 Task: Plan a trip to Holbæk, Denmark from 6th December, 2023 to 10th December, 2023 for 1 adult.1  bedroom having 1 bed and 1 bathroom. Property type can be hotel. Look for 5 properties as per requirement.
Action: Mouse moved to (463, 70)
Screenshot: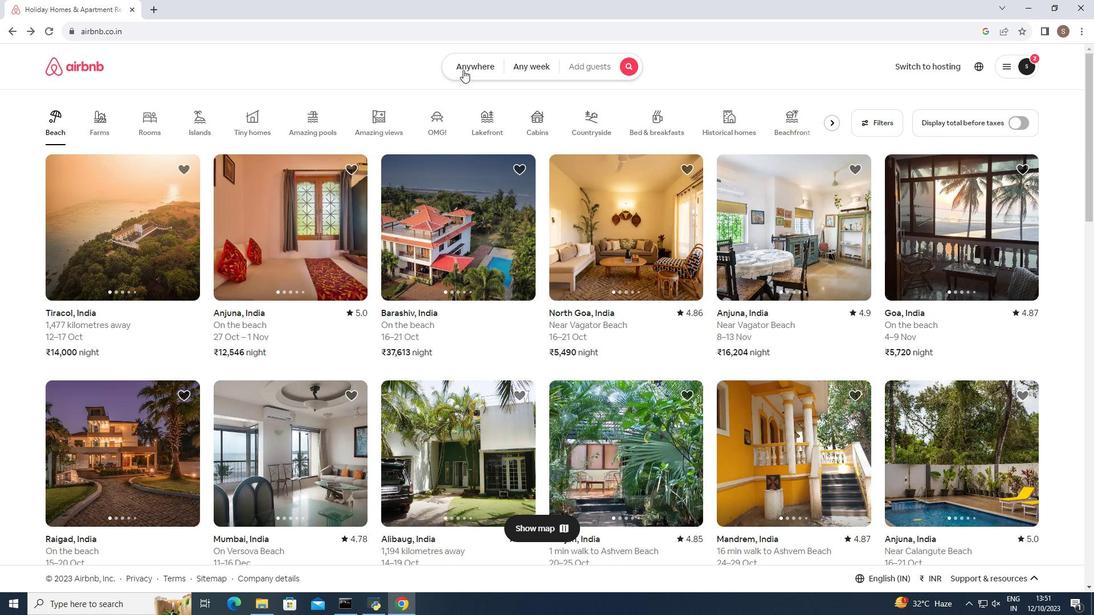
Action: Mouse pressed left at (463, 70)
Screenshot: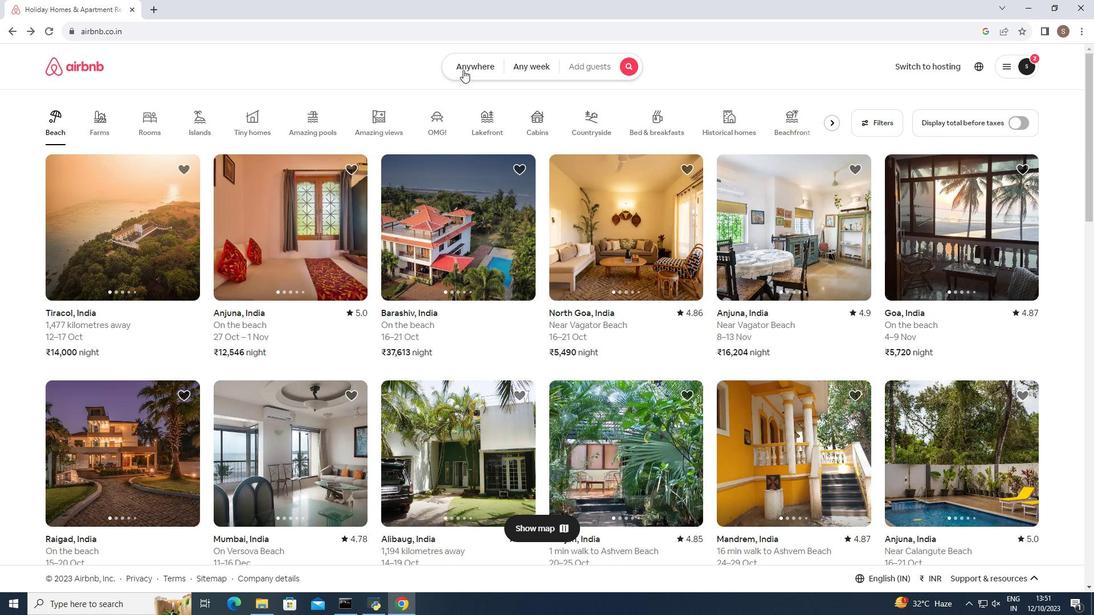 
Action: Mouse moved to (357, 110)
Screenshot: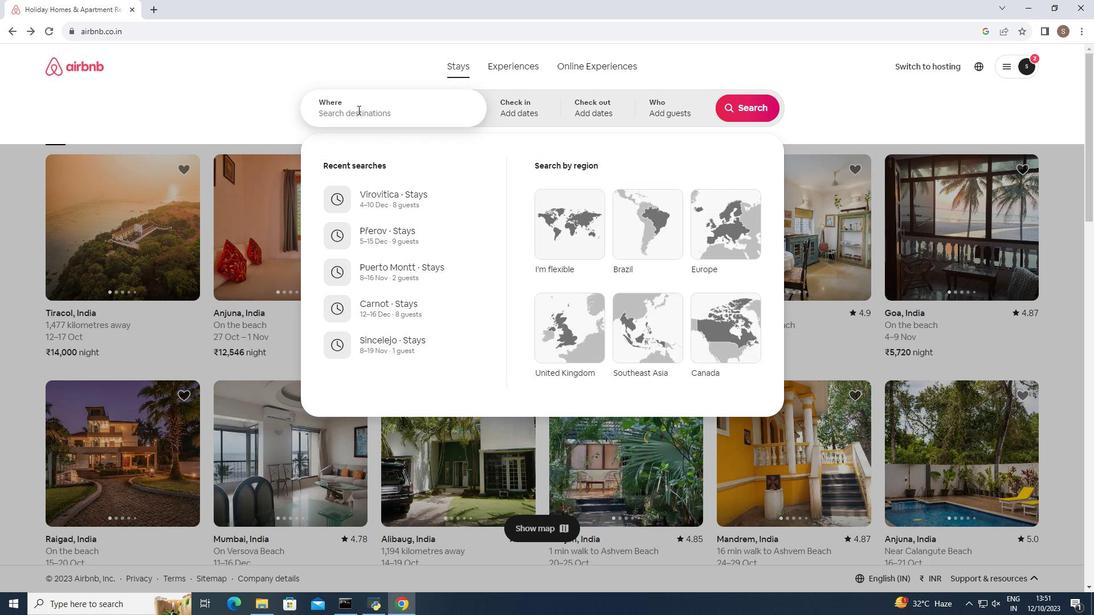 
Action: Mouse pressed left at (357, 110)
Screenshot: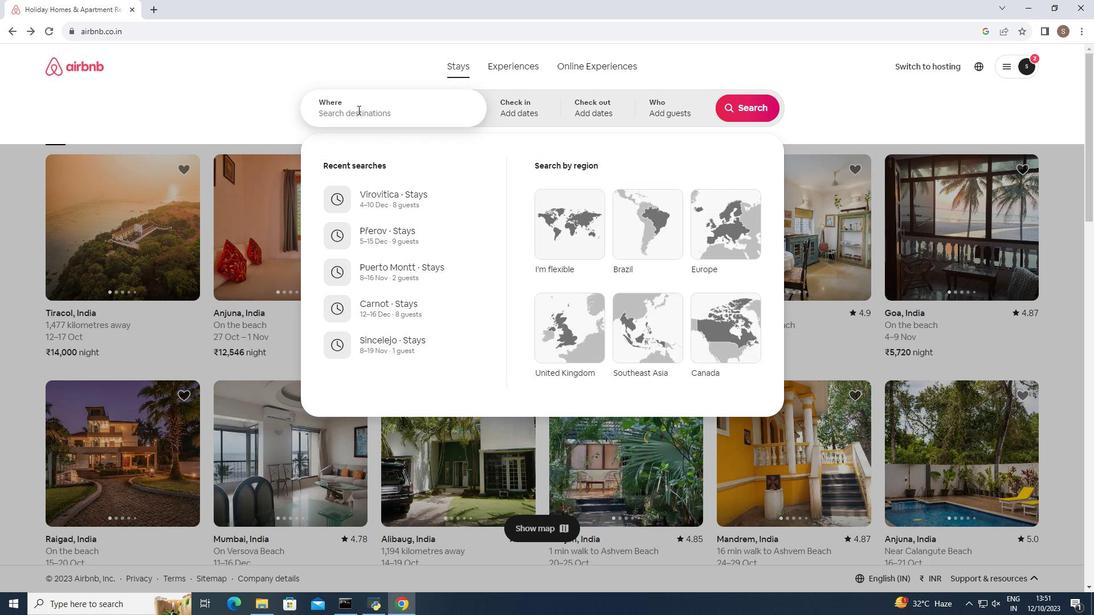 
Action: Key pressed holn<Key.backspace>baek<Key.space>denmark
Screenshot: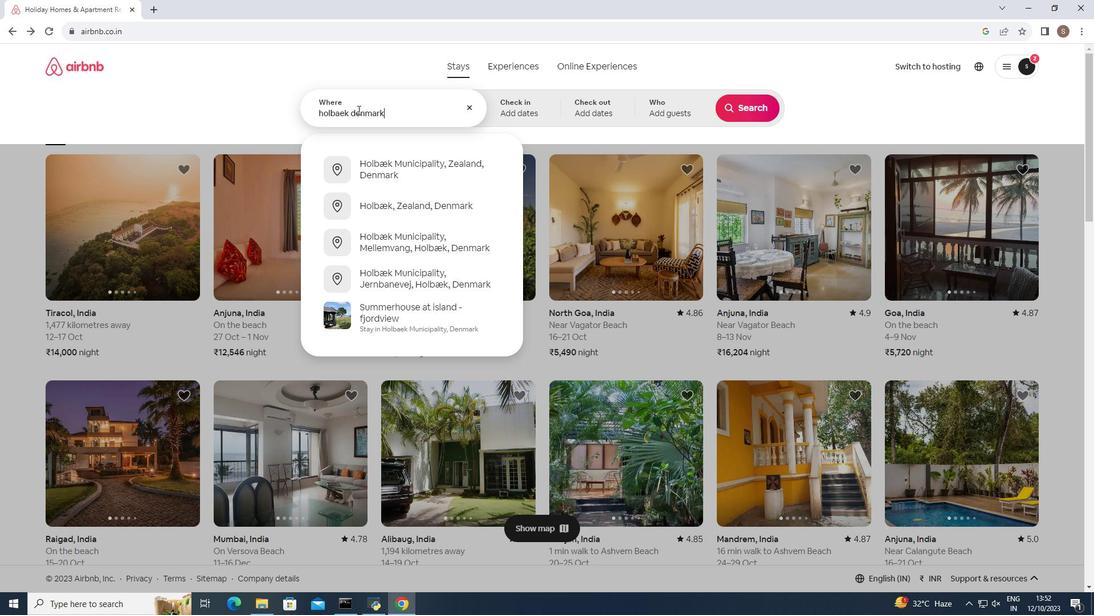 
Action: Mouse moved to (399, 132)
Screenshot: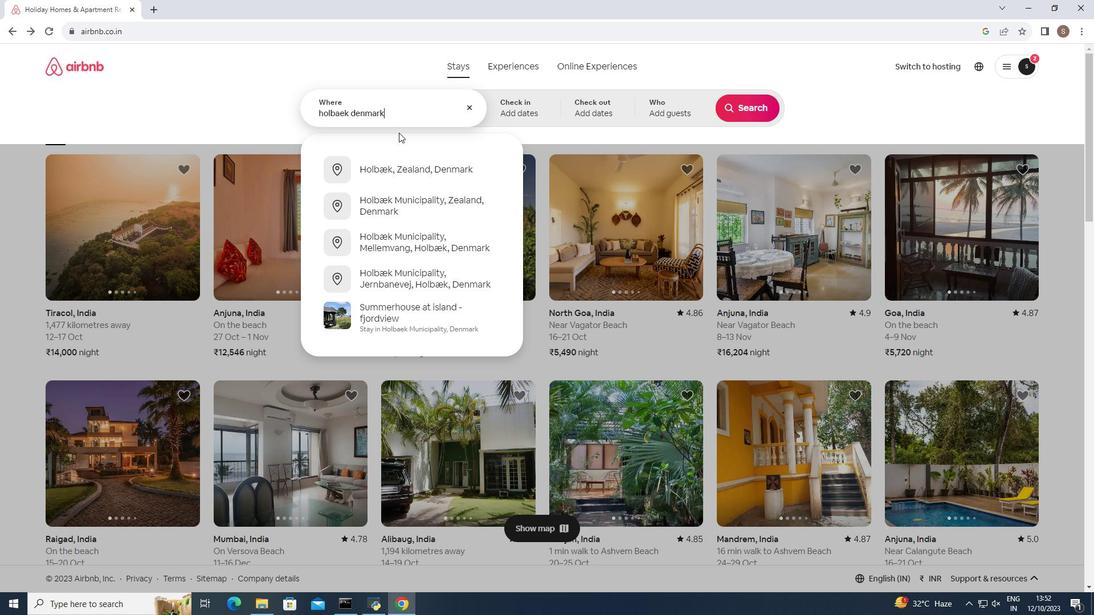 
Action: Key pressed <Key.enter>
Screenshot: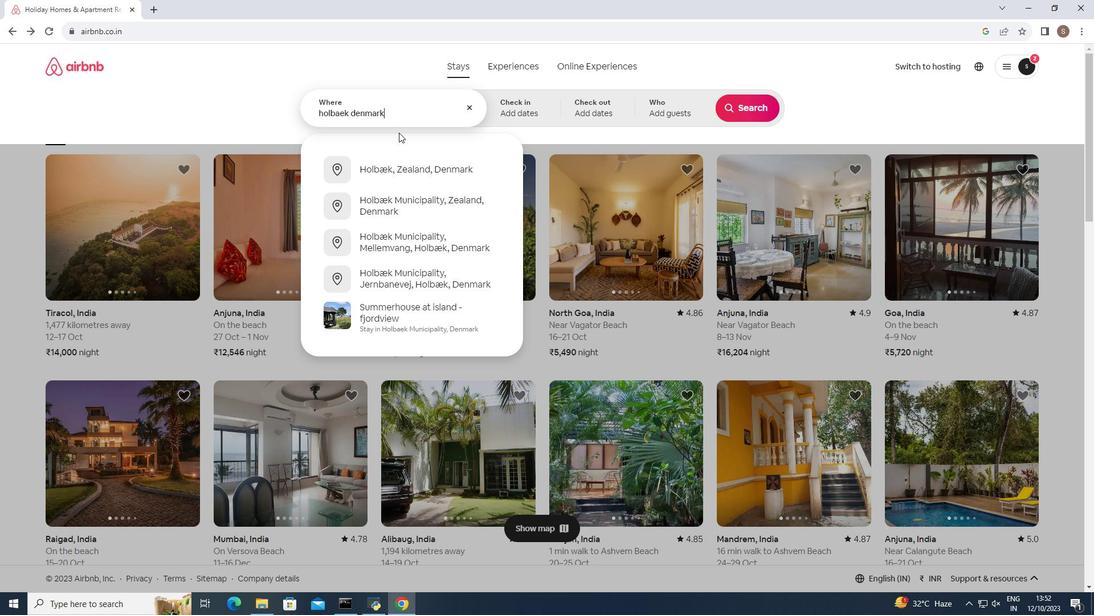 
Action: Mouse moved to (765, 199)
Screenshot: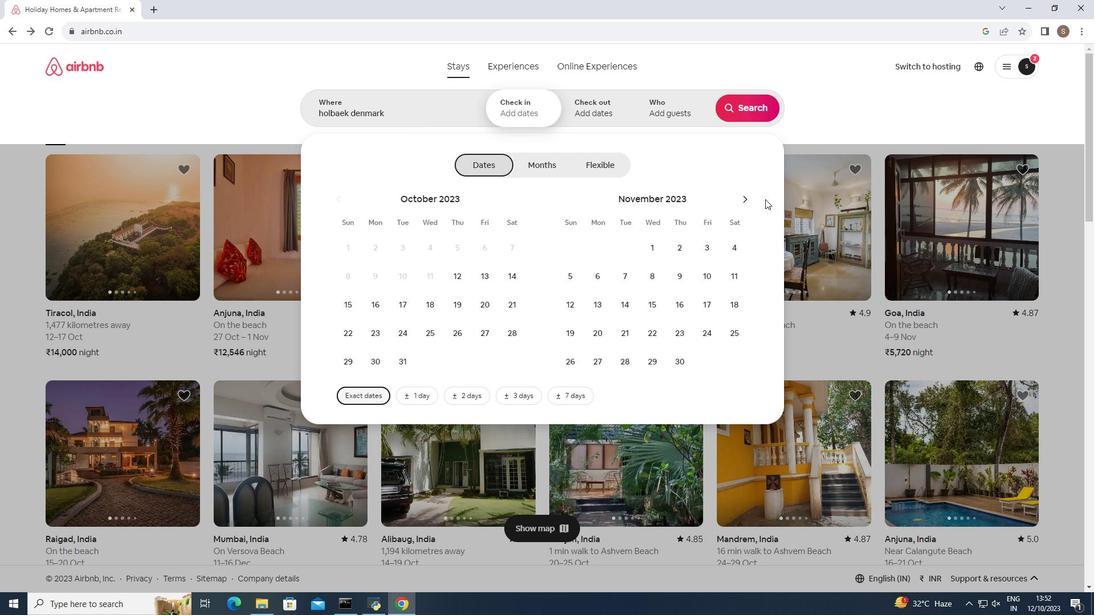 
Action: Mouse pressed left at (765, 199)
Screenshot: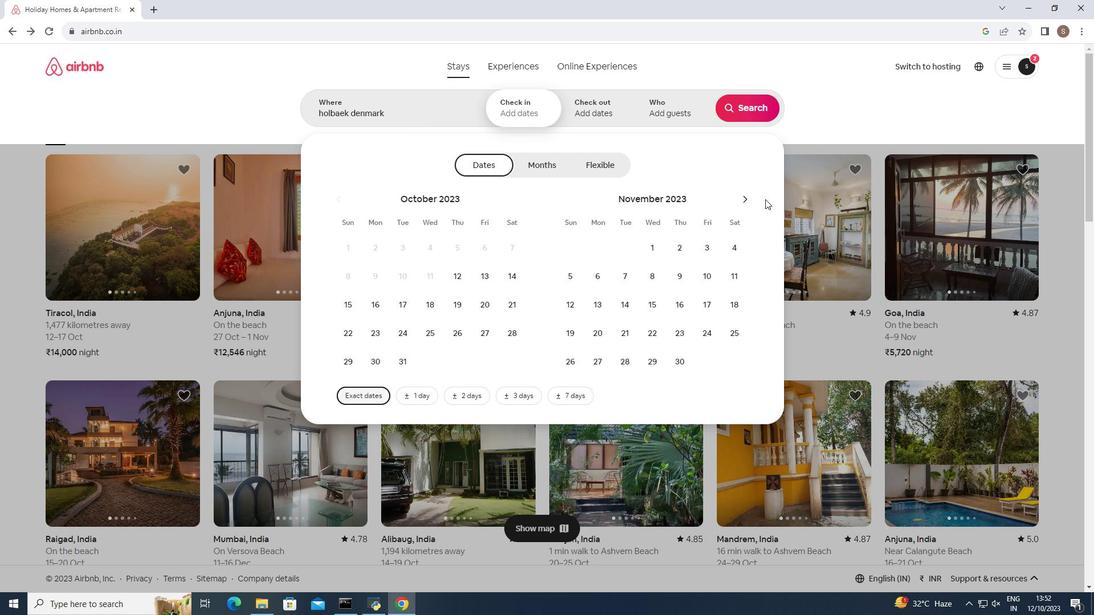 
Action: Mouse moved to (747, 196)
Screenshot: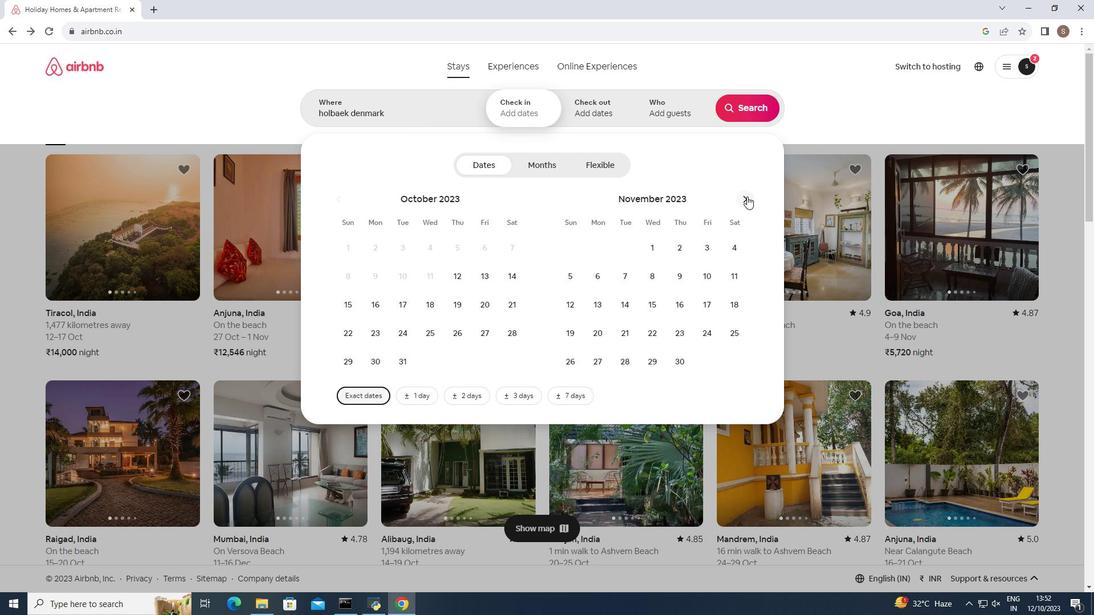
Action: Mouse pressed left at (747, 196)
Screenshot: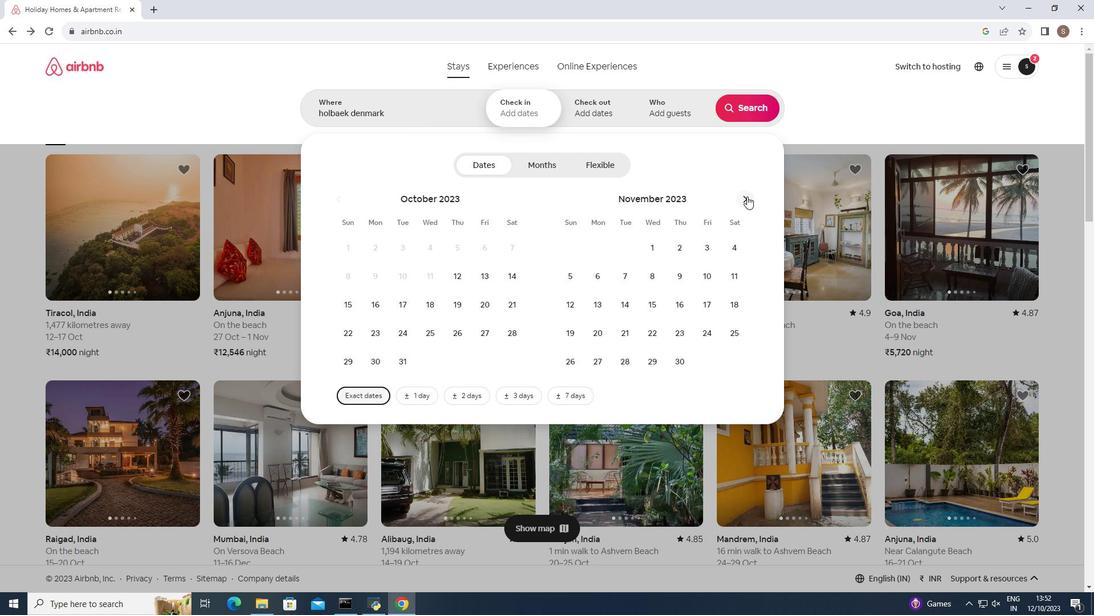 
Action: Mouse moved to (648, 277)
Screenshot: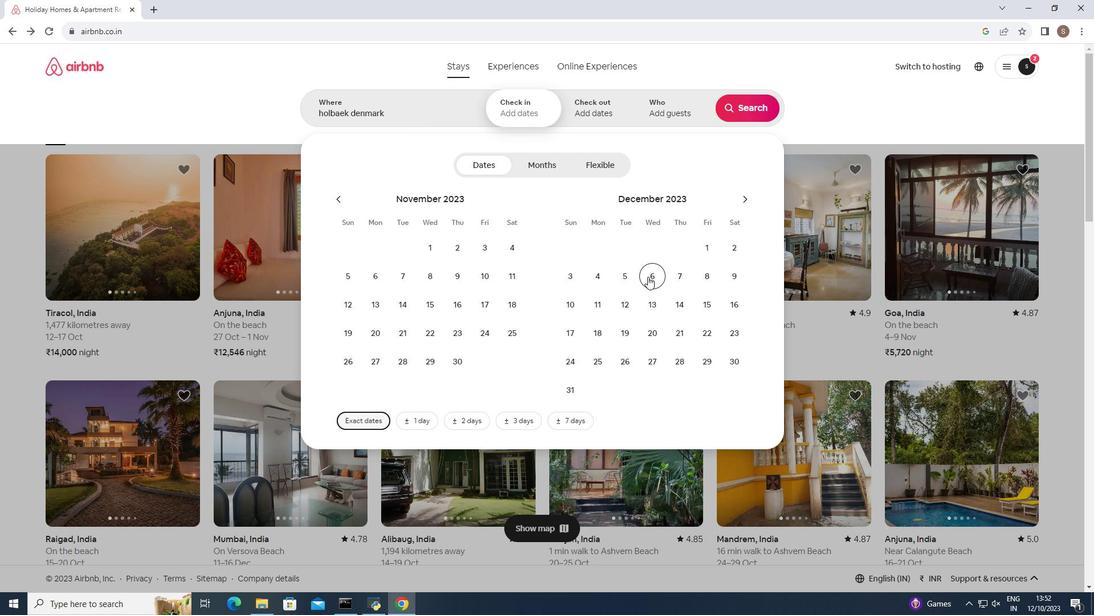 
Action: Mouse pressed left at (648, 277)
Screenshot: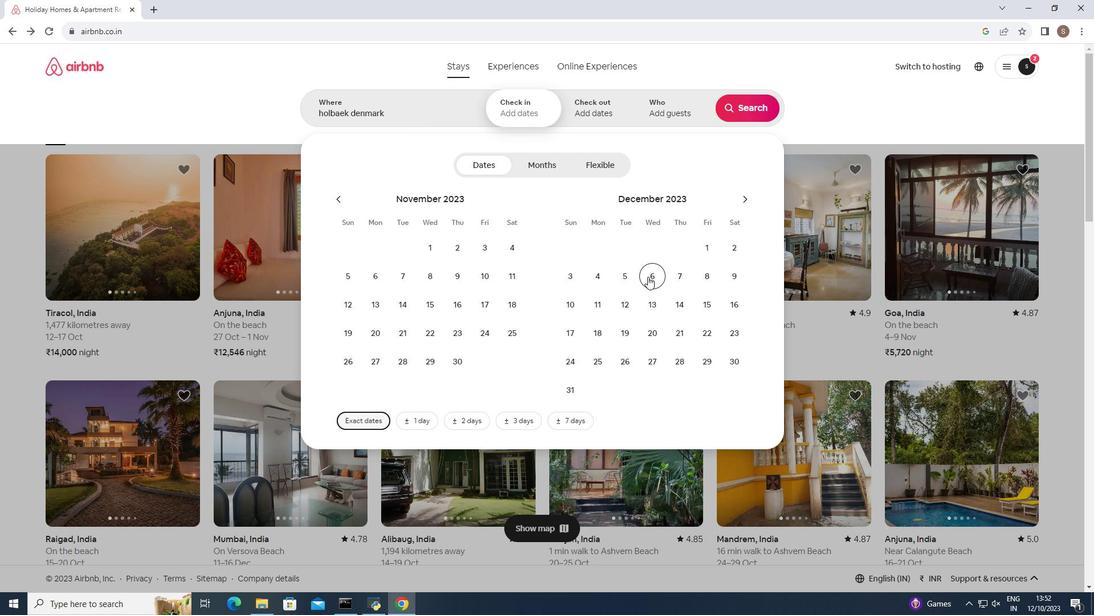
Action: Mouse moved to (570, 309)
Screenshot: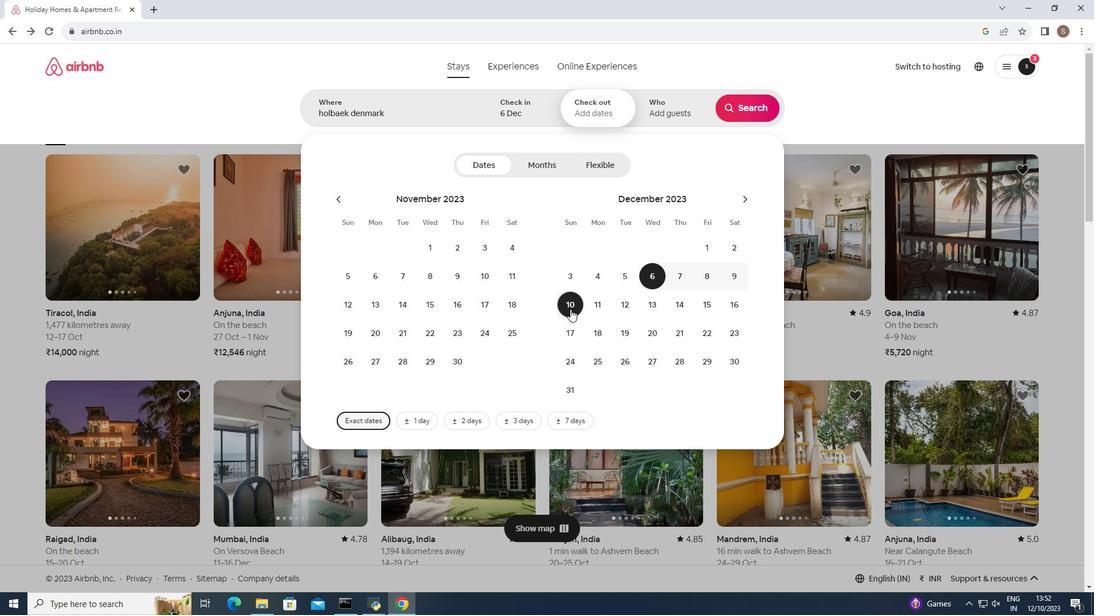 
Action: Mouse pressed left at (570, 309)
Screenshot: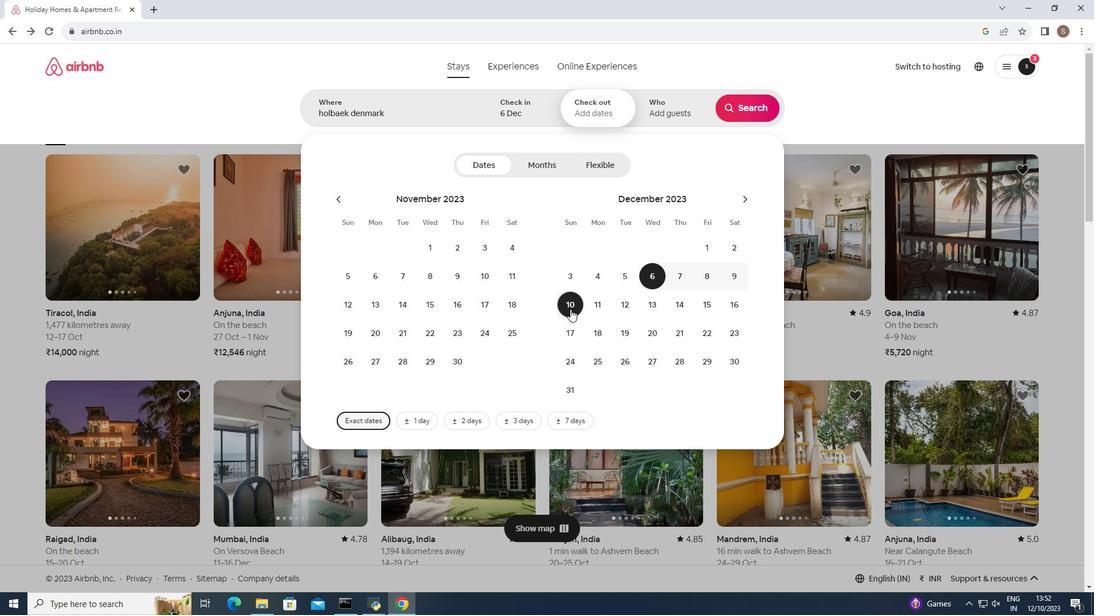 
Action: Mouse moved to (680, 105)
Screenshot: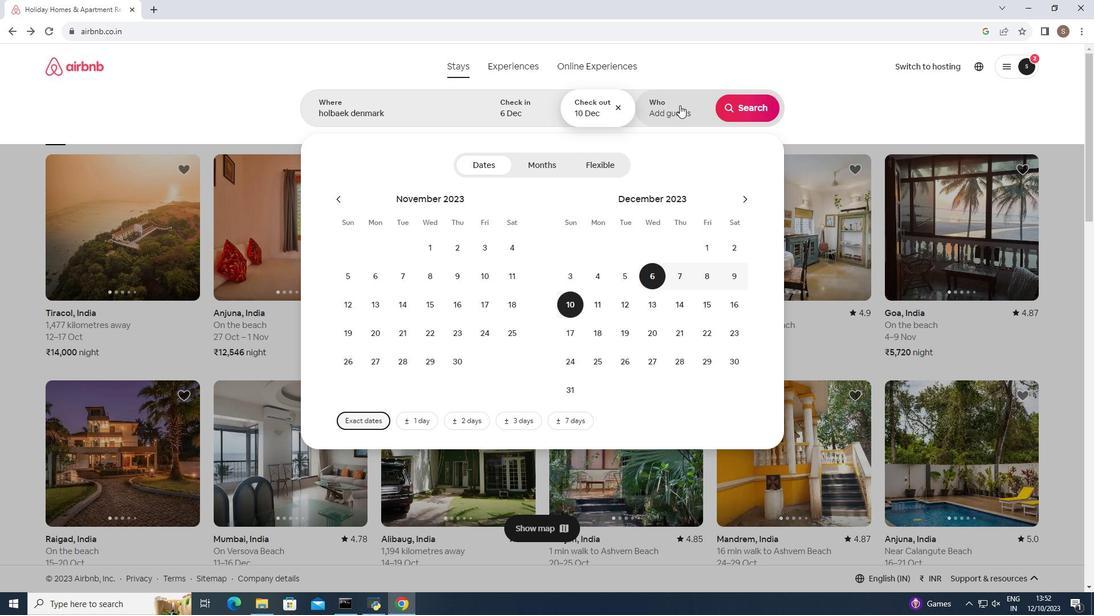 
Action: Mouse pressed left at (680, 105)
Screenshot: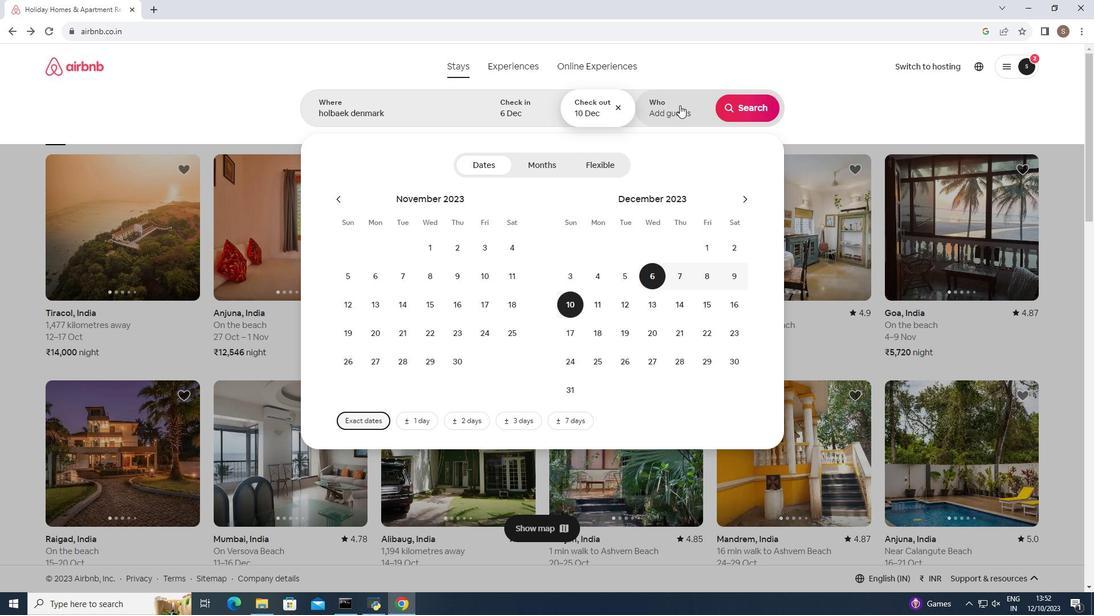 
Action: Mouse moved to (750, 167)
Screenshot: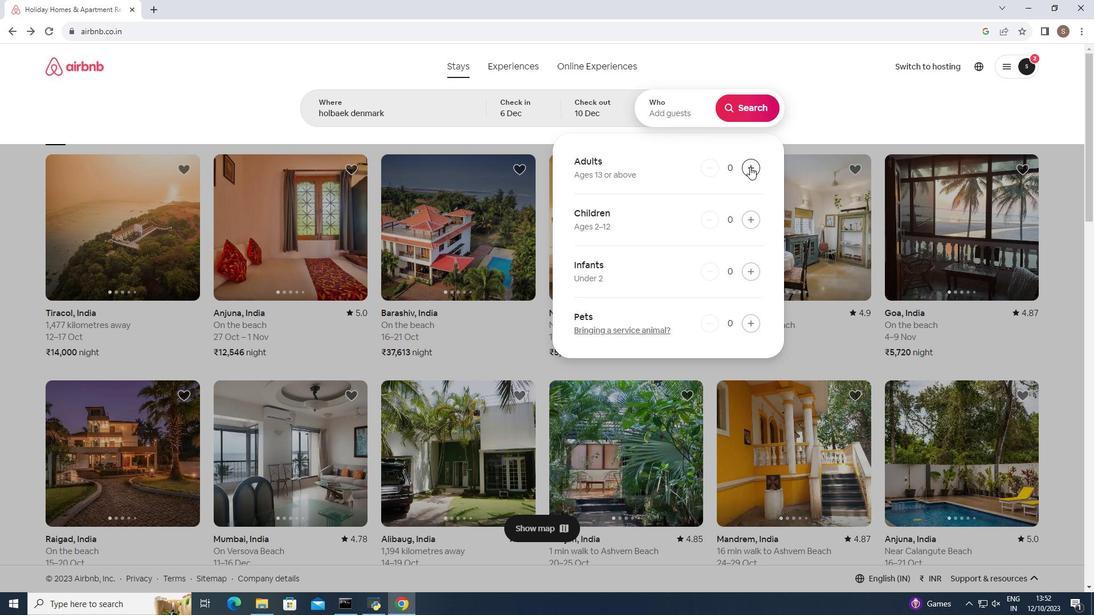 
Action: Mouse pressed left at (750, 167)
Screenshot: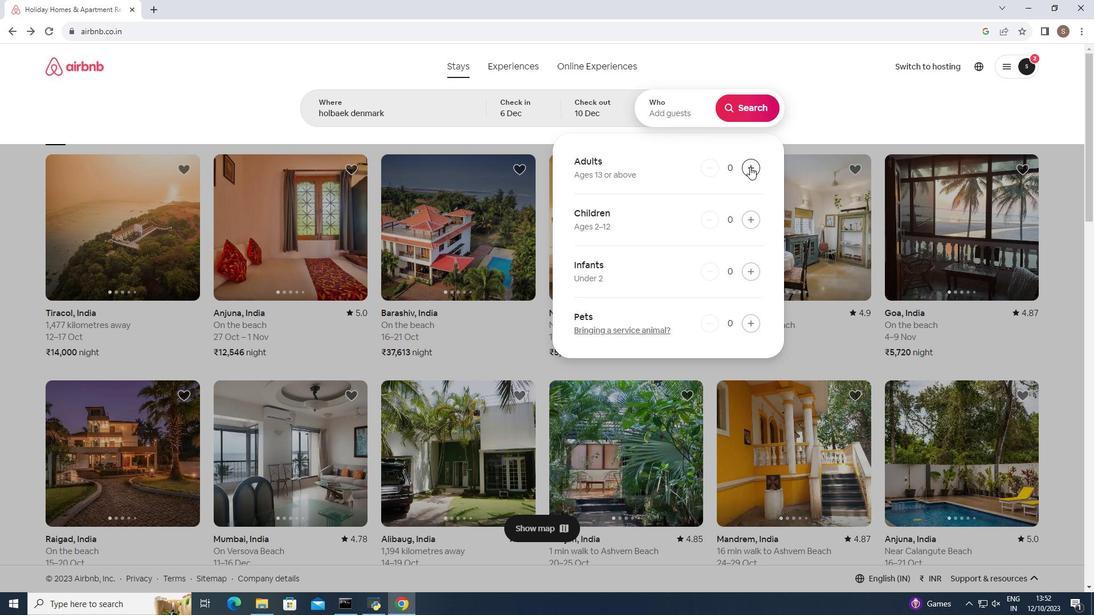 
Action: Mouse moved to (750, 113)
Screenshot: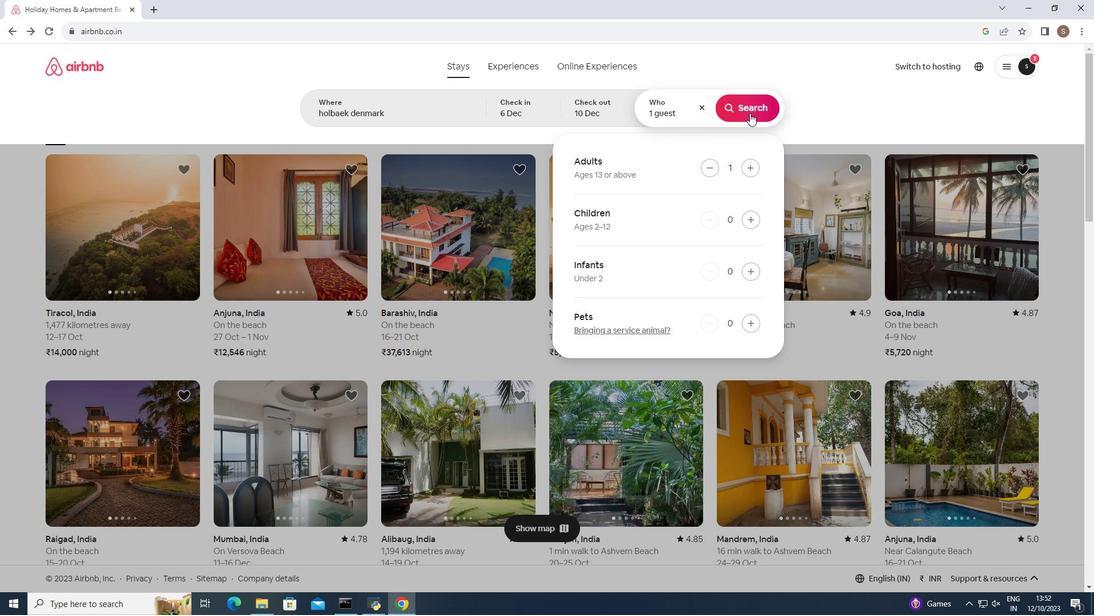 
Action: Mouse pressed left at (750, 113)
Screenshot: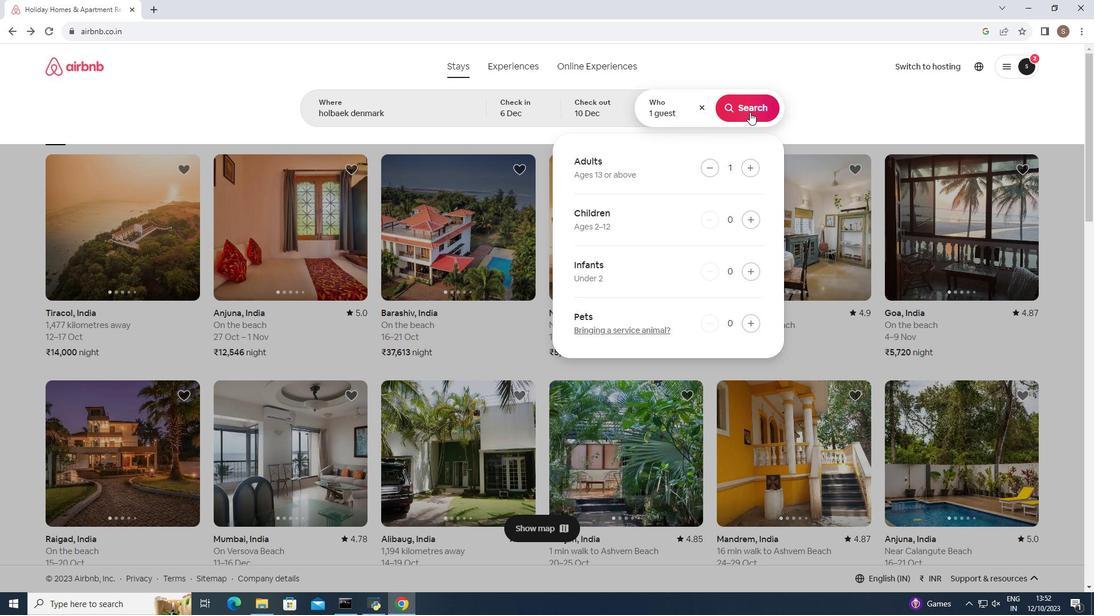 
Action: Mouse moved to (352, 266)
Screenshot: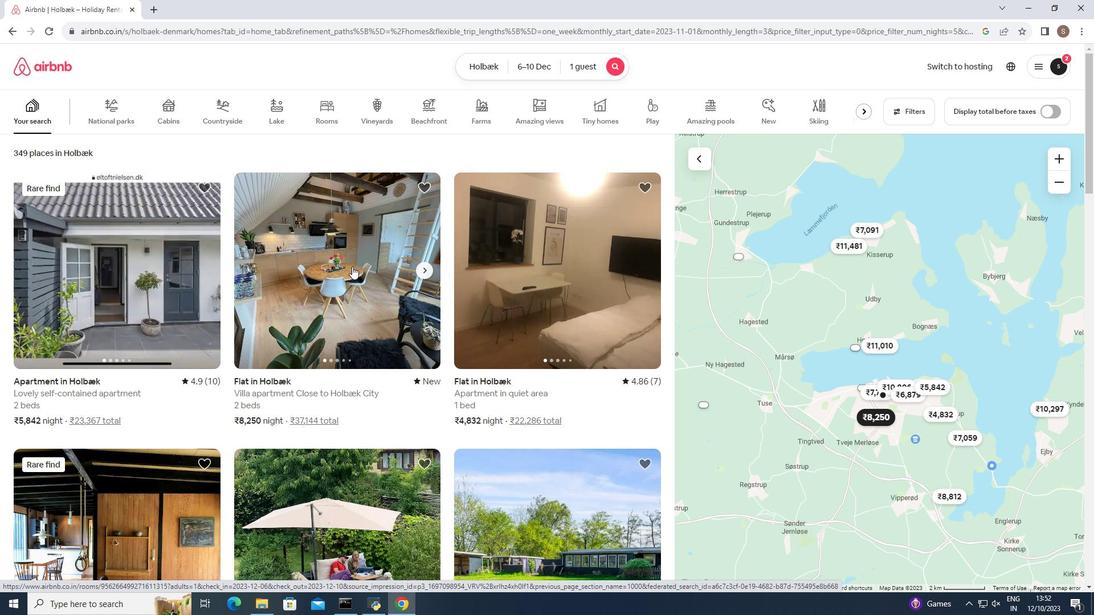 
Action: Mouse scrolled (352, 266) with delta (0, 0)
Screenshot: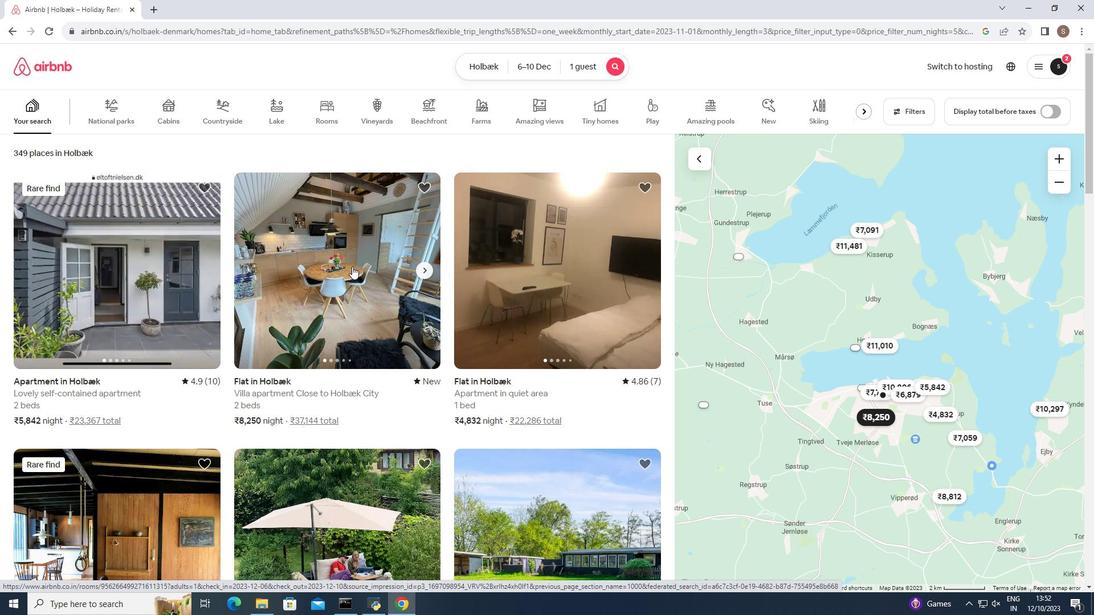 
Action: Mouse moved to (907, 113)
Screenshot: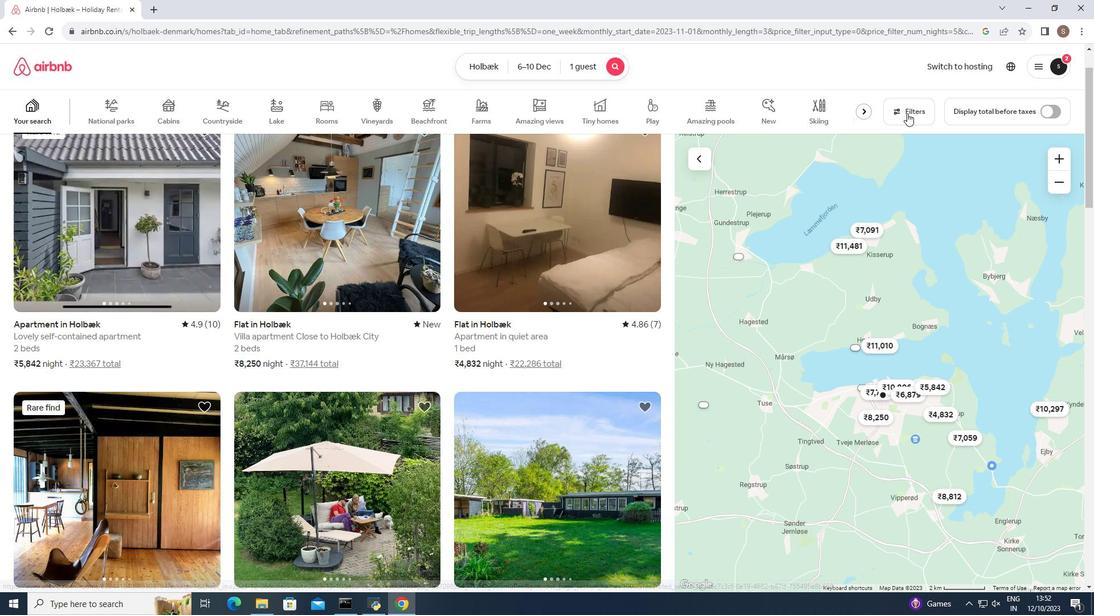 
Action: Mouse pressed left at (907, 113)
Screenshot: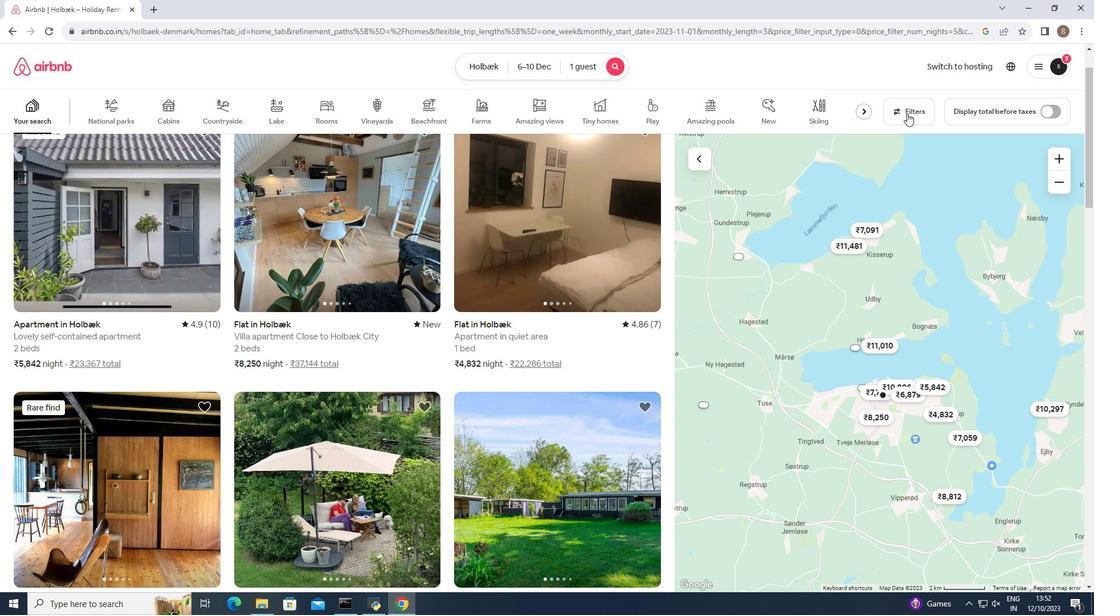 
Action: Mouse moved to (509, 224)
Screenshot: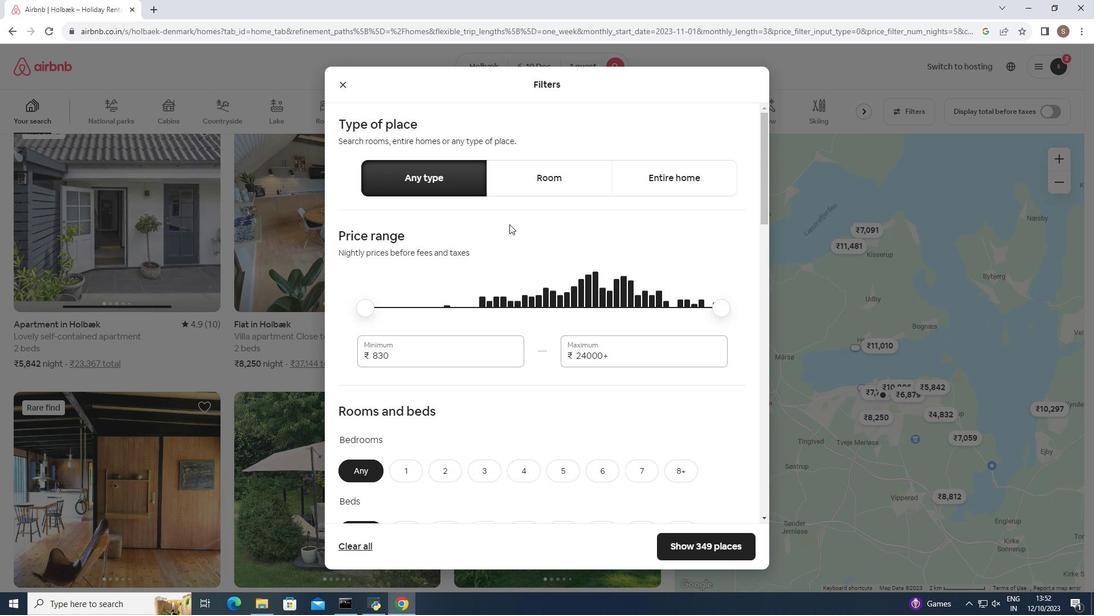 
Action: Mouse scrolled (509, 224) with delta (0, 0)
Screenshot: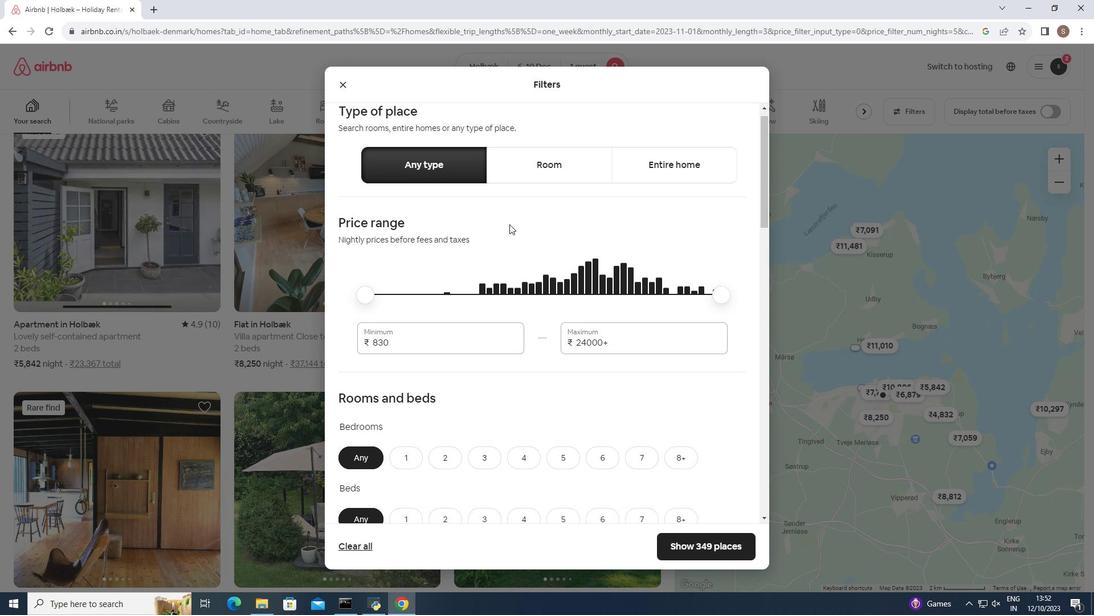 
Action: Mouse scrolled (509, 224) with delta (0, 0)
Screenshot: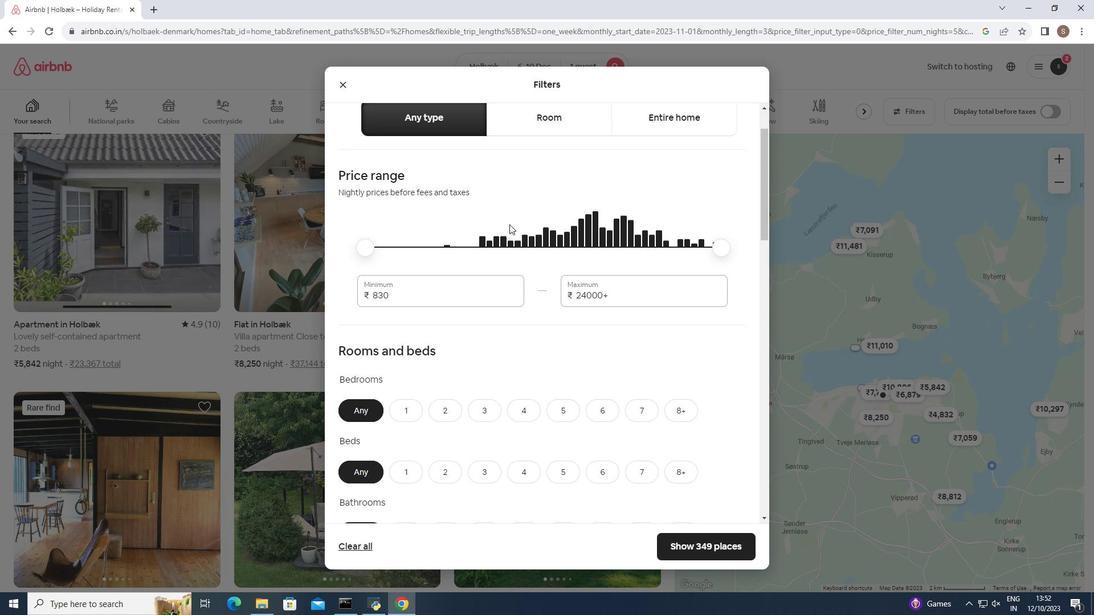 
Action: Mouse scrolled (509, 224) with delta (0, 0)
Screenshot: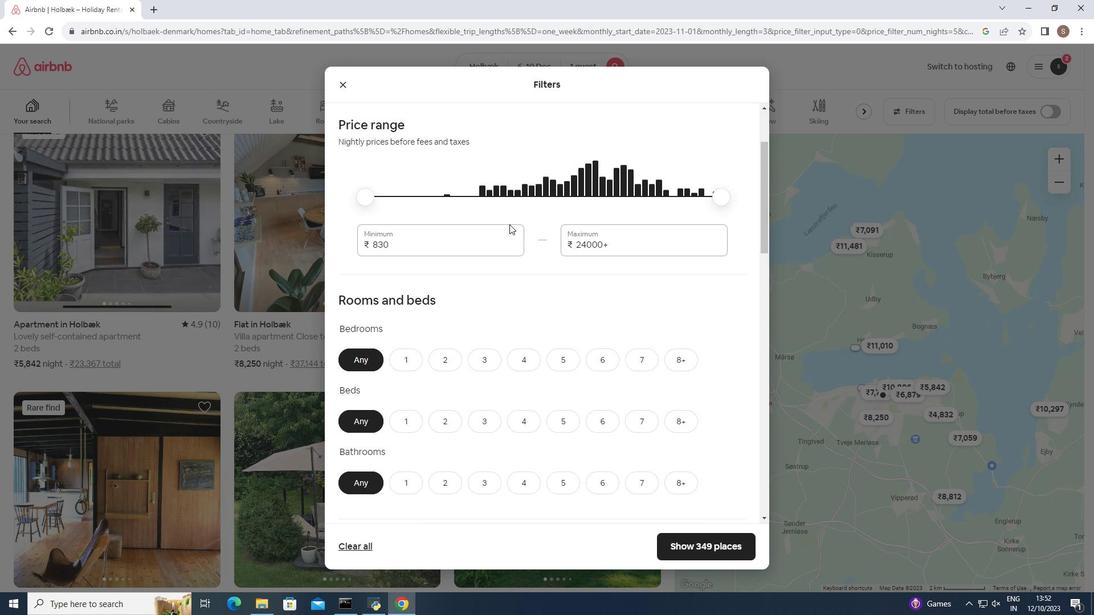 
Action: Mouse scrolled (509, 224) with delta (0, 0)
Screenshot: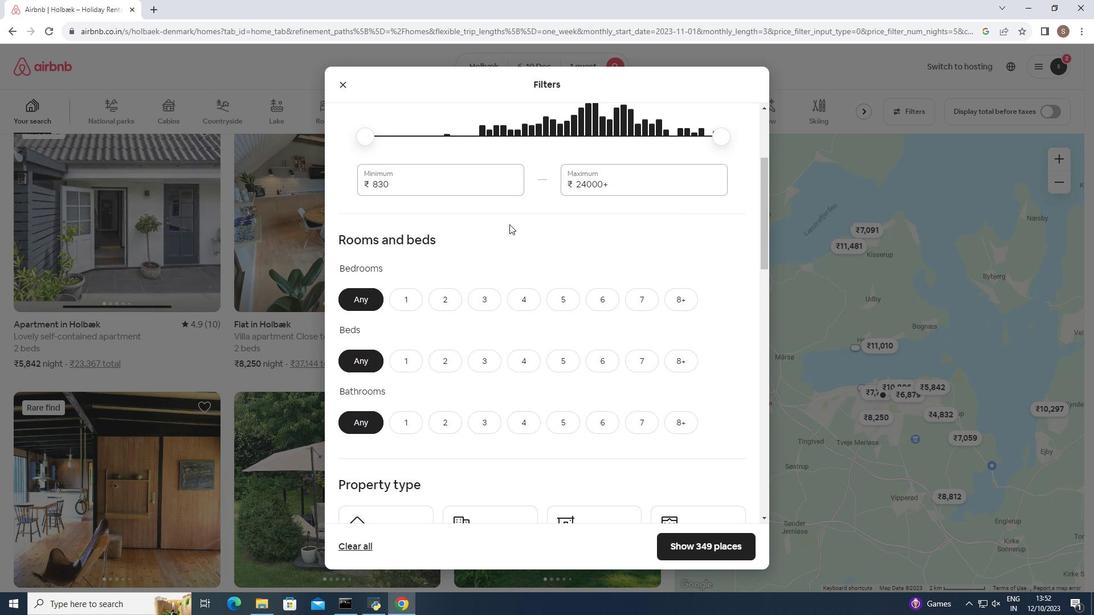 
Action: Mouse moved to (408, 241)
Screenshot: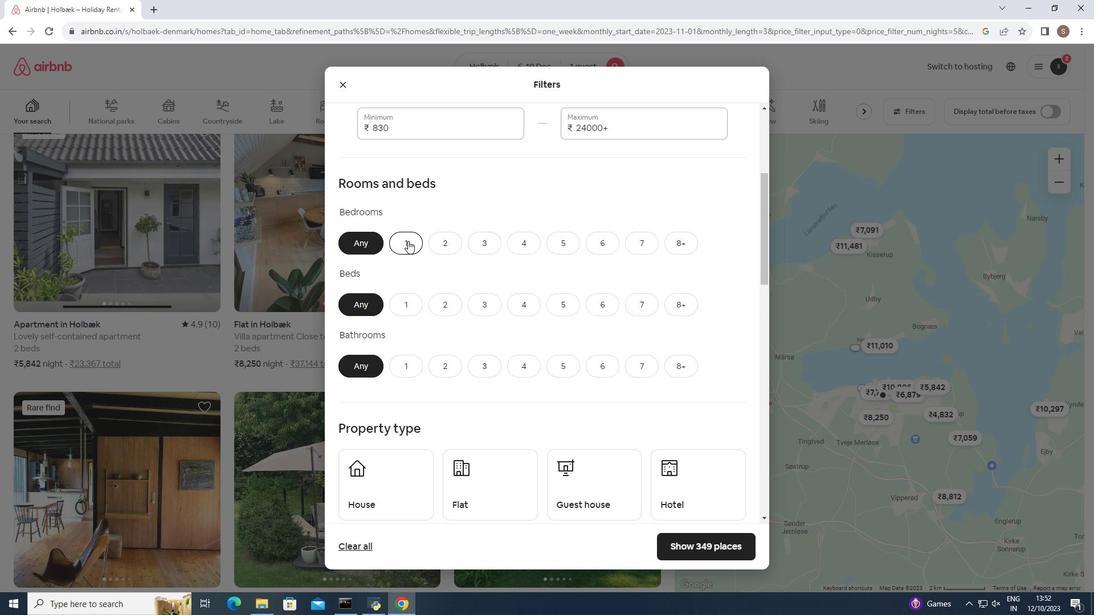 
Action: Mouse pressed left at (408, 241)
Screenshot: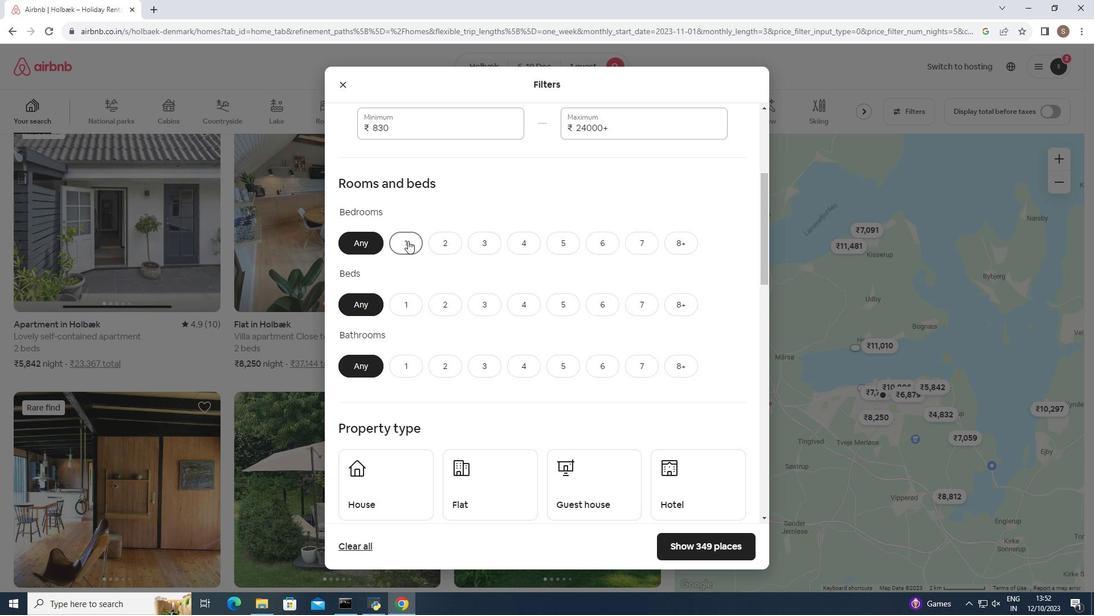 
Action: Mouse moved to (408, 301)
Screenshot: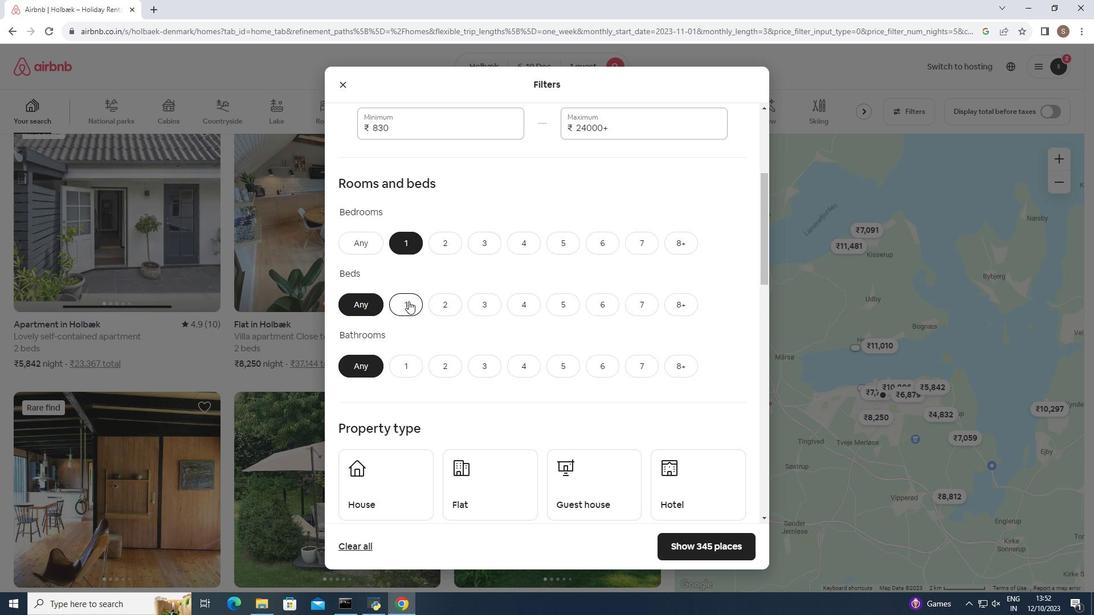 
Action: Mouse pressed left at (408, 301)
Screenshot: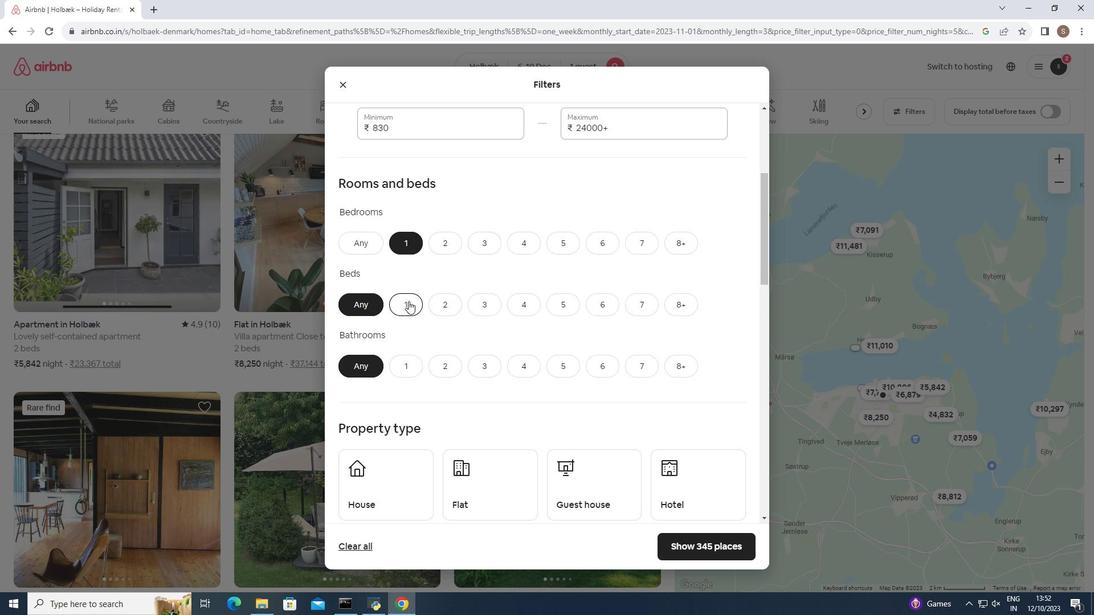 
Action: Mouse moved to (397, 362)
Screenshot: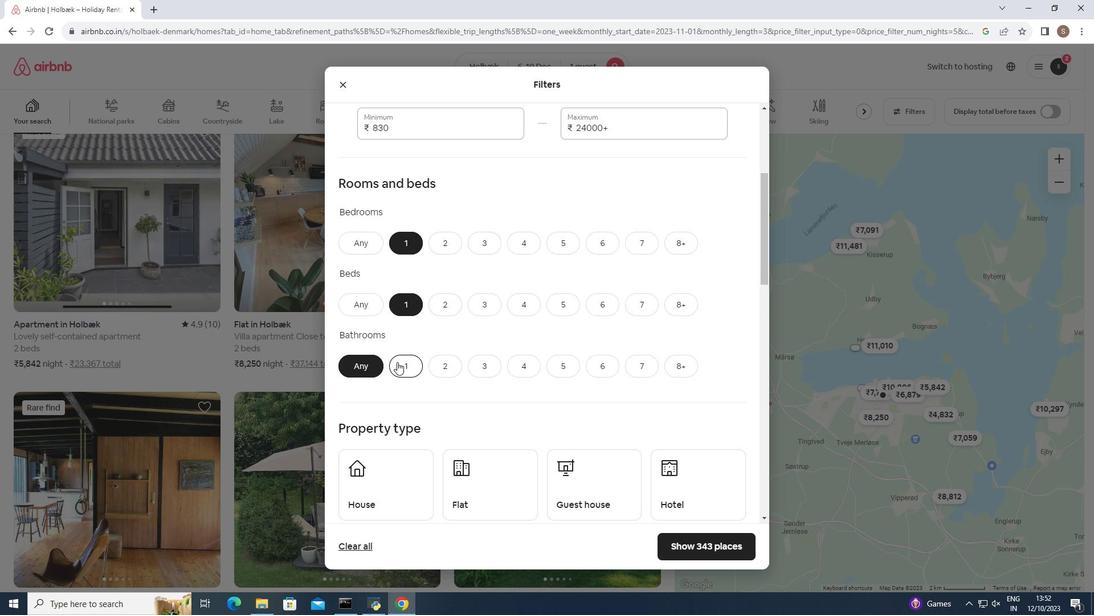 
Action: Mouse pressed left at (397, 362)
Screenshot: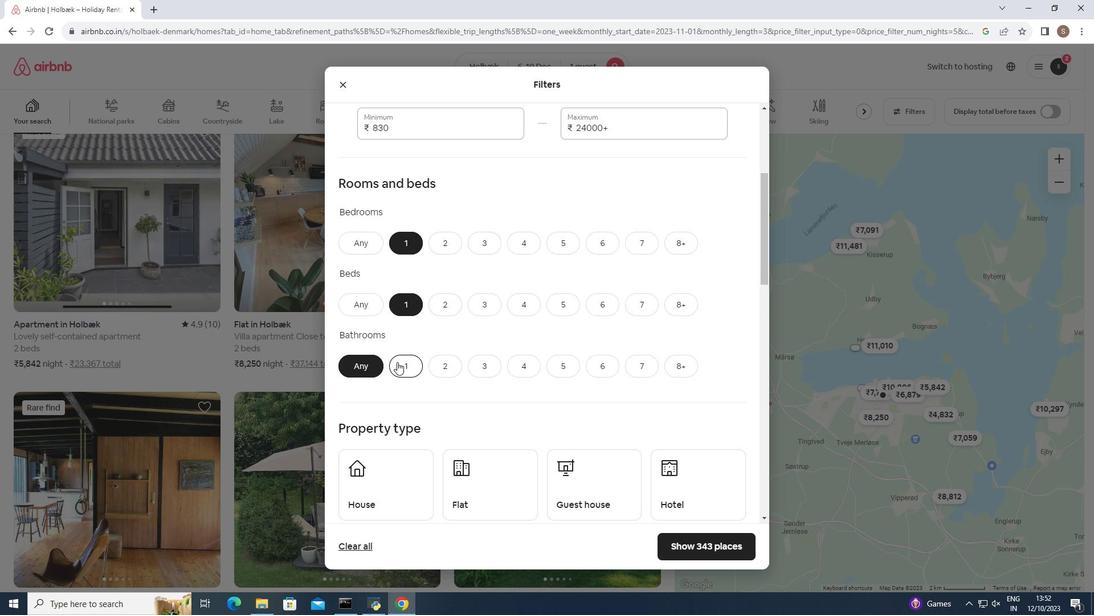 
Action: Mouse moved to (408, 355)
Screenshot: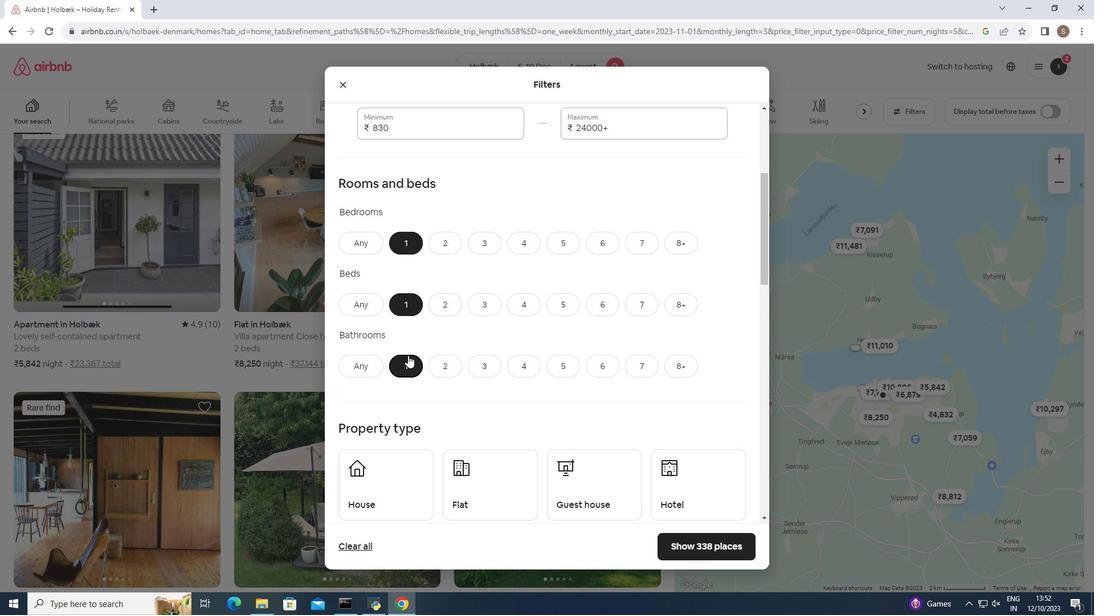 
Action: Mouse scrolled (408, 355) with delta (0, 0)
Screenshot: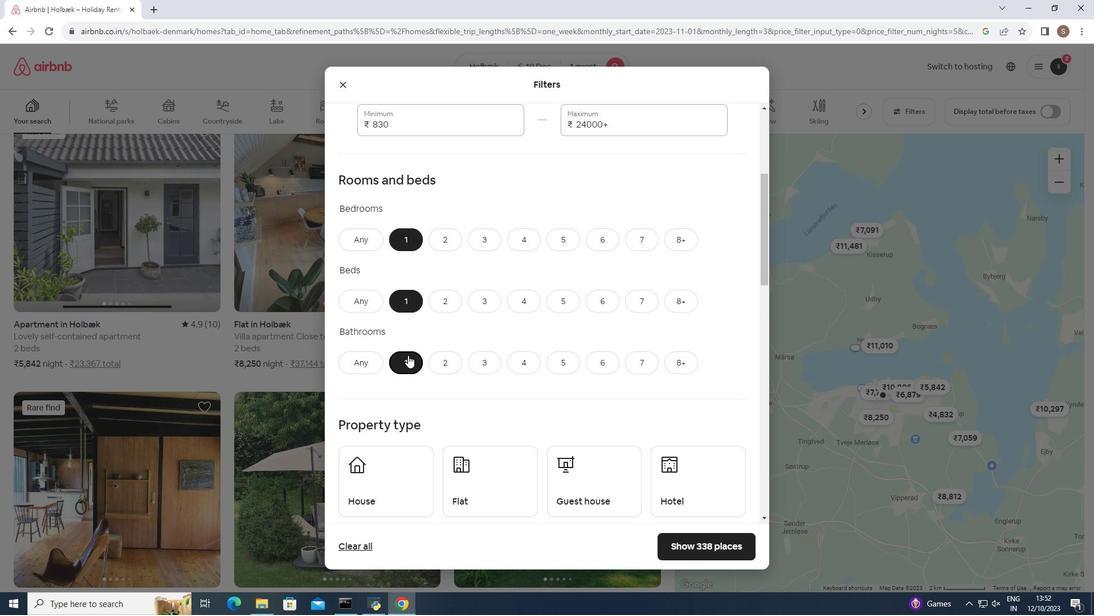 
Action: Mouse scrolled (408, 355) with delta (0, 0)
Screenshot: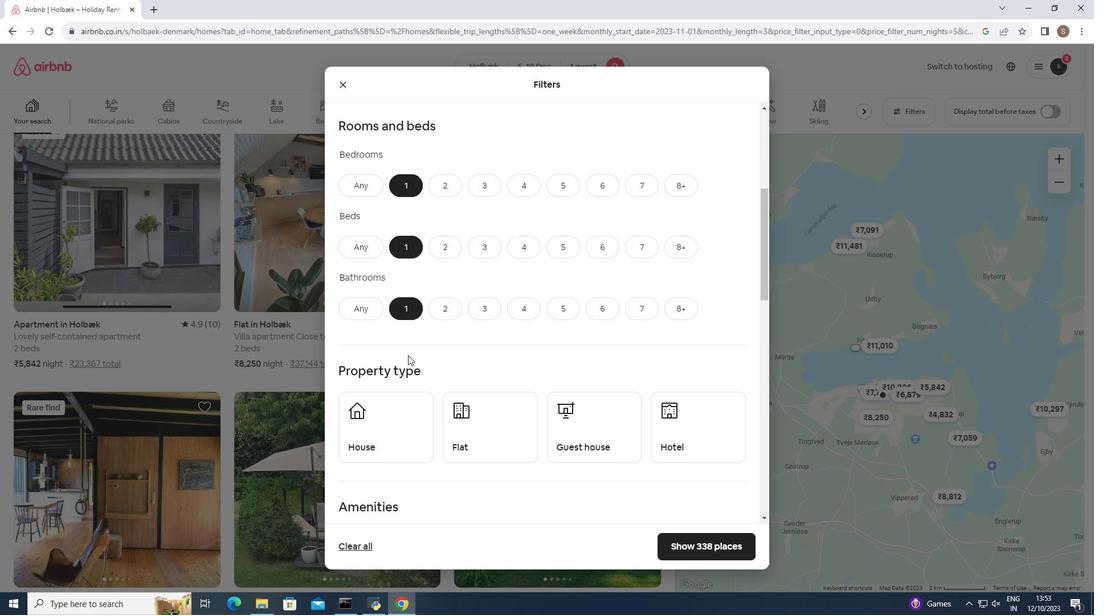 
Action: Mouse scrolled (408, 355) with delta (0, 0)
Screenshot: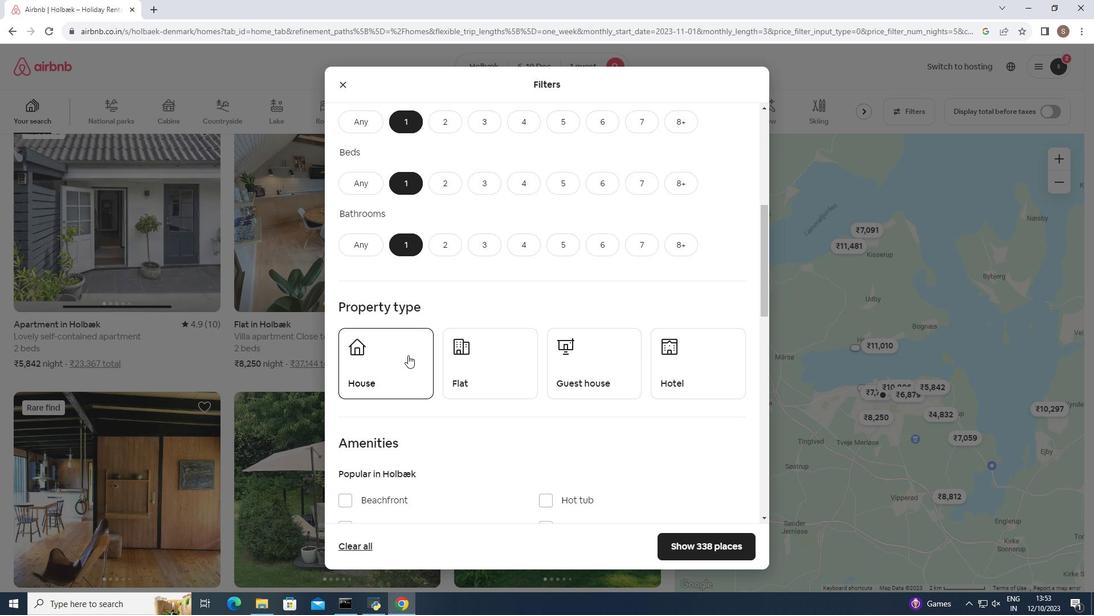
Action: Mouse moved to (690, 312)
Screenshot: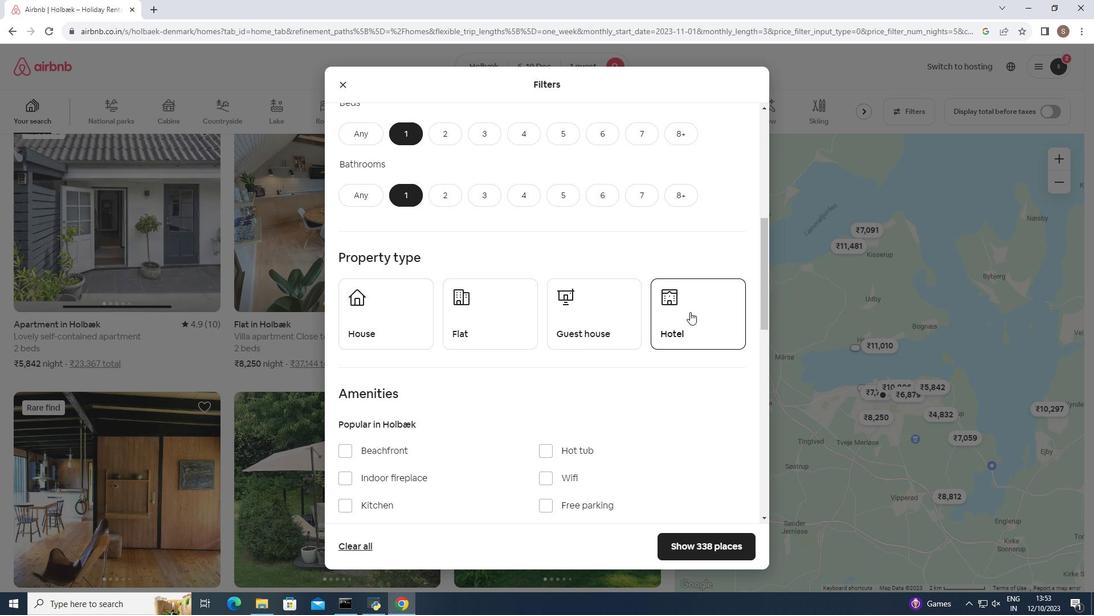 
Action: Mouse pressed left at (690, 312)
Screenshot: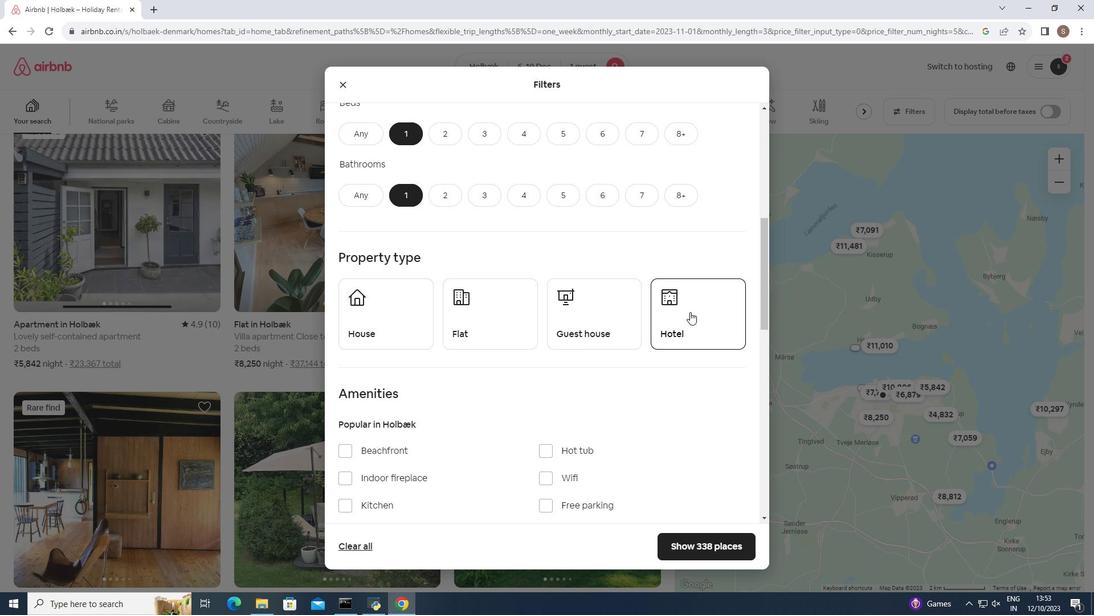 
Action: Mouse moved to (481, 351)
Screenshot: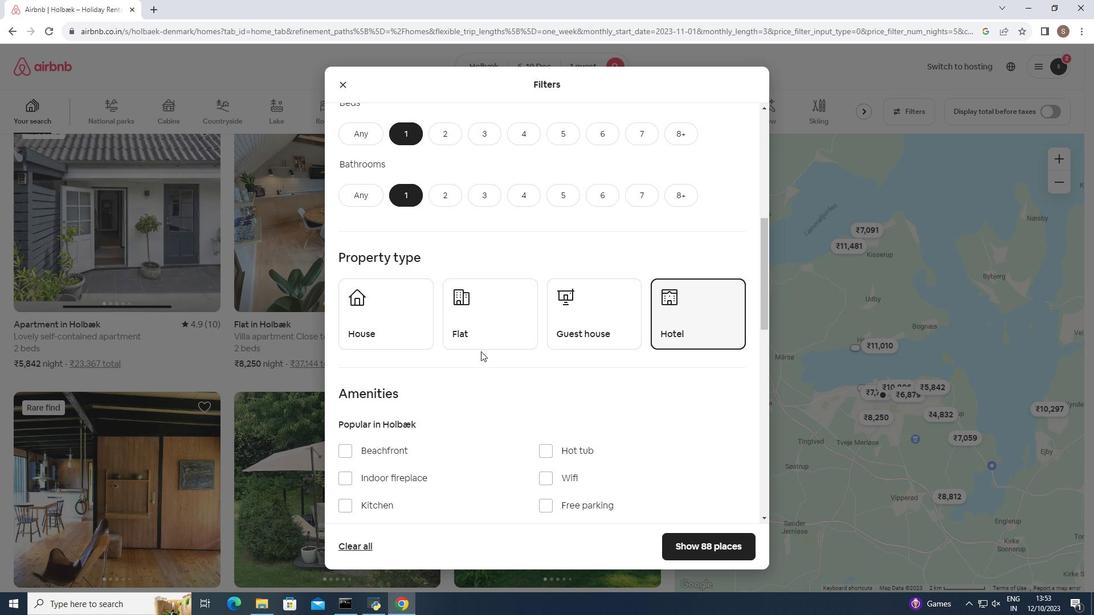 
Action: Mouse scrolled (481, 351) with delta (0, 0)
Screenshot: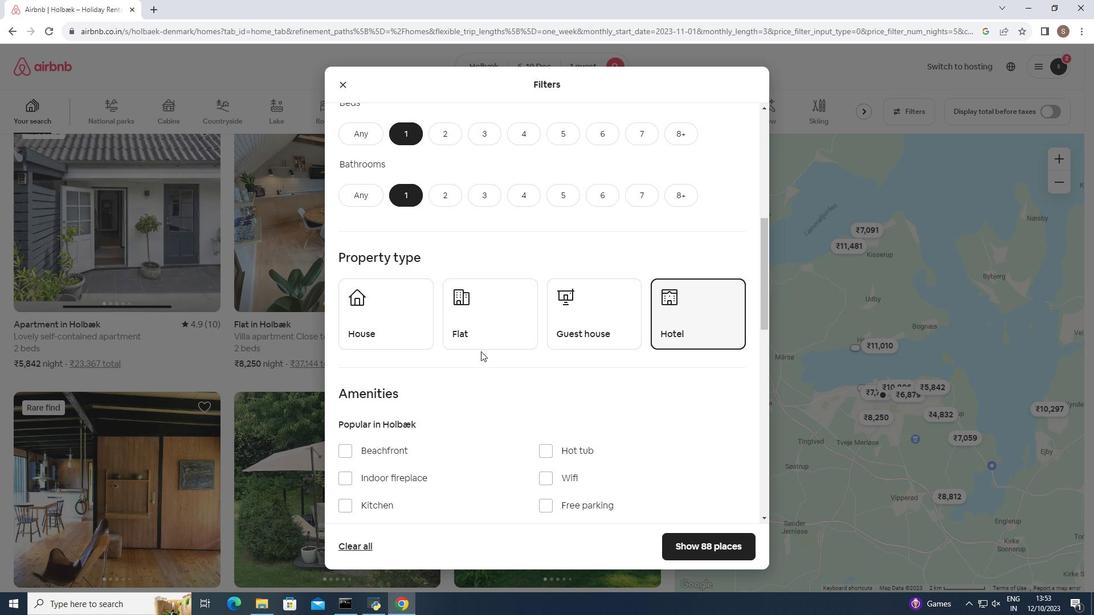 
Action: Mouse scrolled (481, 351) with delta (0, 0)
Screenshot: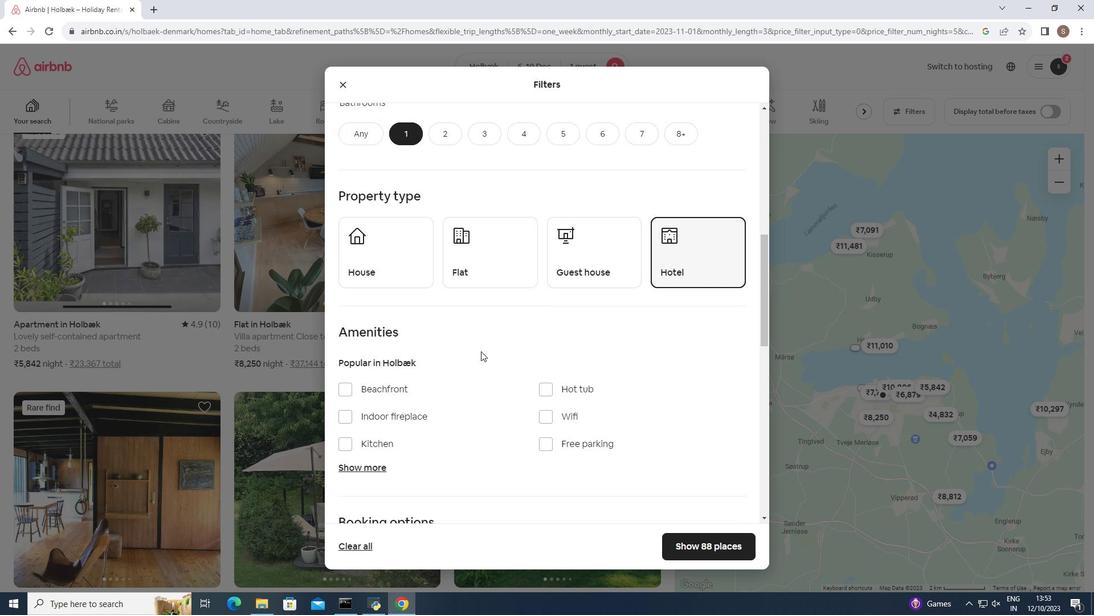 
Action: Mouse moved to (351, 412)
Screenshot: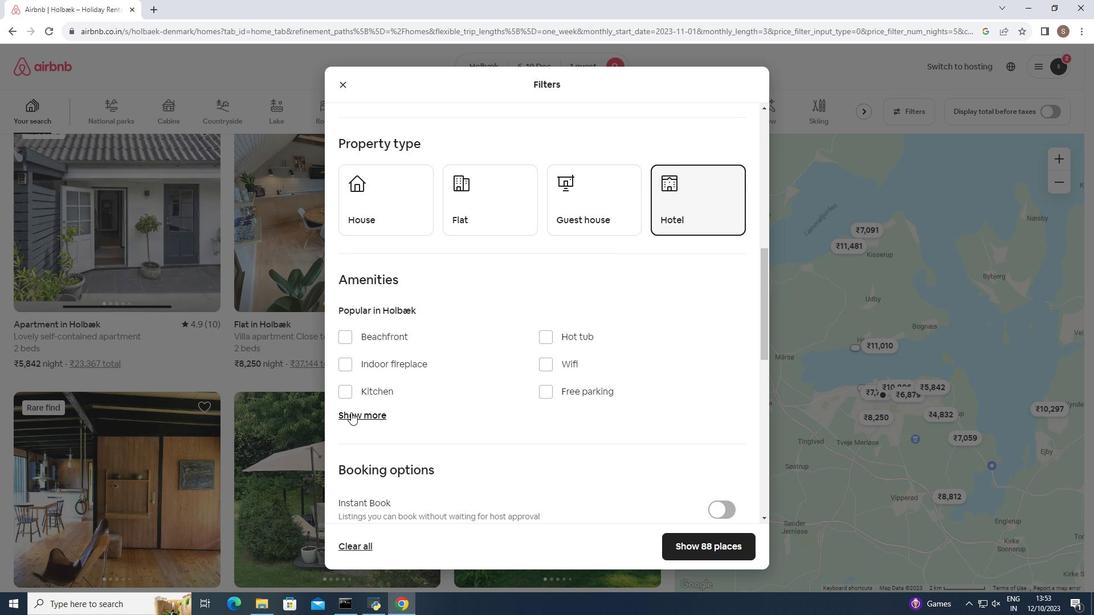 
Action: Mouse pressed left at (351, 412)
Screenshot: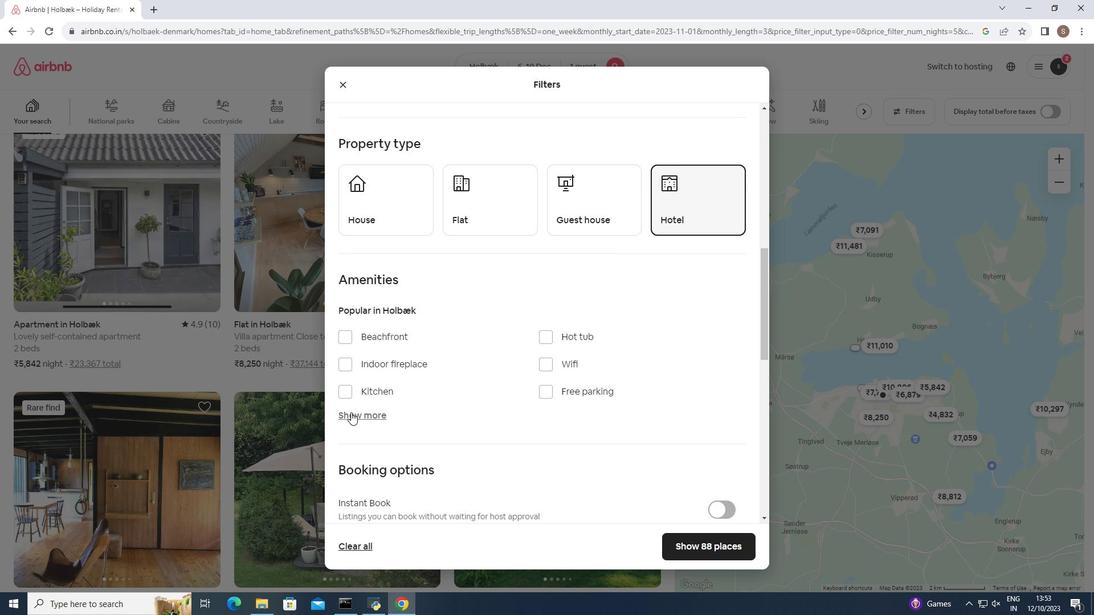
Action: Mouse moved to (415, 396)
Screenshot: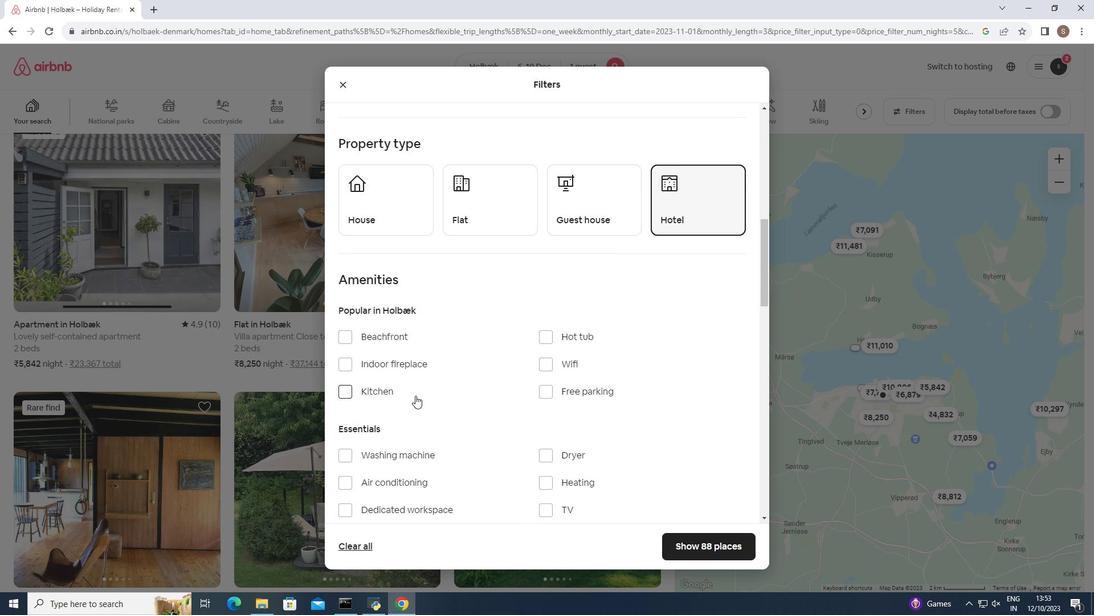 
Action: Mouse scrolled (415, 395) with delta (0, 0)
Screenshot: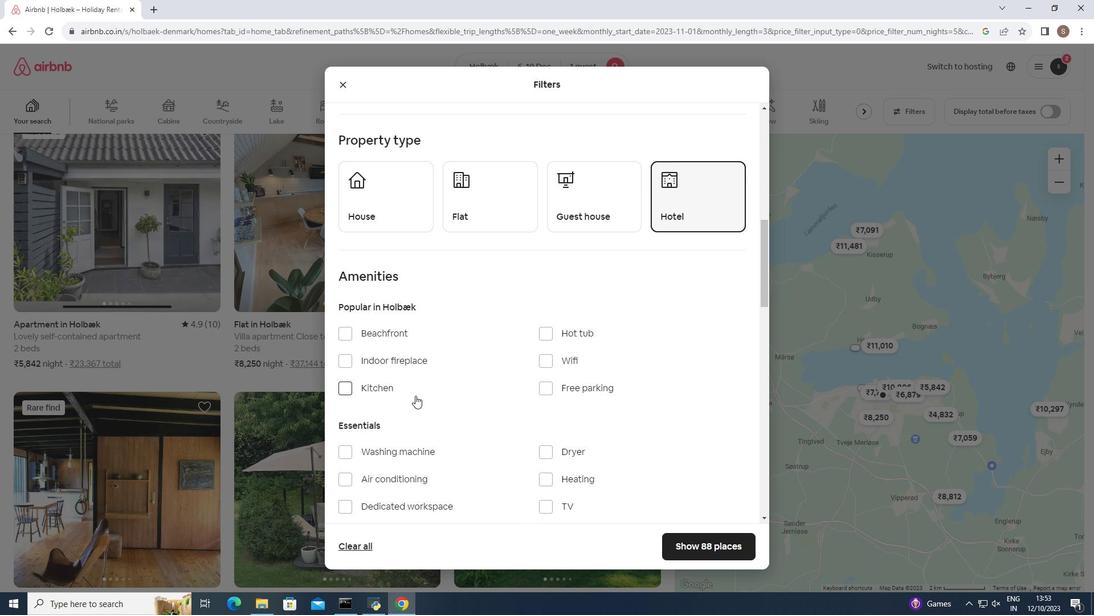 
Action: Mouse moved to (415, 396)
Screenshot: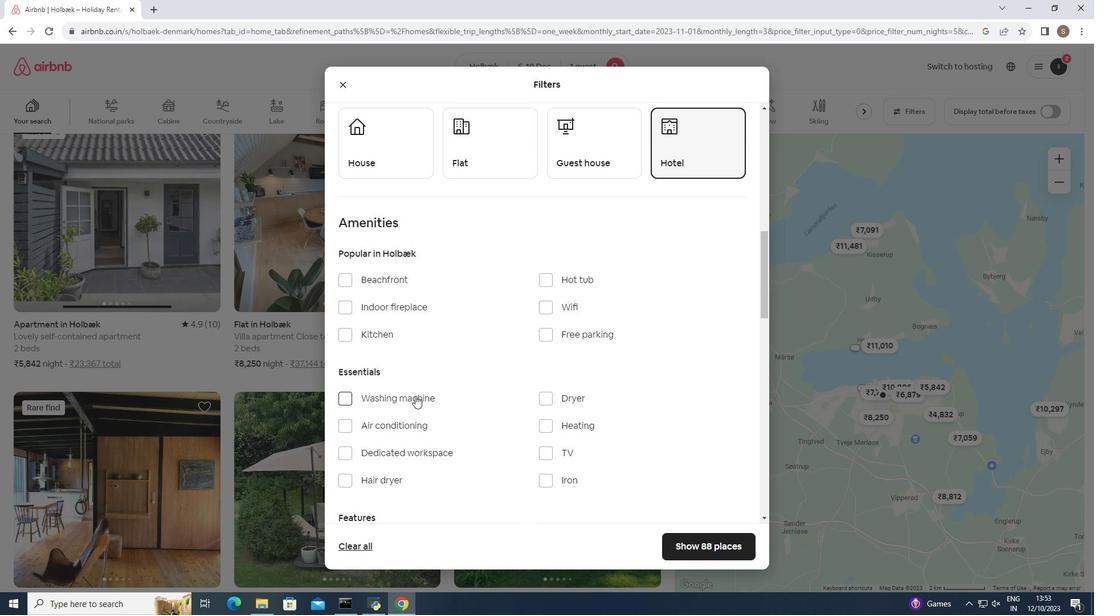 
Action: Mouse scrolled (415, 395) with delta (0, 0)
Screenshot: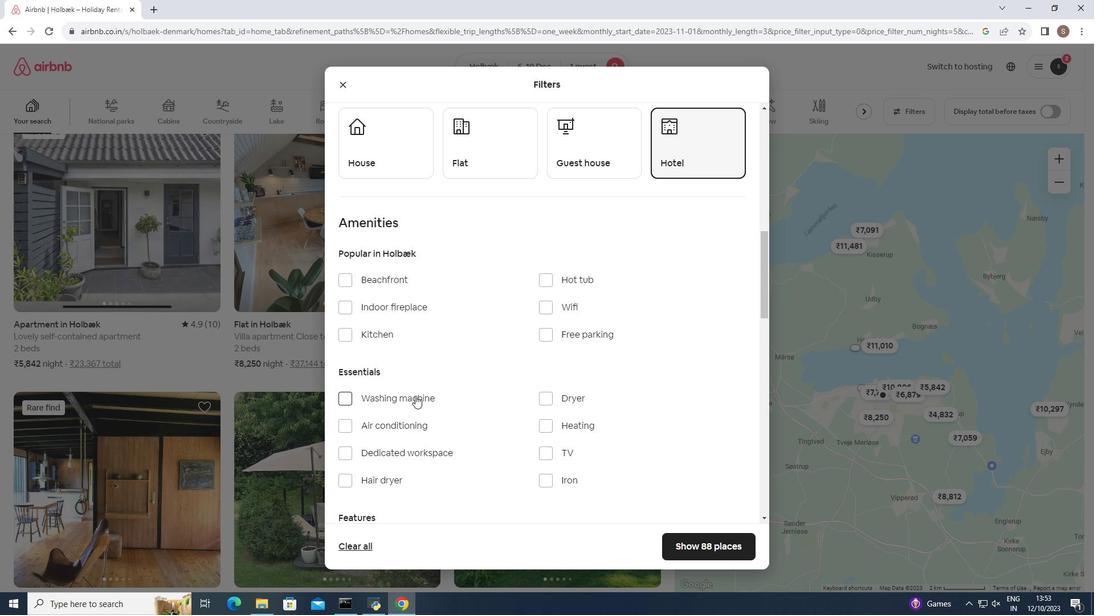 
Action: Mouse moved to (686, 551)
Screenshot: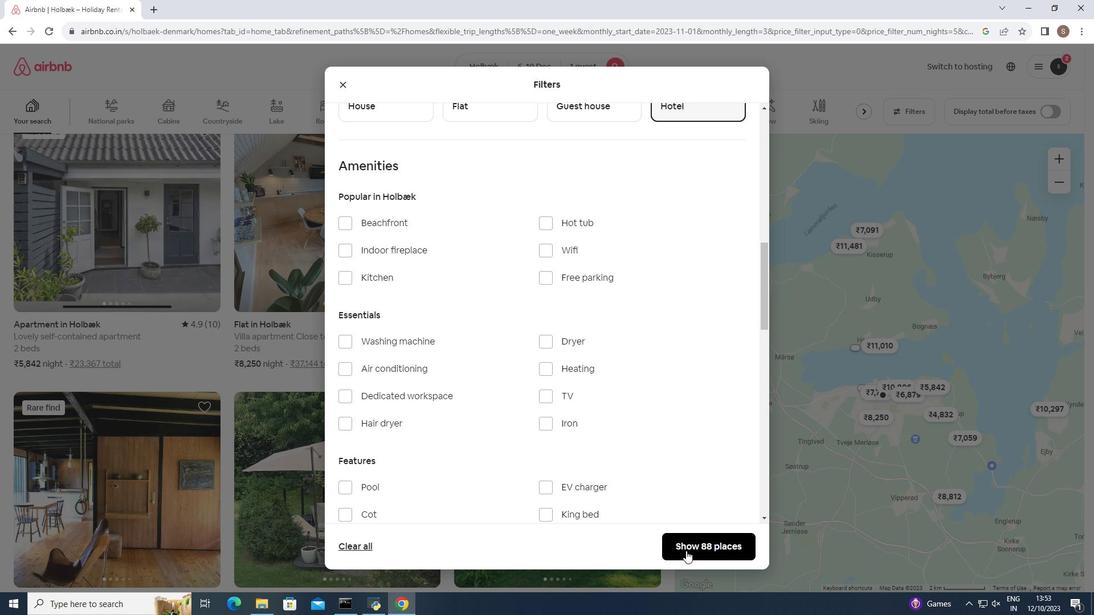 
Action: Mouse pressed left at (686, 551)
Screenshot: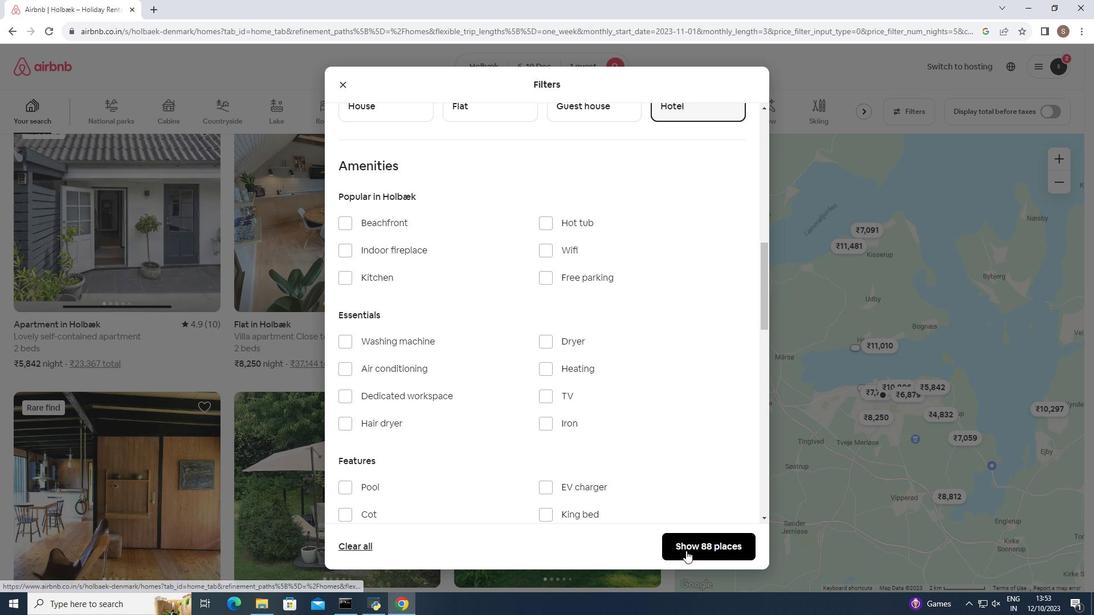 
Action: Mouse moved to (442, 379)
Screenshot: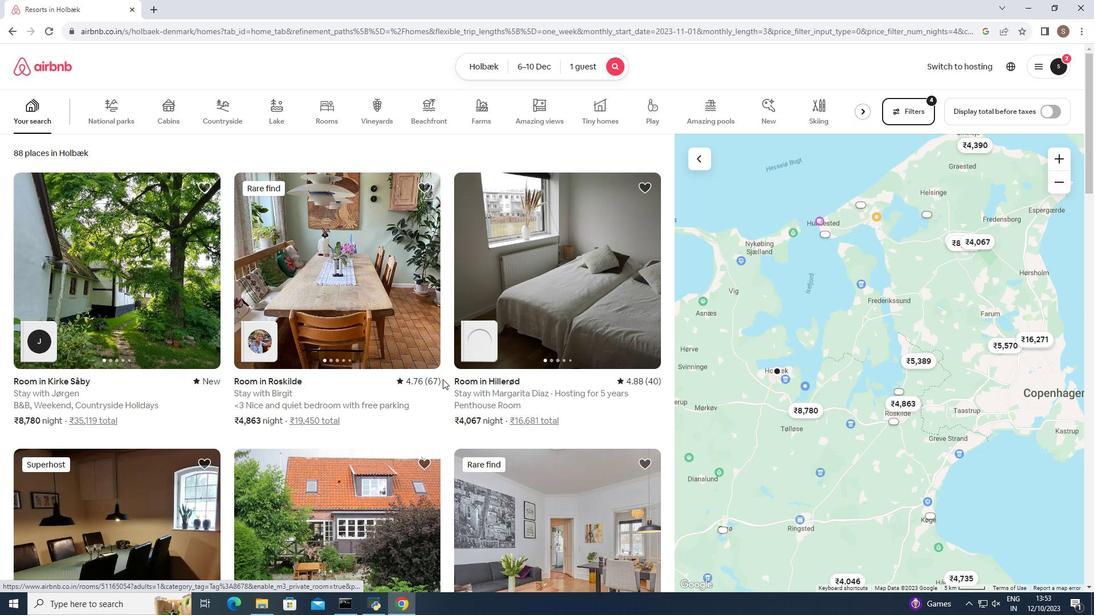 
Action: Mouse scrolled (442, 379) with delta (0, 0)
Screenshot: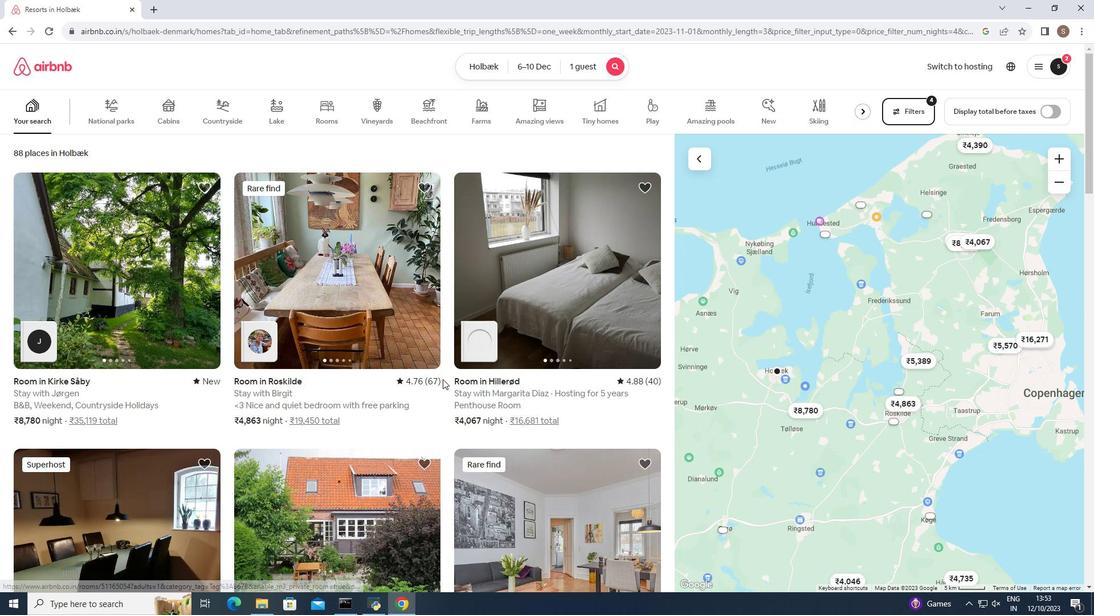 
Action: Mouse scrolled (442, 379) with delta (0, 0)
Screenshot: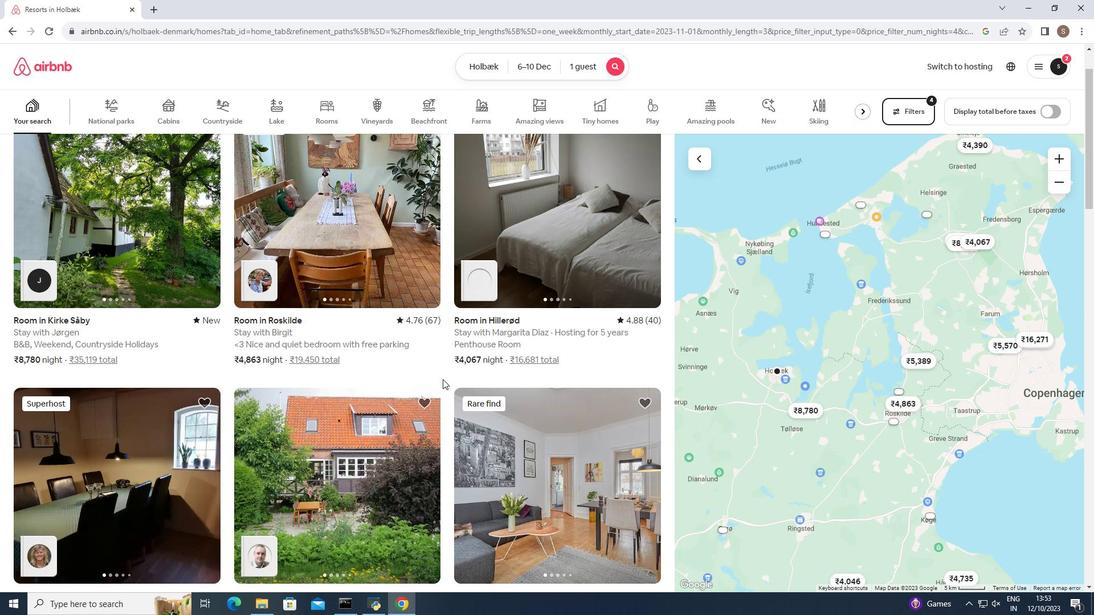 
Action: Mouse scrolled (442, 379) with delta (0, 0)
Screenshot: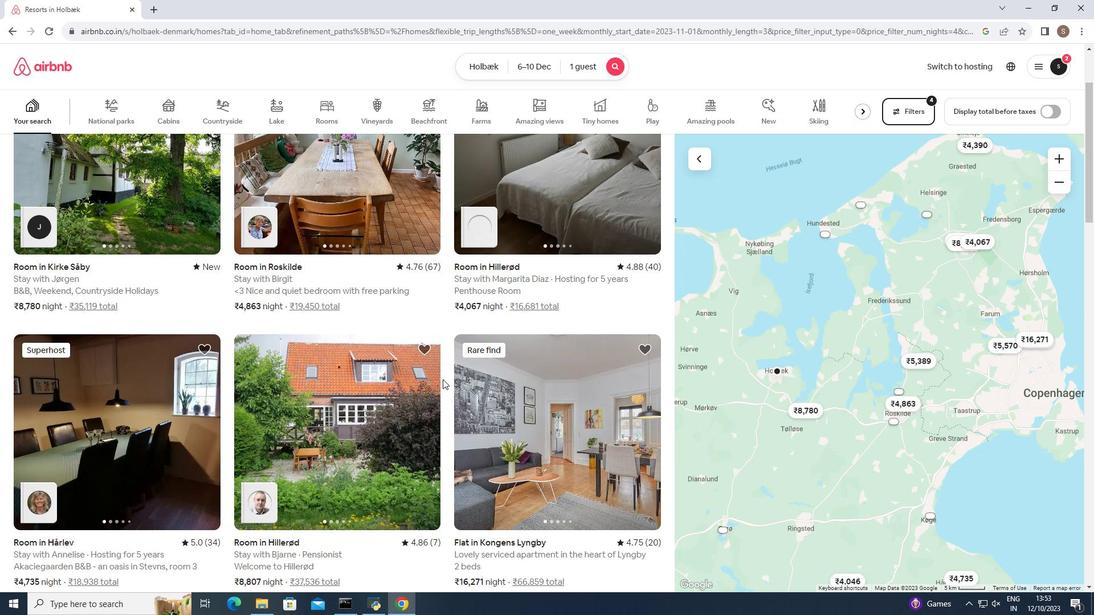 
Action: Mouse moved to (442, 379)
Screenshot: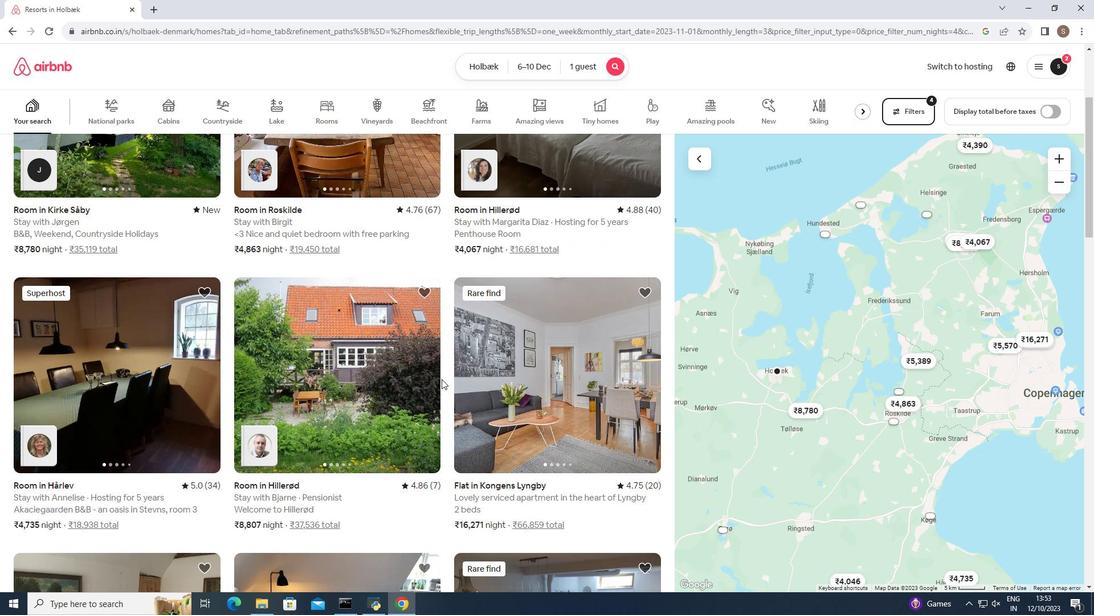 
Action: Mouse scrolled (442, 379) with delta (0, 0)
Screenshot: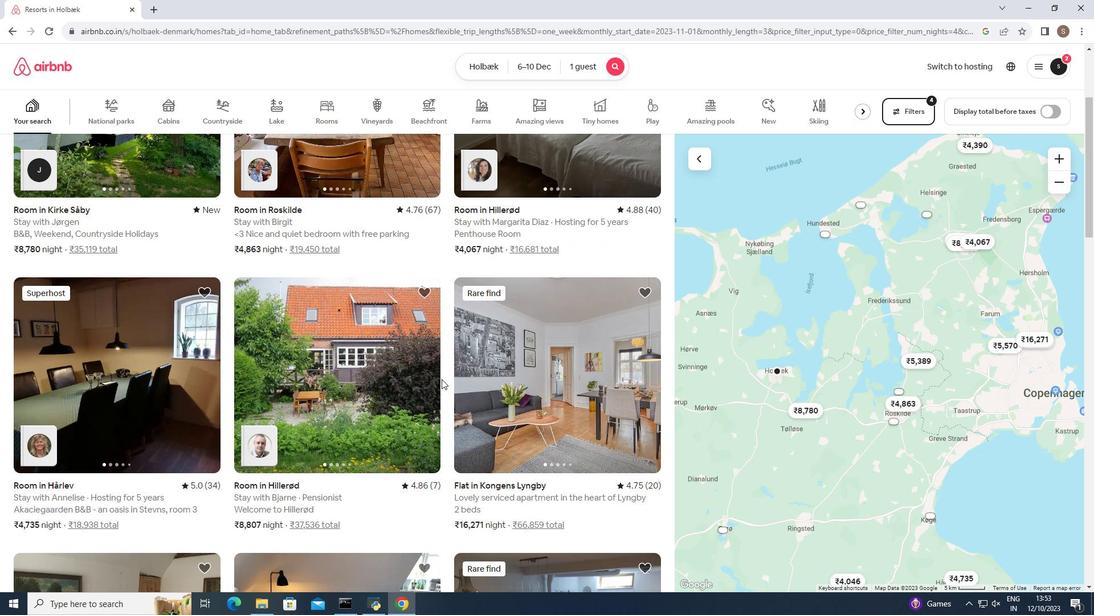 
Action: Mouse moved to (441, 379)
Screenshot: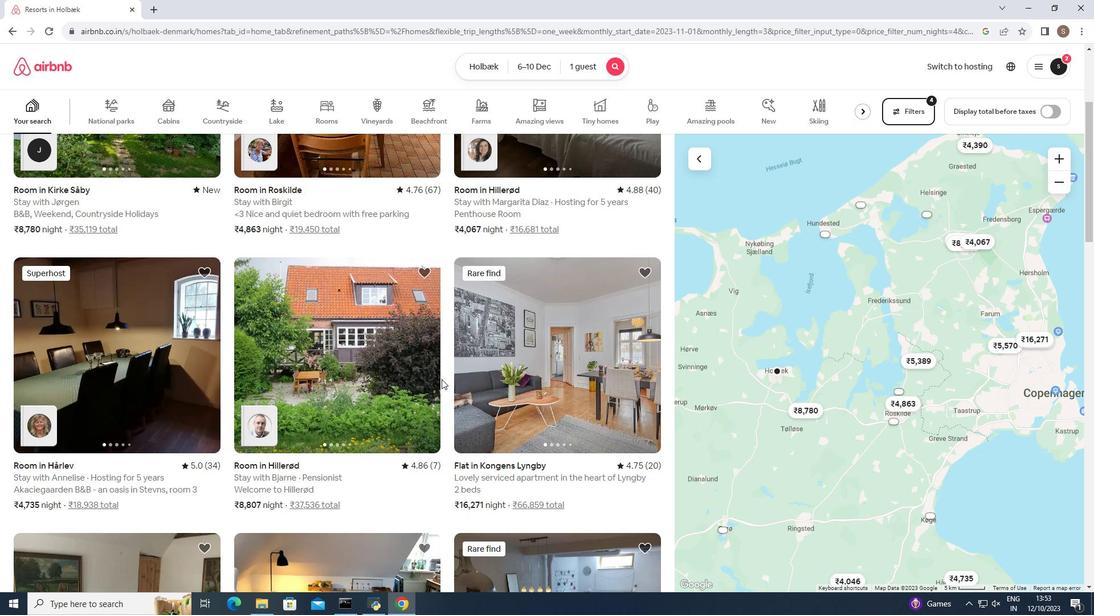 
Action: Mouse scrolled (441, 379) with delta (0, 0)
Screenshot: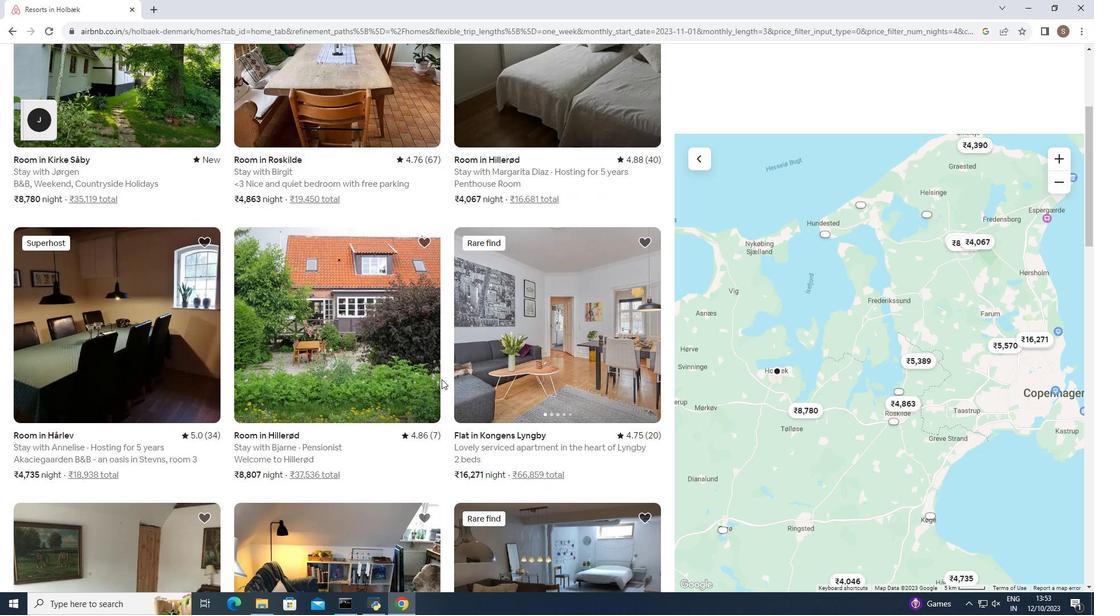 
Action: Mouse scrolled (441, 379) with delta (0, 0)
Screenshot: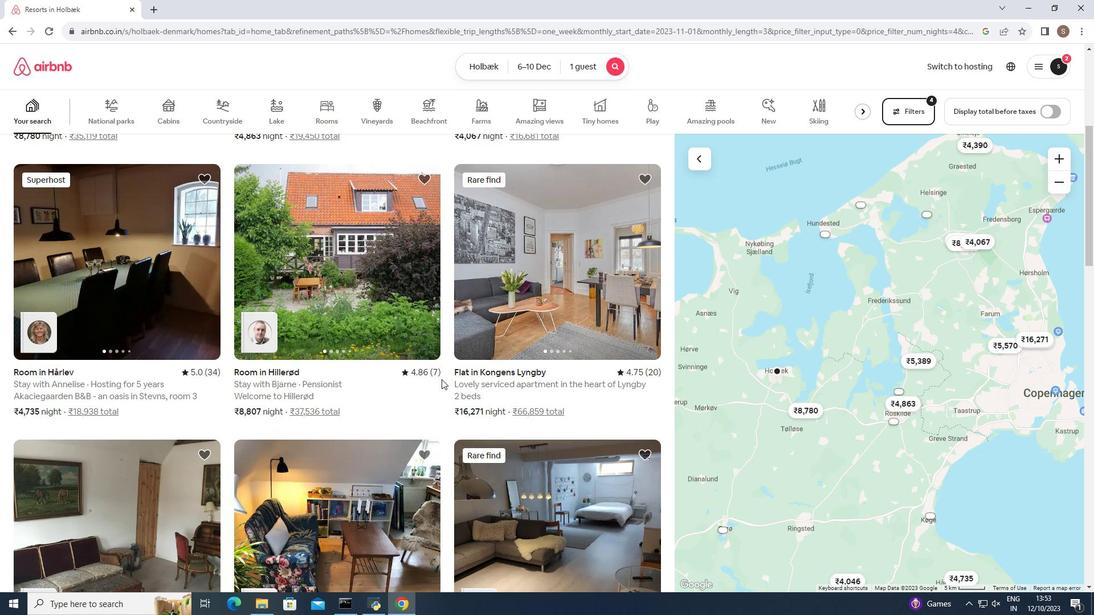 
Action: Mouse scrolled (441, 379) with delta (0, 0)
Screenshot: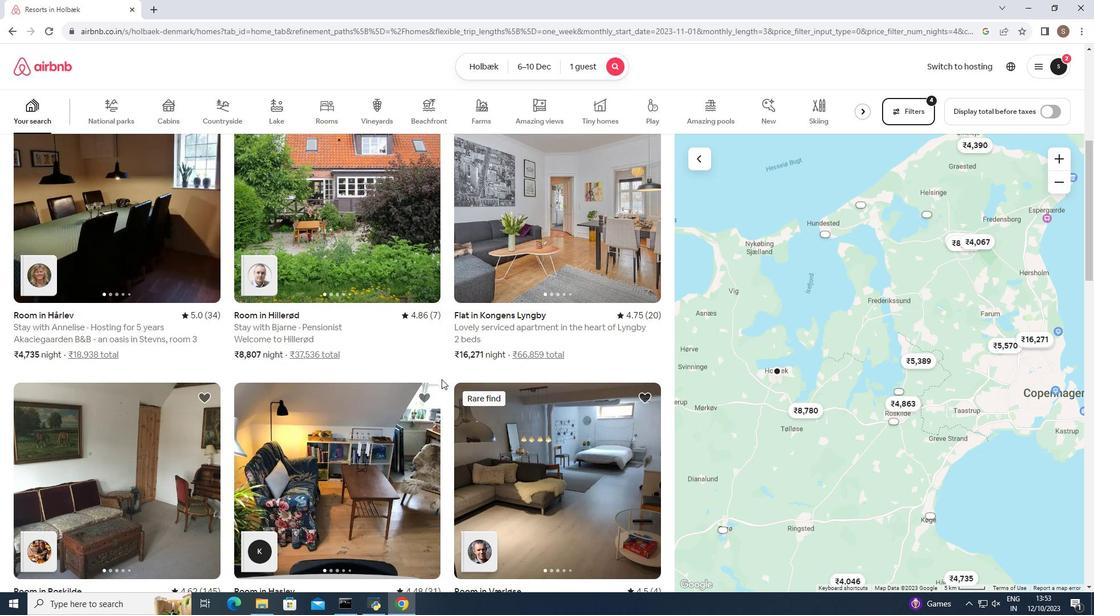 
Action: Mouse scrolled (441, 379) with delta (0, 0)
Screenshot: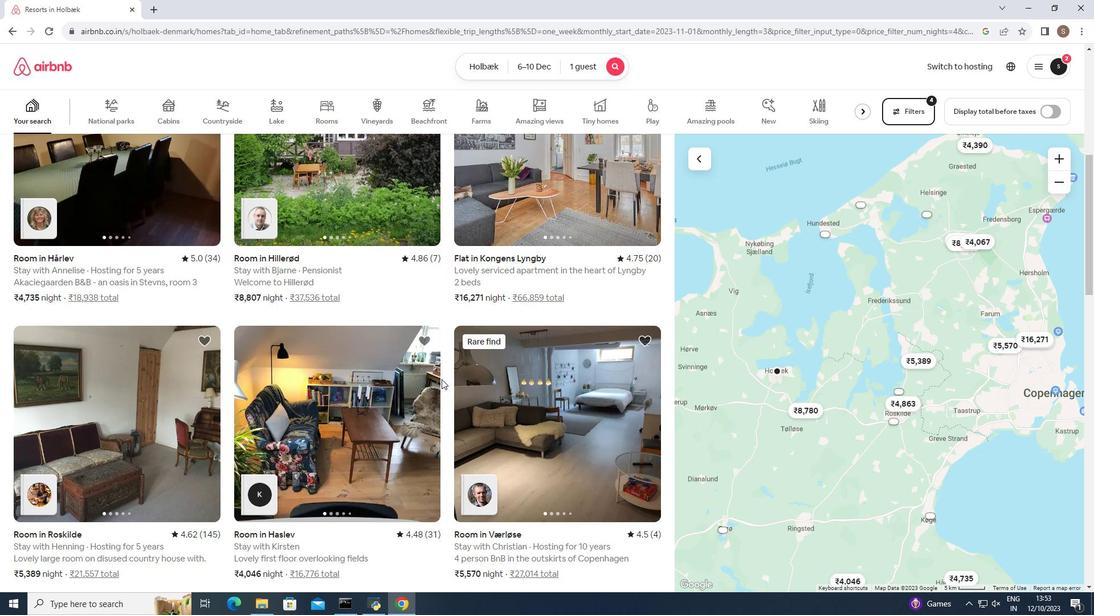 
Action: Mouse scrolled (441, 379) with delta (0, 0)
Screenshot: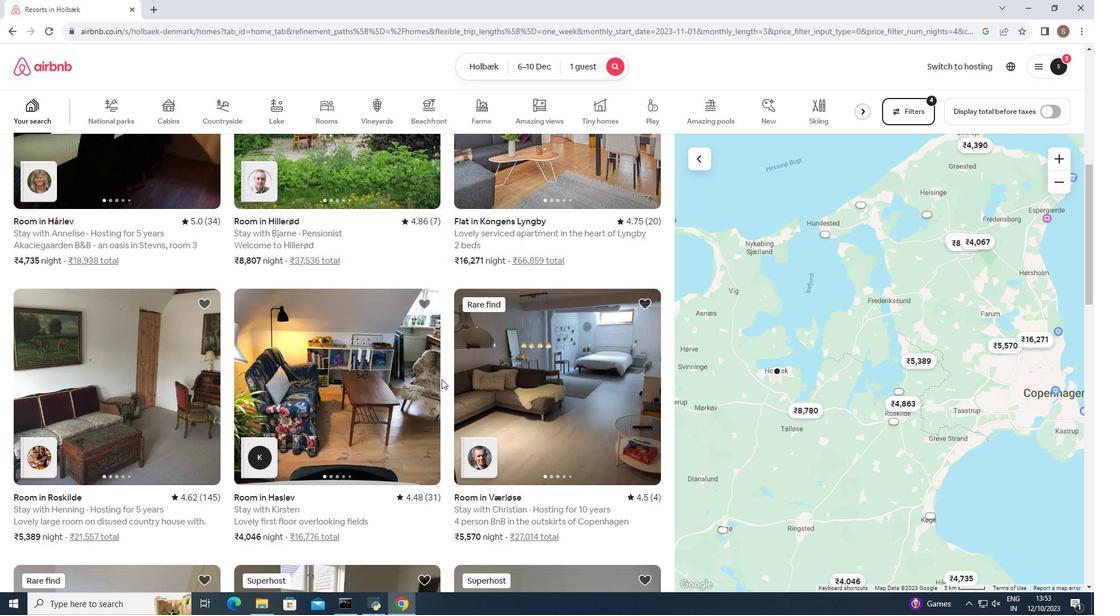 
Action: Mouse scrolled (441, 379) with delta (0, 0)
Screenshot: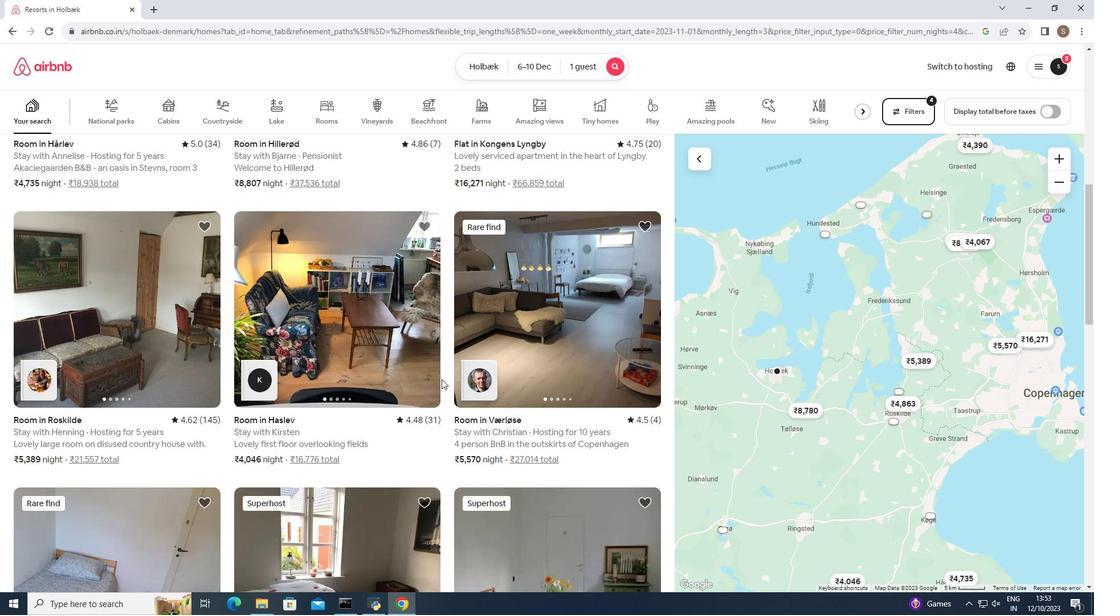 
Action: Mouse scrolled (441, 379) with delta (0, 0)
Screenshot: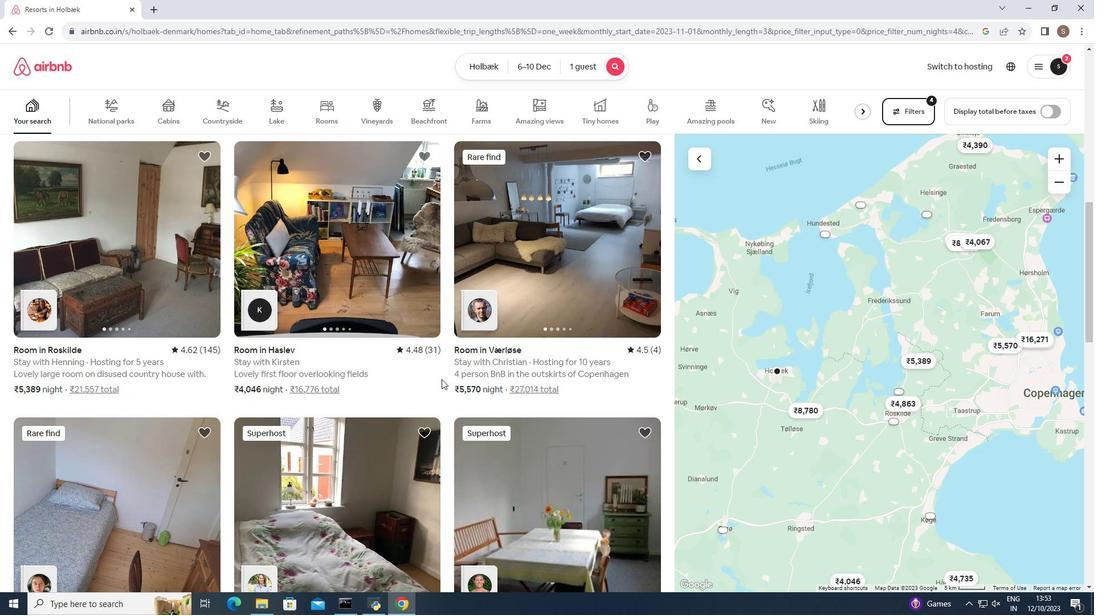 
Action: Mouse scrolled (441, 379) with delta (0, 0)
Screenshot: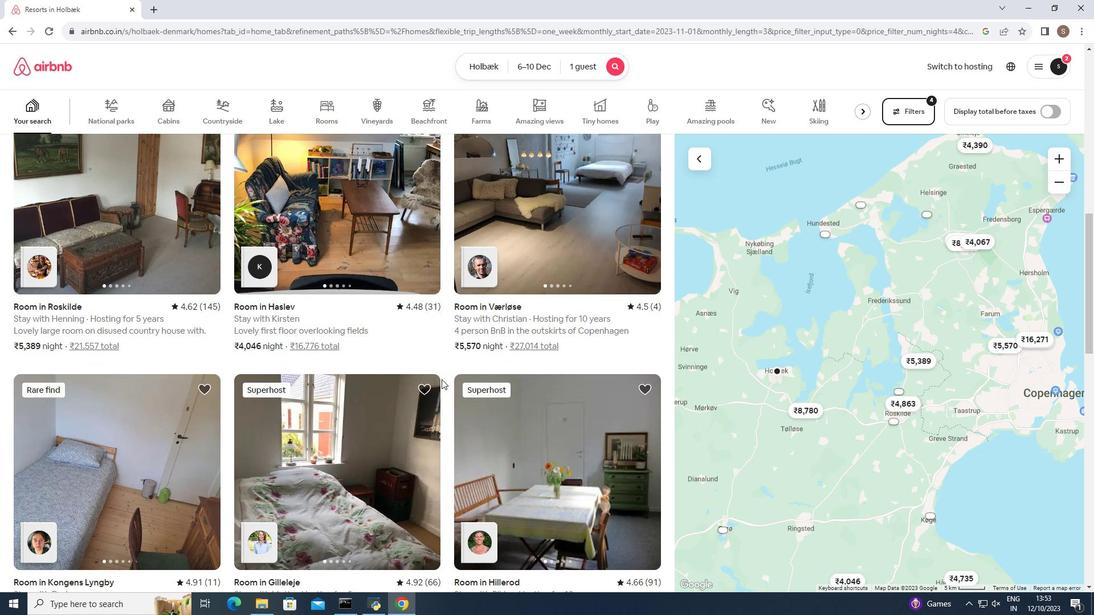 
Action: Mouse moved to (440, 379)
Screenshot: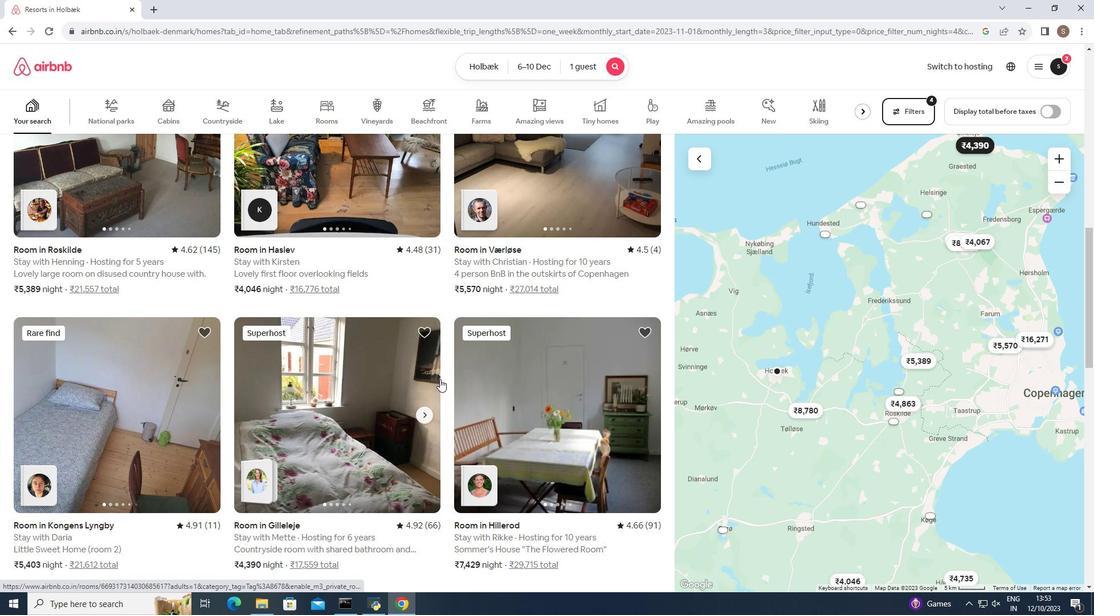 
Action: Mouse scrolled (440, 379) with delta (0, 0)
Screenshot: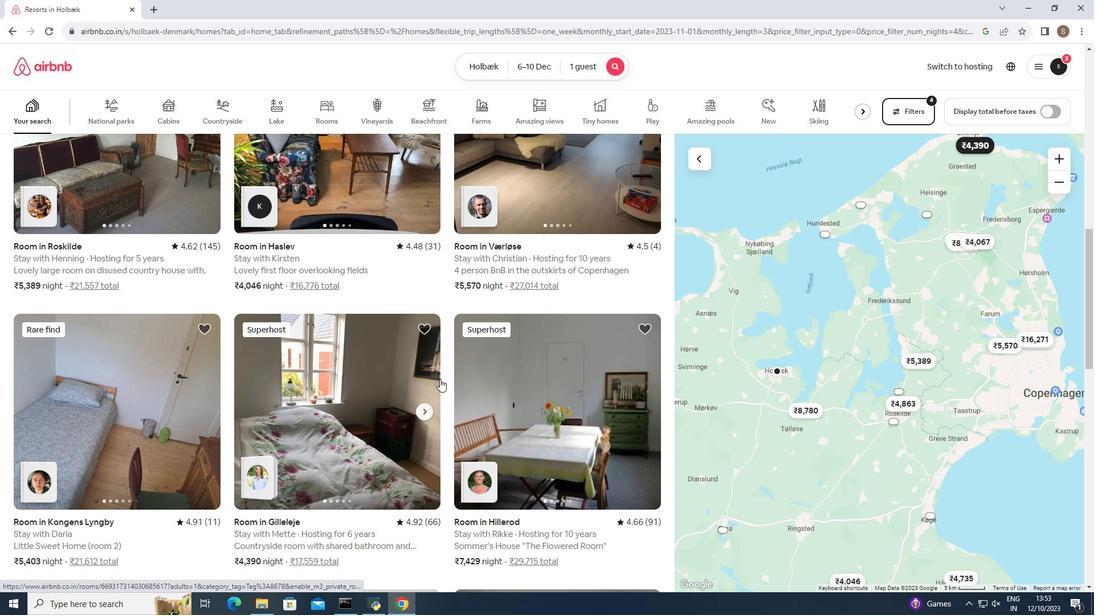 
Action: Mouse moved to (440, 379)
Screenshot: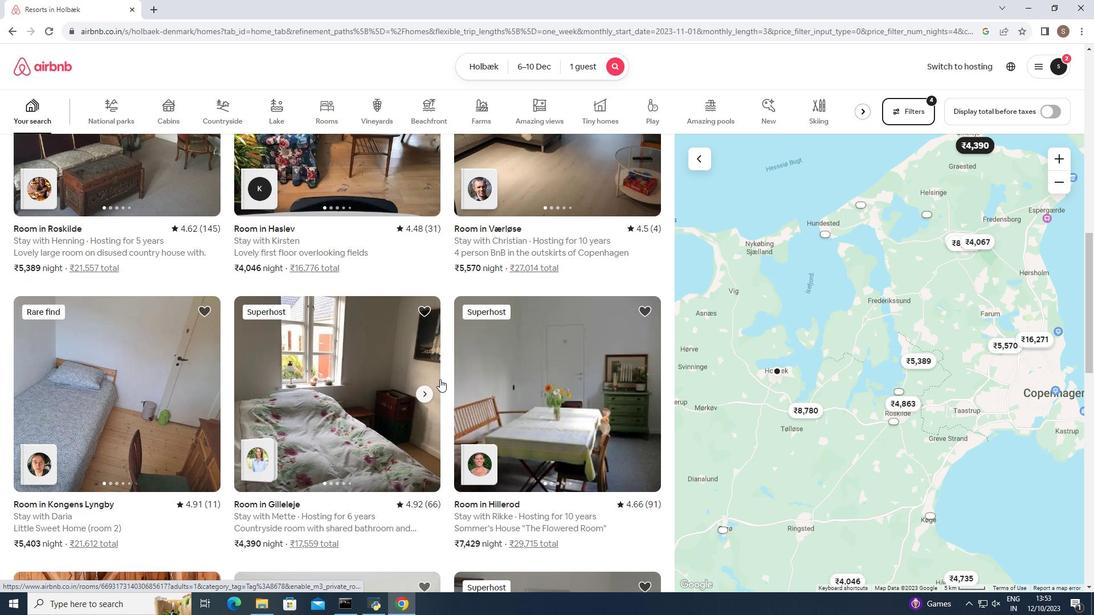 
Action: Mouse scrolled (440, 379) with delta (0, 0)
Screenshot: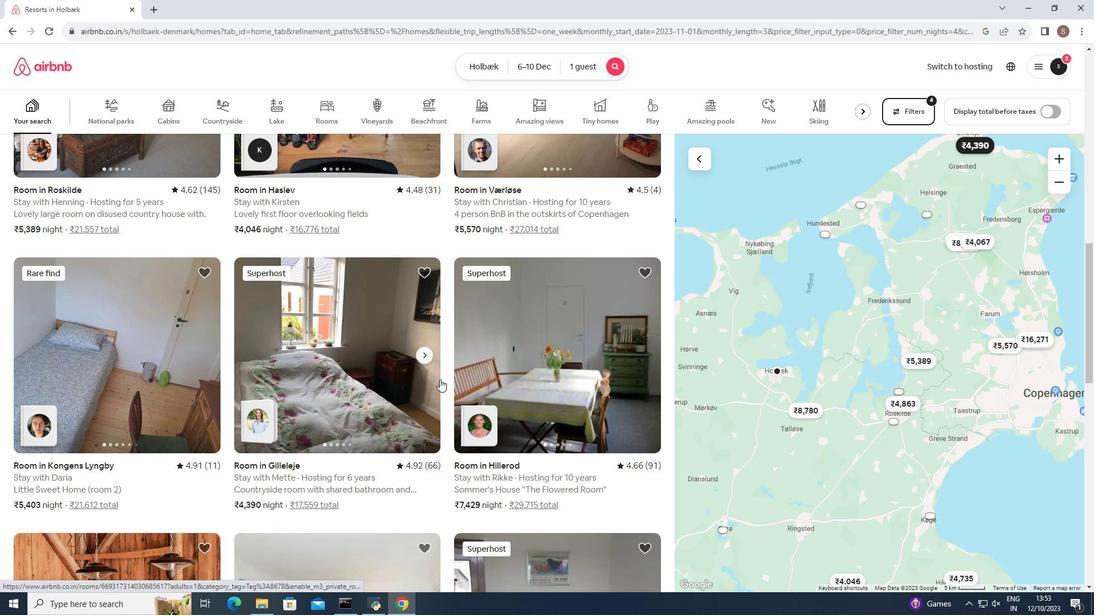 
Action: Mouse scrolled (440, 379) with delta (0, 0)
Screenshot: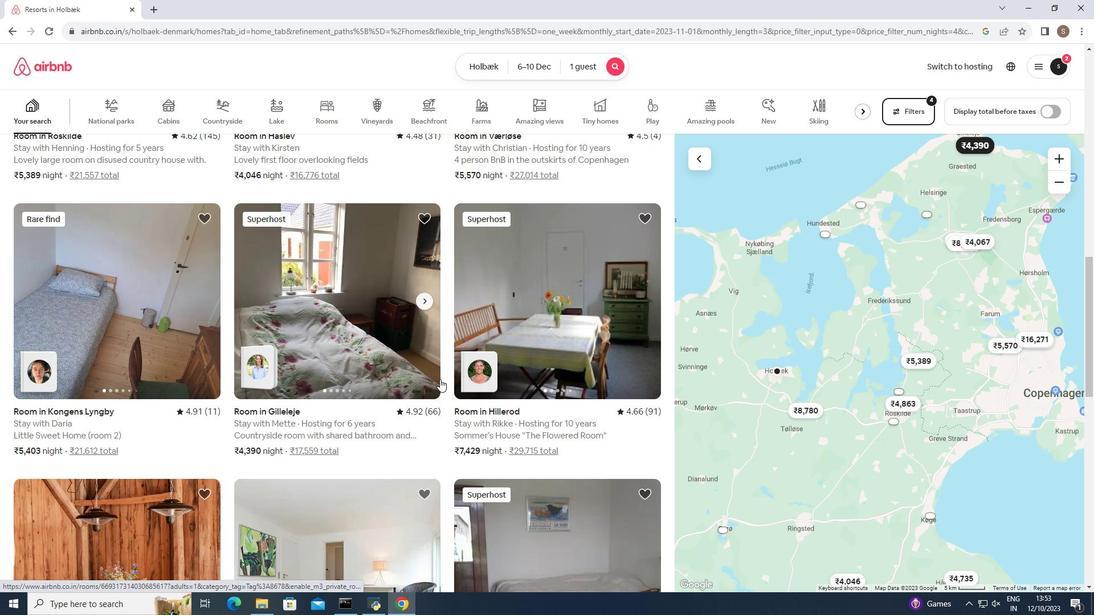 
Action: Mouse scrolled (440, 379) with delta (0, 0)
Screenshot: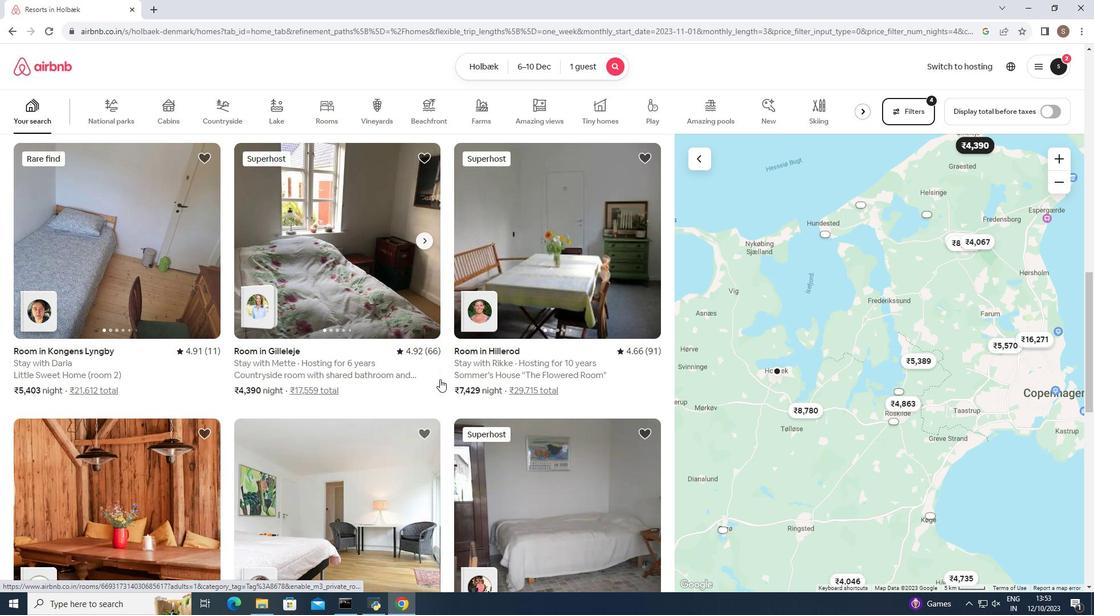
Action: Mouse scrolled (440, 380) with delta (0, 0)
Screenshot: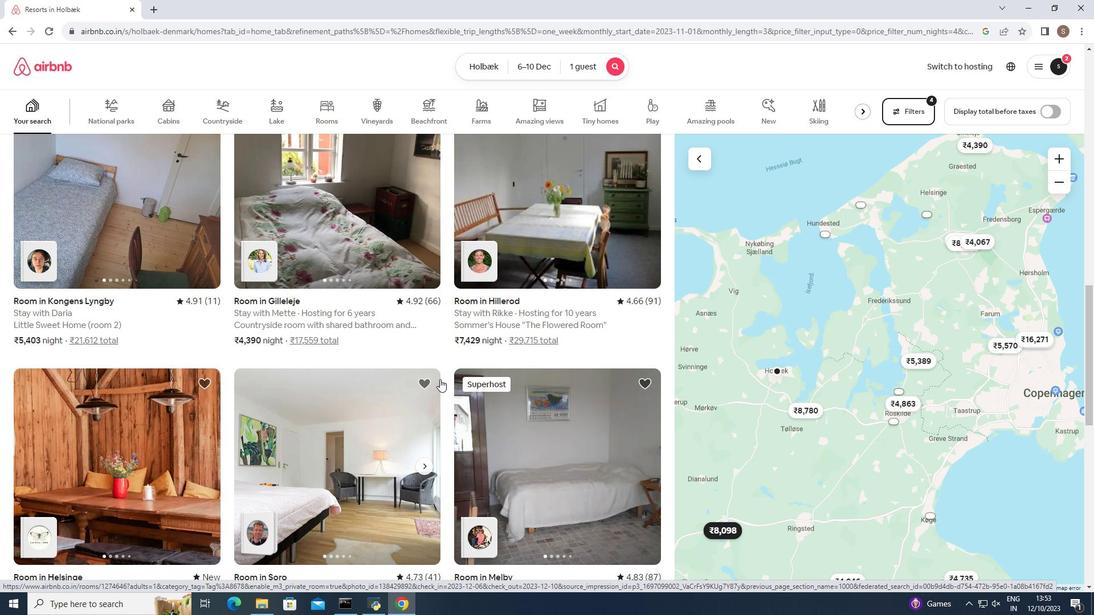 
Action: Mouse scrolled (440, 380) with delta (0, 0)
Screenshot: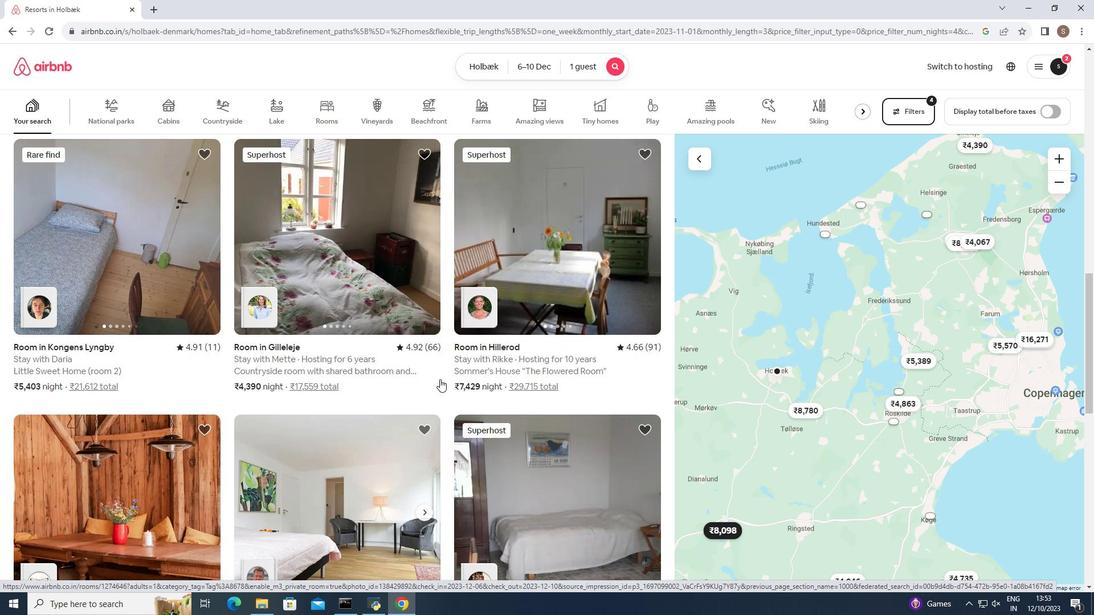 
Action: Mouse scrolled (440, 380) with delta (0, 0)
Screenshot: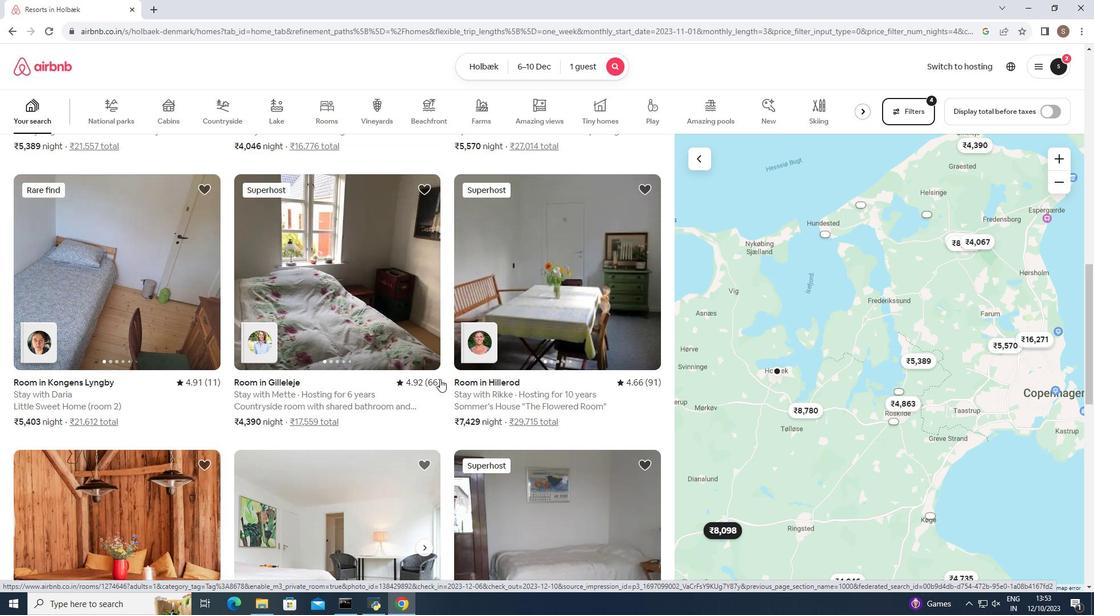 
Action: Mouse scrolled (440, 380) with delta (0, 0)
Screenshot: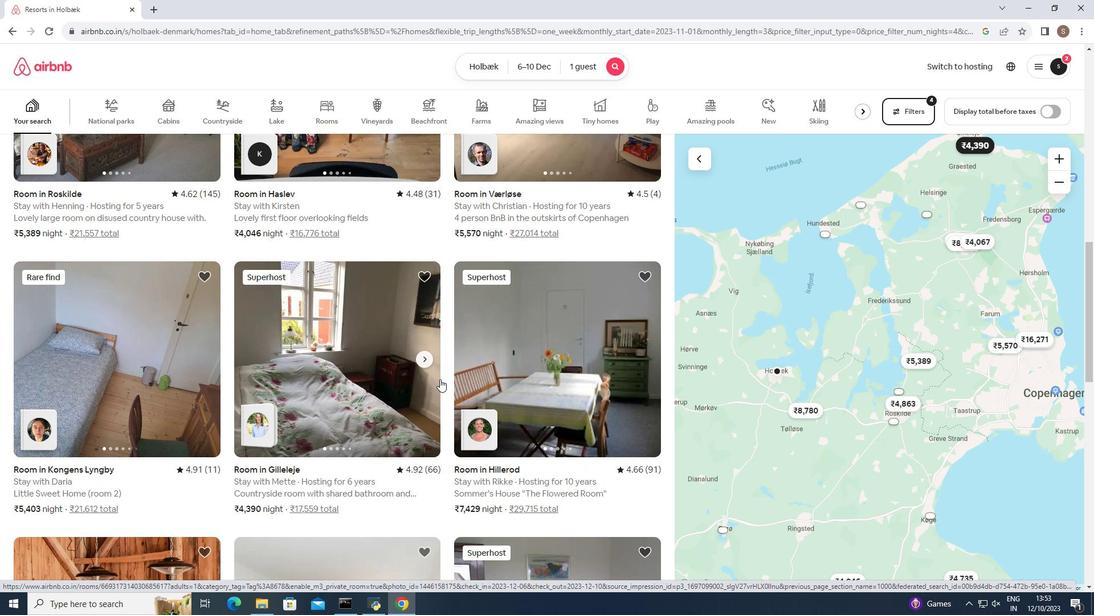 
Action: Mouse scrolled (440, 380) with delta (0, 0)
Screenshot: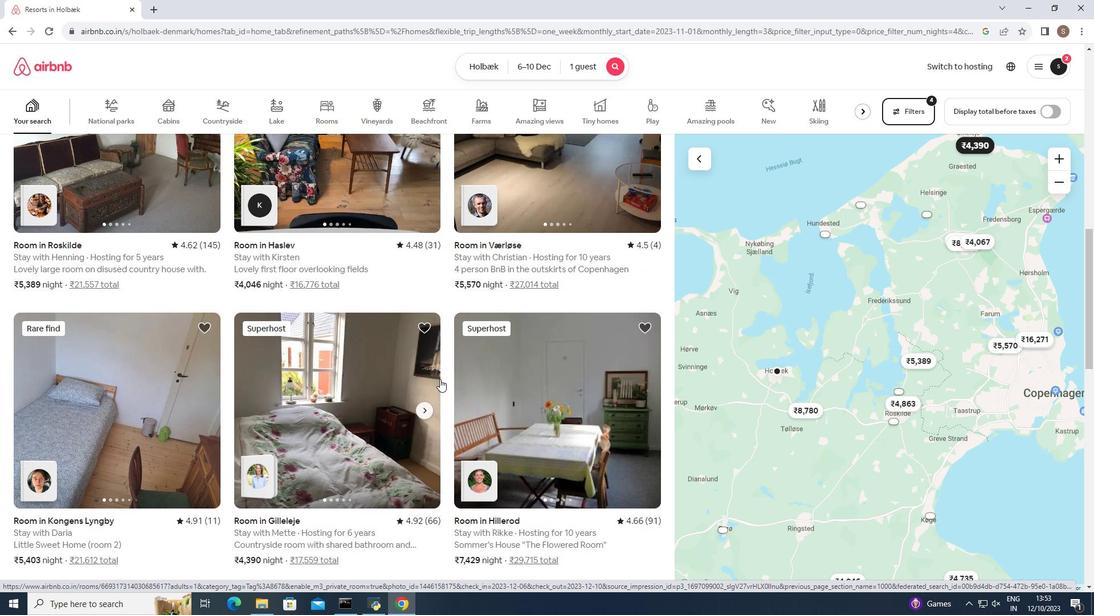 
Action: Mouse scrolled (440, 380) with delta (0, 0)
Screenshot: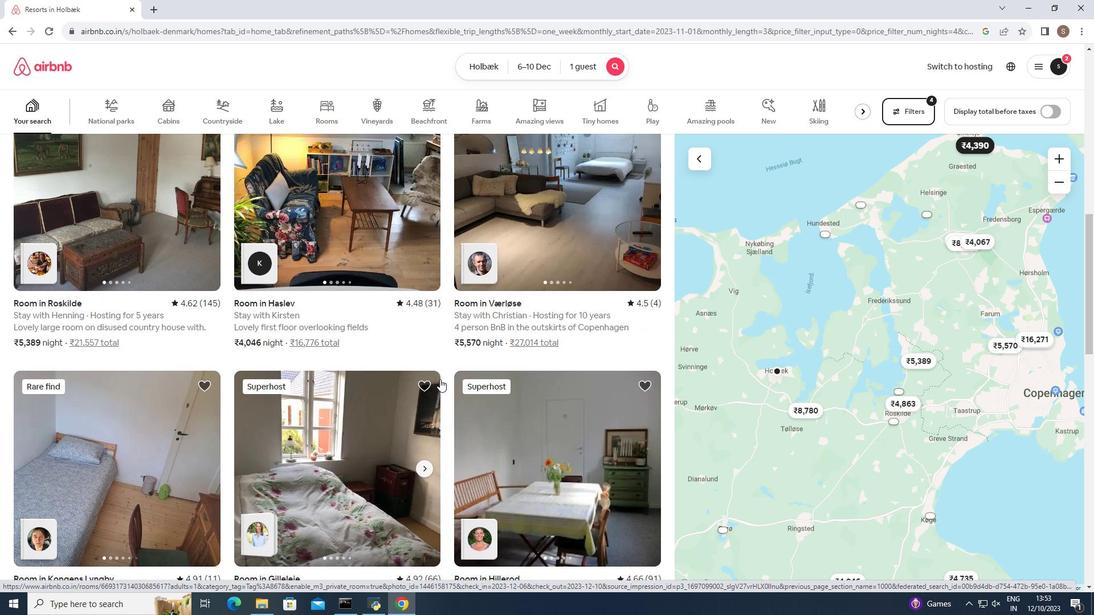 
Action: Mouse scrolled (440, 380) with delta (0, 0)
Screenshot: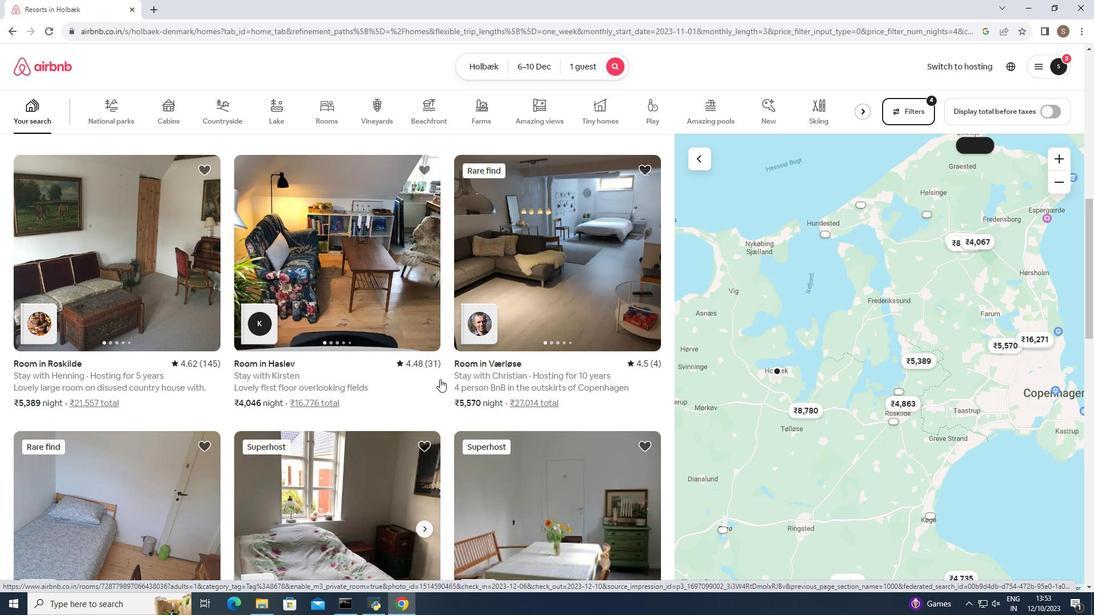 
Action: Mouse scrolled (440, 380) with delta (0, 0)
Screenshot: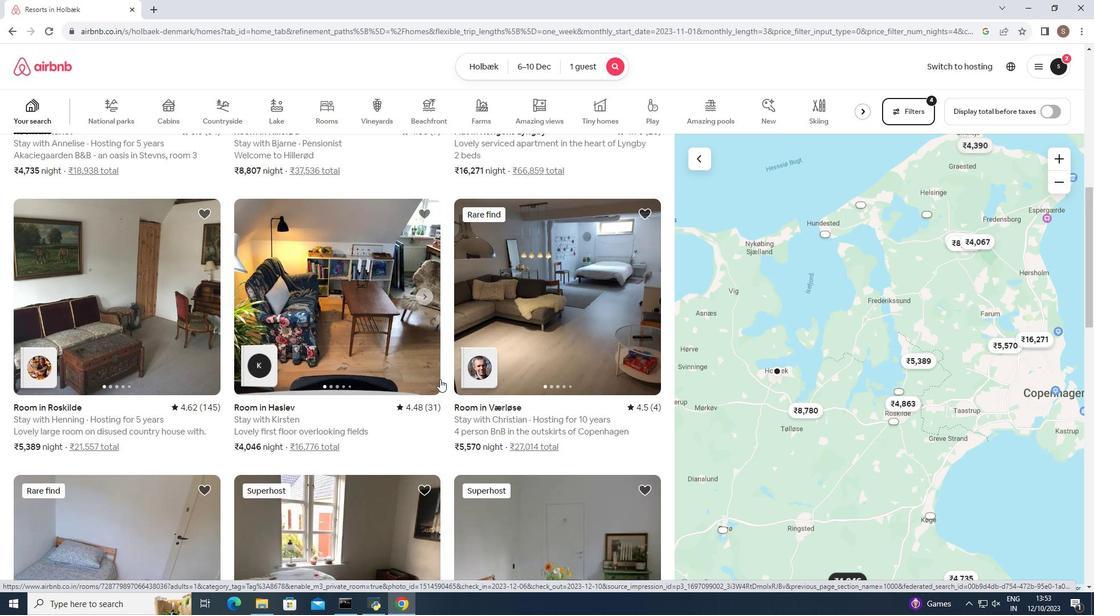 
Action: Mouse scrolled (440, 380) with delta (0, 0)
Screenshot: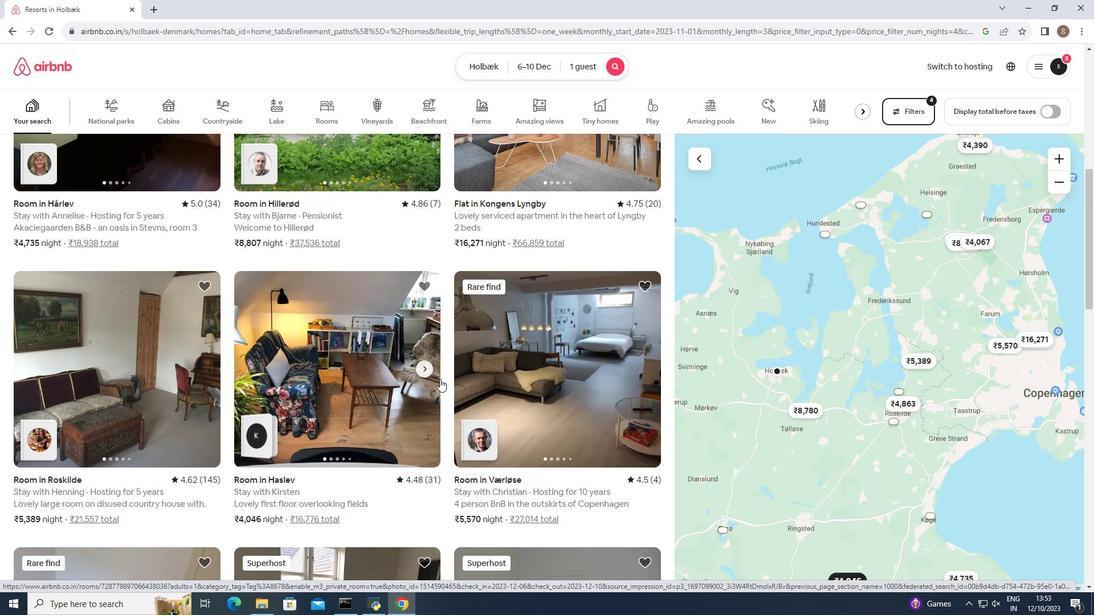 
Action: Mouse scrolled (440, 380) with delta (0, 0)
Screenshot: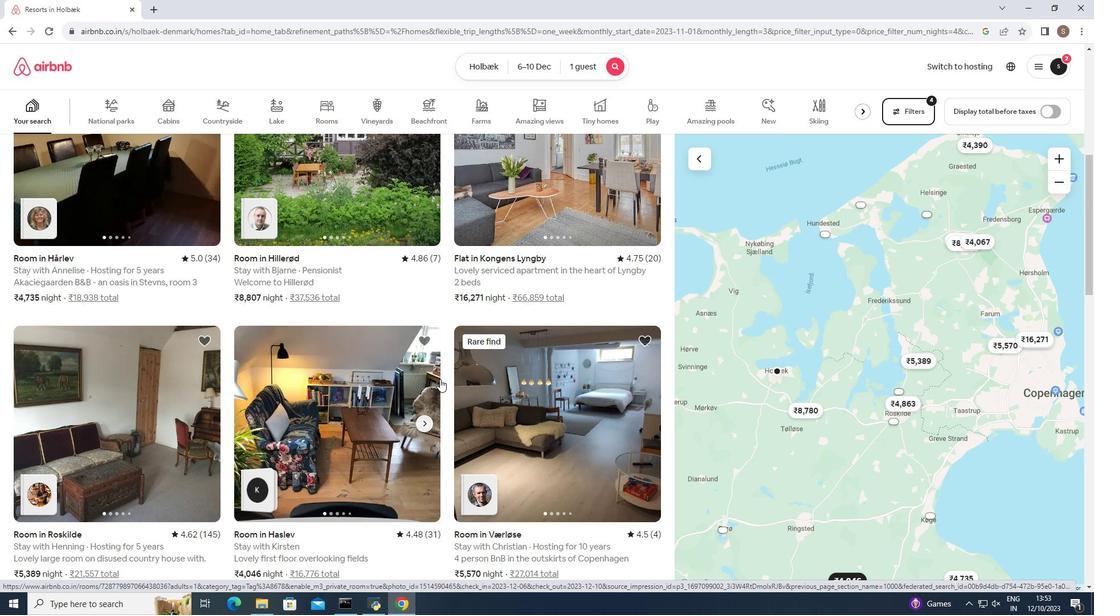 
Action: Mouse scrolled (440, 380) with delta (0, 0)
Screenshot: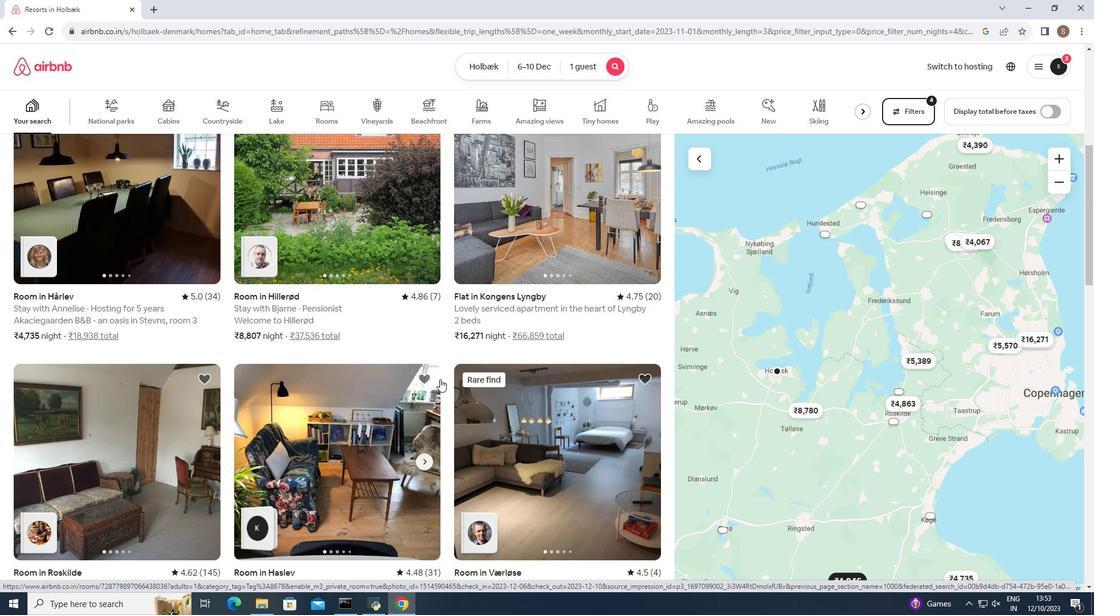 
Action: Mouse moved to (525, 315)
Screenshot: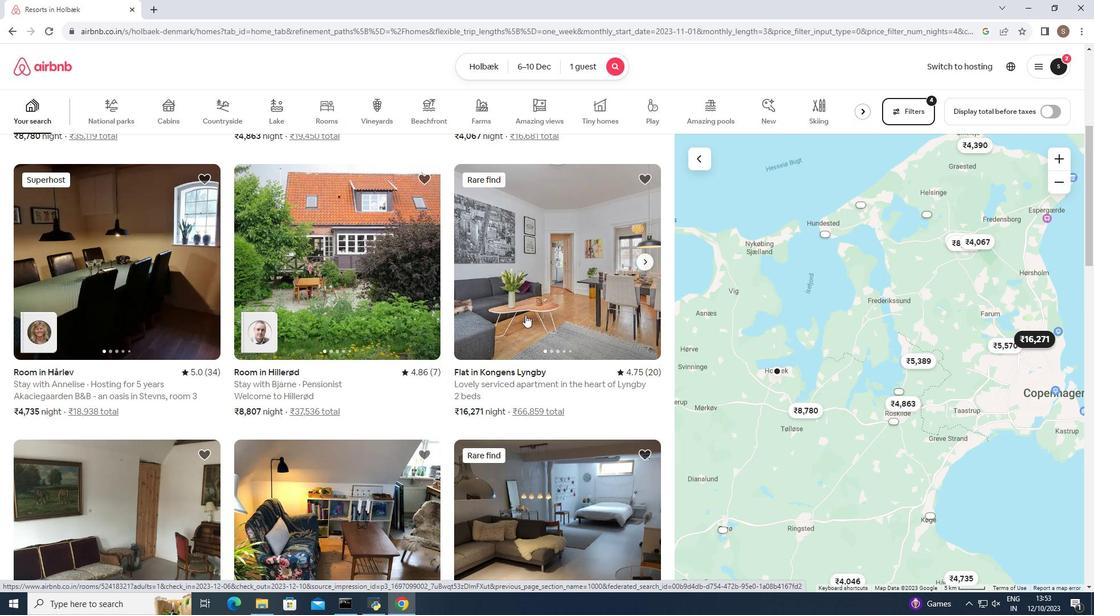 
Action: Mouse pressed left at (525, 315)
Screenshot: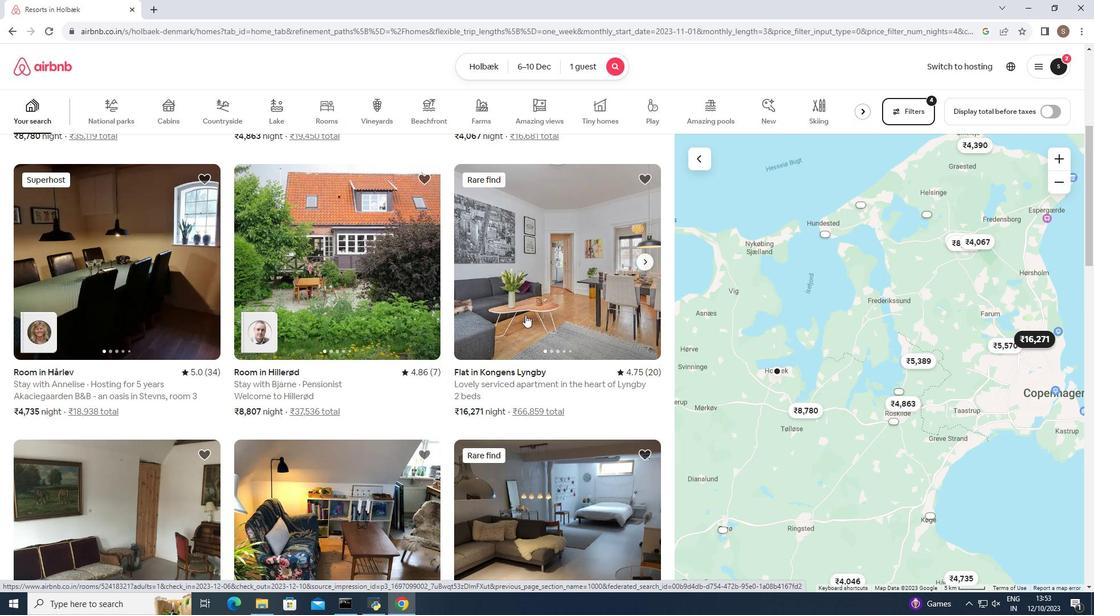 
Action: Mouse moved to (468, 301)
Screenshot: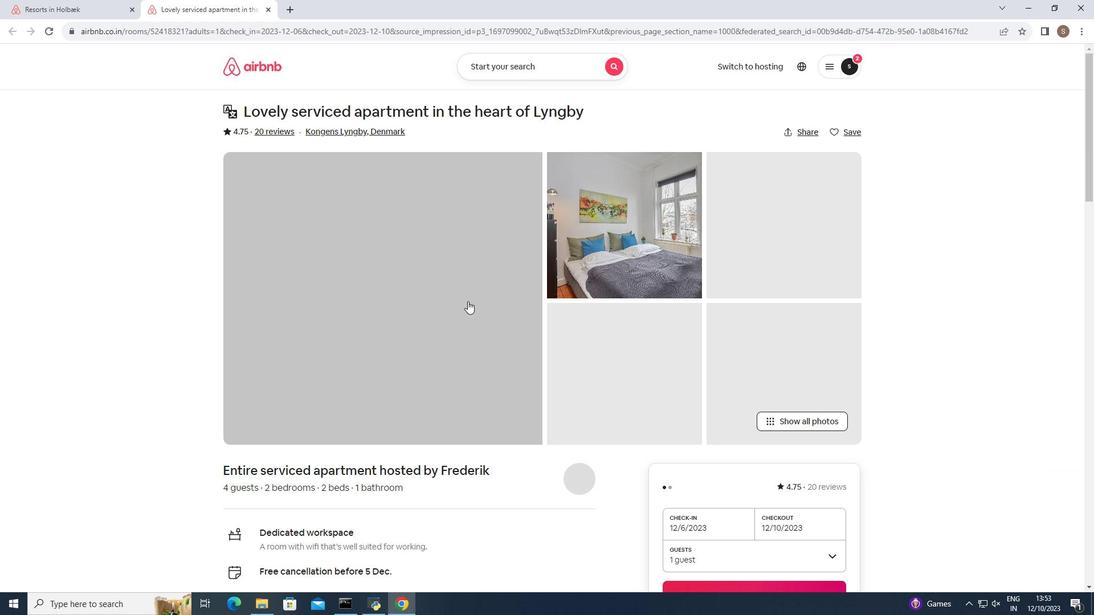 
Action: Mouse pressed left at (468, 301)
Screenshot: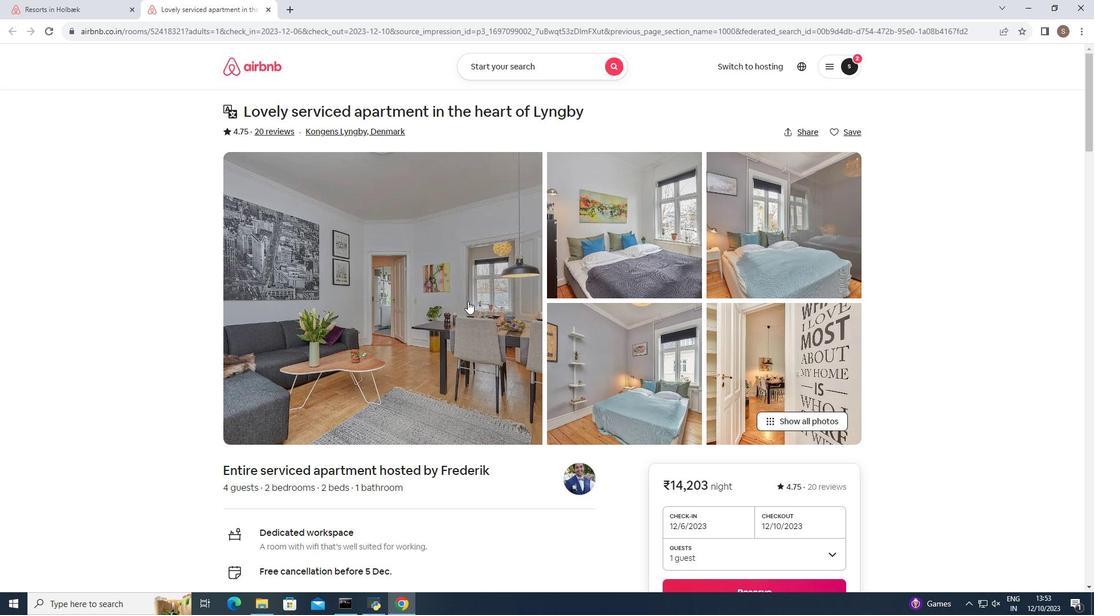 
Action: Mouse moved to (467, 301)
Screenshot: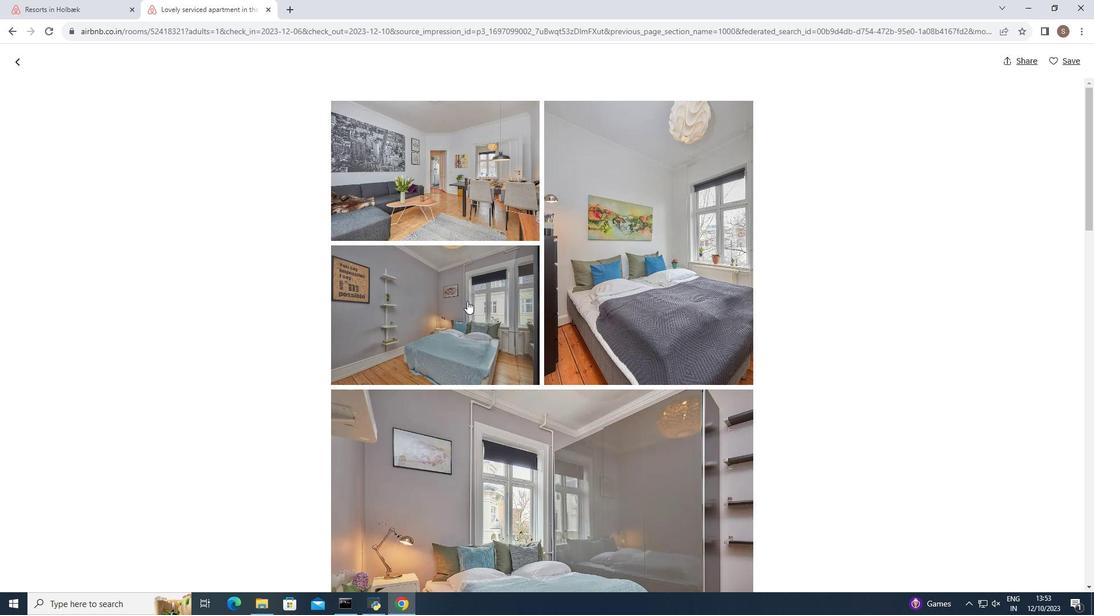 
Action: Mouse scrolled (467, 300) with delta (0, 0)
Screenshot: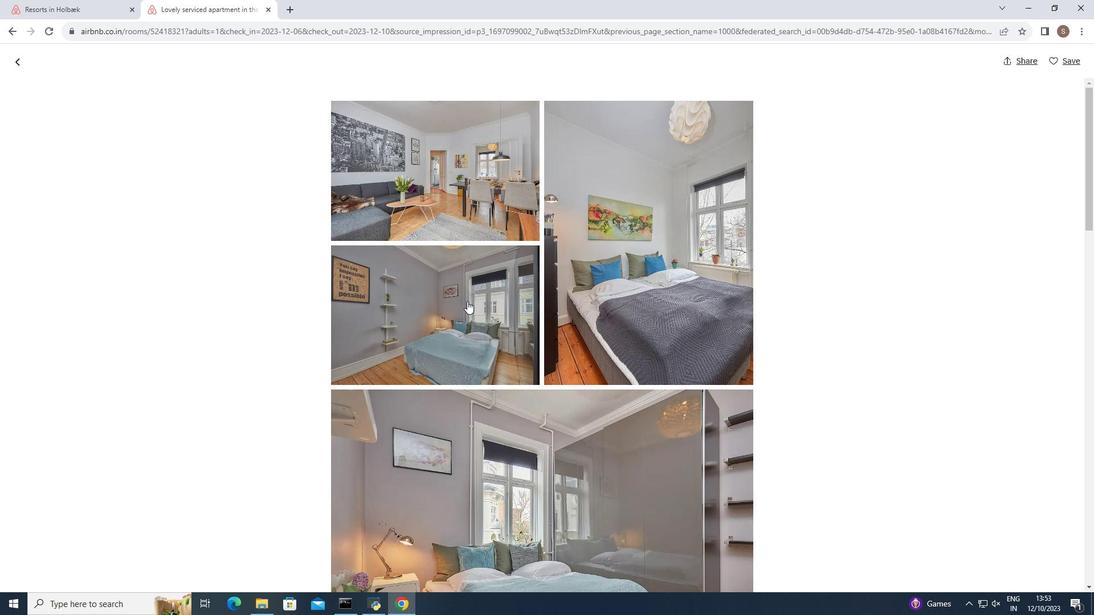 
Action: Mouse scrolled (467, 300) with delta (0, 0)
Screenshot: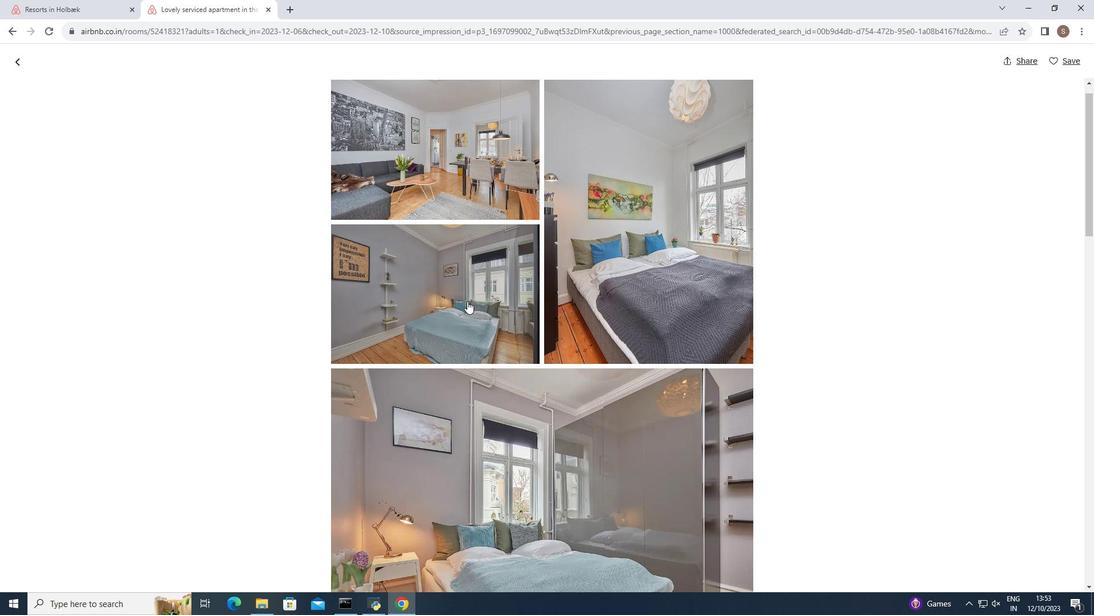 
Action: Mouse scrolled (467, 300) with delta (0, 0)
Screenshot: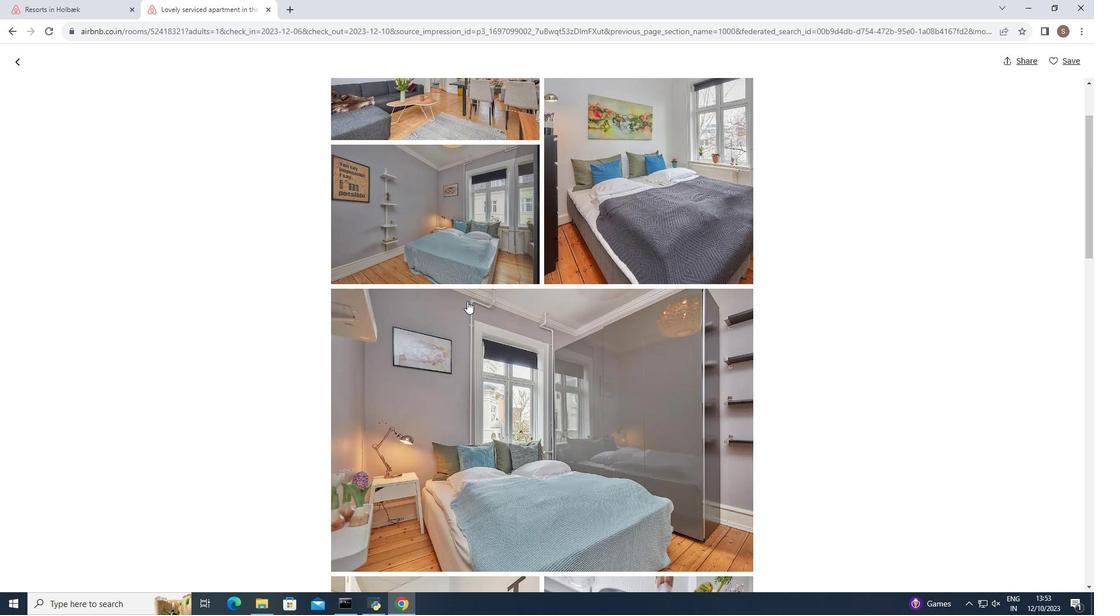 
Action: Mouse scrolled (467, 300) with delta (0, 0)
Screenshot: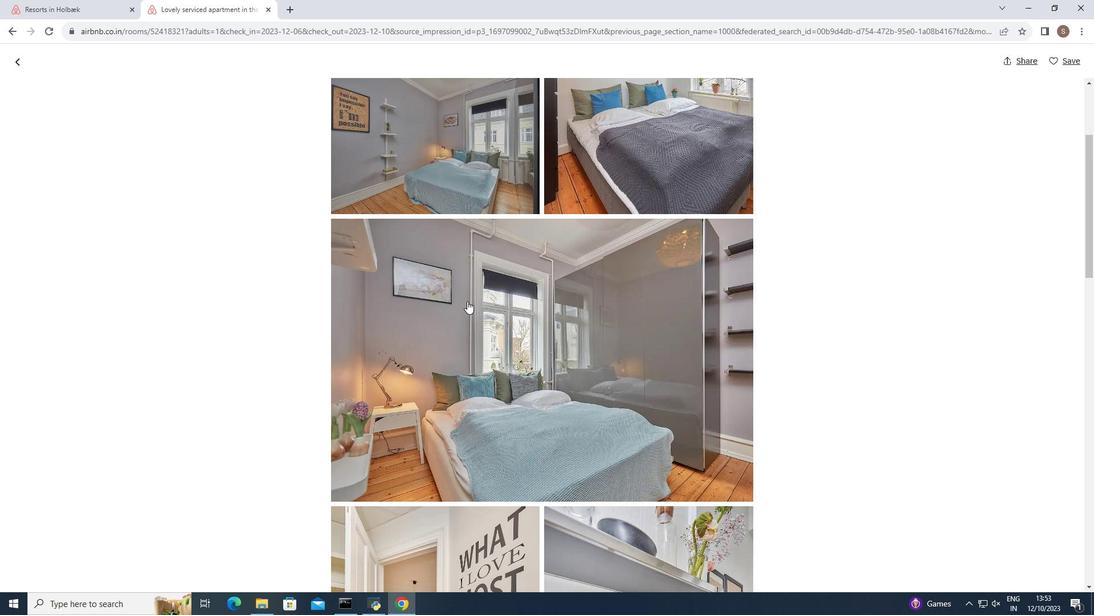 
Action: Mouse scrolled (467, 300) with delta (0, 0)
Screenshot: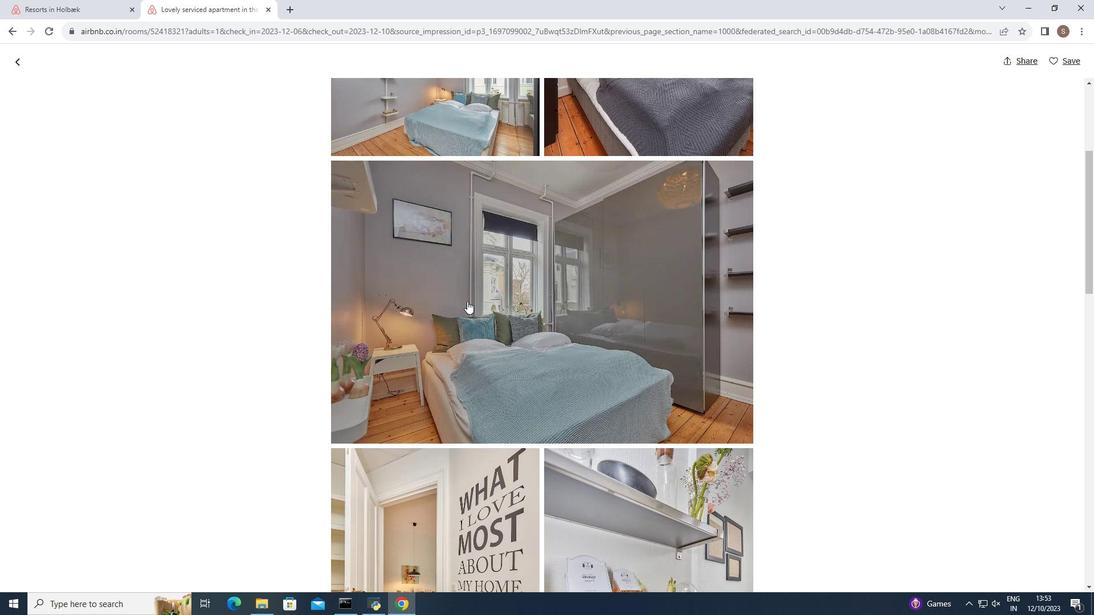 
Action: Mouse scrolled (467, 300) with delta (0, 0)
Screenshot: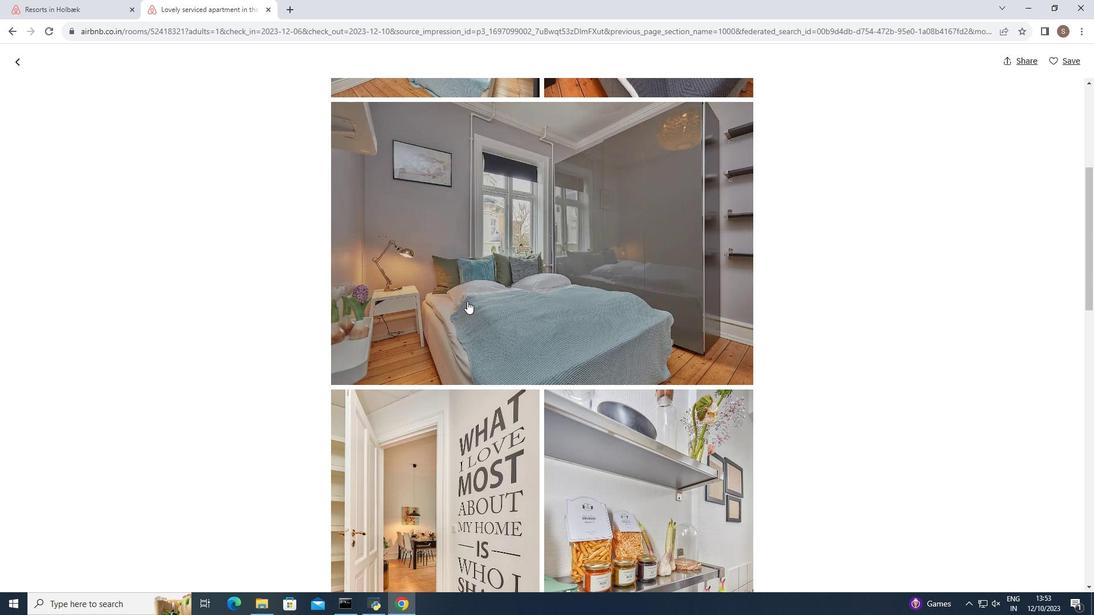 
Action: Mouse scrolled (467, 300) with delta (0, 0)
Screenshot: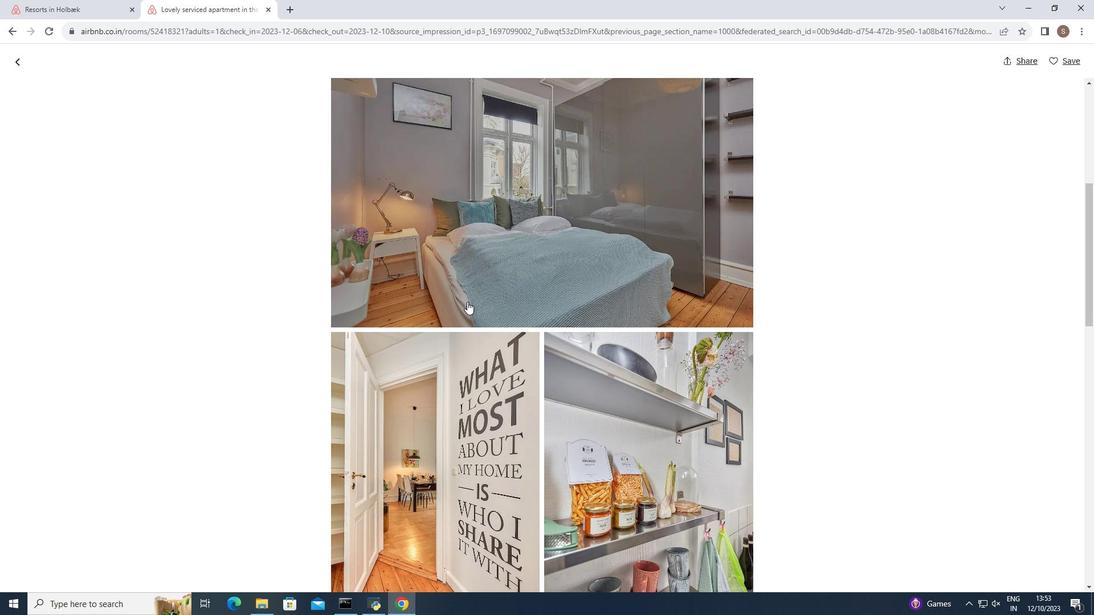 
Action: Mouse moved to (467, 302)
Screenshot: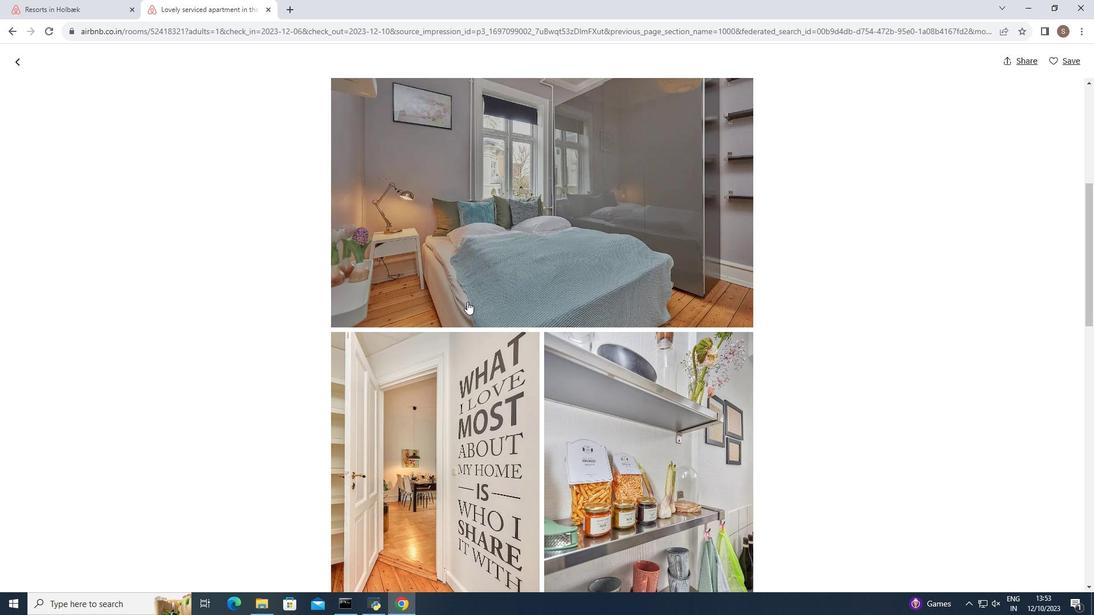 
Action: Mouse scrolled (467, 301) with delta (0, 0)
Screenshot: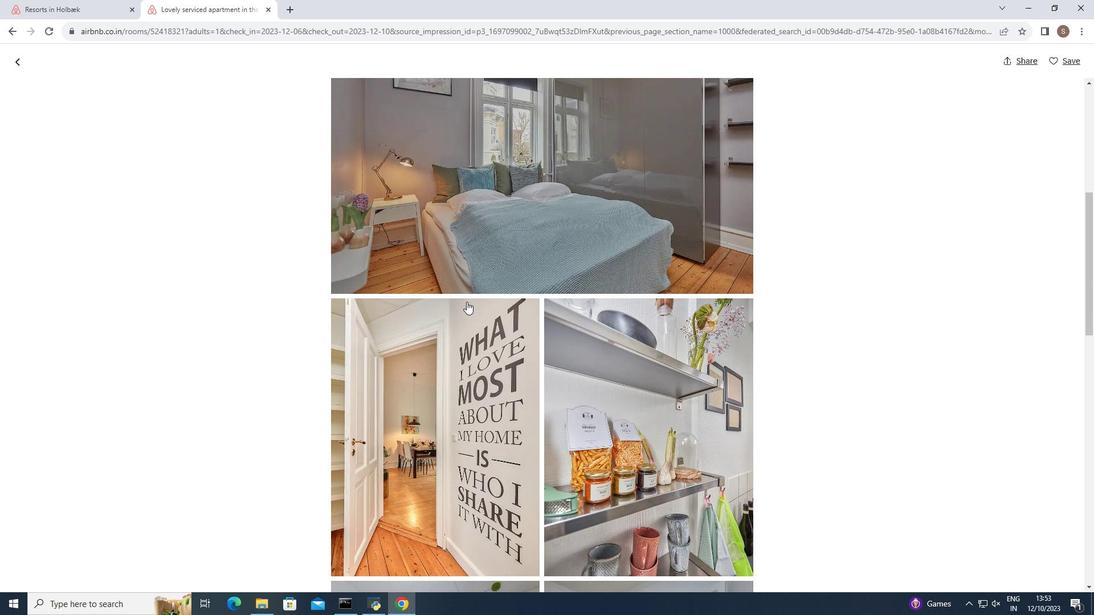 
Action: Mouse moved to (466, 304)
Screenshot: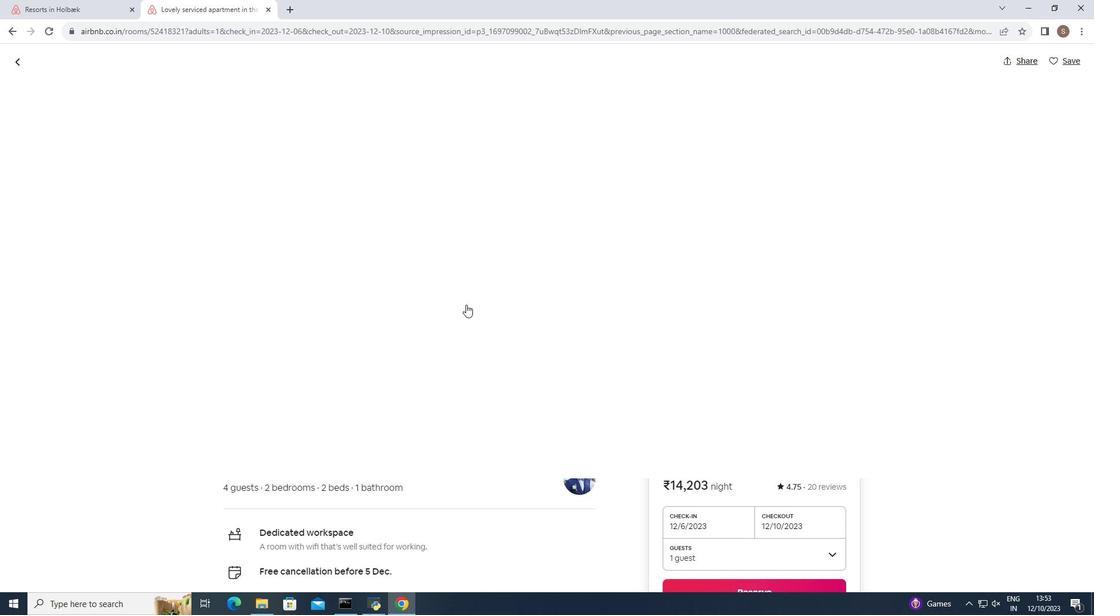 
Action: Mouse scrolled (466, 304) with delta (0, 0)
Screenshot: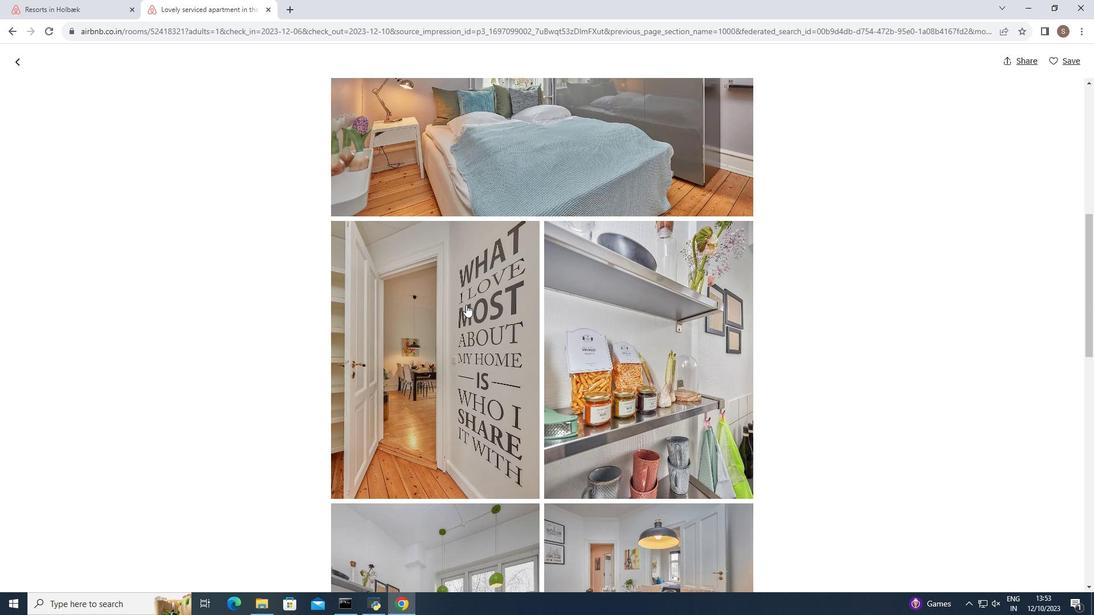 
Action: Mouse scrolled (466, 304) with delta (0, 0)
Screenshot: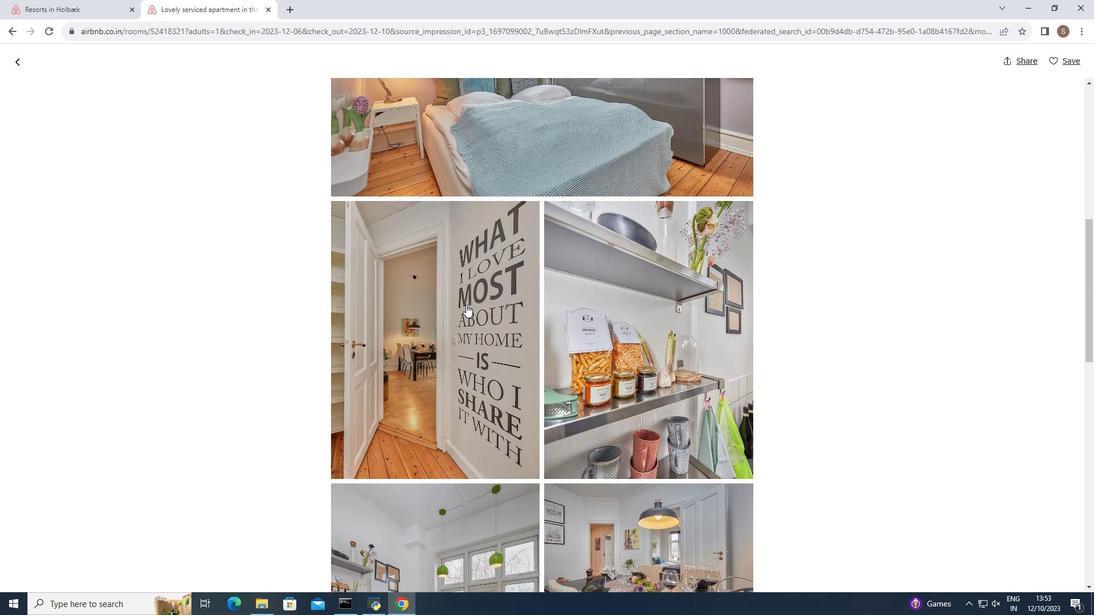 
Action: Mouse scrolled (466, 304) with delta (0, 0)
Screenshot: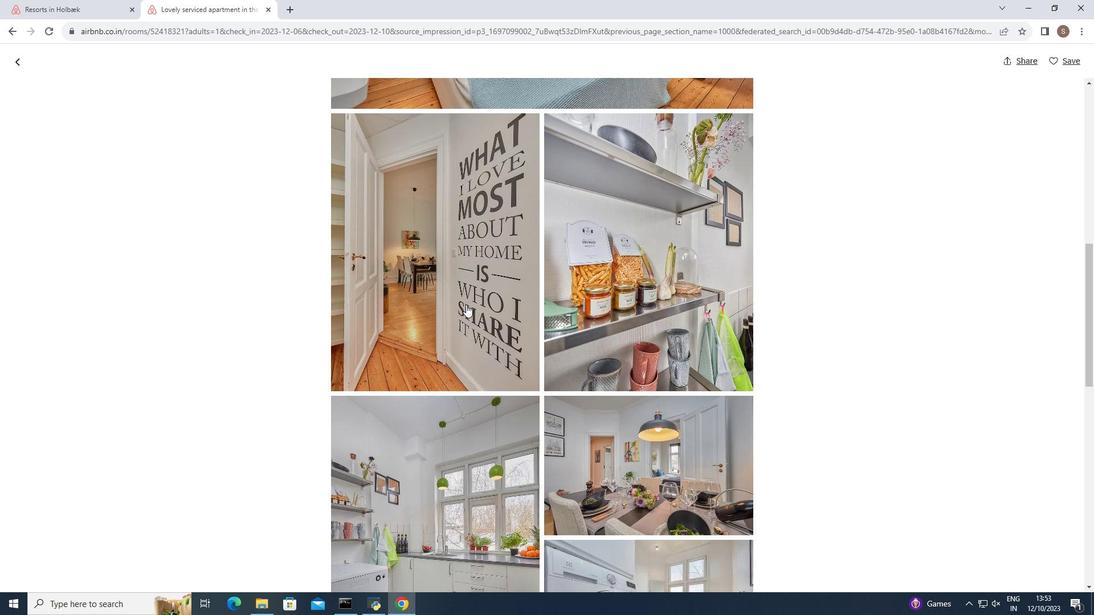 
Action: Mouse scrolled (466, 304) with delta (0, 0)
Screenshot: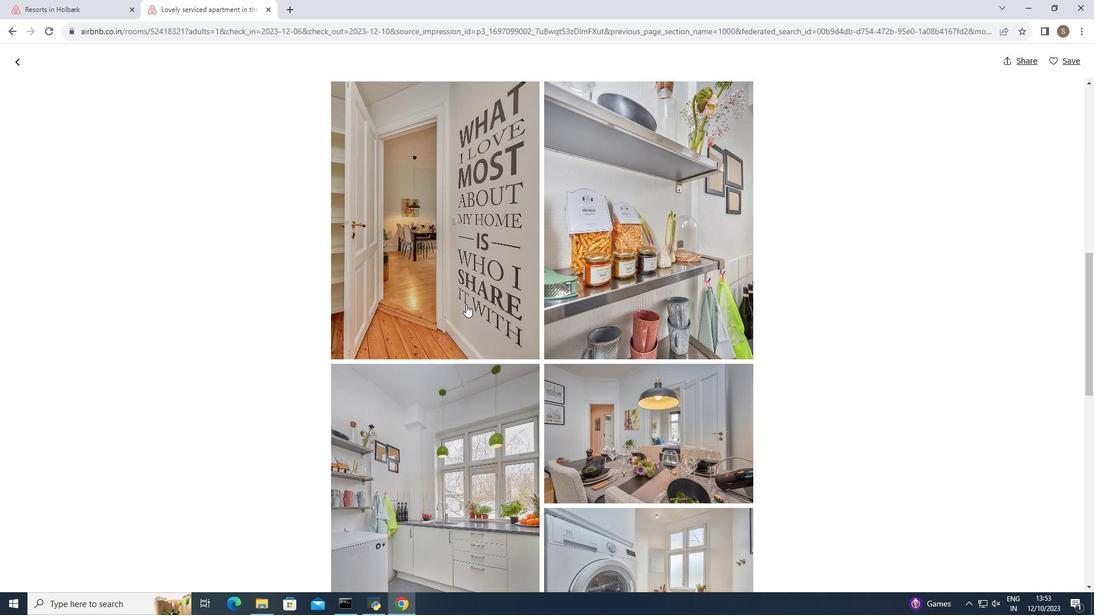
Action: Mouse scrolled (466, 304) with delta (0, 0)
Screenshot: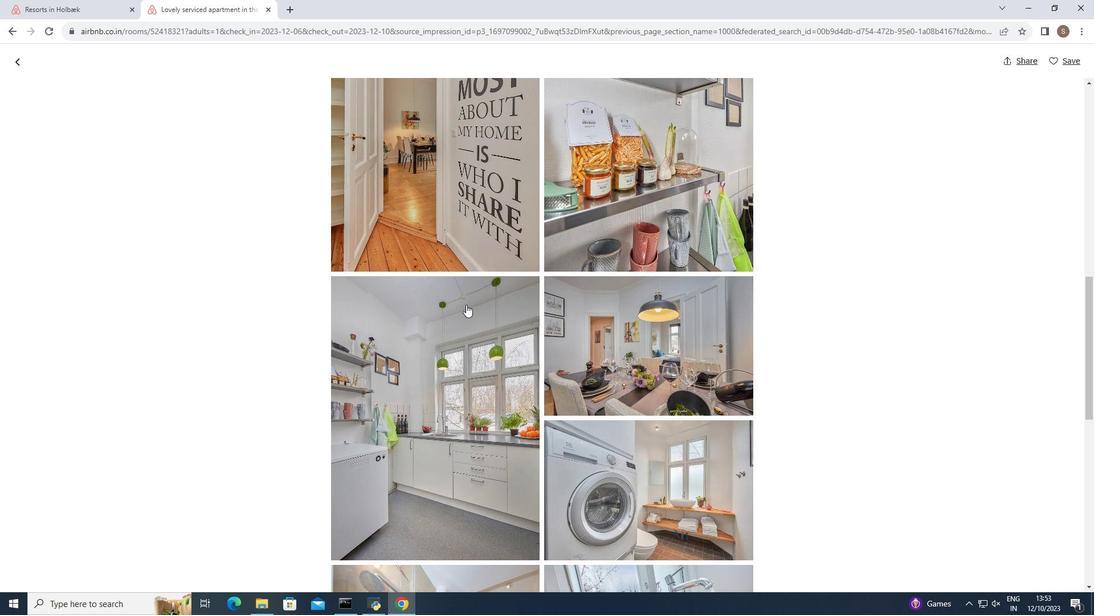 
Action: Mouse scrolled (466, 304) with delta (0, 0)
Screenshot: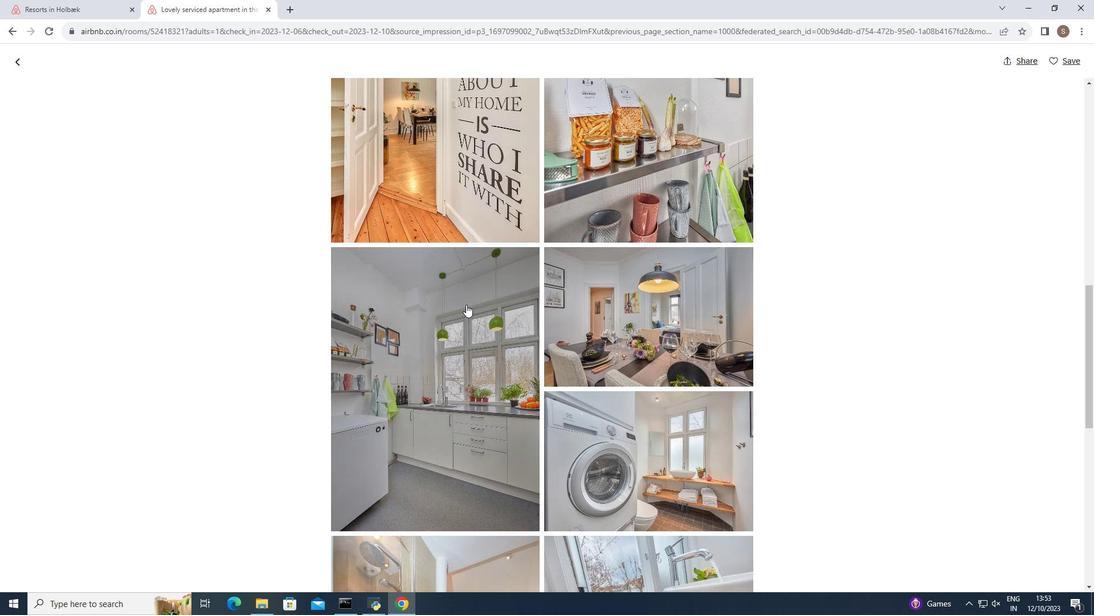 
Action: Mouse scrolled (466, 304) with delta (0, 0)
Screenshot: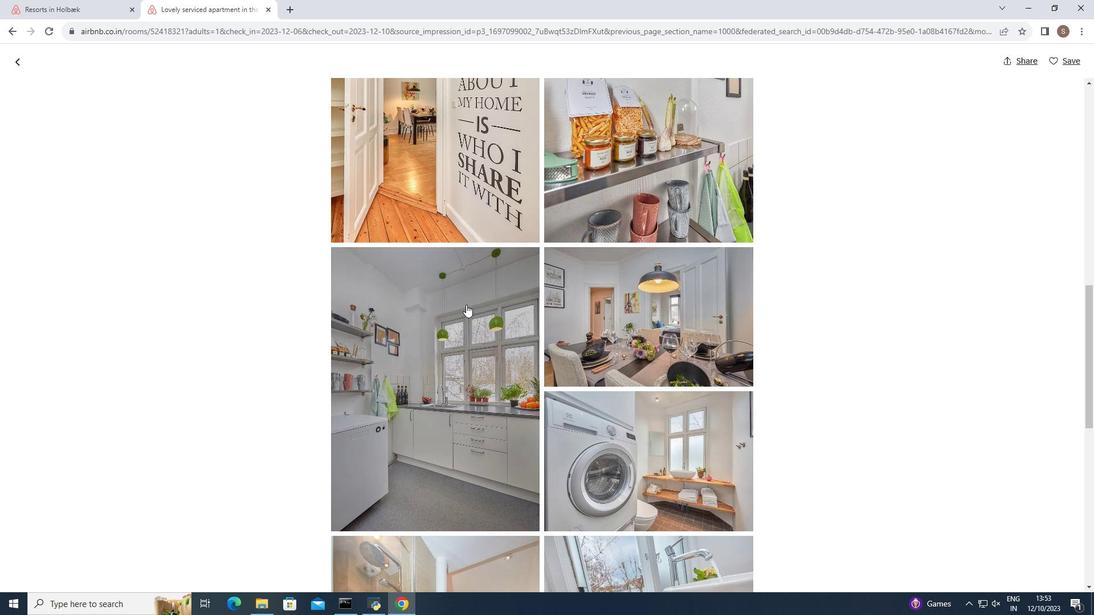 
Action: Mouse scrolled (466, 304) with delta (0, 0)
Screenshot: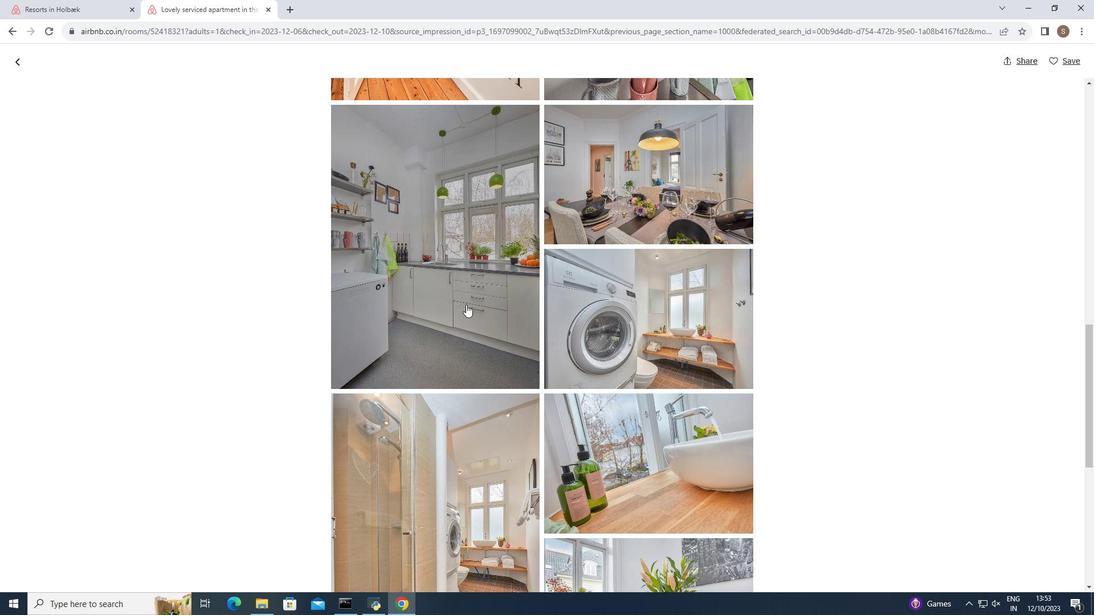 
Action: Mouse scrolled (466, 304) with delta (0, 0)
Screenshot: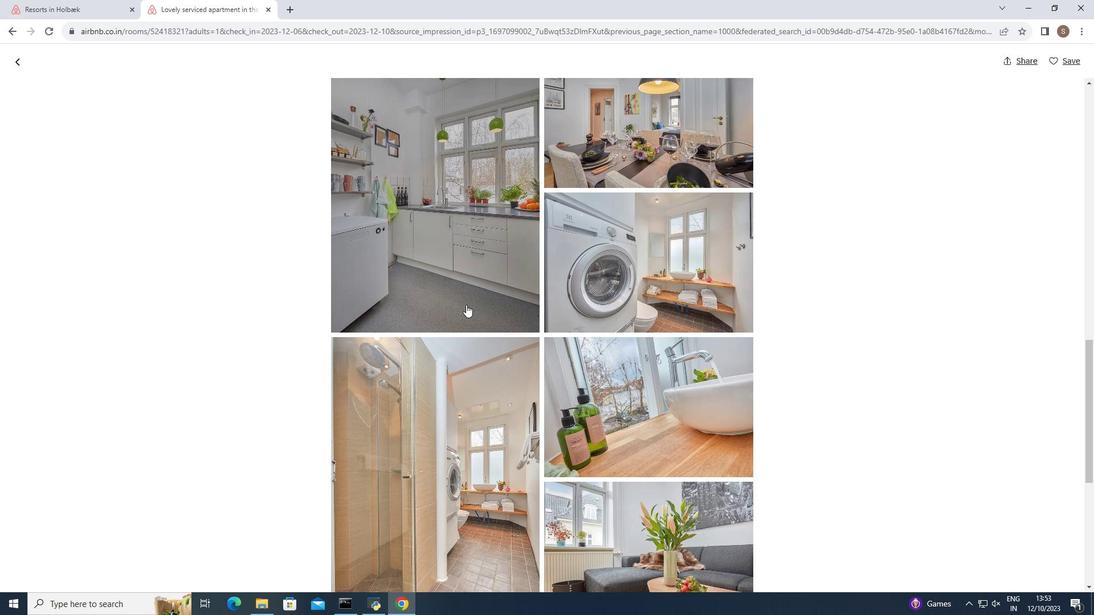 
Action: Mouse scrolled (466, 304) with delta (0, 0)
Screenshot: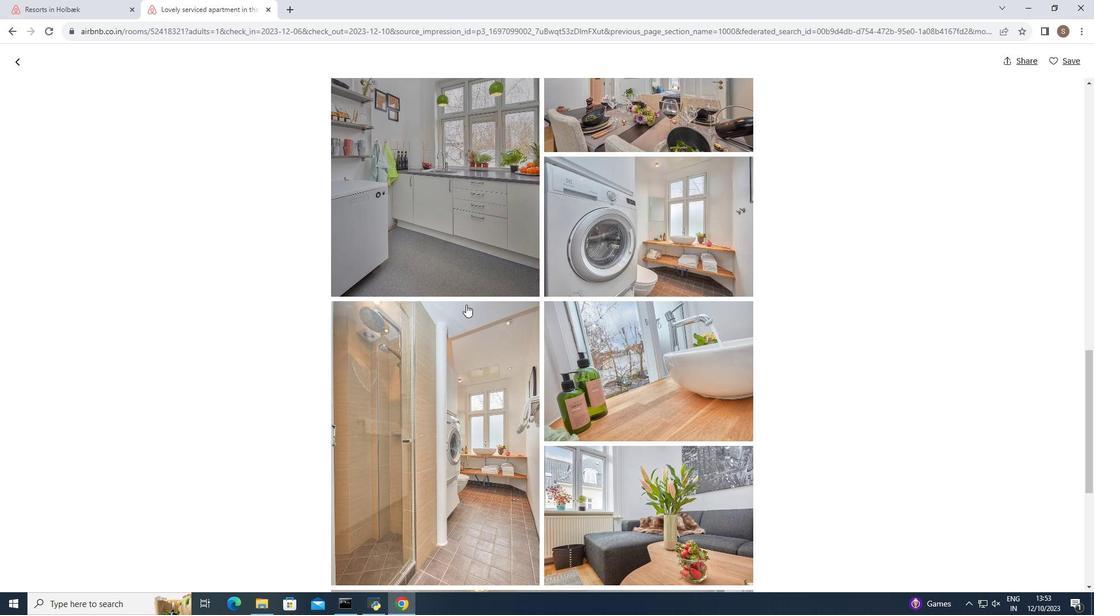 
Action: Mouse scrolled (466, 304) with delta (0, 0)
Screenshot: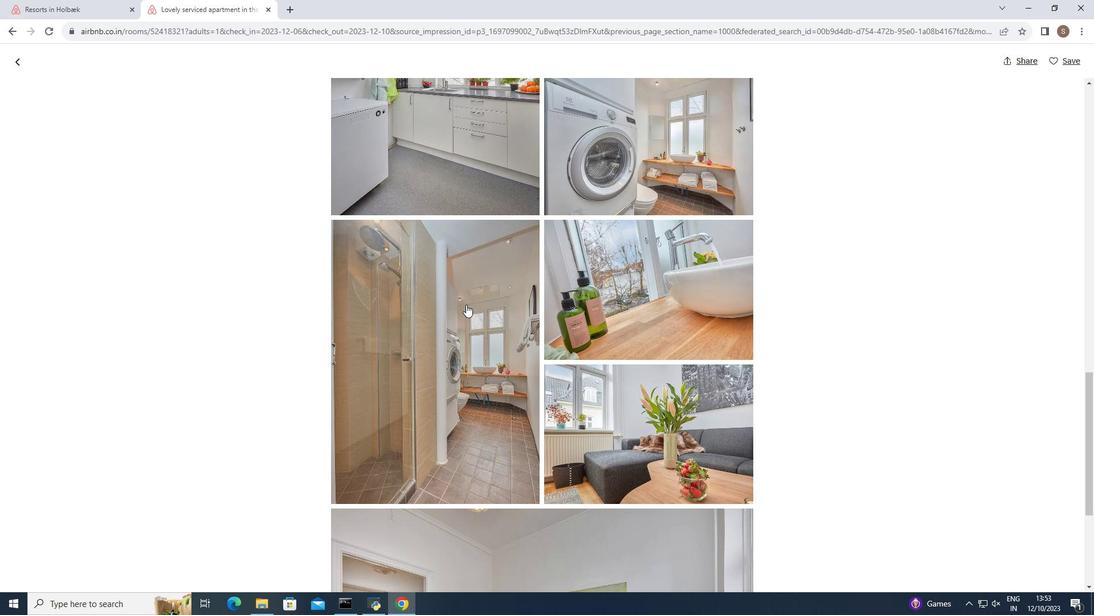 
Action: Mouse scrolled (466, 304) with delta (0, 0)
Screenshot: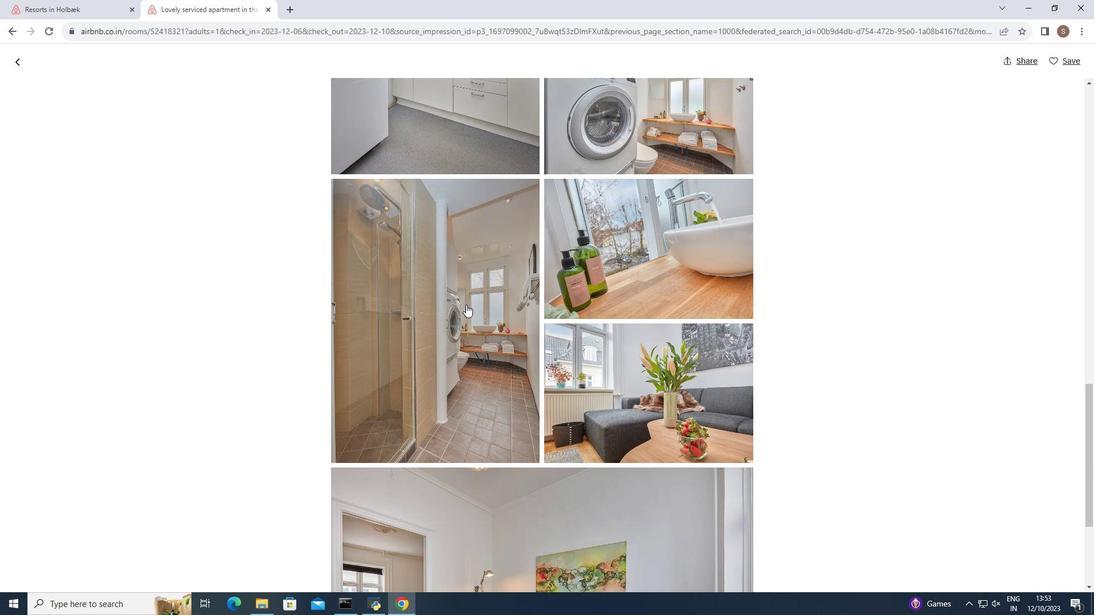 
Action: Mouse scrolled (466, 304) with delta (0, 0)
Screenshot: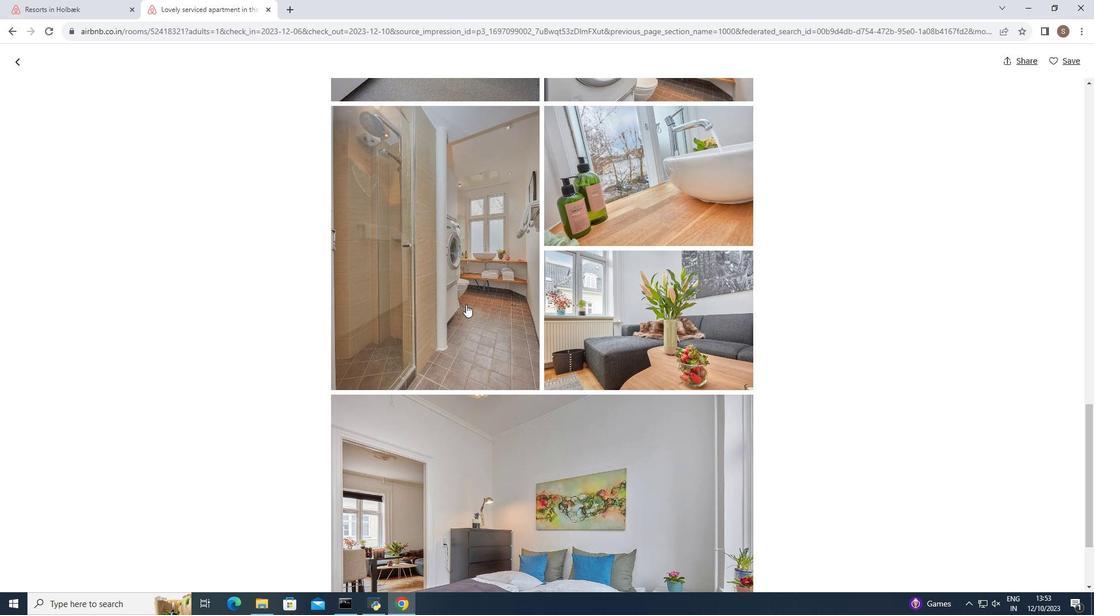 
Action: Mouse scrolled (466, 304) with delta (0, 0)
Screenshot: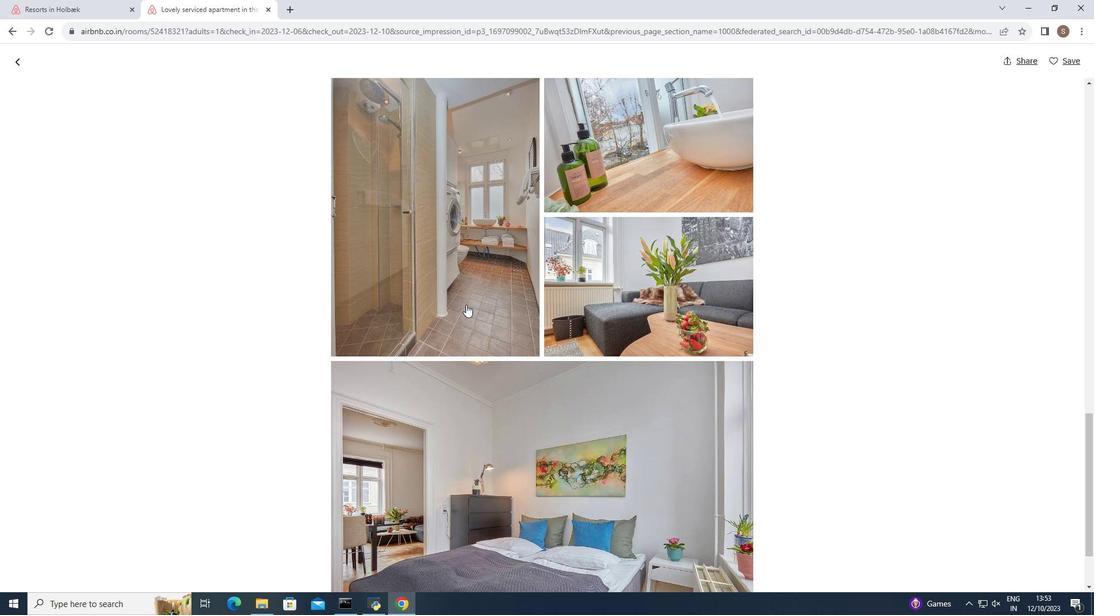
Action: Mouse scrolled (466, 304) with delta (0, 0)
Screenshot: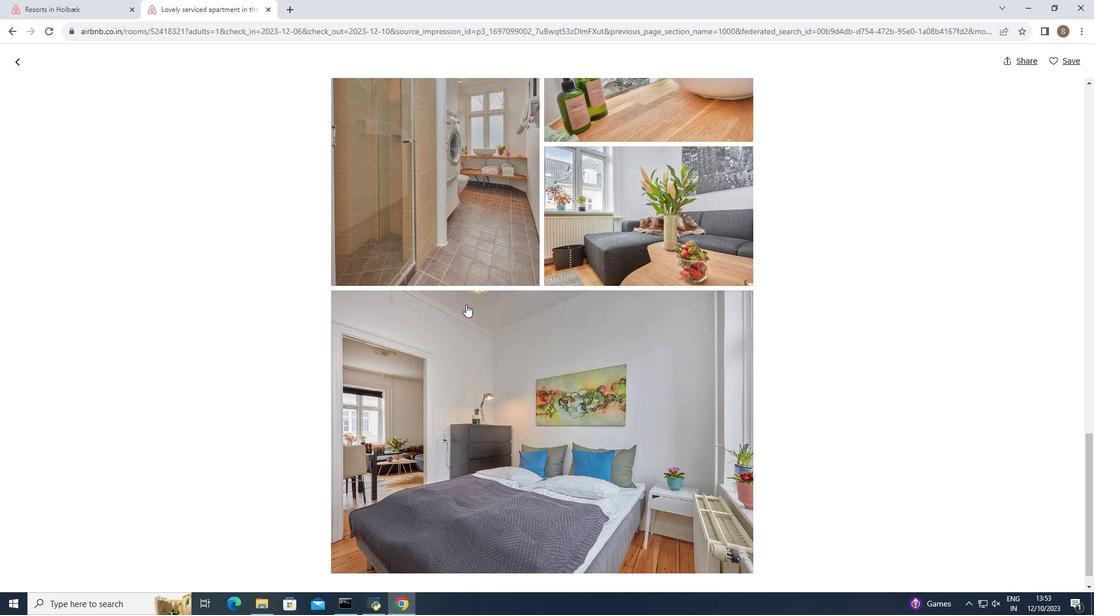 
Action: Mouse scrolled (466, 304) with delta (0, 0)
Screenshot: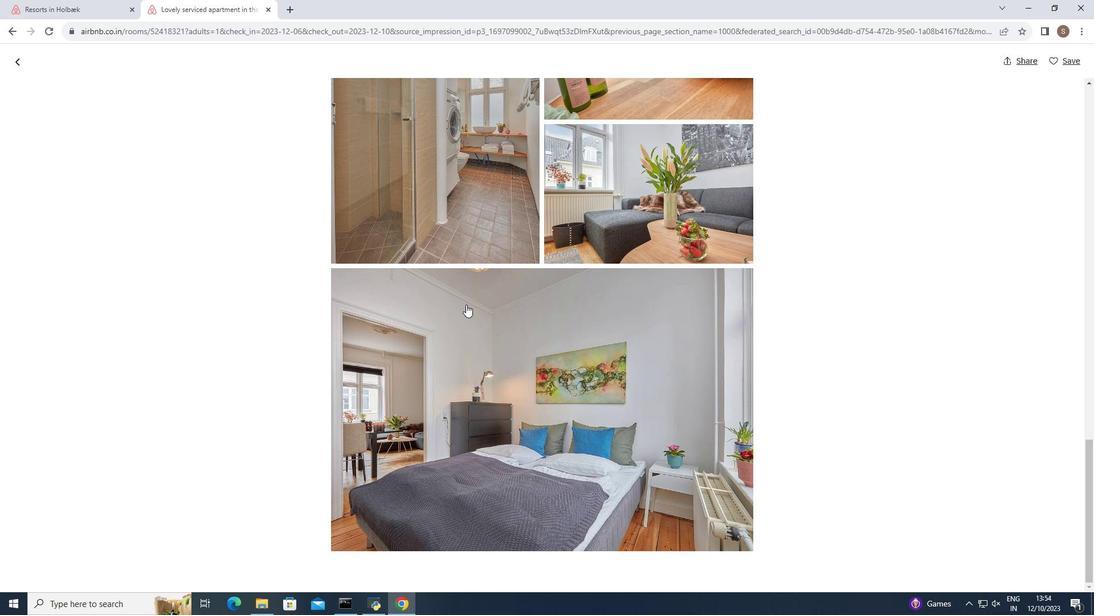 
Action: Mouse scrolled (466, 304) with delta (0, 0)
Screenshot: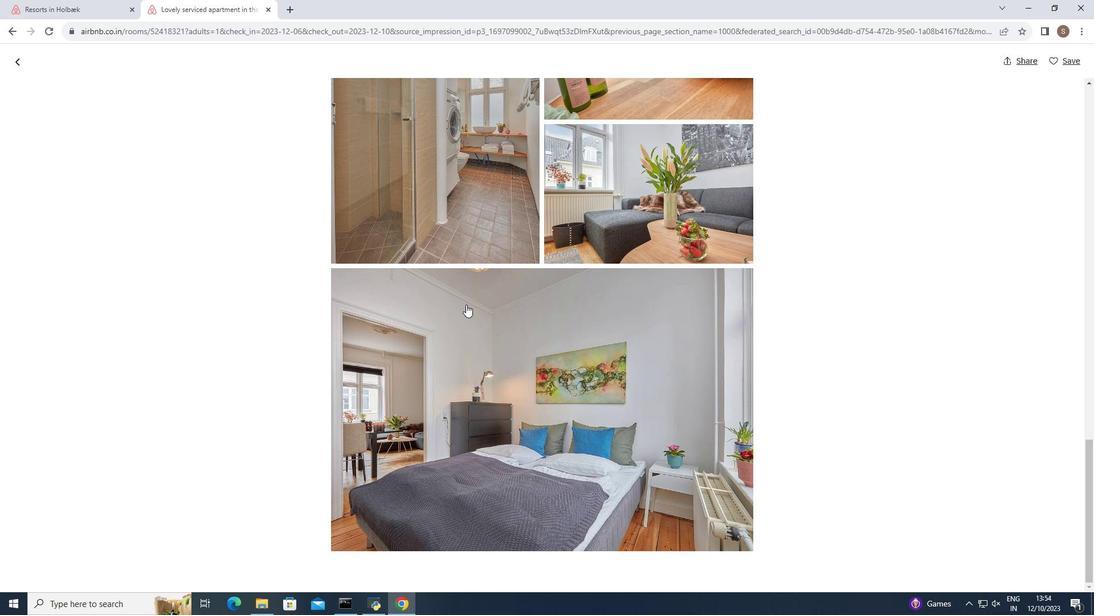 
Action: Mouse moved to (13, 60)
Screenshot: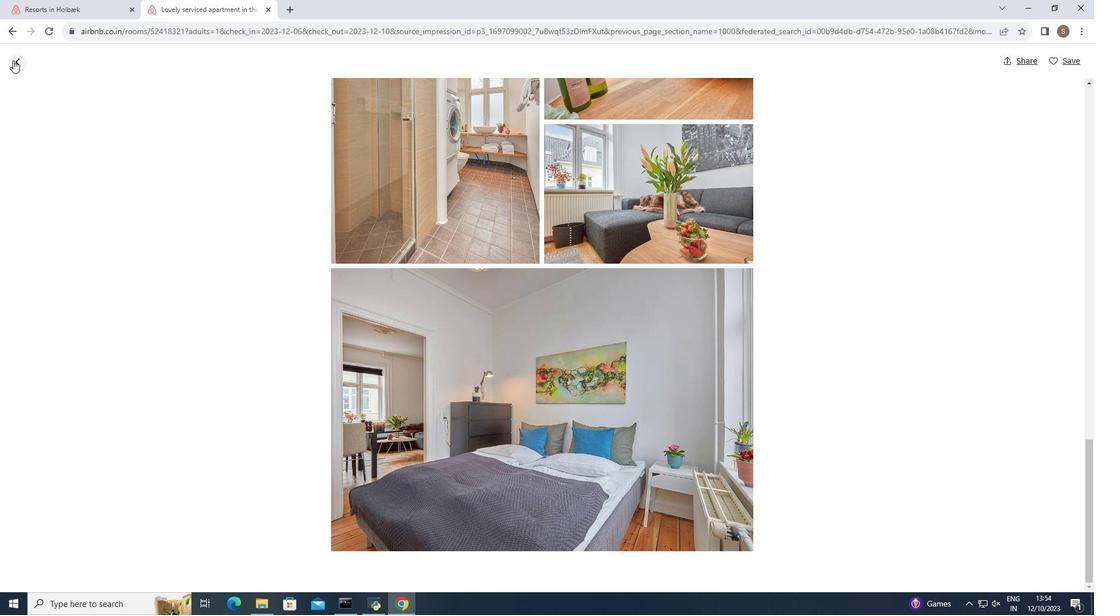 
Action: Mouse pressed left at (13, 60)
Screenshot: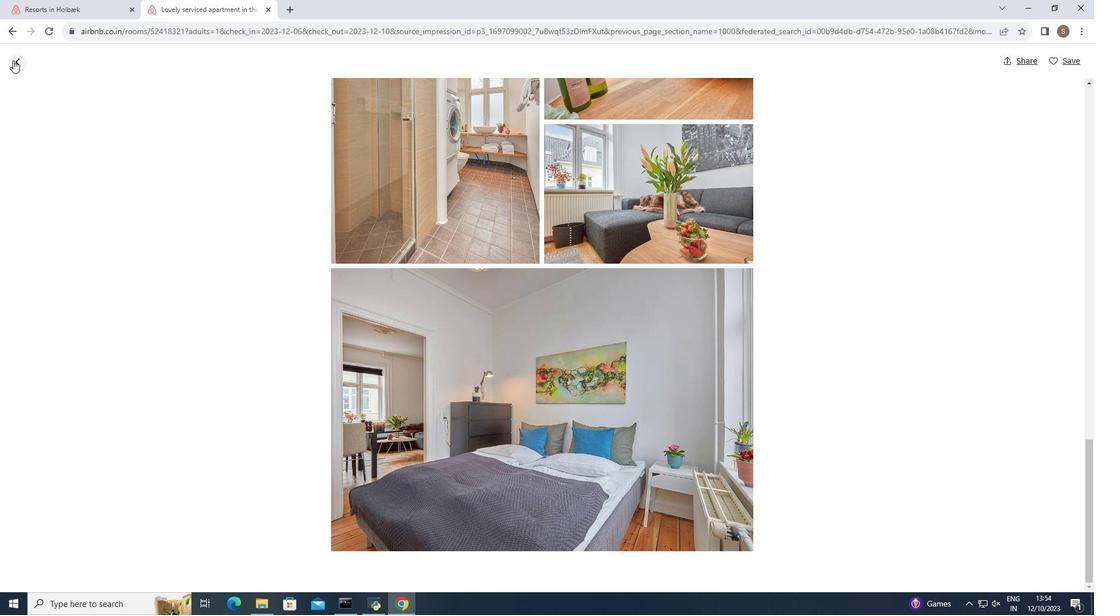 
Action: Mouse moved to (23, 81)
Screenshot: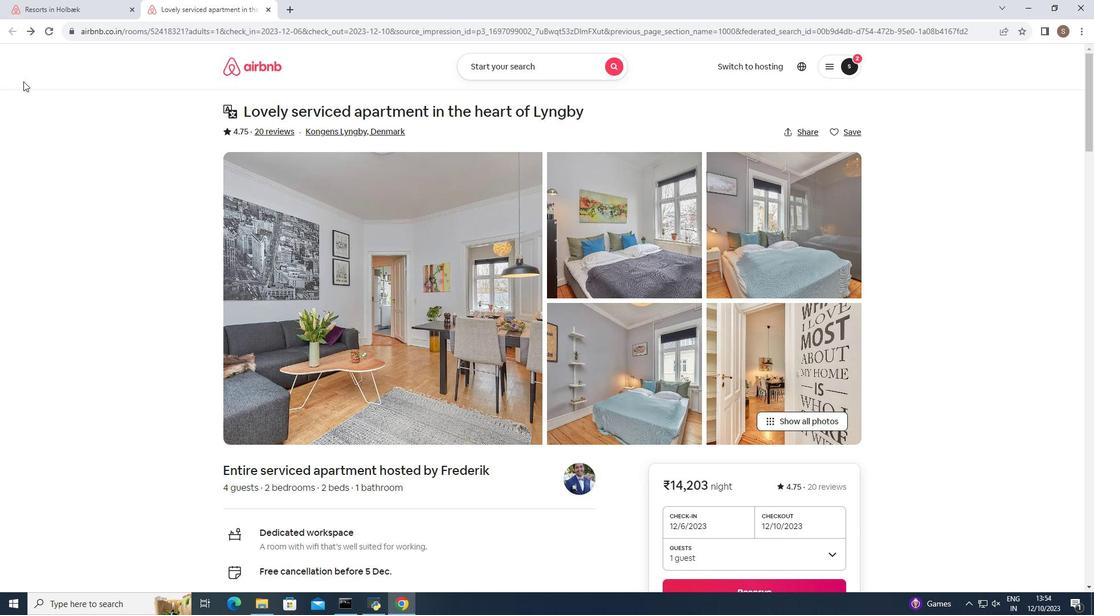 
Action: Mouse scrolled (23, 80) with delta (0, 0)
Screenshot: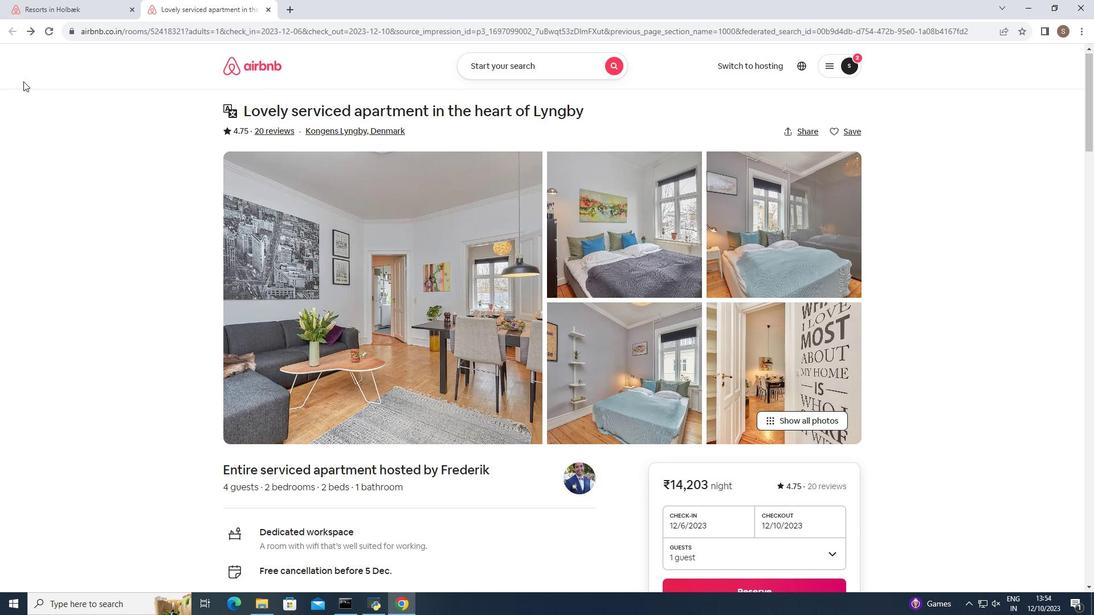 
Action: Mouse scrolled (23, 80) with delta (0, 0)
Screenshot: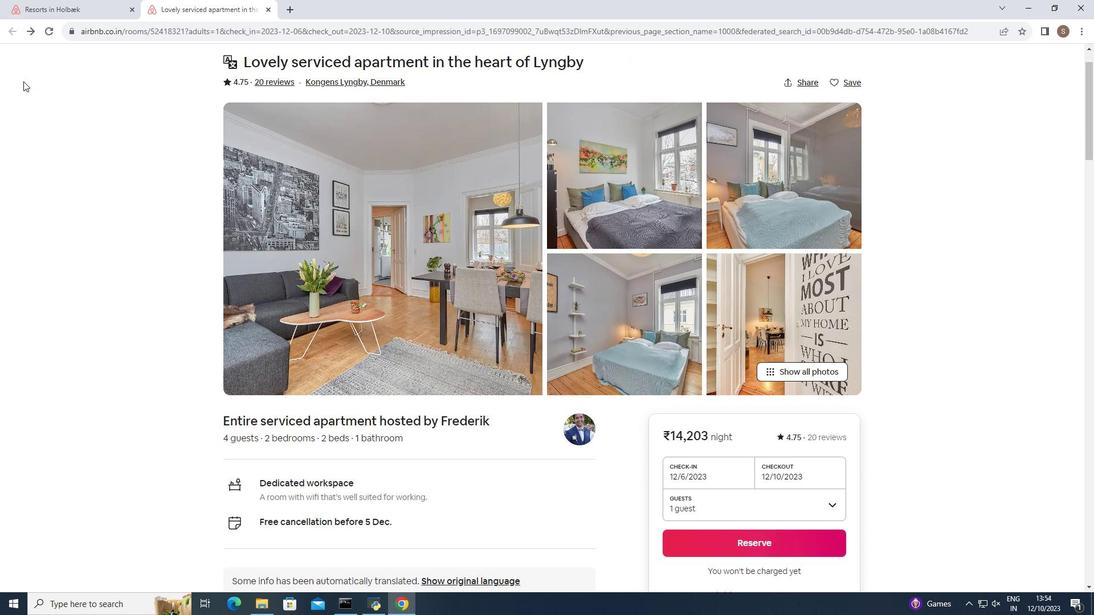 
Action: Mouse moved to (24, 84)
Screenshot: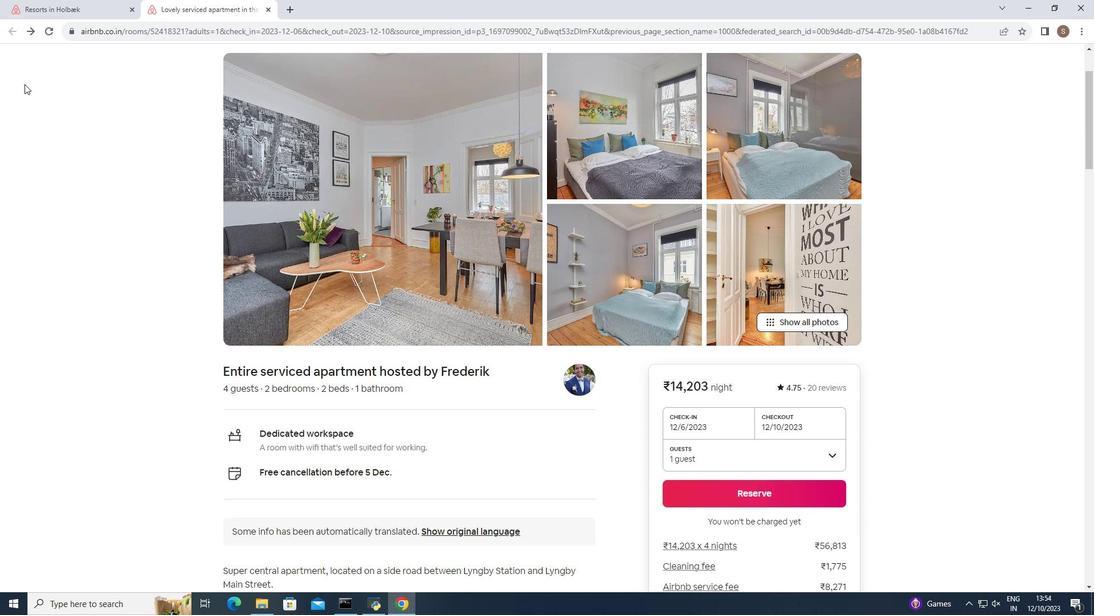
Action: Mouse scrolled (24, 83) with delta (0, 0)
Screenshot: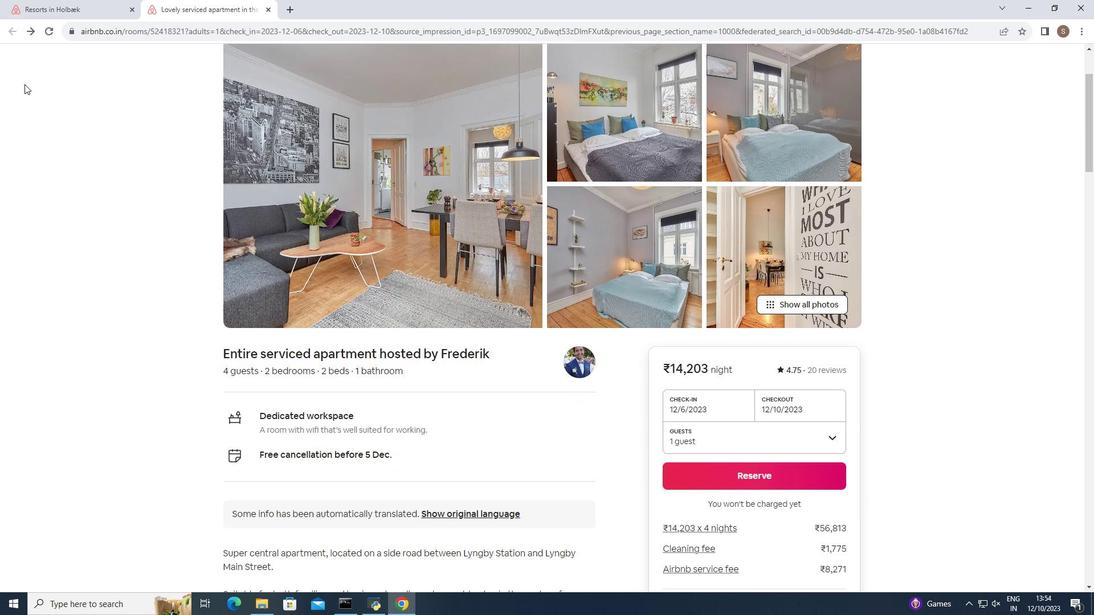 
Action: Mouse moved to (24, 84)
Screenshot: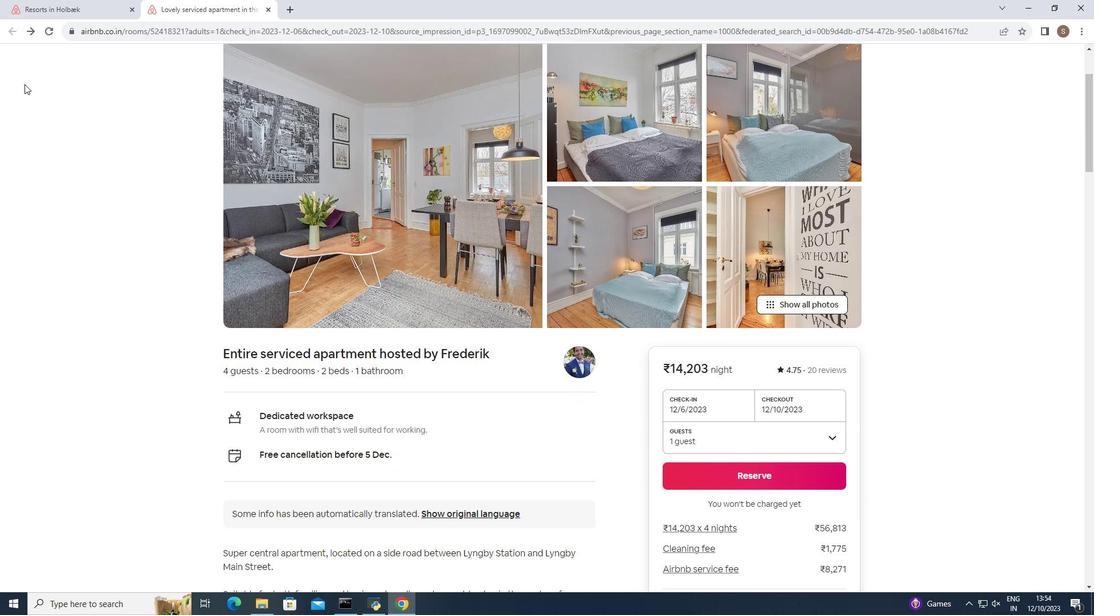 
Action: Mouse scrolled (24, 83) with delta (0, 0)
Screenshot: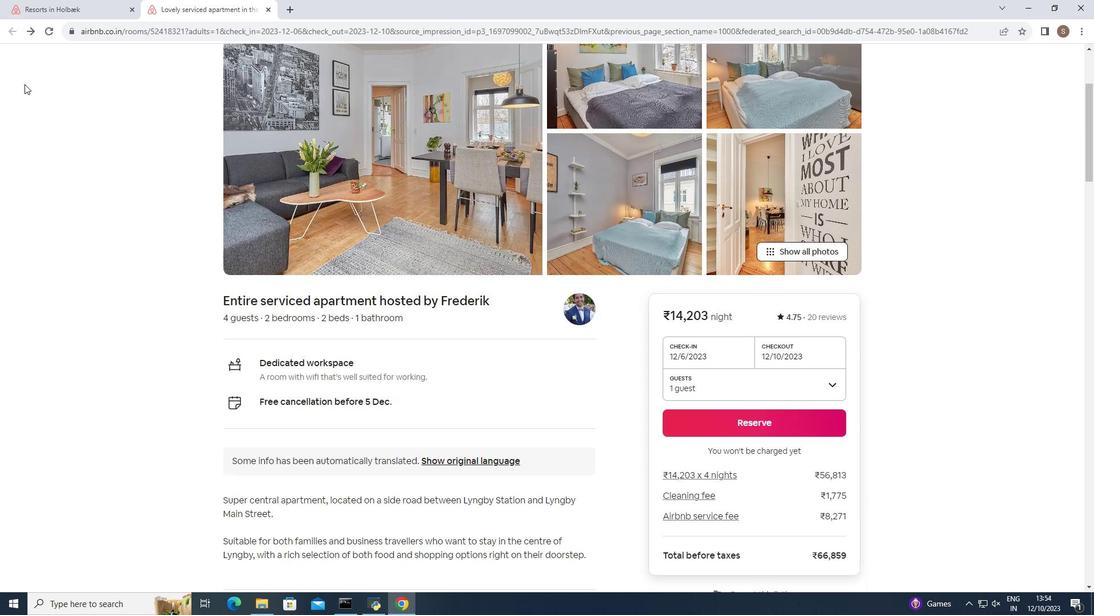 
Action: Mouse moved to (26, 89)
Screenshot: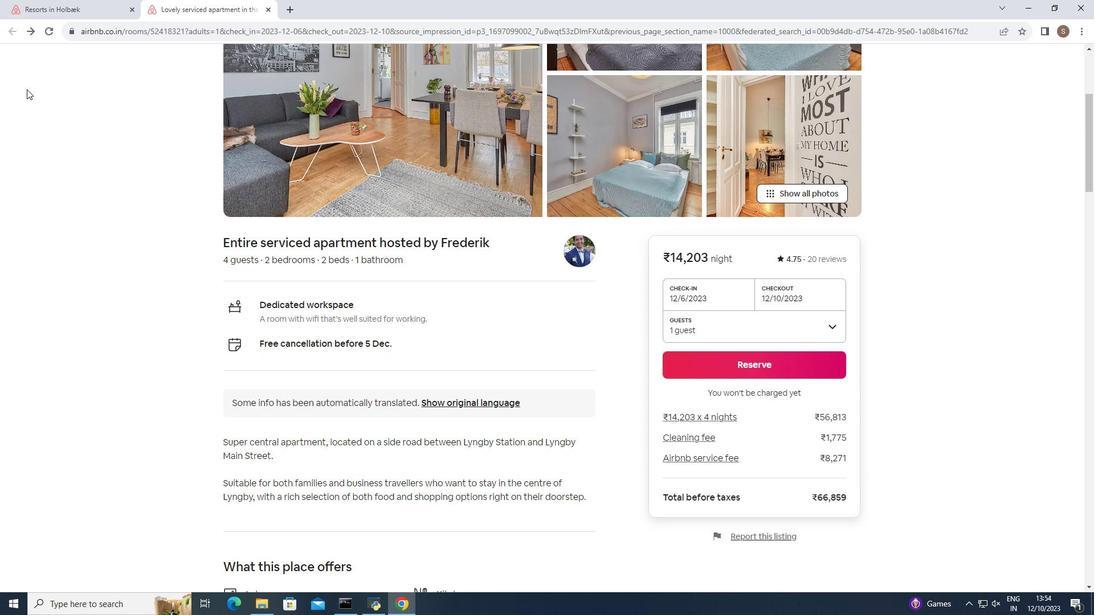 
Action: Mouse scrolled (26, 88) with delta (0, 0)
Screenshot: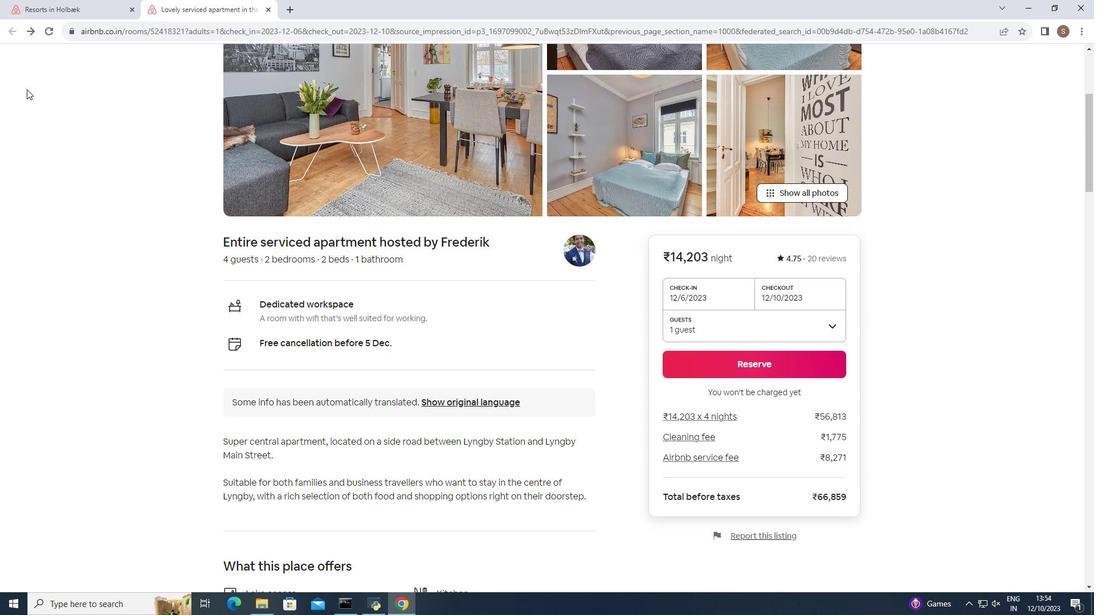 
Action: Mouse moved to (27, 91)
Screenshot: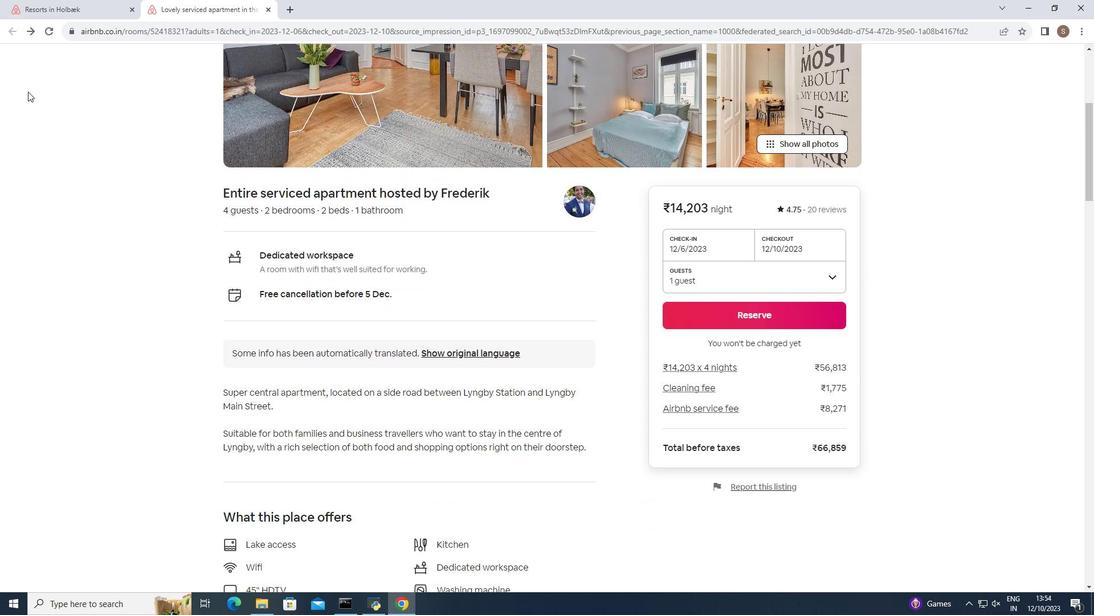 
Action: Mouse scrolled (27, 91) with delta (0, 0)
Screenshot: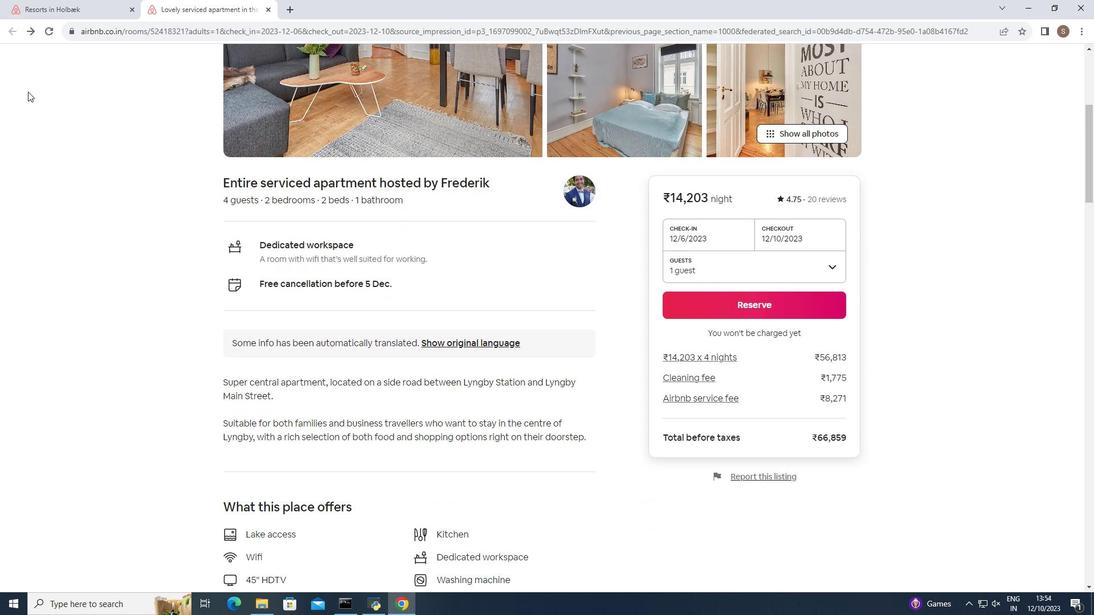 
Action: Mouse scrolled (27, 91) with delta (0, 0)
Screenshot: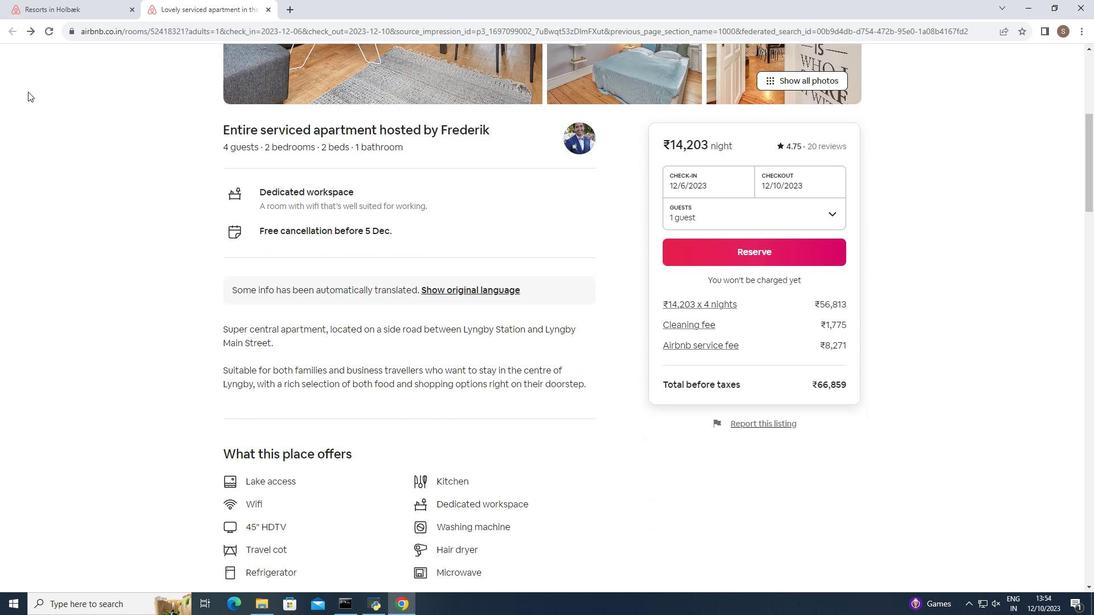 
Action: Mouse moved to (28, 92)
Screenshot: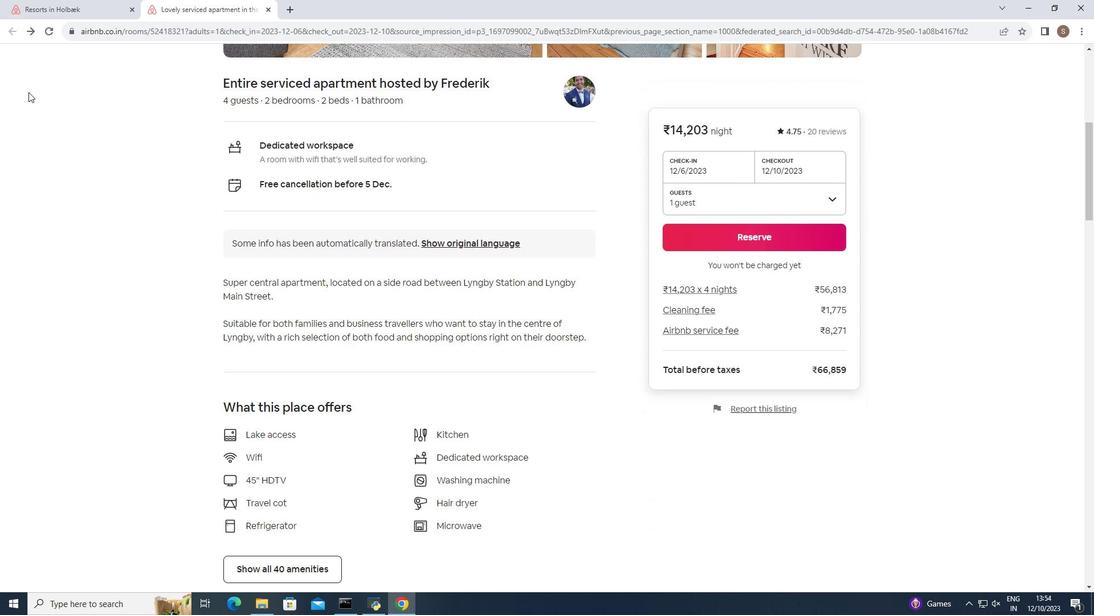 
Action: Mouse scrolled (28, 91) with delta (0, 0)
Screenshot: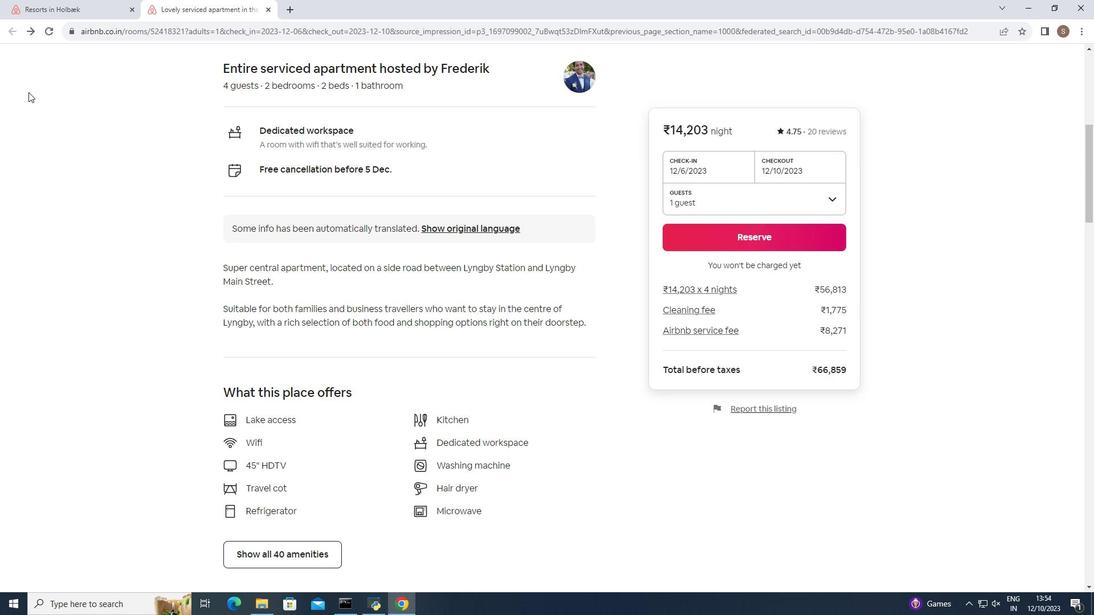
Action: Mouse scrolled (28, 91) with delta (0, 0)
Screenshot: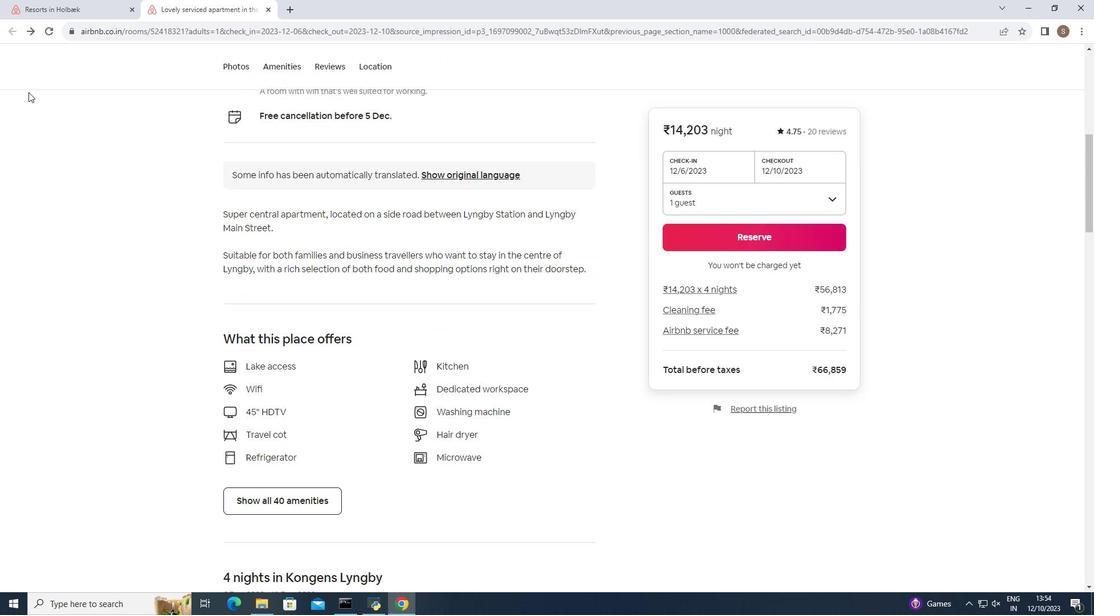 
Action: Mouse scrolled (28, 91) with delta (0, 0)
Screenshot: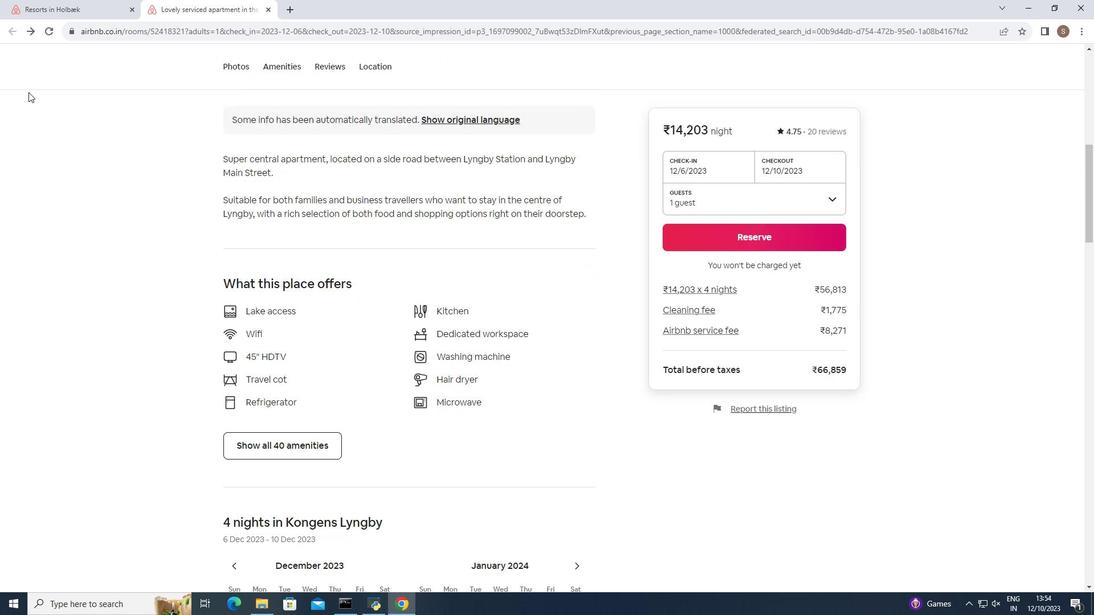 
Action: Mouse scrolled (28, 91) with delta (0, 0)
Screenshot: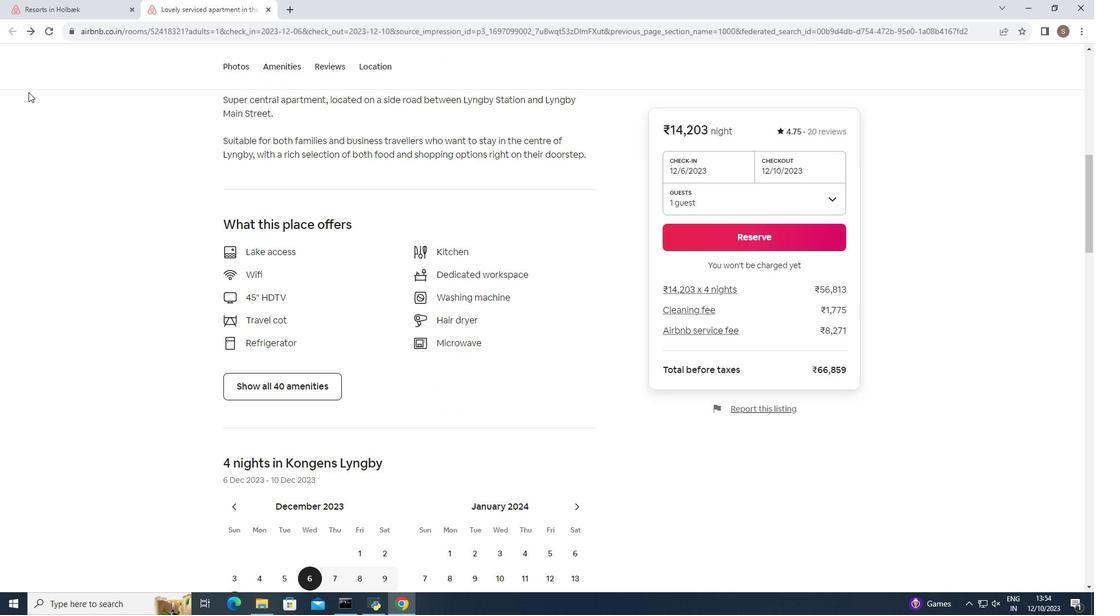 
Action: Mouse scrolled (28, 91) with delta (0, 0)
Screenshot: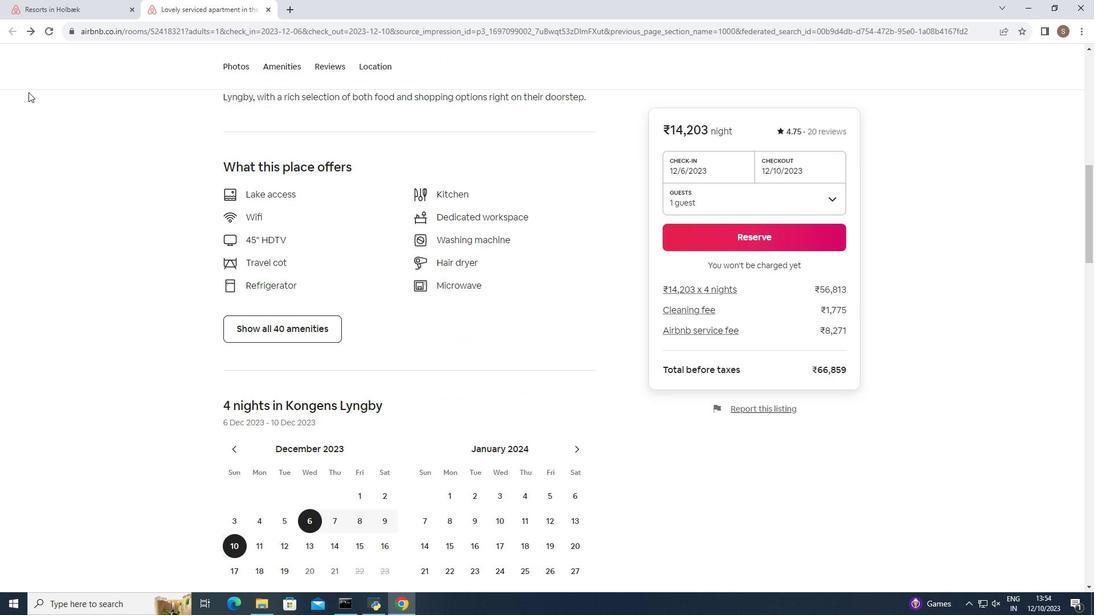 
Action: Mouse moved to (258, 269)
Screenshot: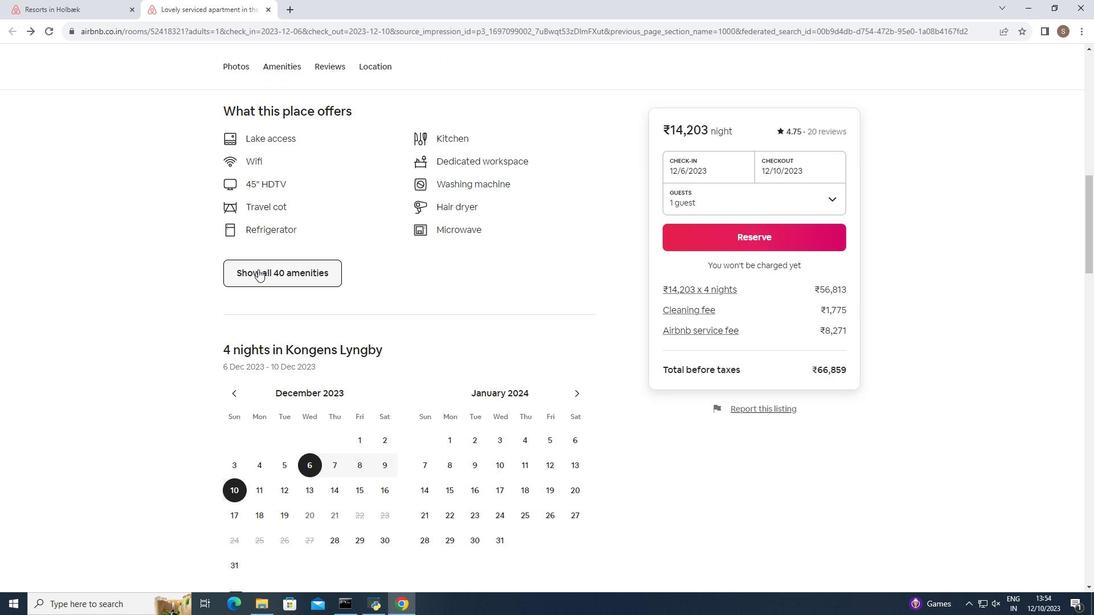 
Action: Mouse pressed left at (258, 269)
Screenshot: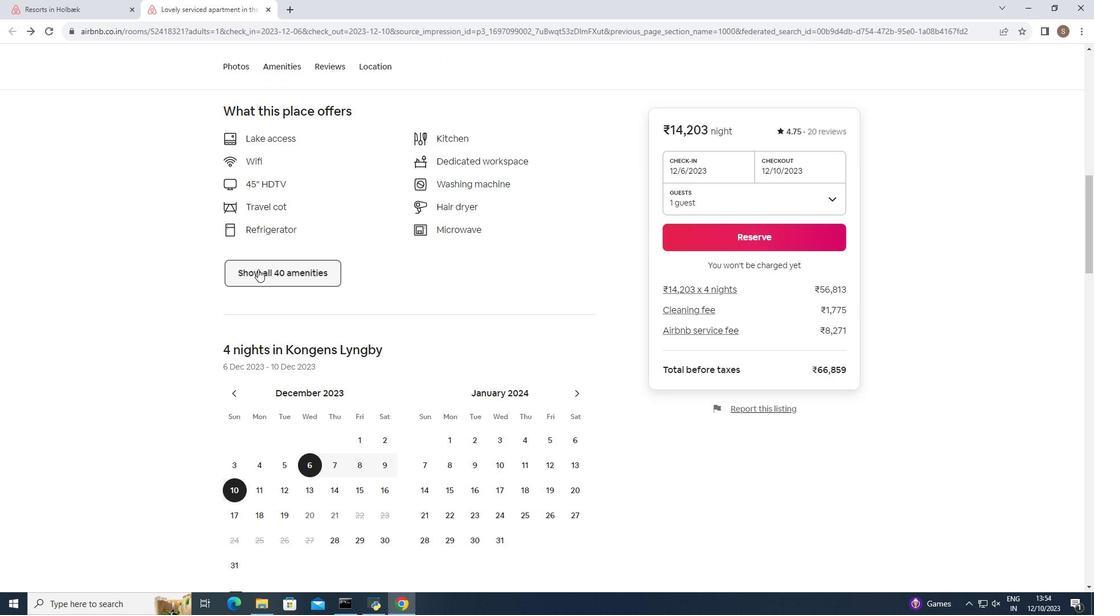 
Action: Mouse moved to (361, 282)
Screenshot: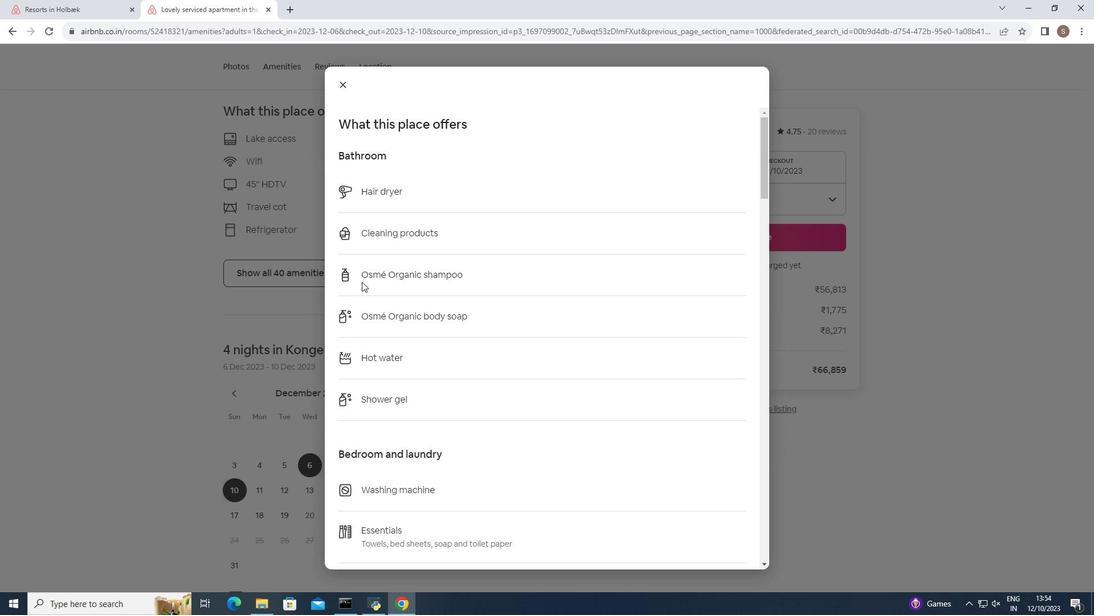 
Action: Mouse scrolled (361, 281) with delta (0, 0)
Screenshot: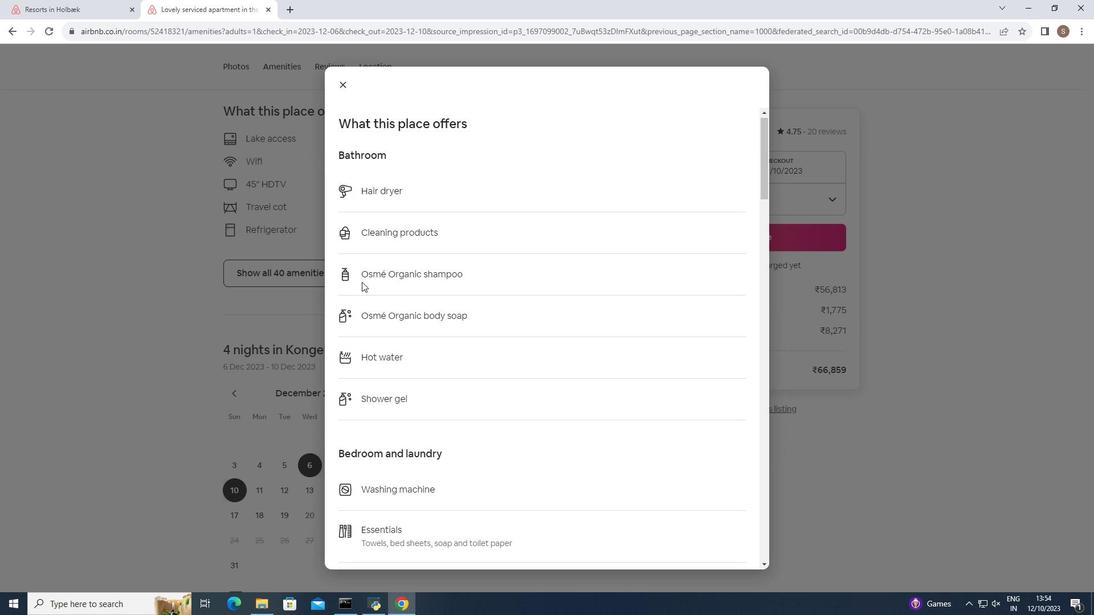 
Action: Mouse scrolled (361, 281) with delta (0, 0)
Screenshot: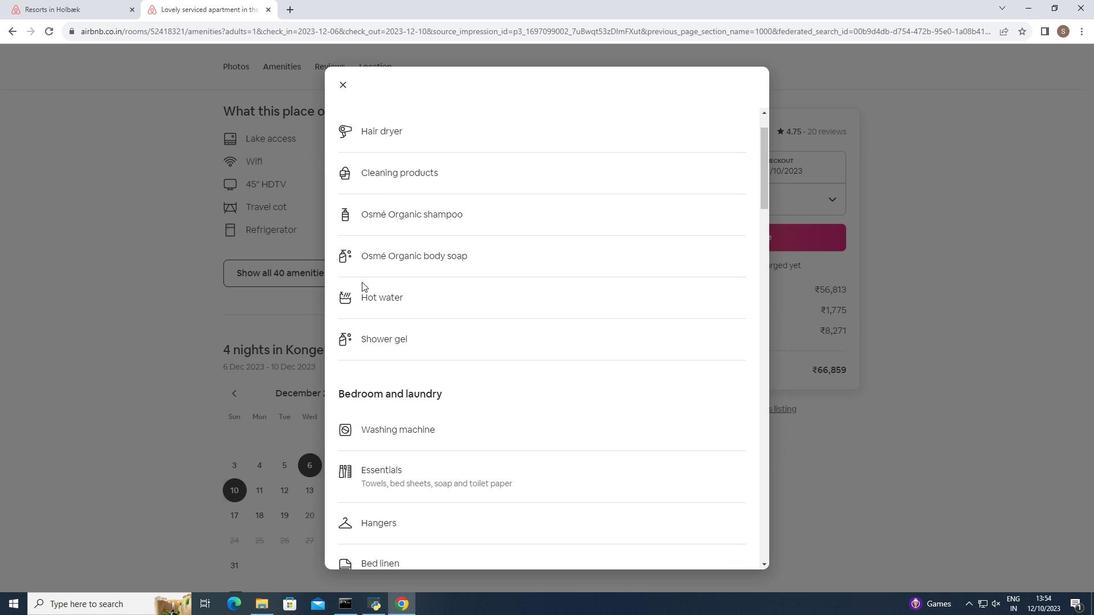 
Action: Mouse scrolled (361, 281) with delta (0, 0)
Screenshot: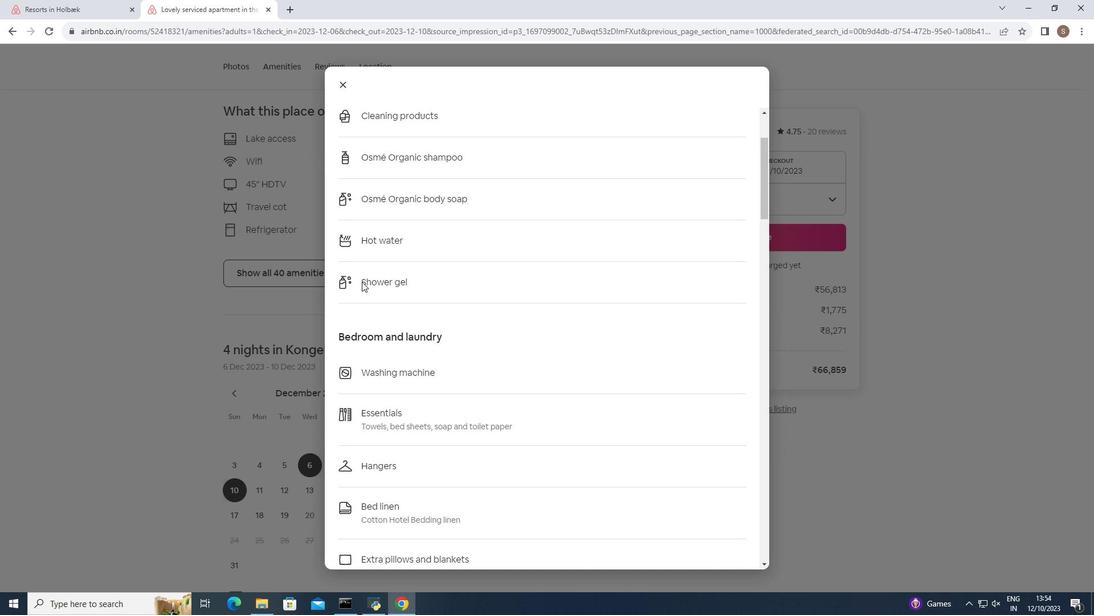 
Action: Mouse scrolled (361, 281) with delta (0, 0)
Screenshot: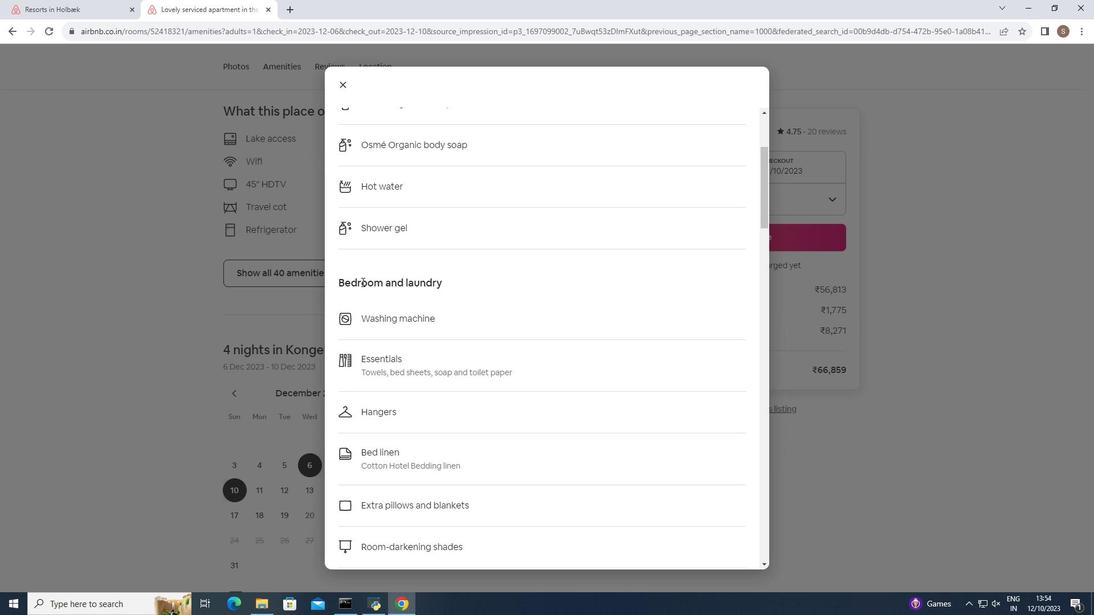 
Action: Mouse scrolled (361, 281) with delta (0, 0)
Screenshot: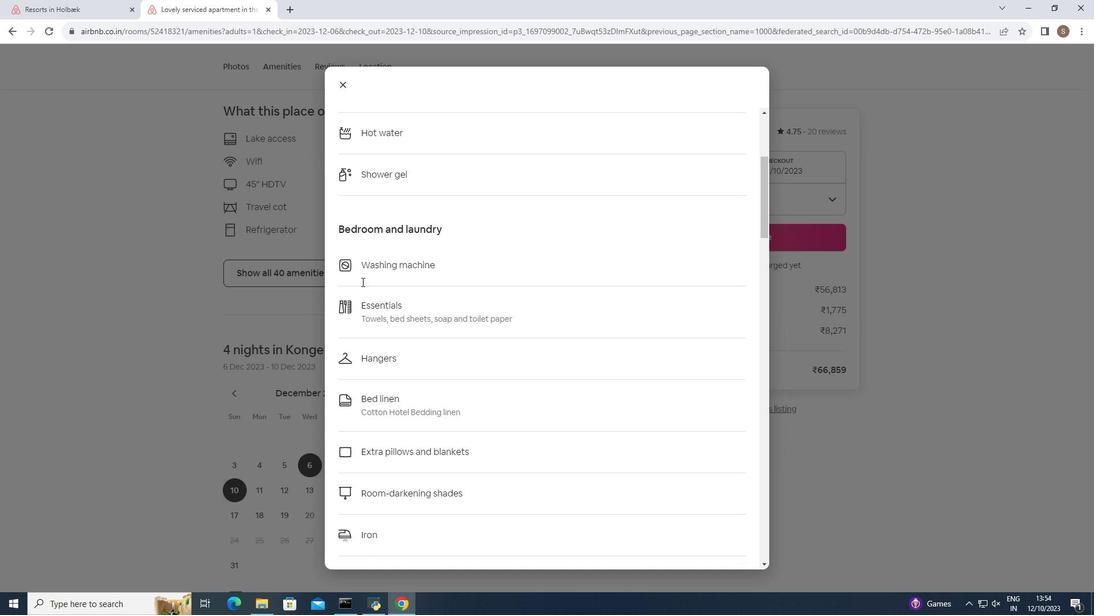 
Action: Mouse scrolled (361, 281) with delta (0, 0)
Screenshot: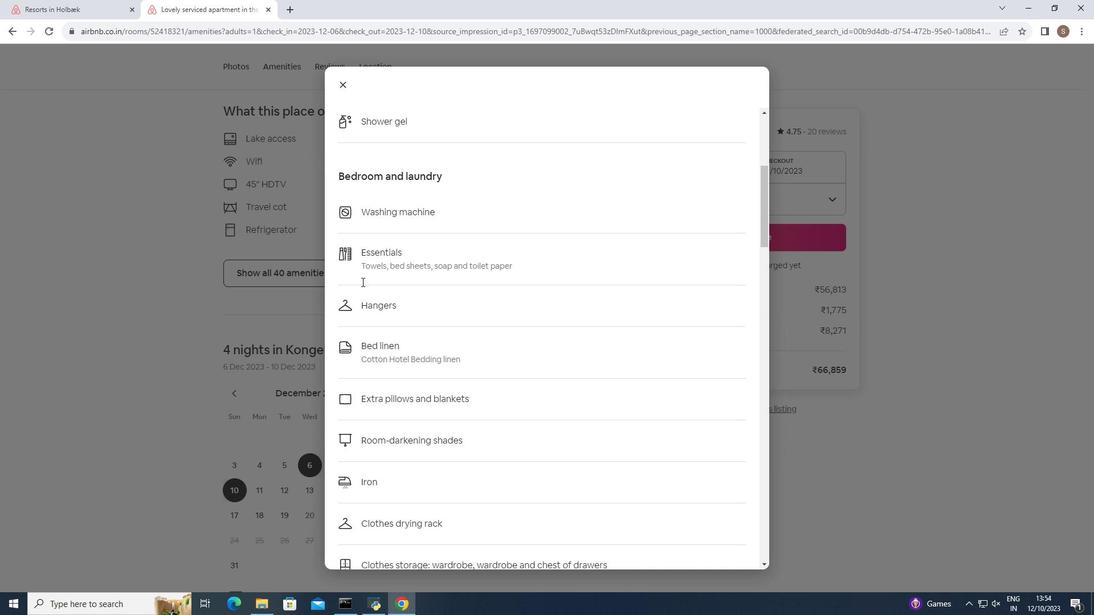
Action: Mouse scrolled (361, 281) with delta (0, 0)
Screenshot: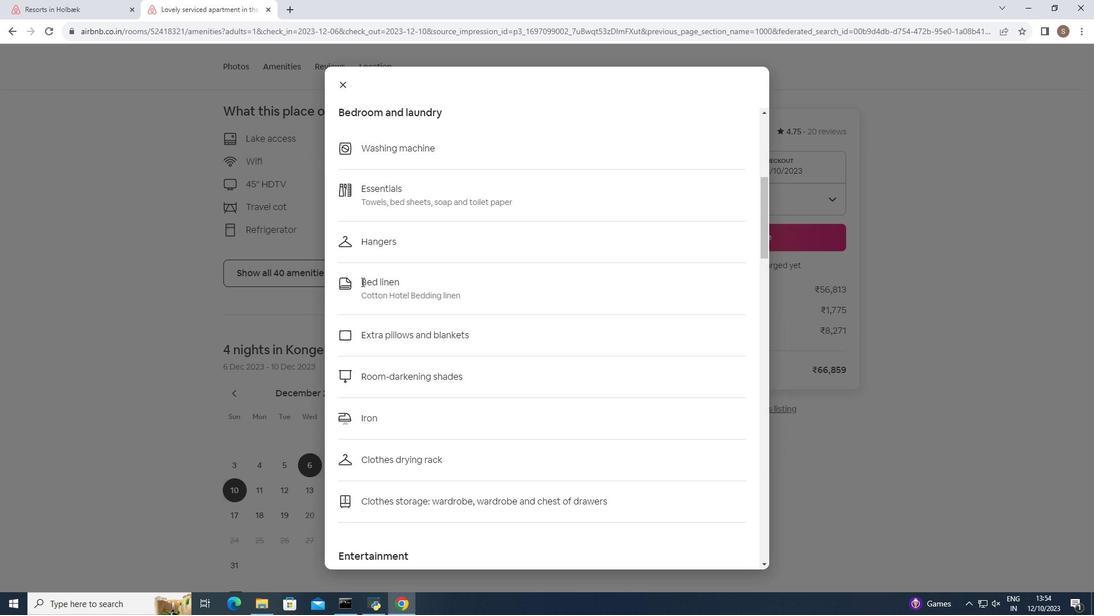 
Action: Mouse scrolled (361, 281) with delta (0, 0)
Screenshot: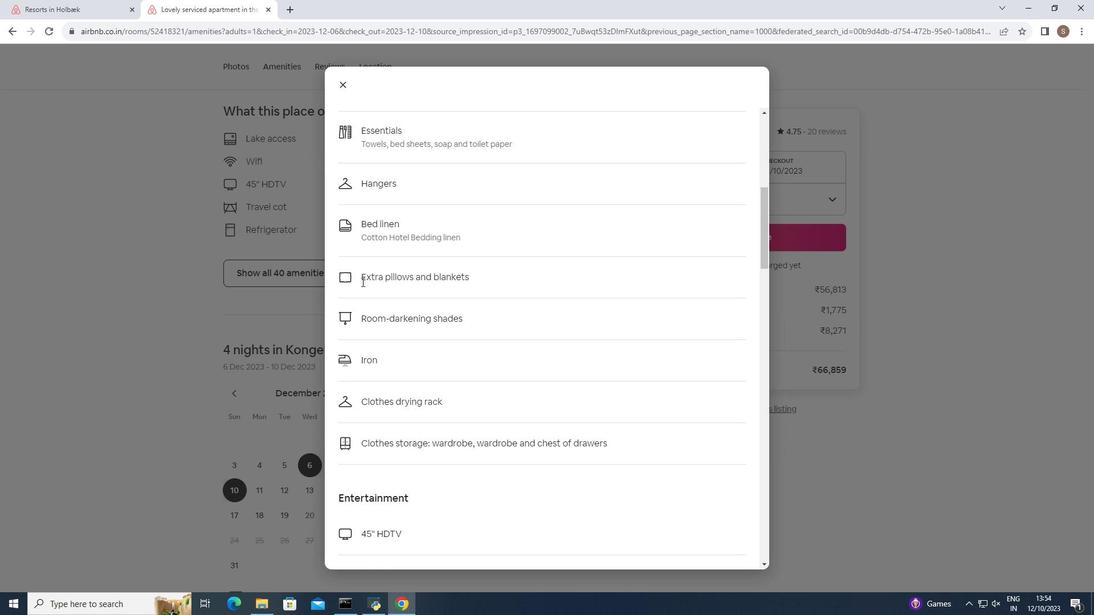 
Action: Mouse scrolled (361, 281) with delta (0, 0)
Screenshot: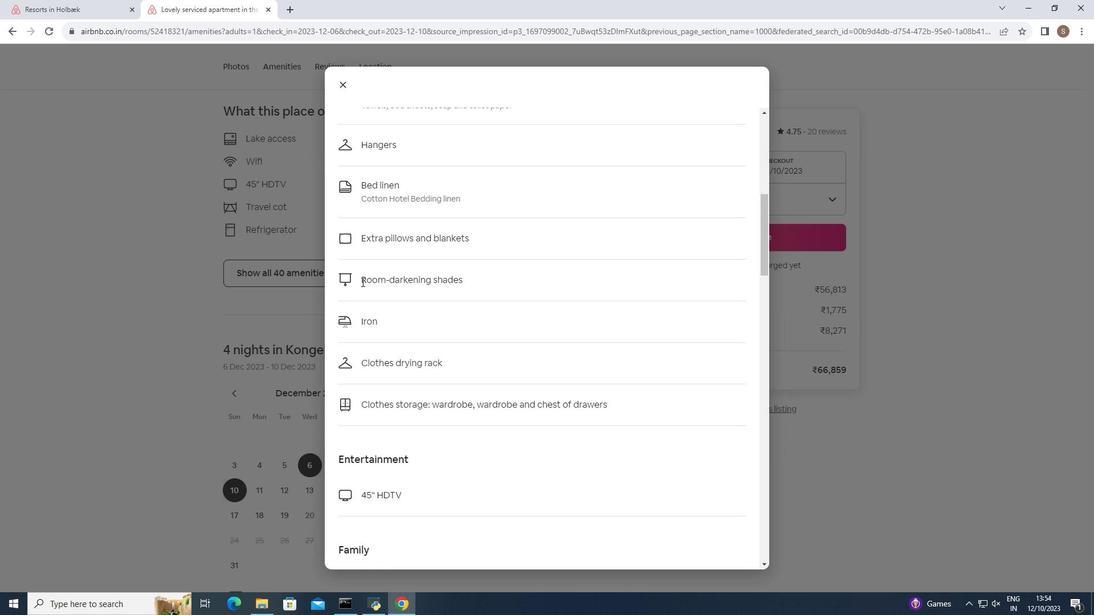 
Action: Mouse scrolled (361, 281) with delta (0, 0)
Screenshot: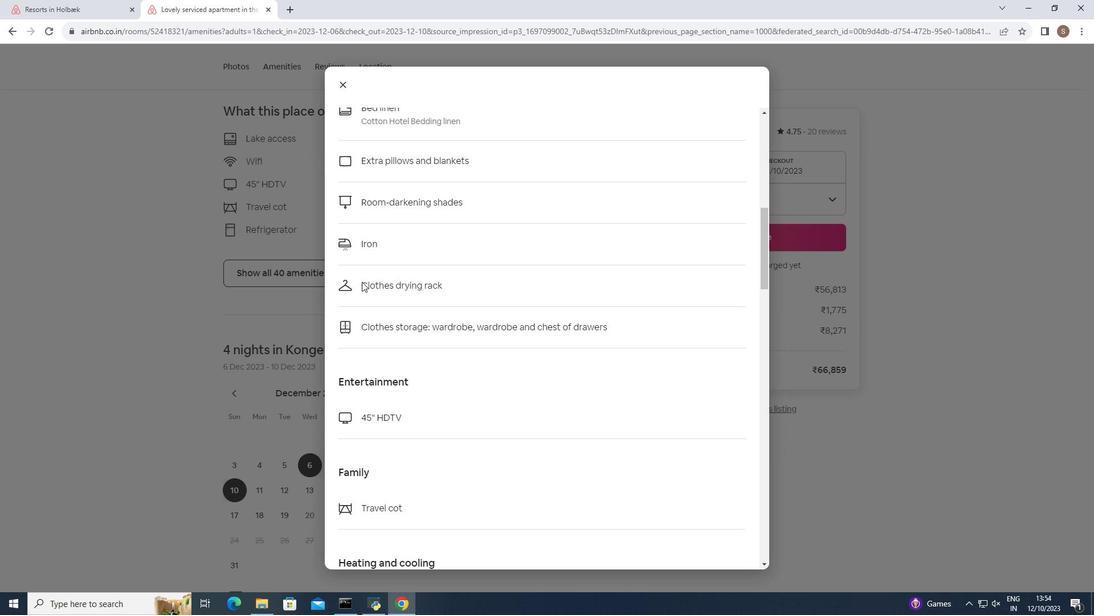 
Action: Mouse scrolled (361, 281) with delta (0, 0)
Screenshot: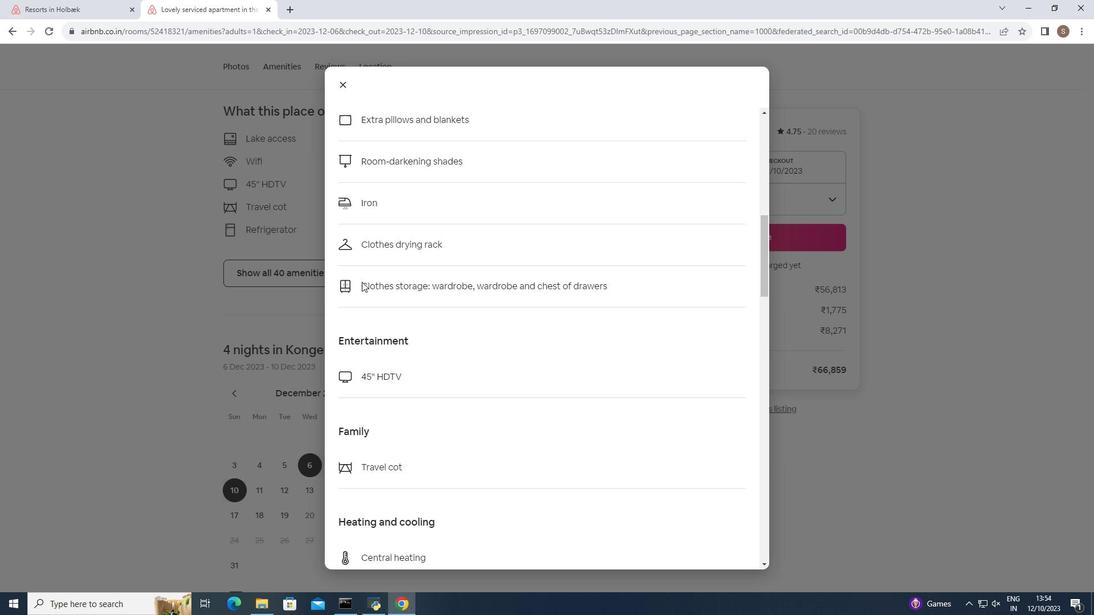 
Action: Mouse scrolled (361, 281) with delta (0, 0)
Screenshot: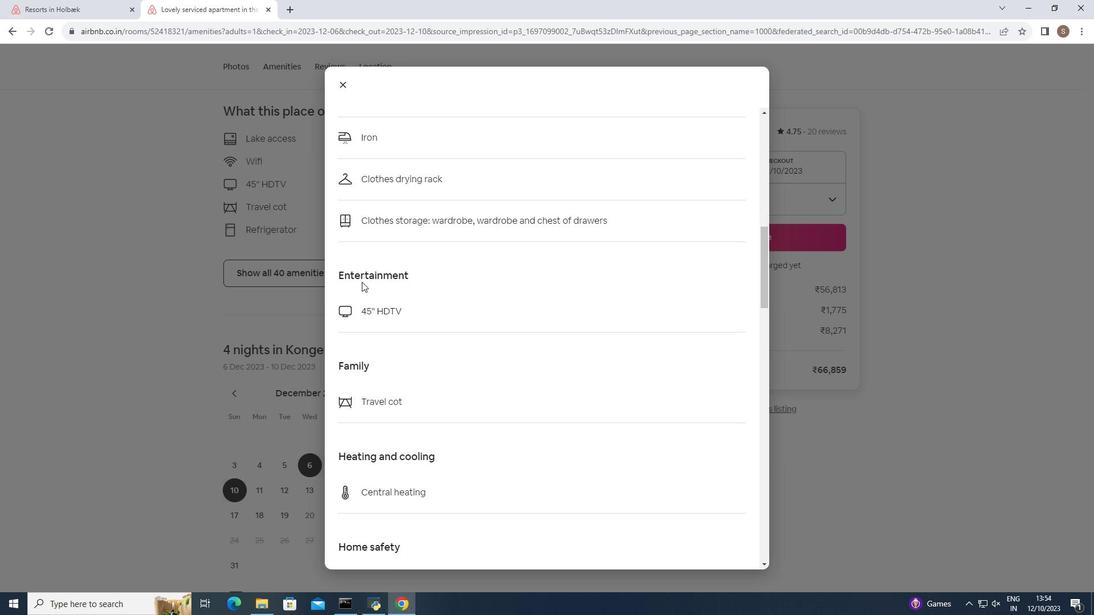 
Action: Mouse scrolled (361, 281) with delta (0, 0)
Screenshot: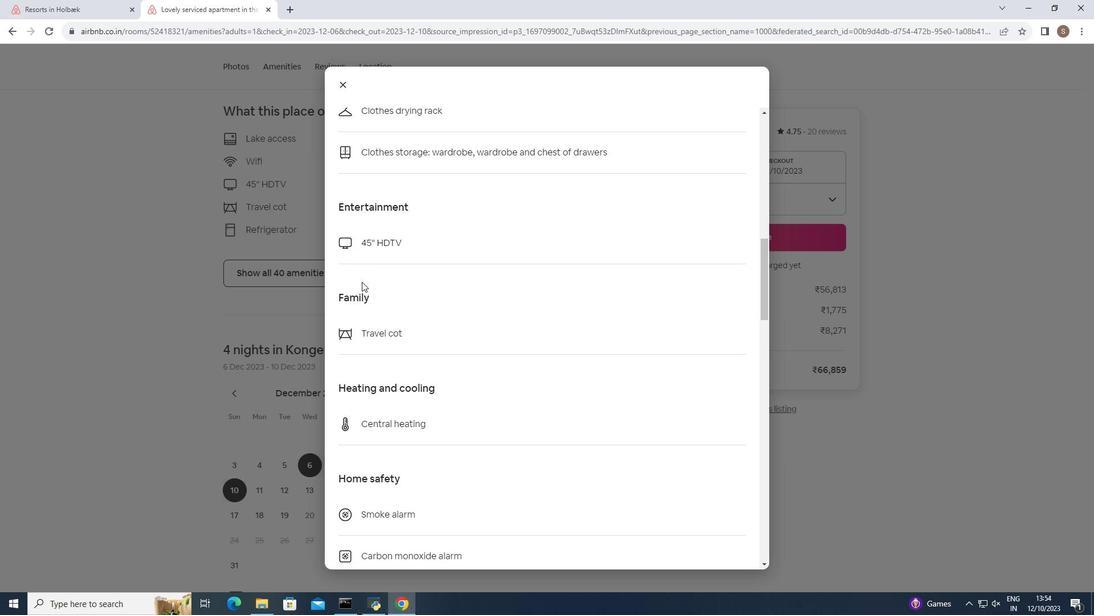 
Action: Mouse scrolled (361, 281) with delta (0, 0)
Screenshot: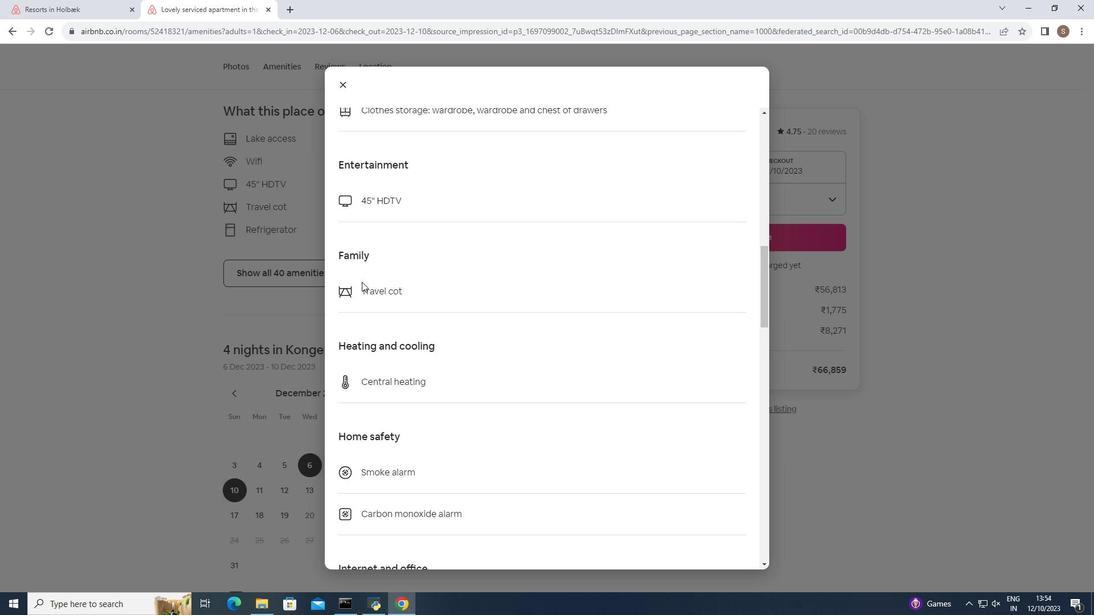 
Action: Mouse scrolled (361, 281) with delta (0, 0)
Screenshot: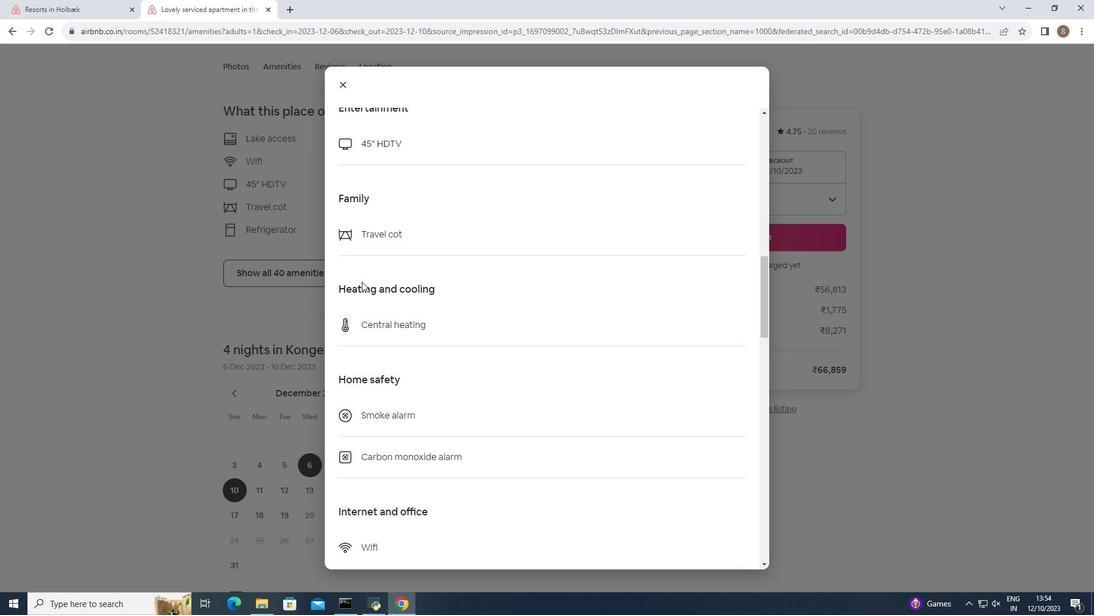 
Action: Mouse scrolled (361, 281) with delta (0, 0)
Screenshot: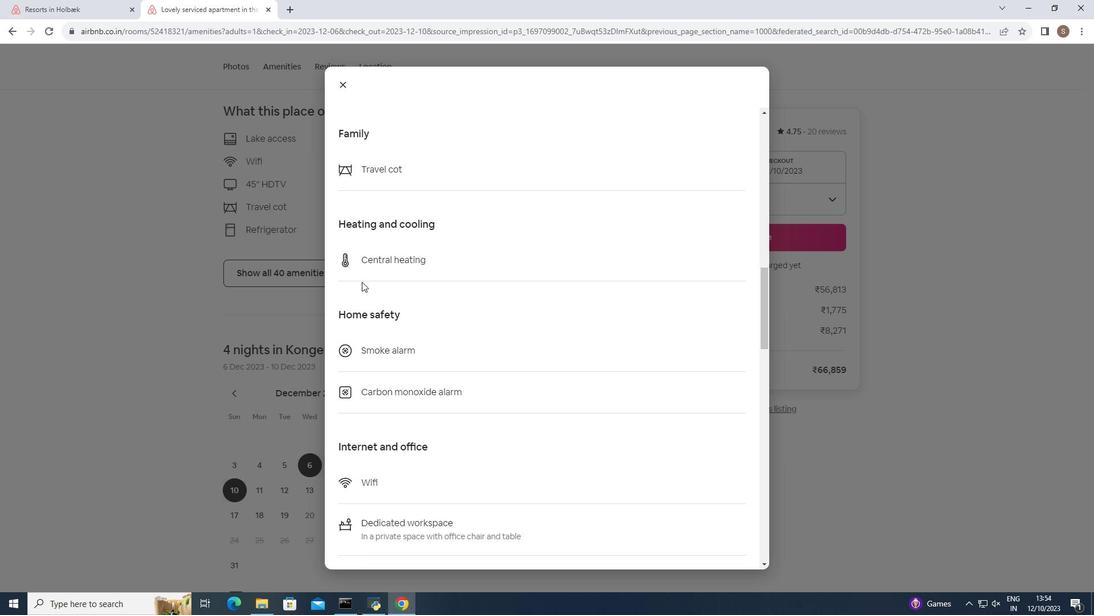 
Action: Mouse scrolled (361, 281) with delta (0, 0)
Screenshot: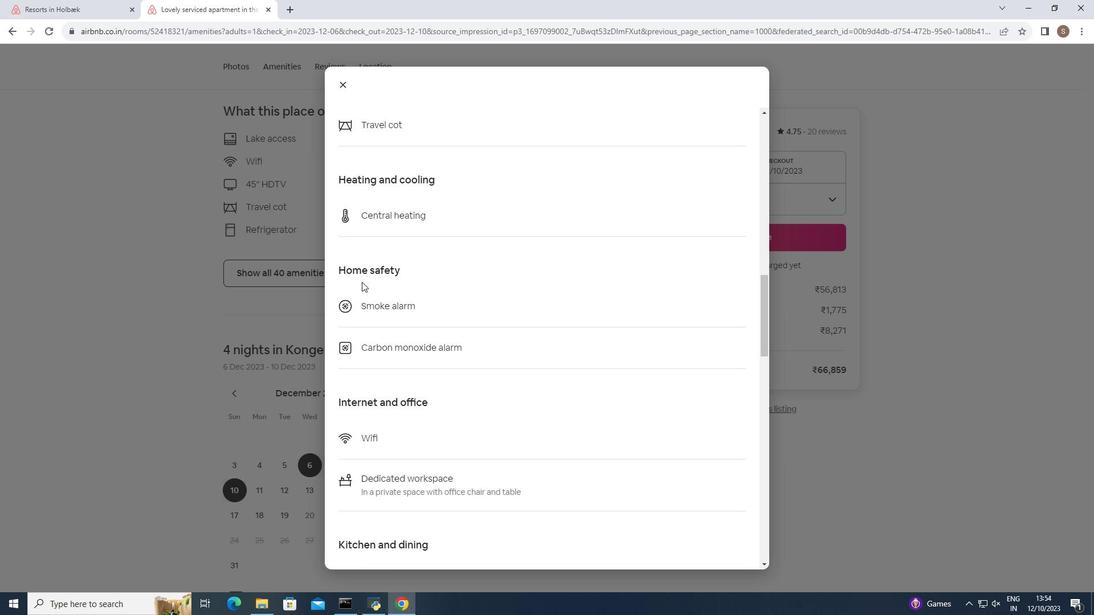 
Action: Mouse scrolled (361, 281) with delta (0, 0)
Screenshot: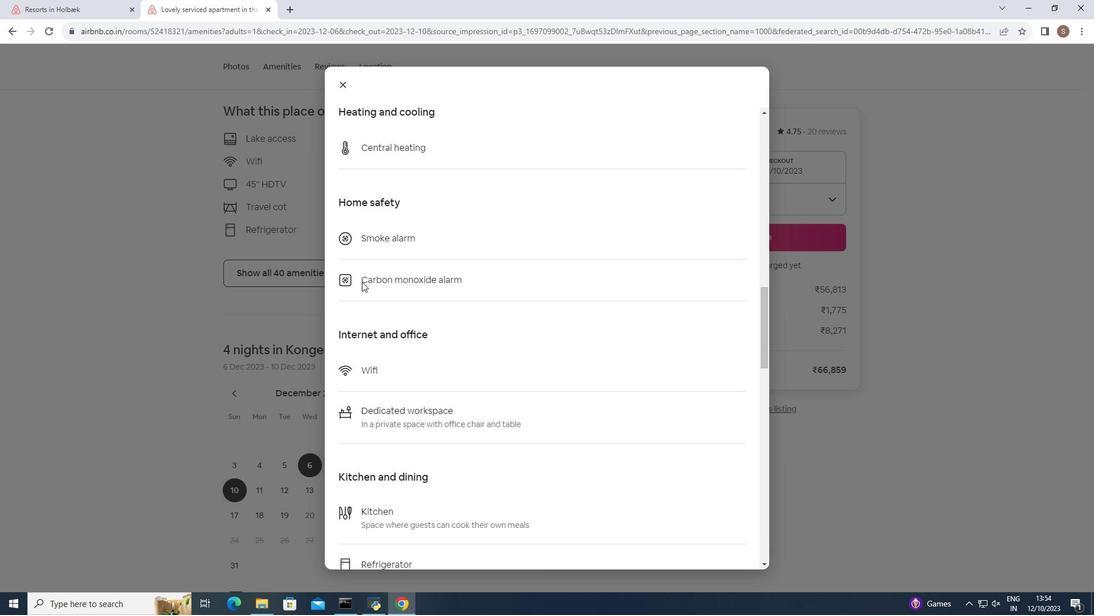 
Action: Mouse scrolled (361, 281) with delta (0, 0)
Screenshot: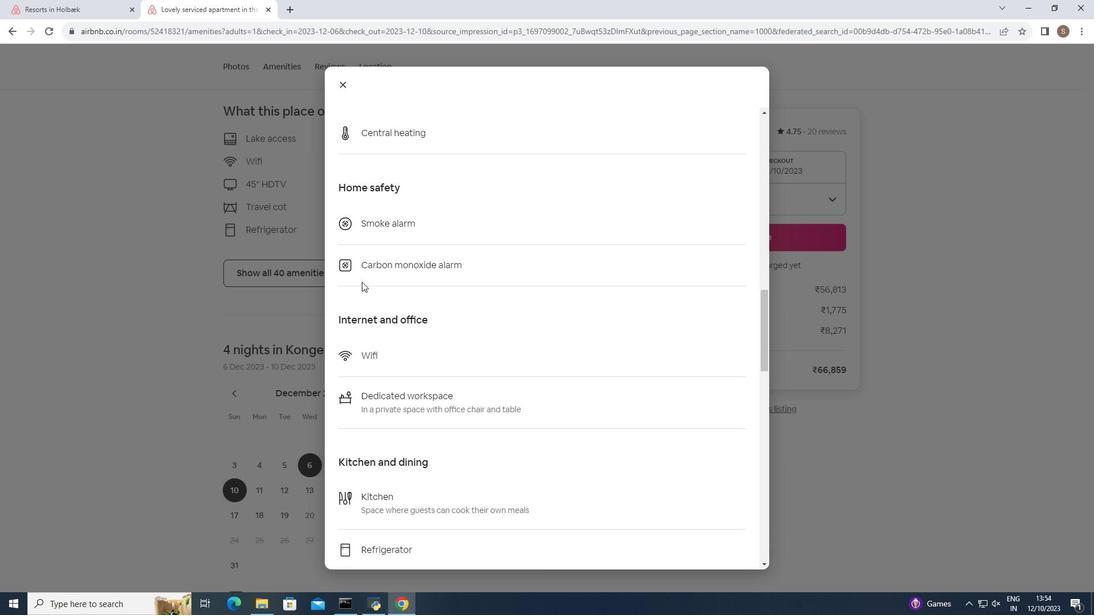 
Action: Mouse scrolled (361, 281) with delta (0, 0)
Screenshot: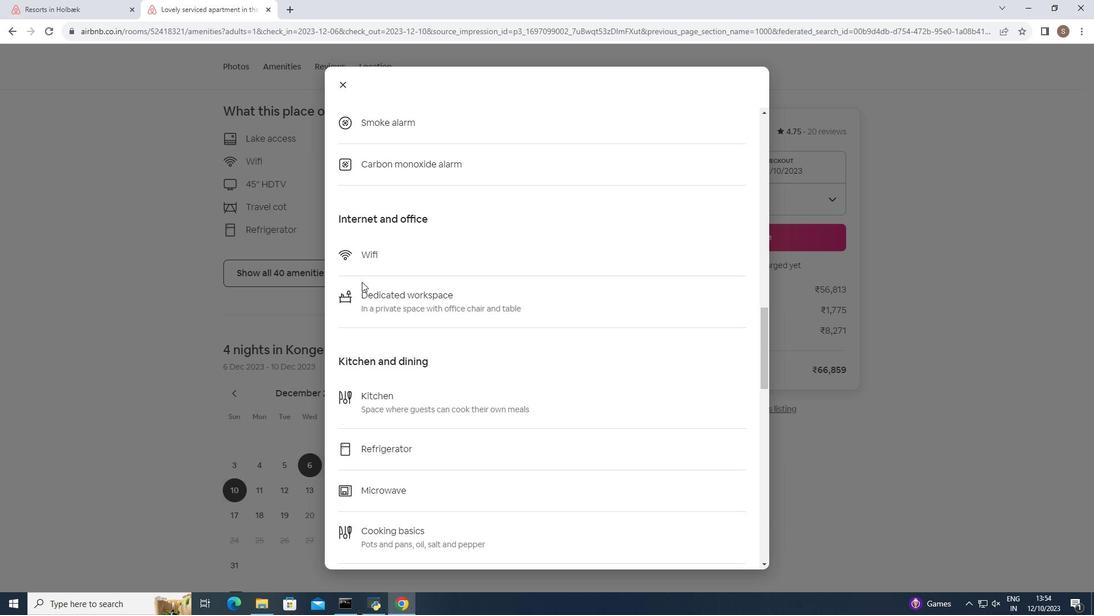 
Action: Mouse scrolled (361, 281) with delta (0, 0)
Screenshot: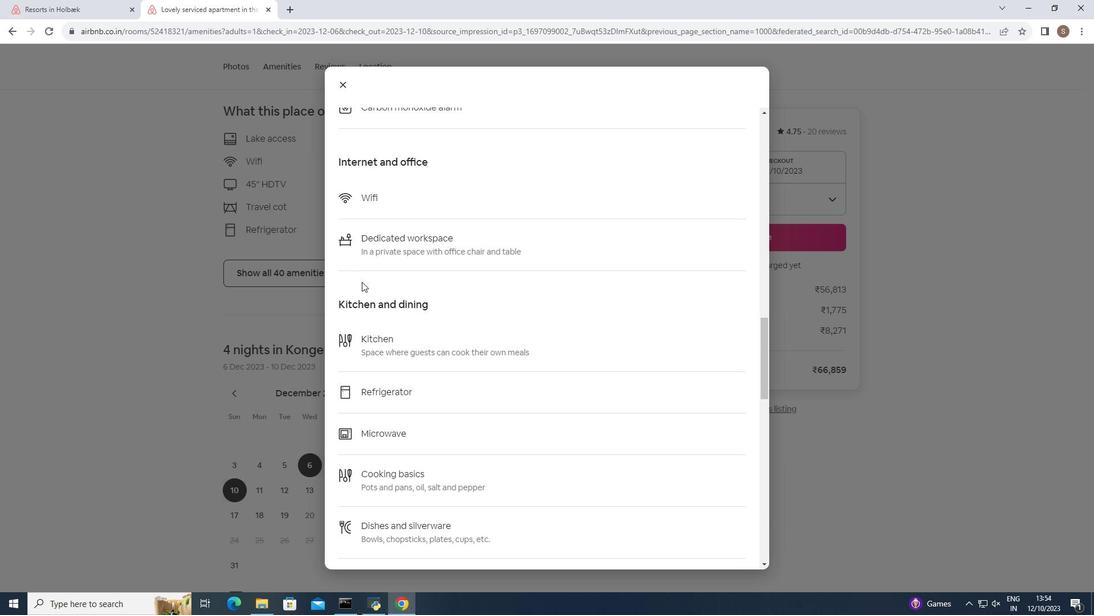
Action: Mouse scrolled (361, 281) with delta (0, 0)
Screenshot: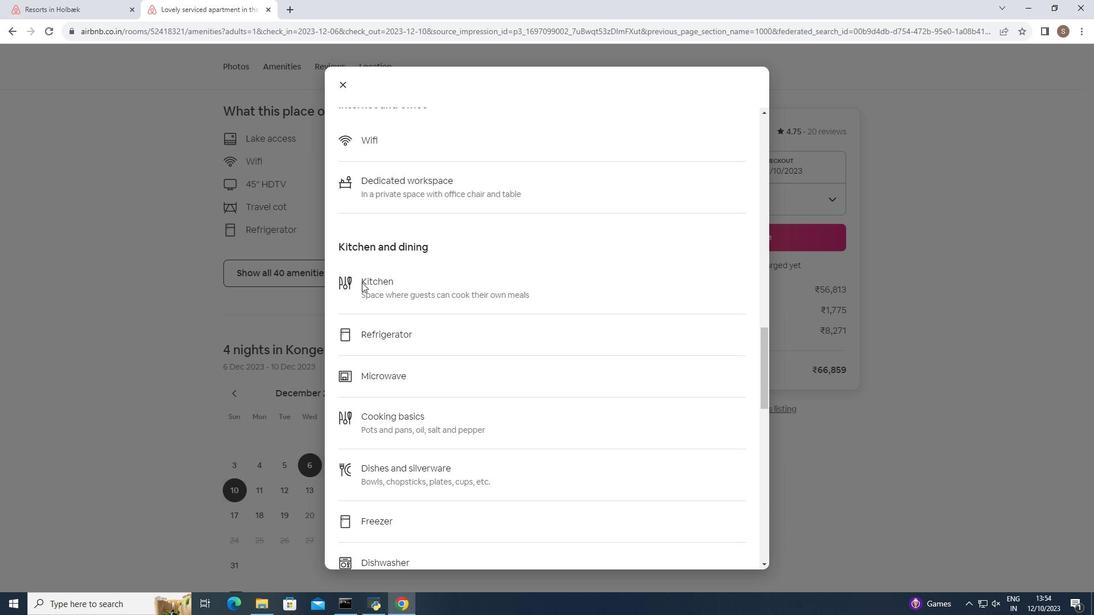 
Action: Mouse moved to (361, 282)
Screenshot: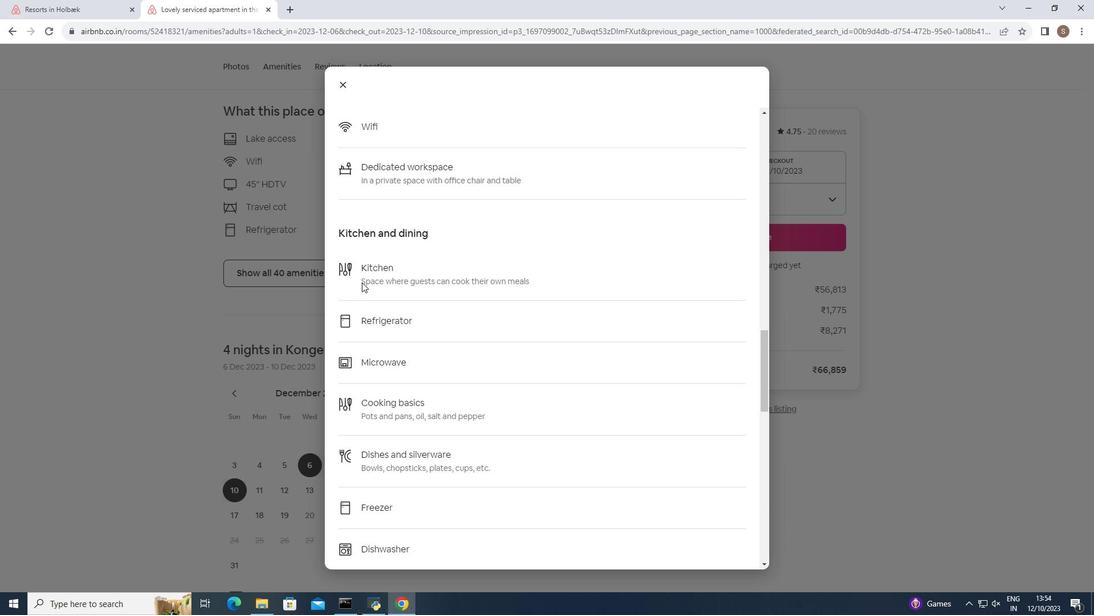 
Action: Mouse scrolled (361, 282) with delta (0, 0)
Screenshot: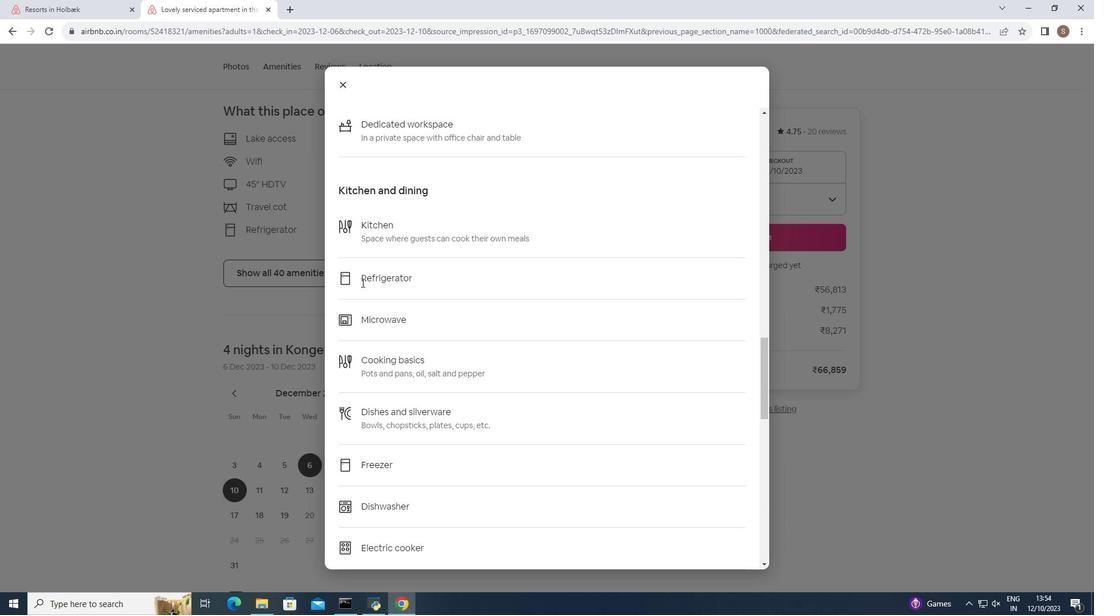
Action: Mouse scrolled (361, 282) with delta (0, 0)
Screenshot: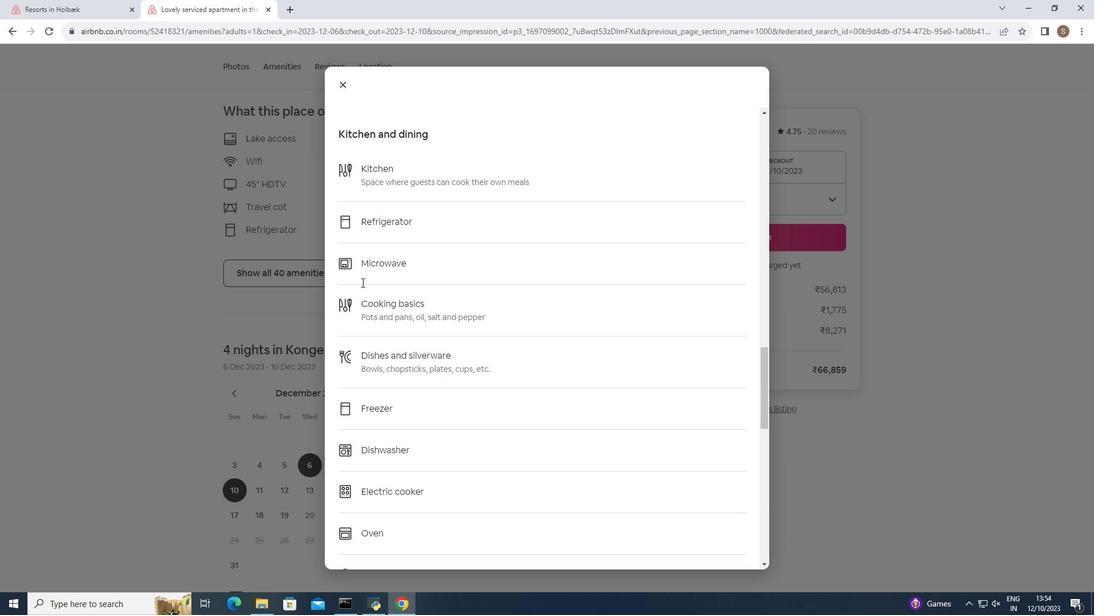 
Action: Mouse scrolled (361, 282) with delta (0, 0)
Screenshot: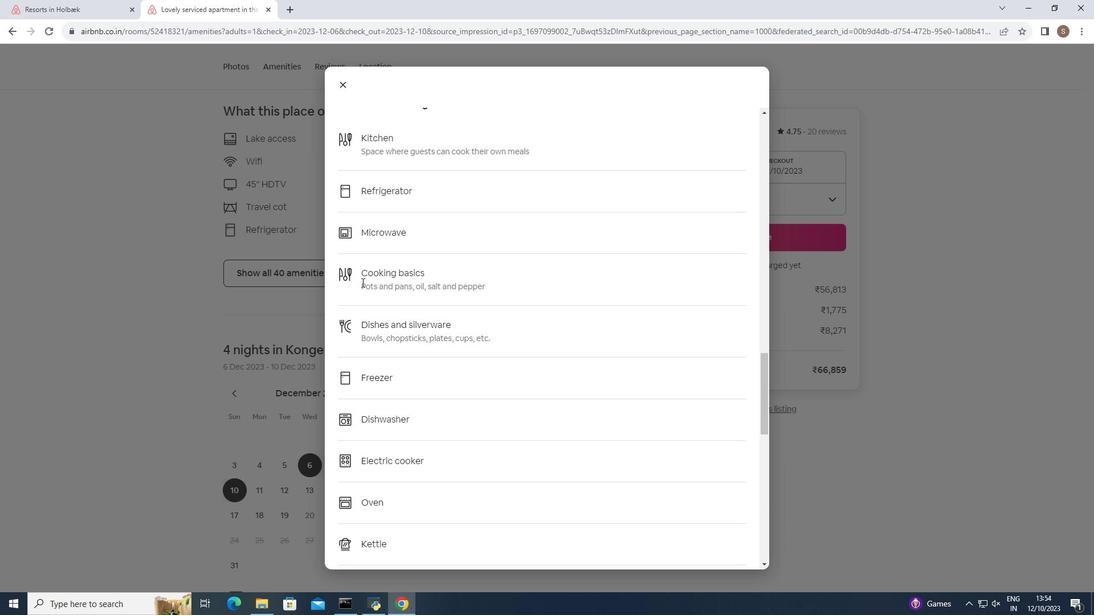
Action: Mouse scrolled (361, 282) with delta (0, 0)
Screenshot: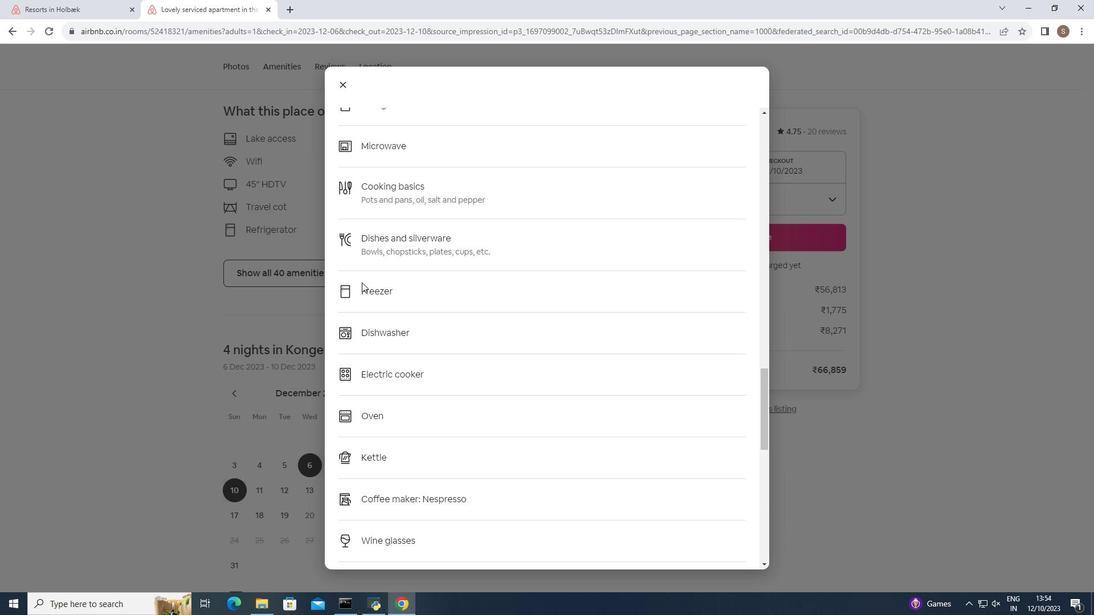 
Action: Mouse scrolled (361, 282) with delta (0, 0)
Screenshot: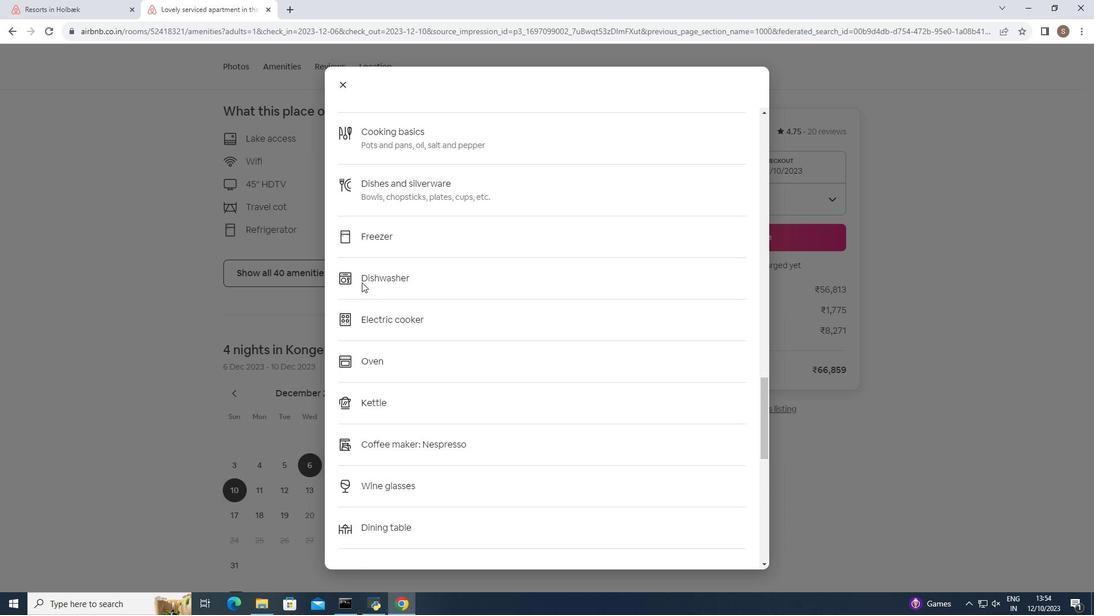 
Action: Mouse scrolled (361, 282) with delta (0, 0)
Screenshot: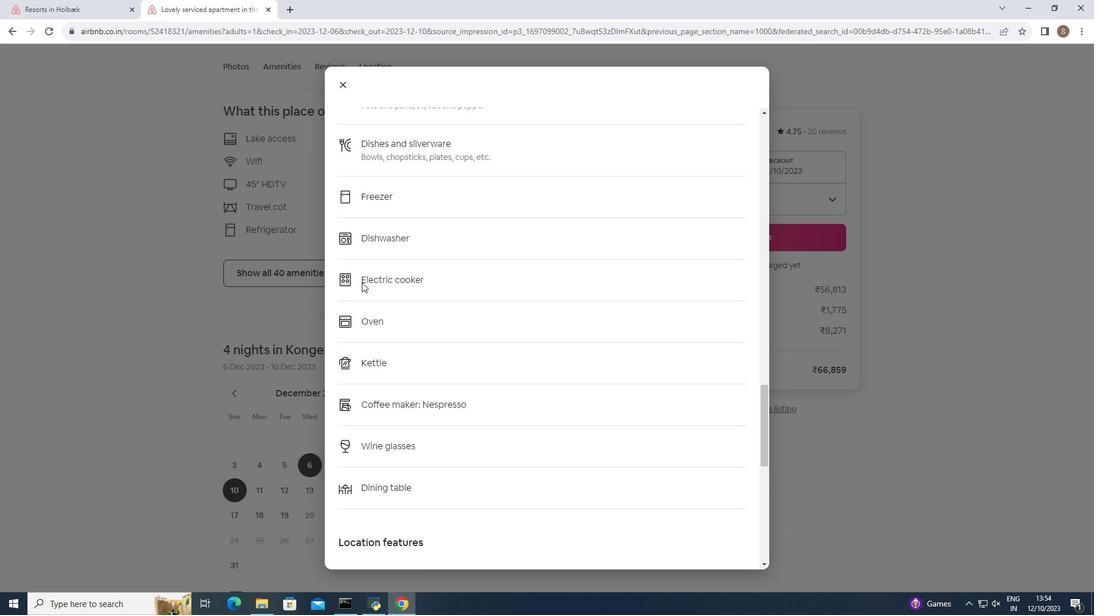 
Action: Mouse scrolled (361, 282) with delta (0, 0)
Screenshot: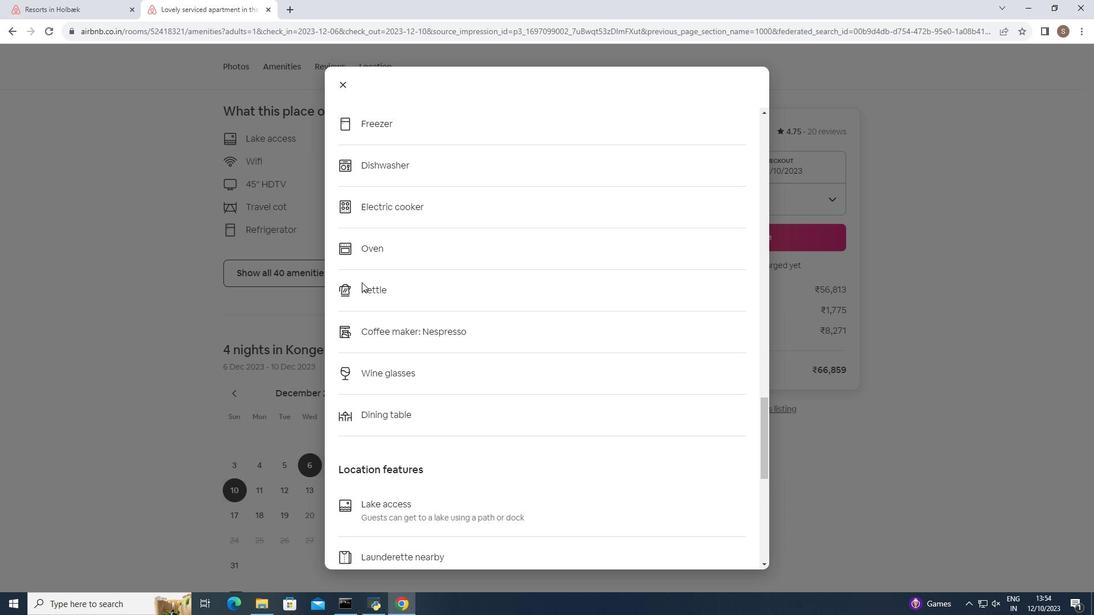 
Action: Mouse scrolled (361, 282) with delta (0, 0)
Screenshot: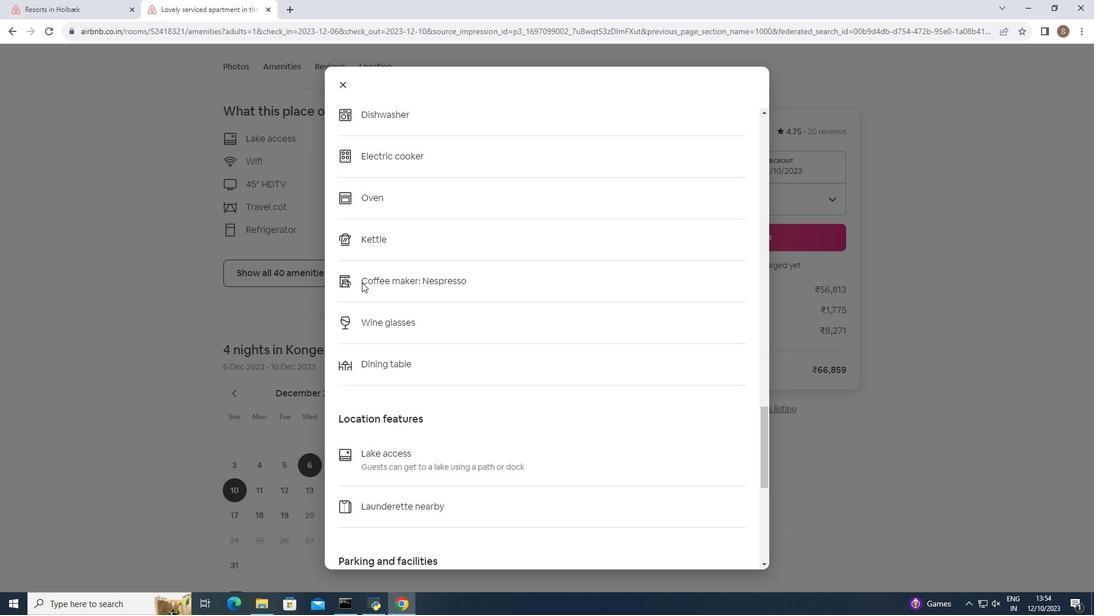 
Action: Mouse scrolled (361, 282) with delta (0, 0)
Screenshot: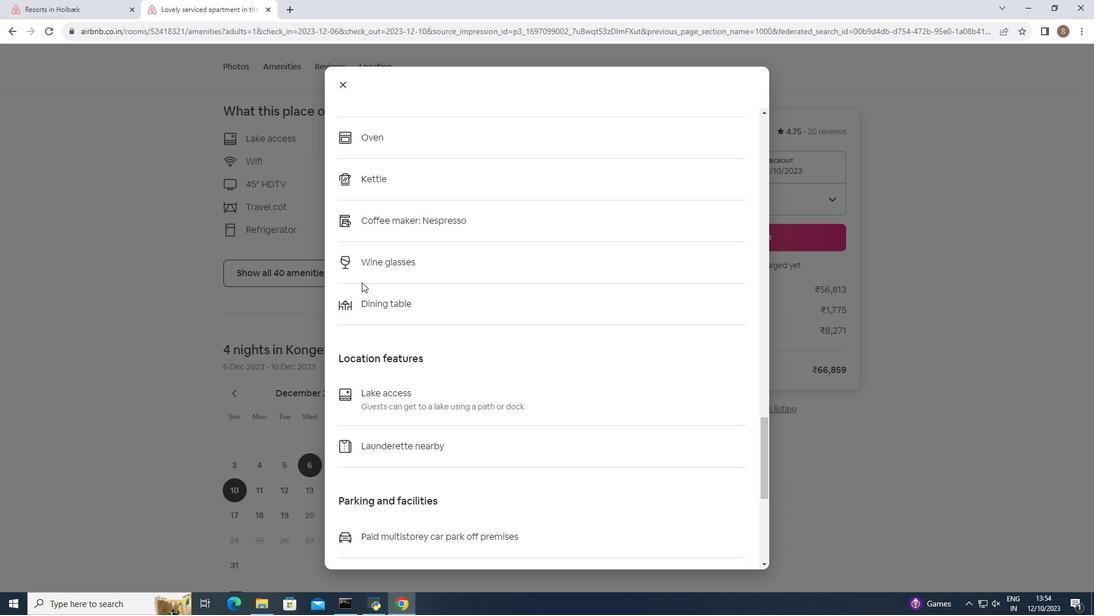 
Action: Mouse scrolled (361, 282) with delta (0, 0)
Screenshot: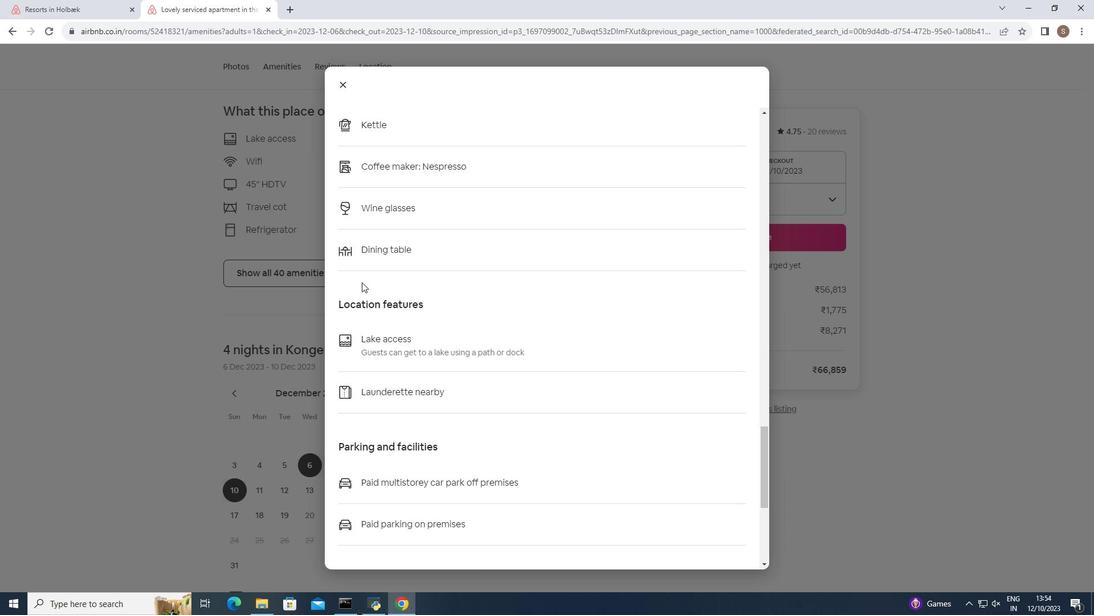 
Action: Mouse scrolled (361, 282) with delta (0, 0)
Screenshot: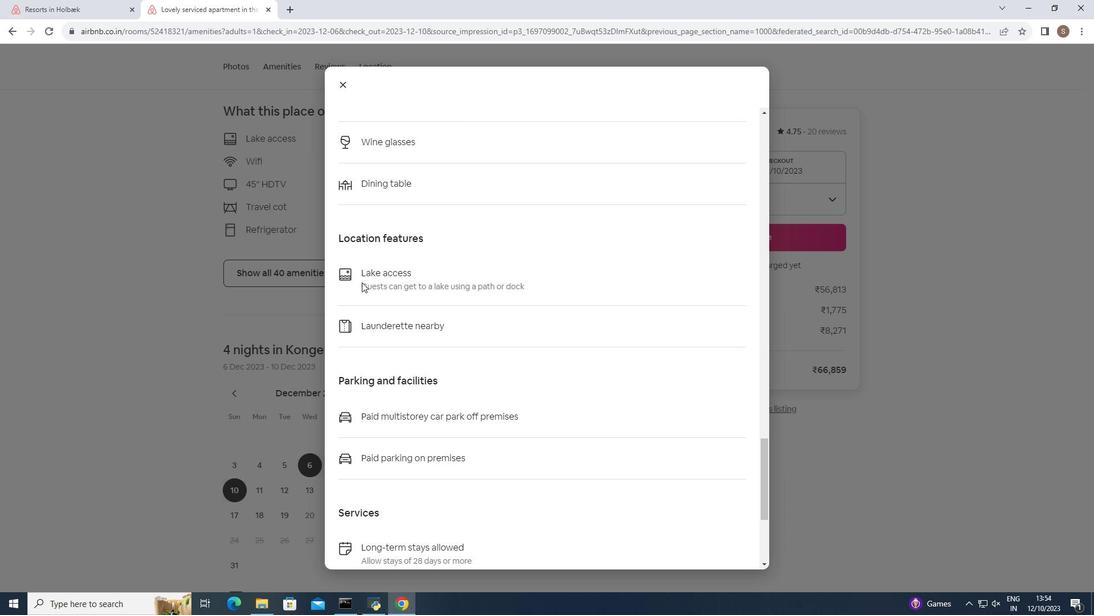 
Action: Mouse scrolled (361, 282) with delta (0, 0)
Screenshot: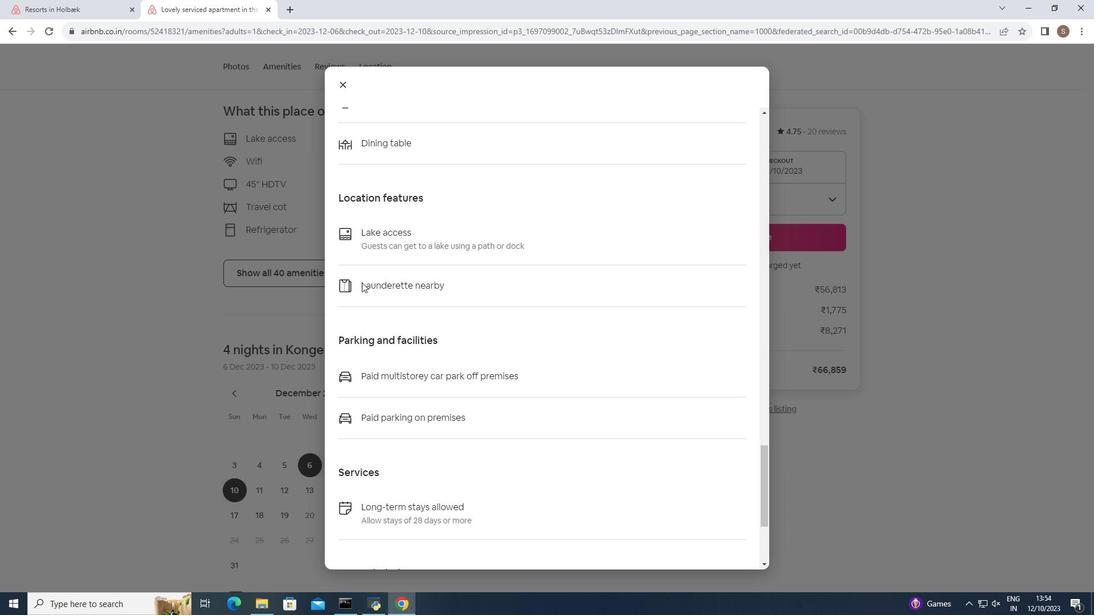 
Action: Mouse scrolled (361, 282) with delta (0, 0)
Screenshot: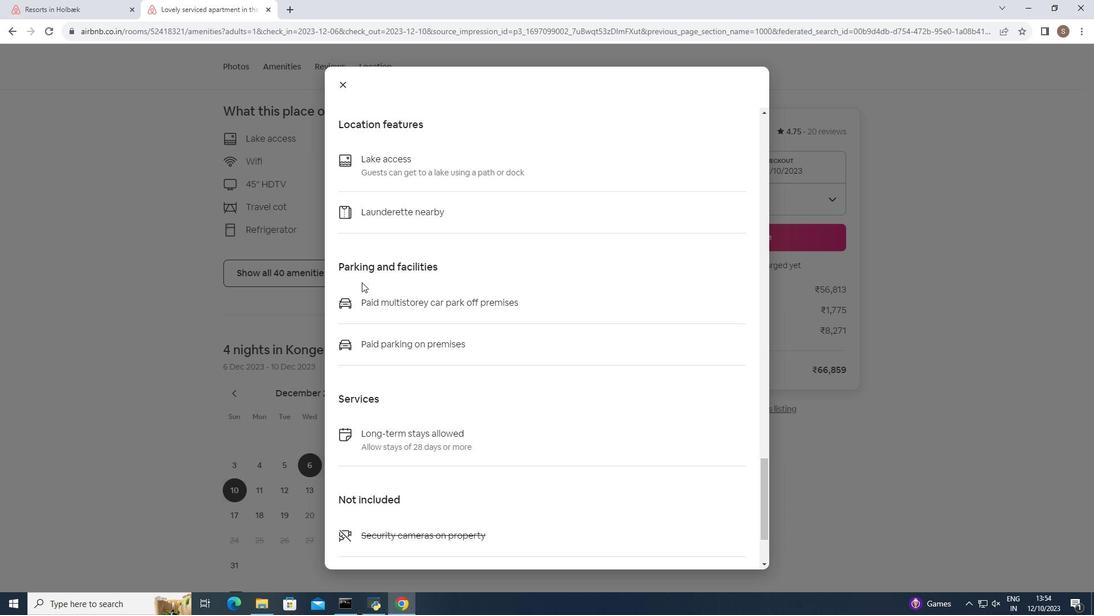 
Action: Mouse scrolled (361, 282) with delta (0, 0)
Screenshot: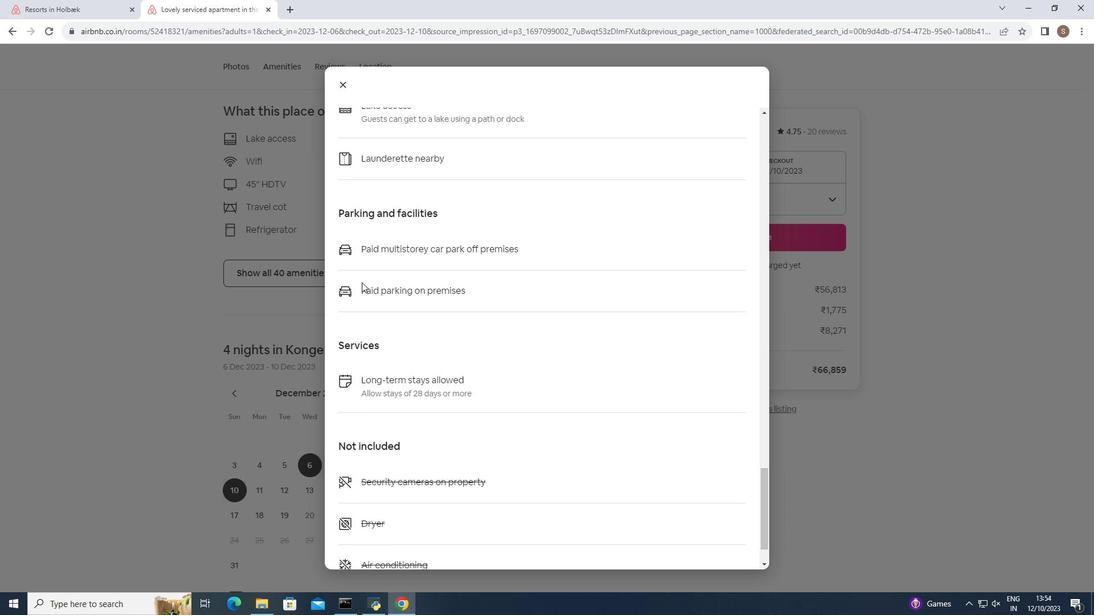 
Action: Mouse scrolled (361, 282) with delta (0, 0)
Screenshot: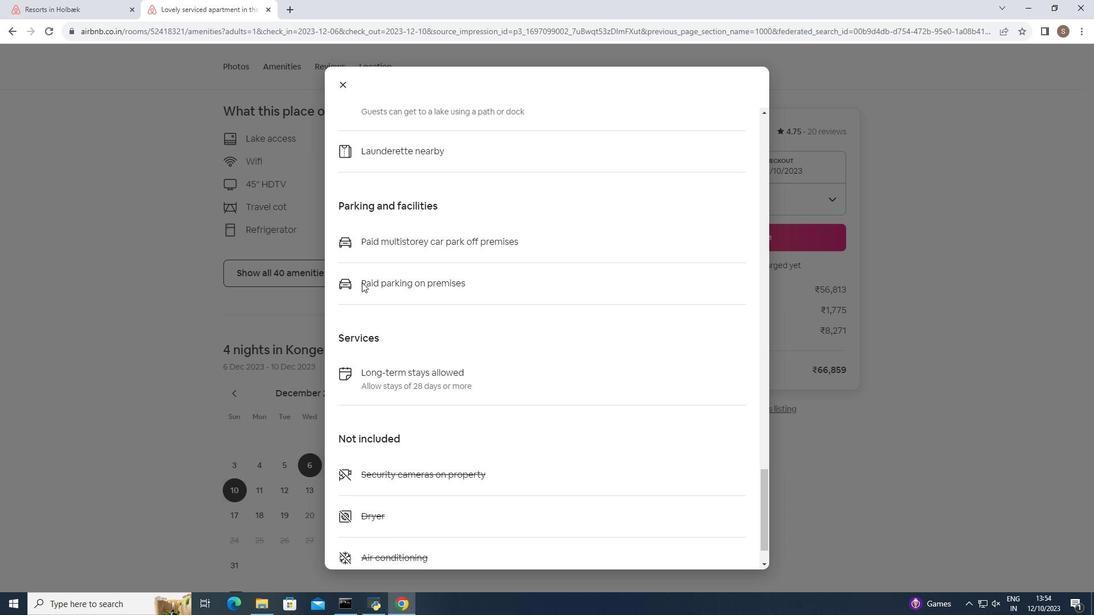 
Action: Mouse scrolled (361, 282) with delta (0, 0)
Screenshot: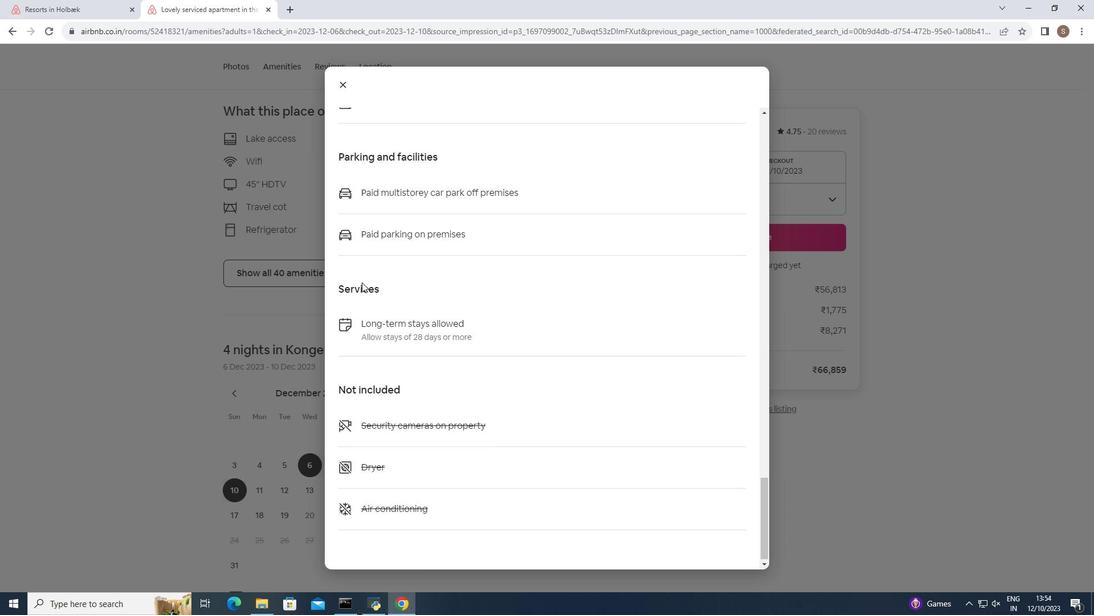 
Action: Mouse scrolled (361, 282) with delta (0, 0)
Screenshot: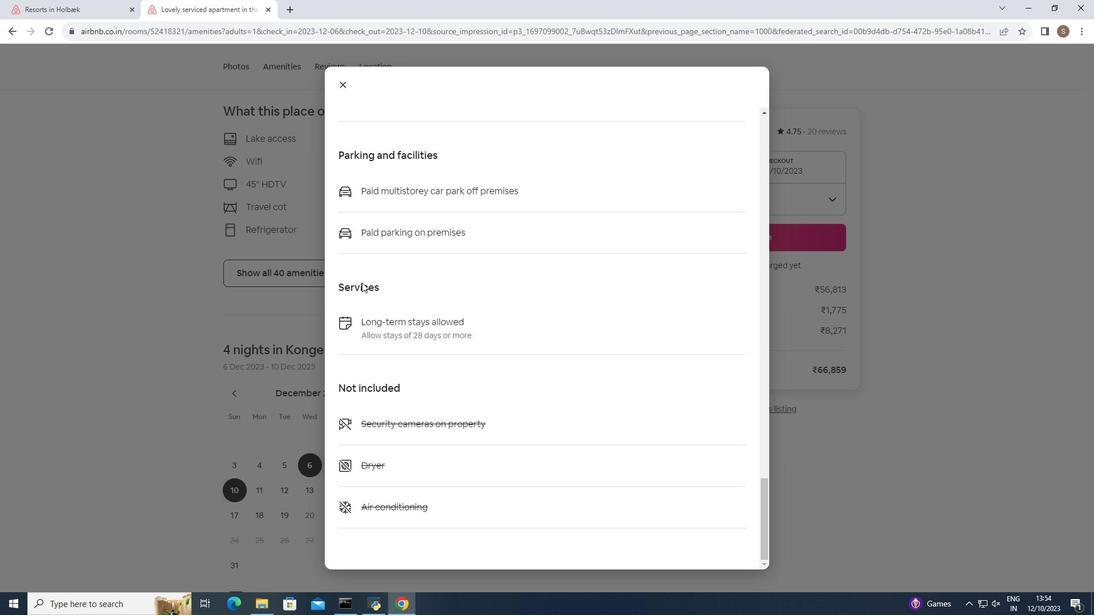 
Action: Mouse moved to (339, 85)
Screenshot: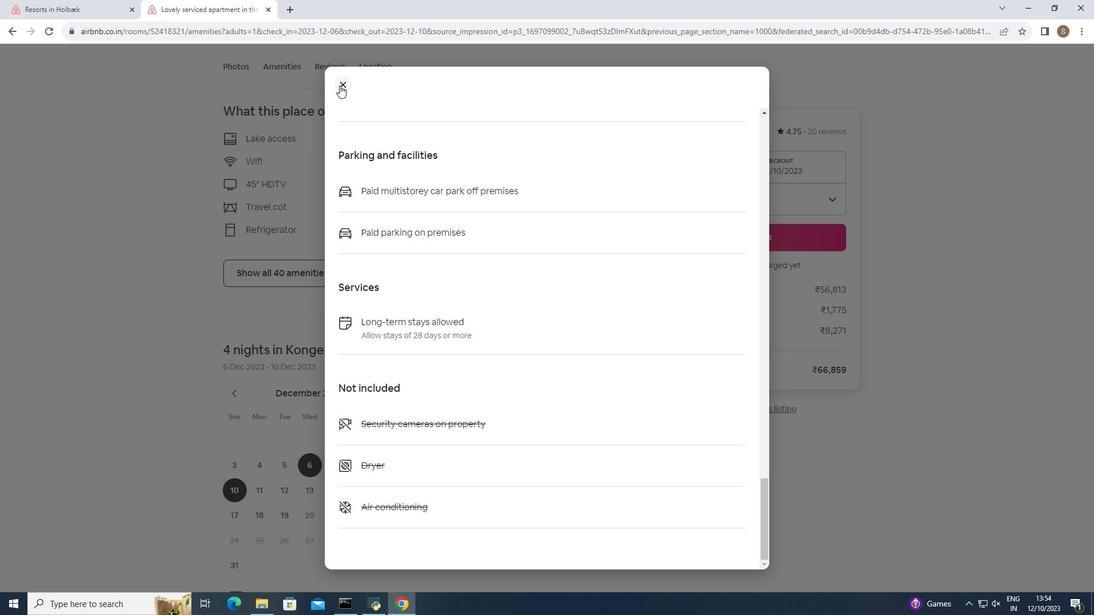 
Action: Mouse pressed left at (339, 85)
Screenshot: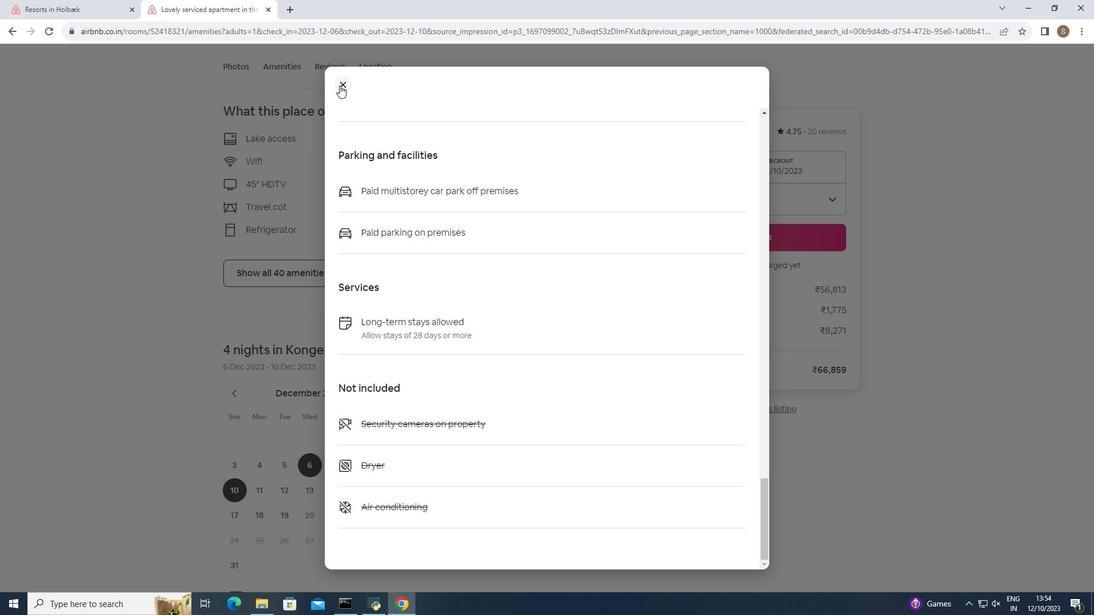 
Action: Mouse scrolled (339, 84) with delta (0, 0)
Screenshot: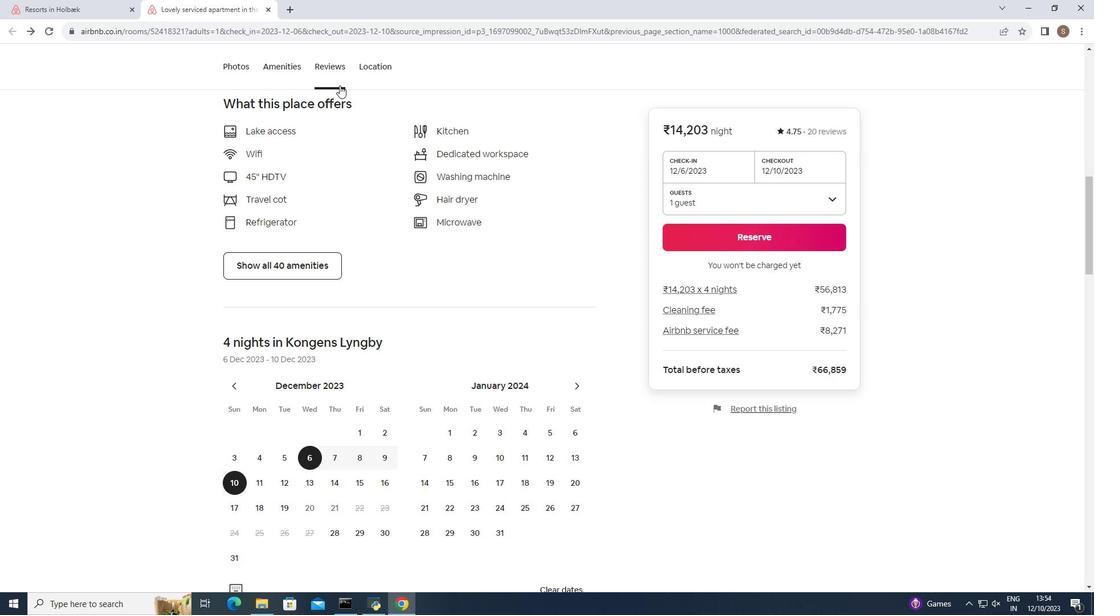 
Action: Mouse moved to (338, 104)
Screenshot: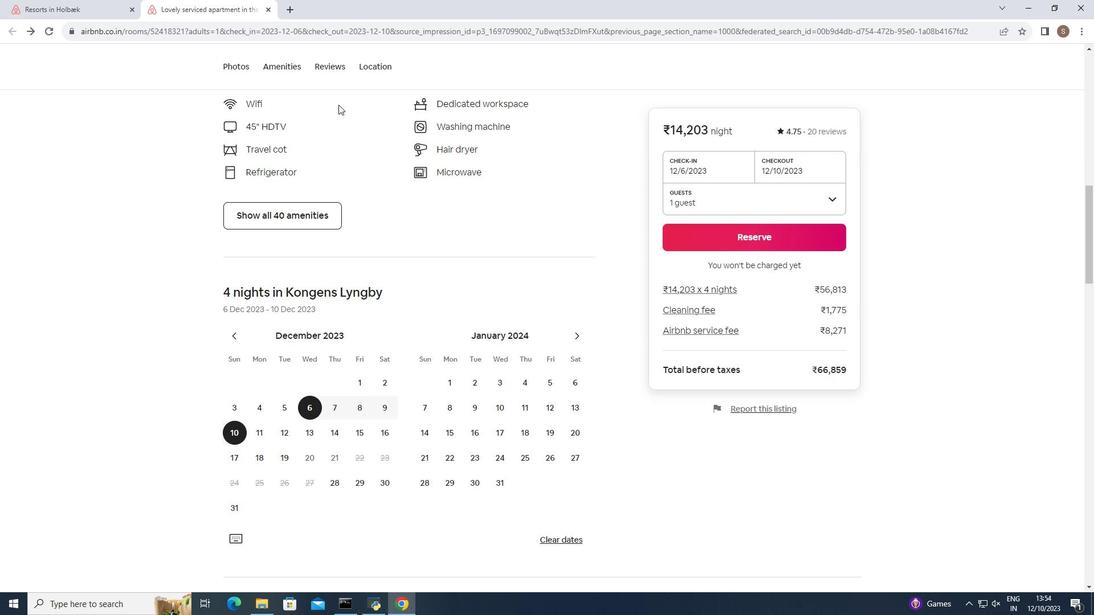 
Action: Mouse scrolled (338, 104) with delta (0, 0)
Screenshot: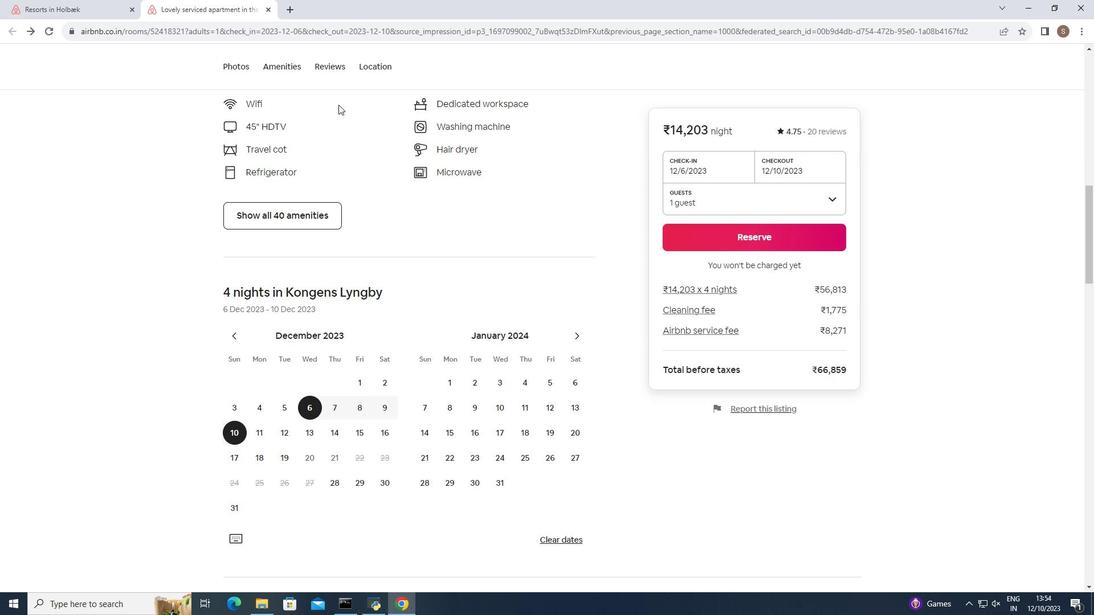
Action: Mouse scrolled (338, 104) with delta (0, 0)
Screenshot: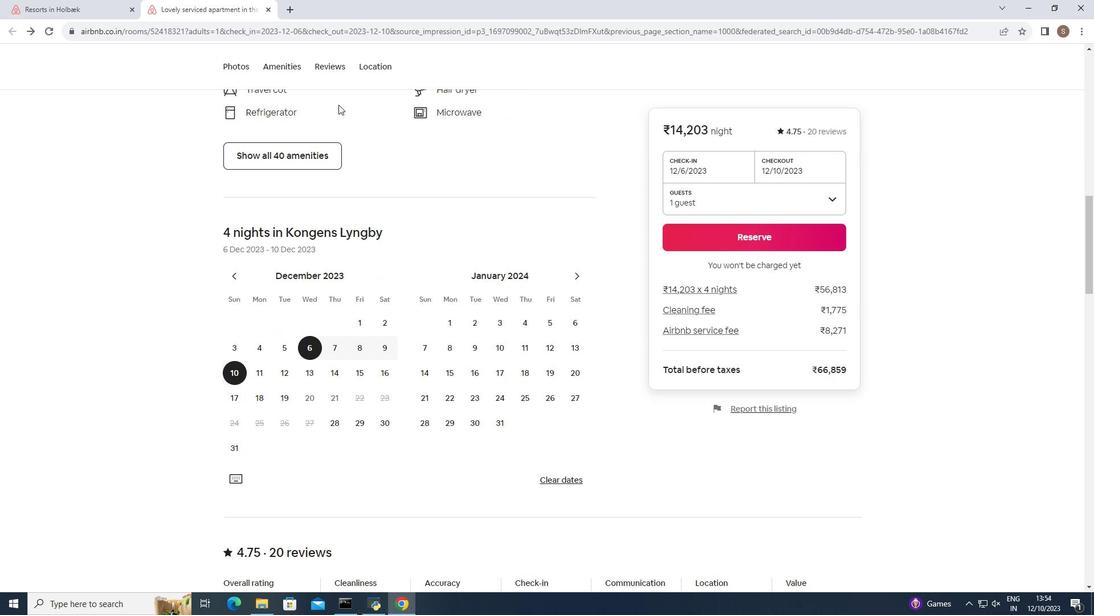 
Action: Mouse scrolled (338, 104) with delta (0, 0)
Screenshot: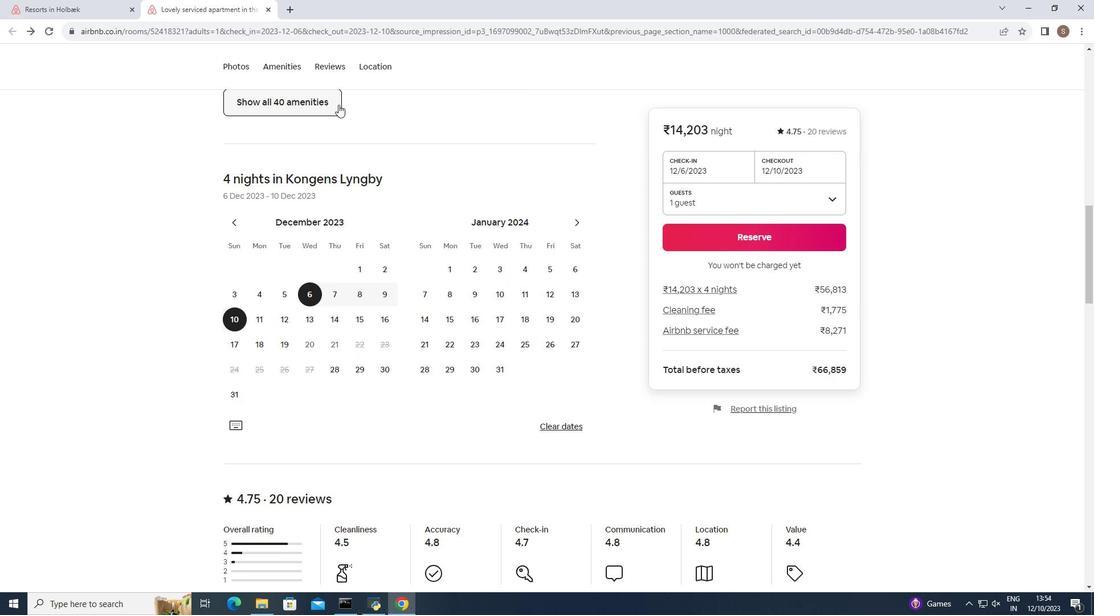 
Action: Mouse scrolled (338, 104) with delta (0, 0)
Screenshot: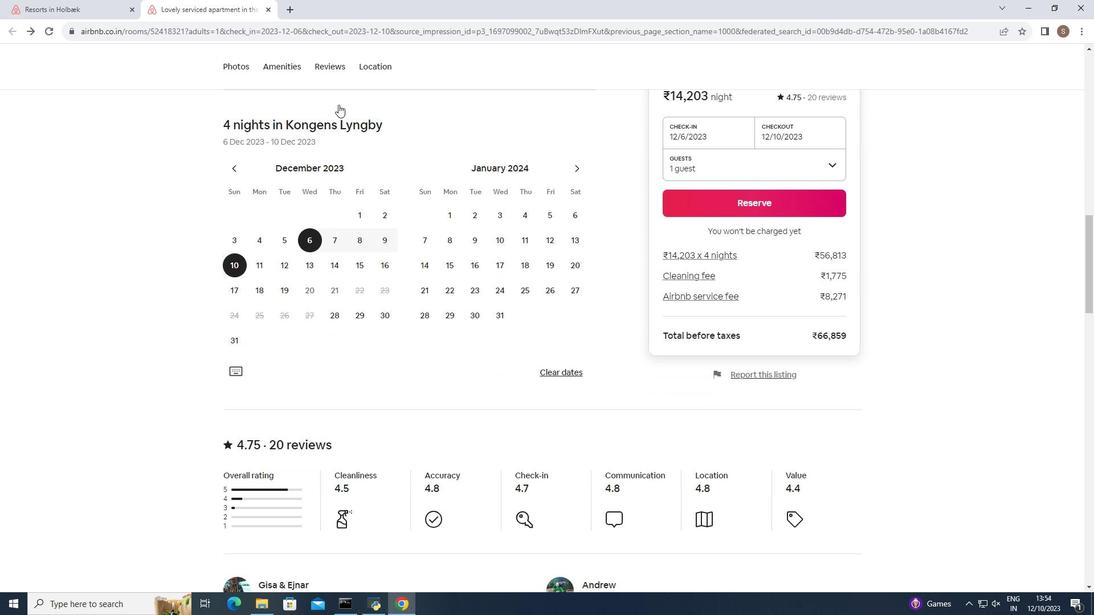 
Action: Mouse scrolled (338, 104) with delta (0, 0)
Screenshot: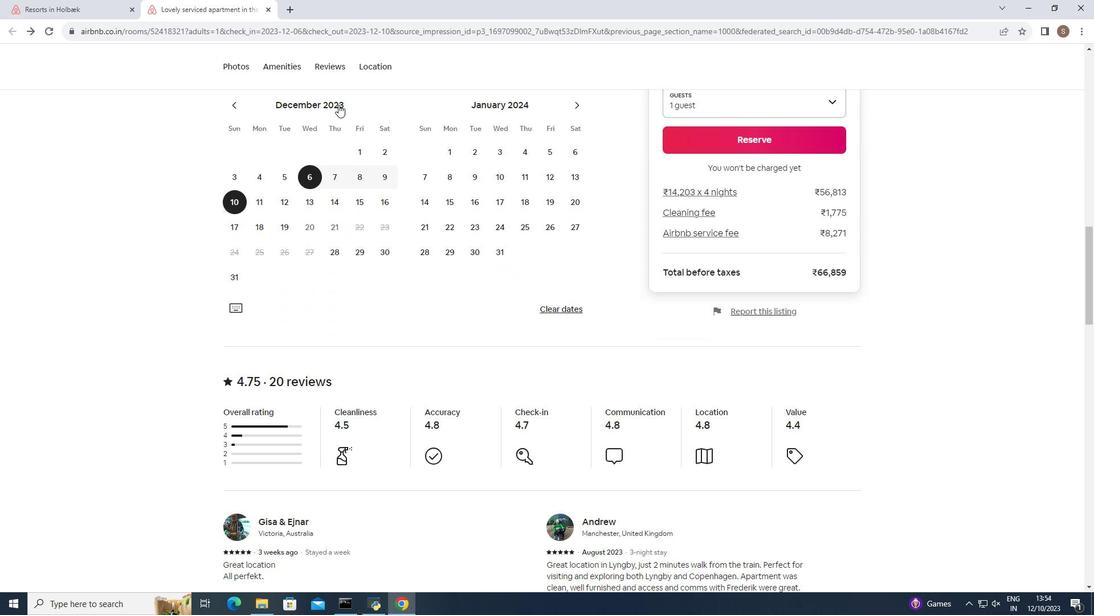 
Action: Mouse scrolled (338, 104) with delta (0, 0)
Screenshot: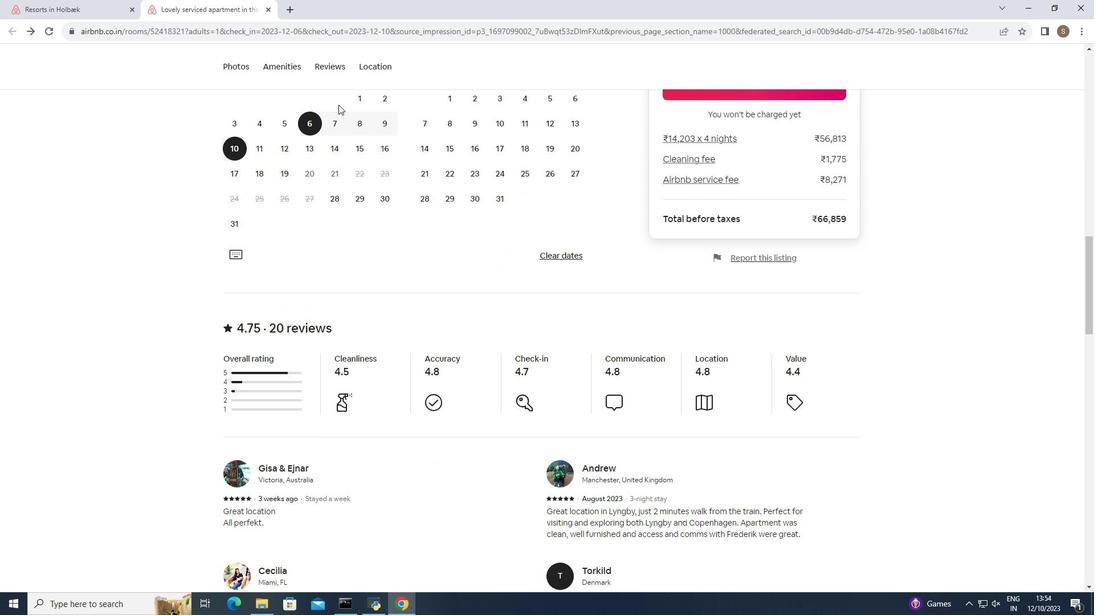 
Action: Mouse scrolled (338, 104) with delta (0, 0)
Screenshot: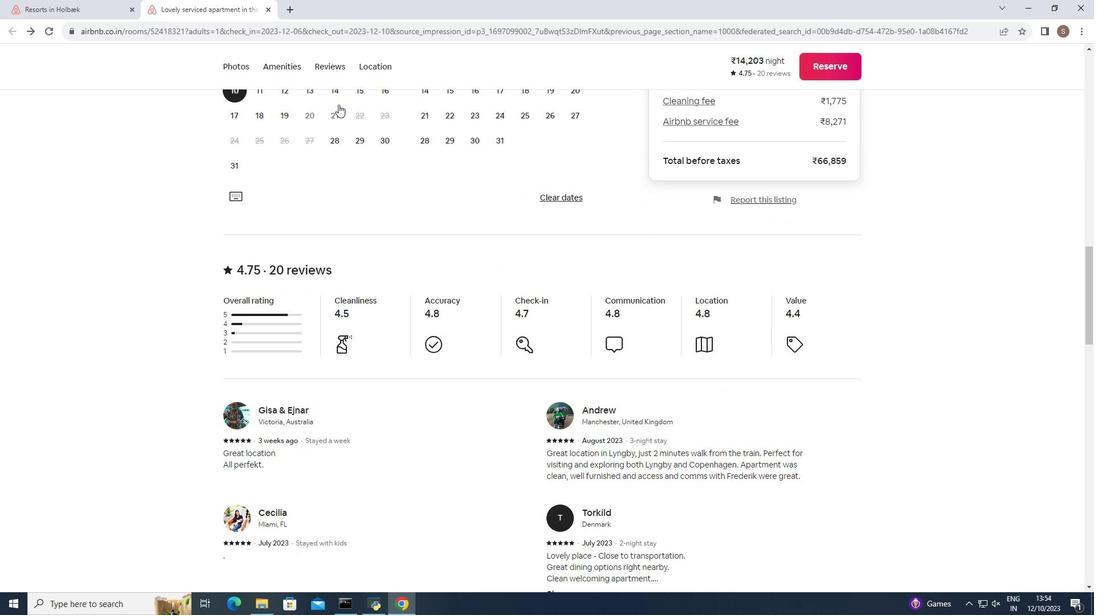 
Action: Mouse scrolled (338, 104) with delta (0, 0)
Screenshot: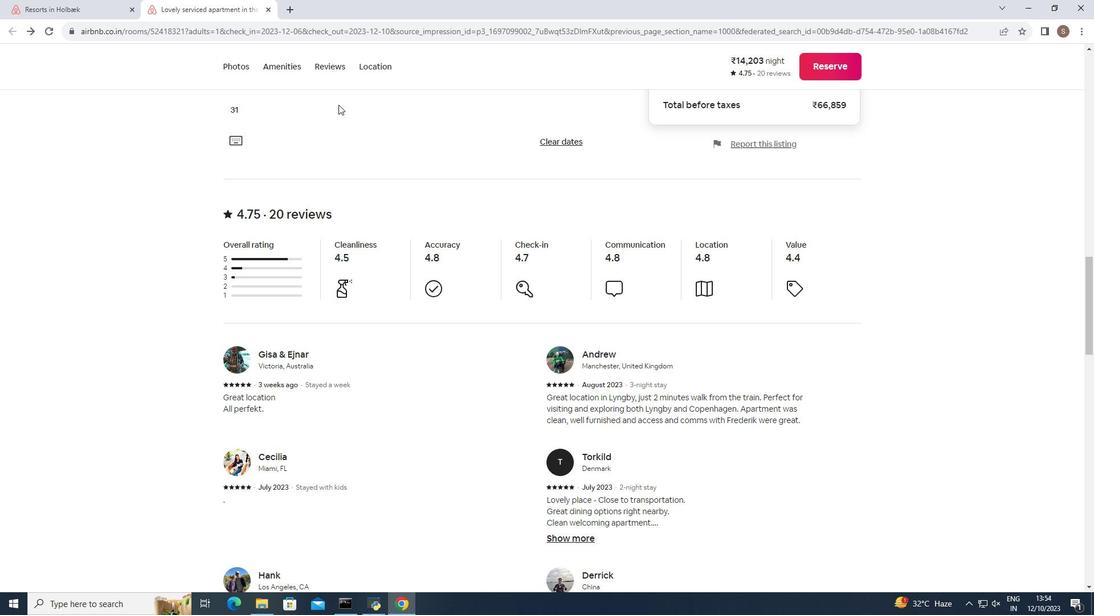 
Action: Mouse scrolled (338, 104) with delta (0, 0)
Screenshot: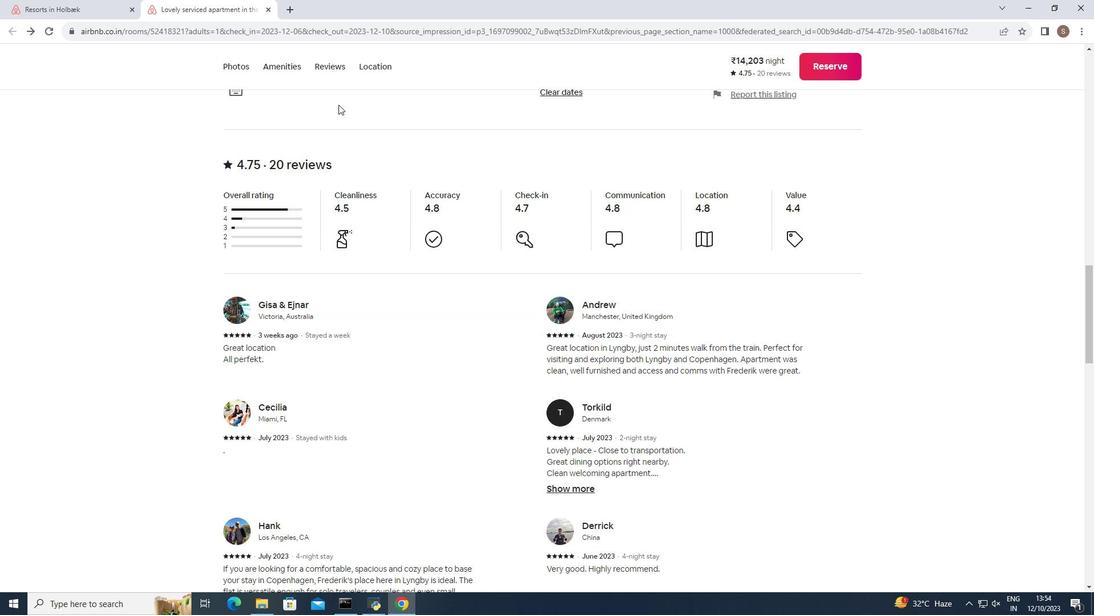 
Action: Mouse scrolled (338, 104) with delta (0, 0)
Screenshot: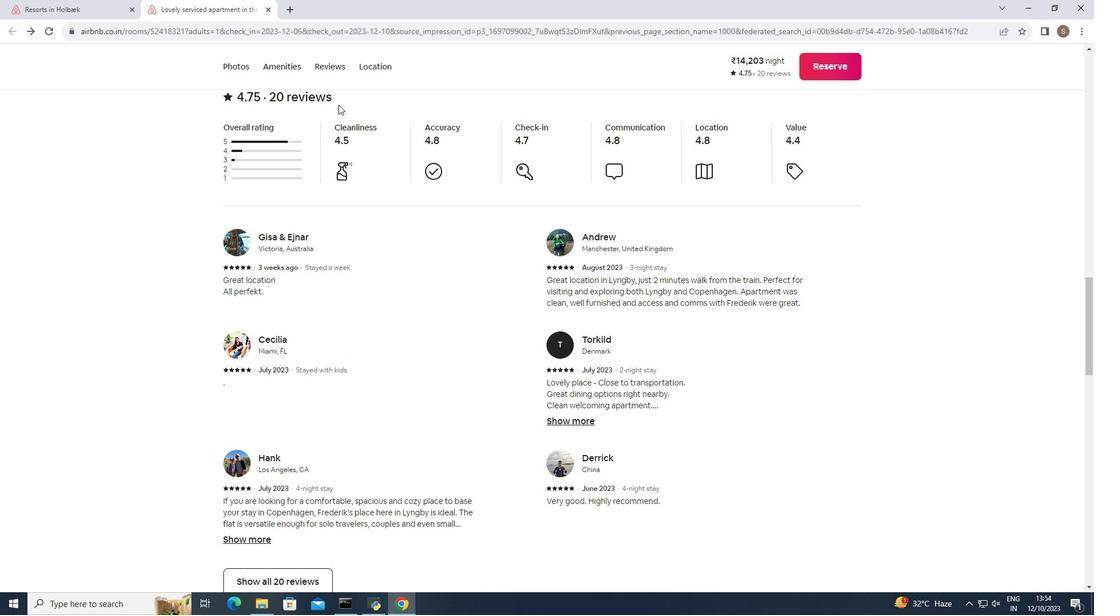 
Action: Mouse scrolled (338, 104) with delta (0, 0)
Screenshot: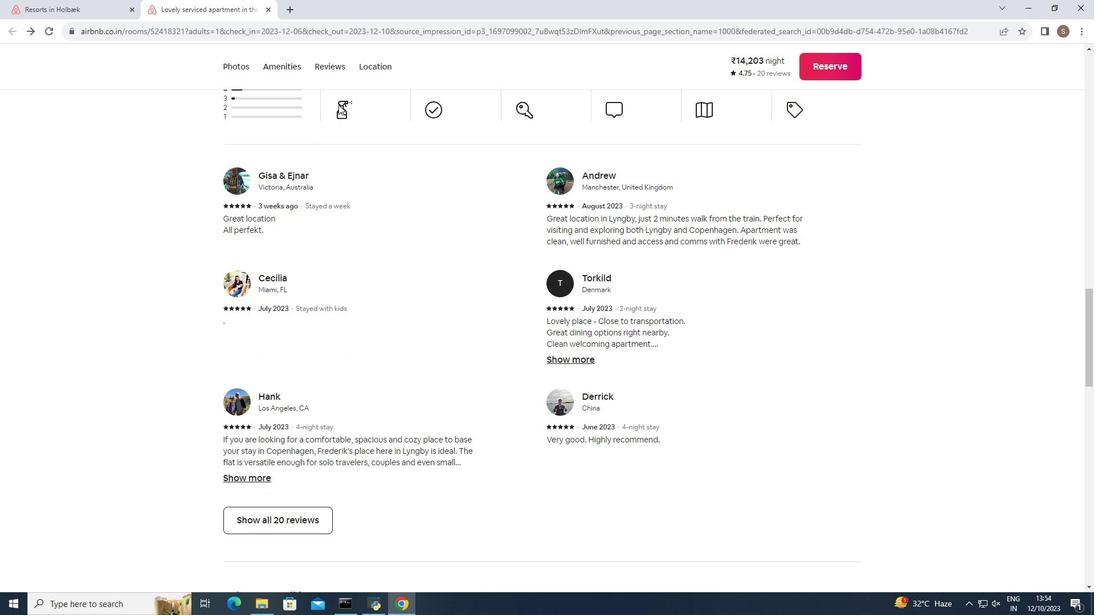 
Action: Mouse scrolled (338, 104) with delta (0, 0)
Screenshot: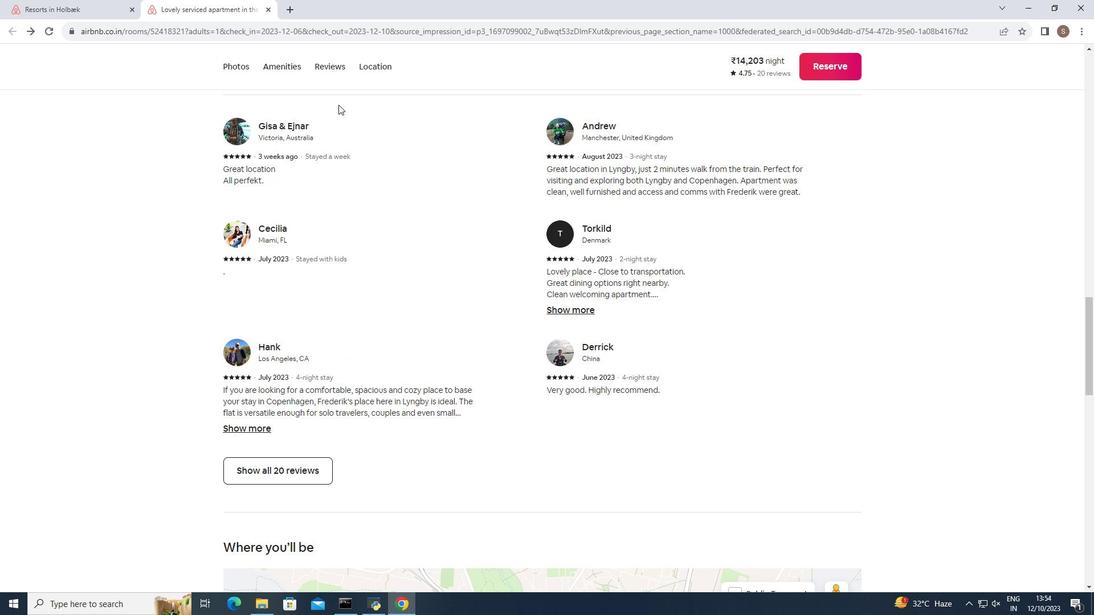 
Action: Mouse scrolled (338, 104) with delta (0, 0)
Screenshot: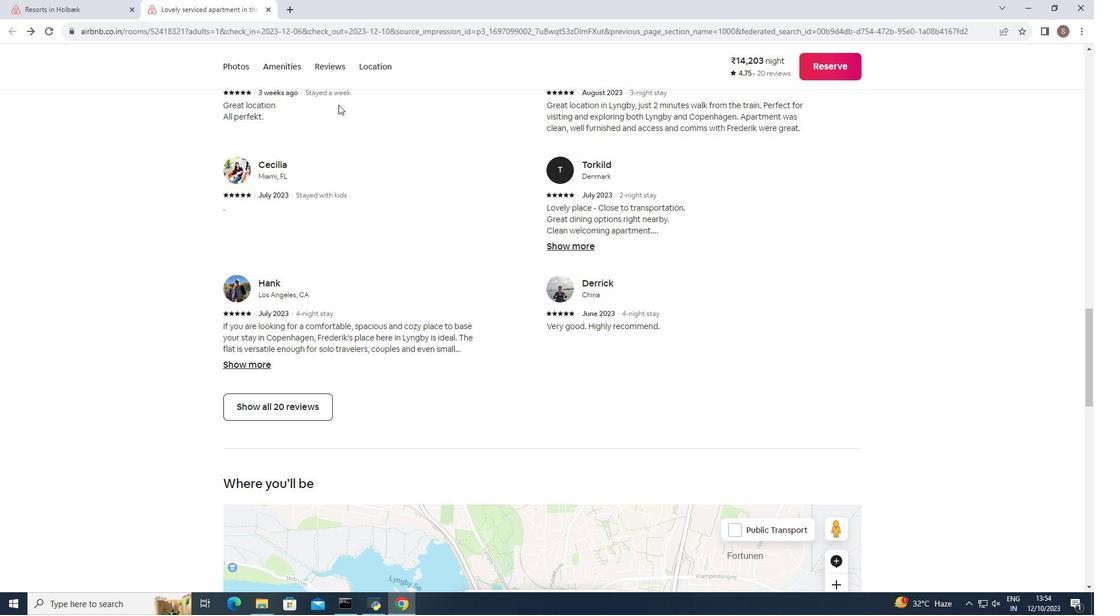 
Action: Mouse scrolled (338, 104) with delta (0, 0)
Screenshot: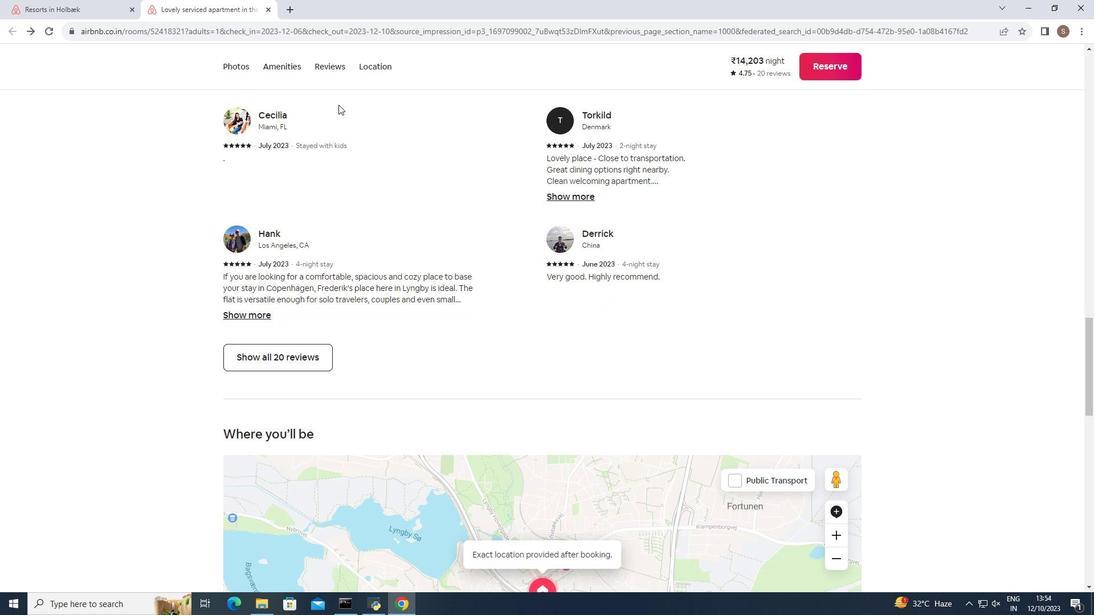 
Action: Mouse scrolled (338, 104) with delta (0, 0)
Screenshot: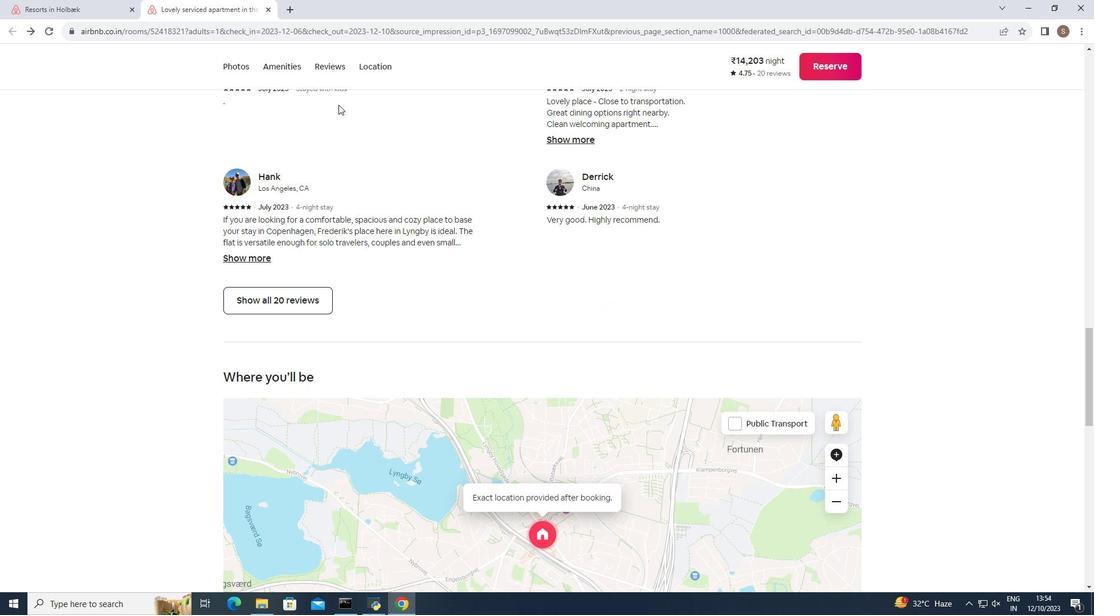 
Action: Mouse scrolled (338, 104) with delta (0, 0)
Screenshot: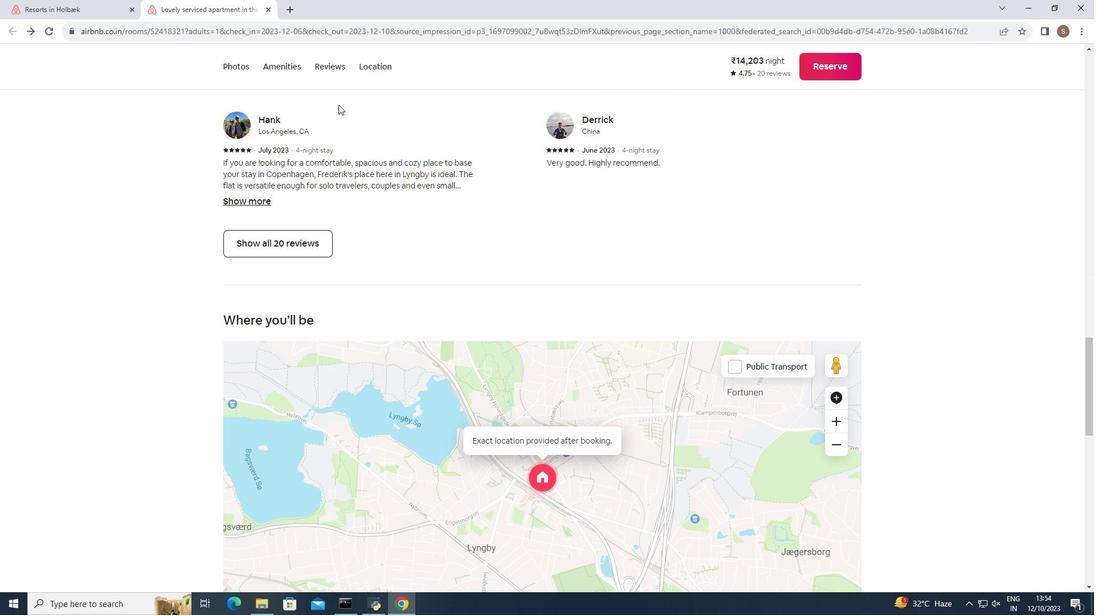
Action: Mouse moved to (302, 182)
Screenshot: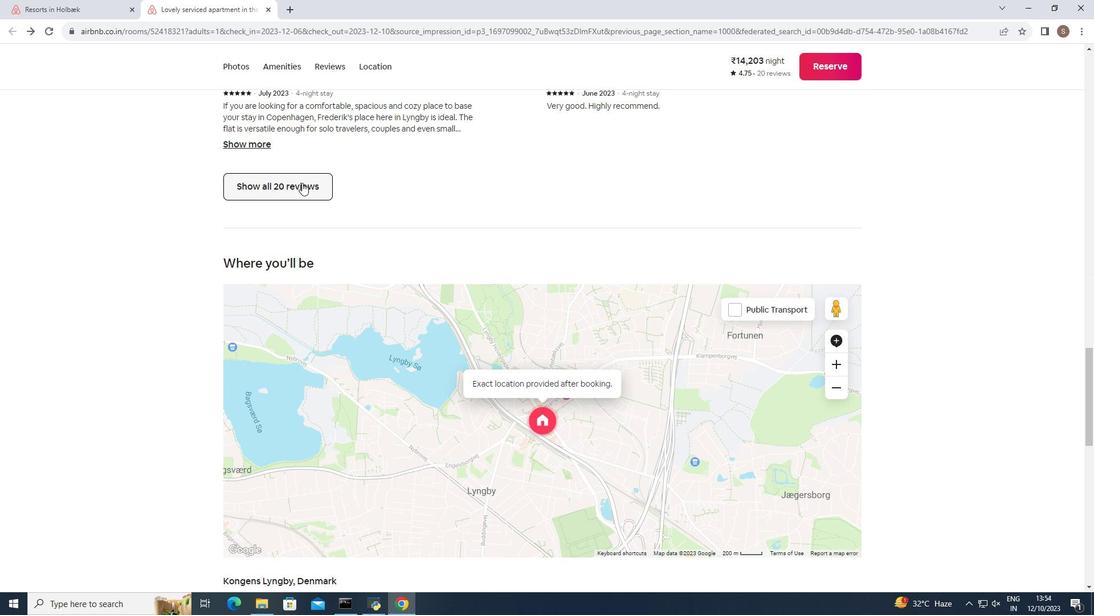 
Action: Mouse pressed left at (302, 182)
Screenshot: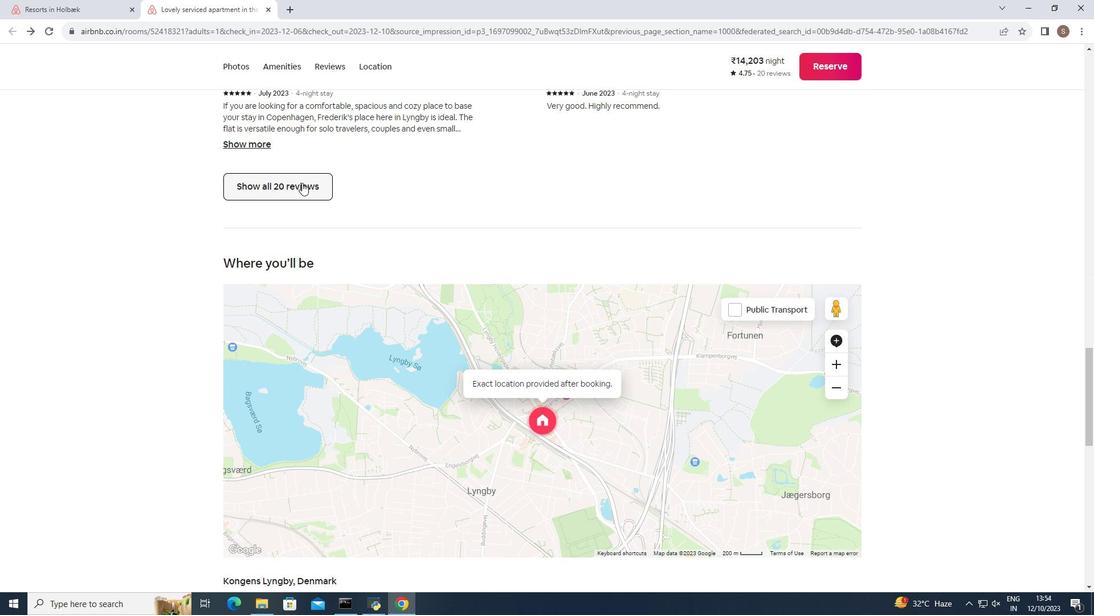 
Action: Mouse scrolled (302, 182) with delta (0, 0)
Screenshot: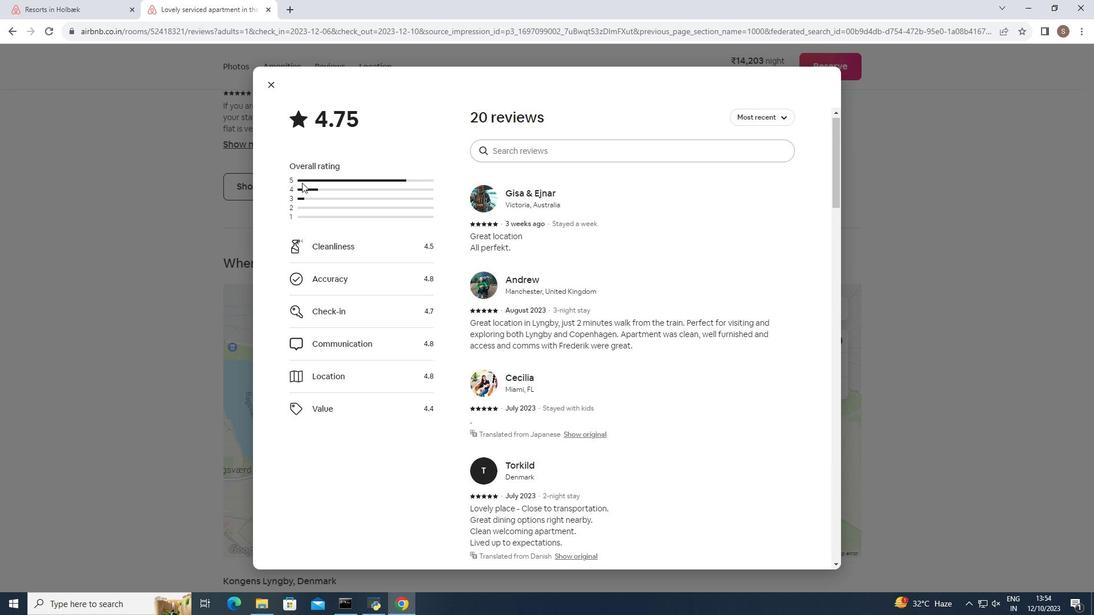 
Action: Mouse moved to (302, 183)
Screenshot: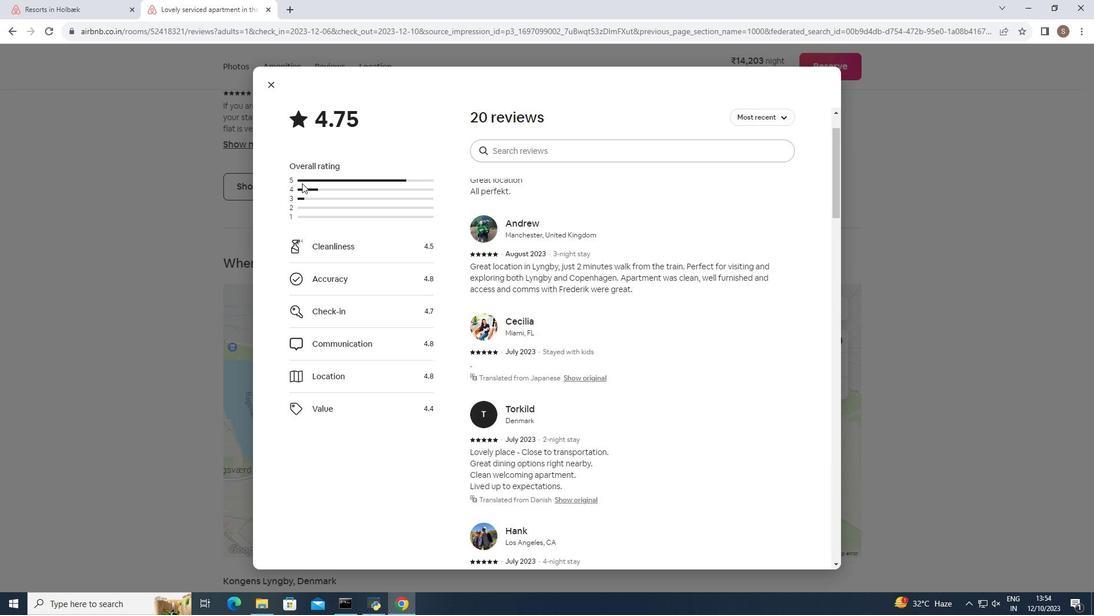 
Action: Mouse scrolled (302, 182) with delta (0, 0)
Screenshot: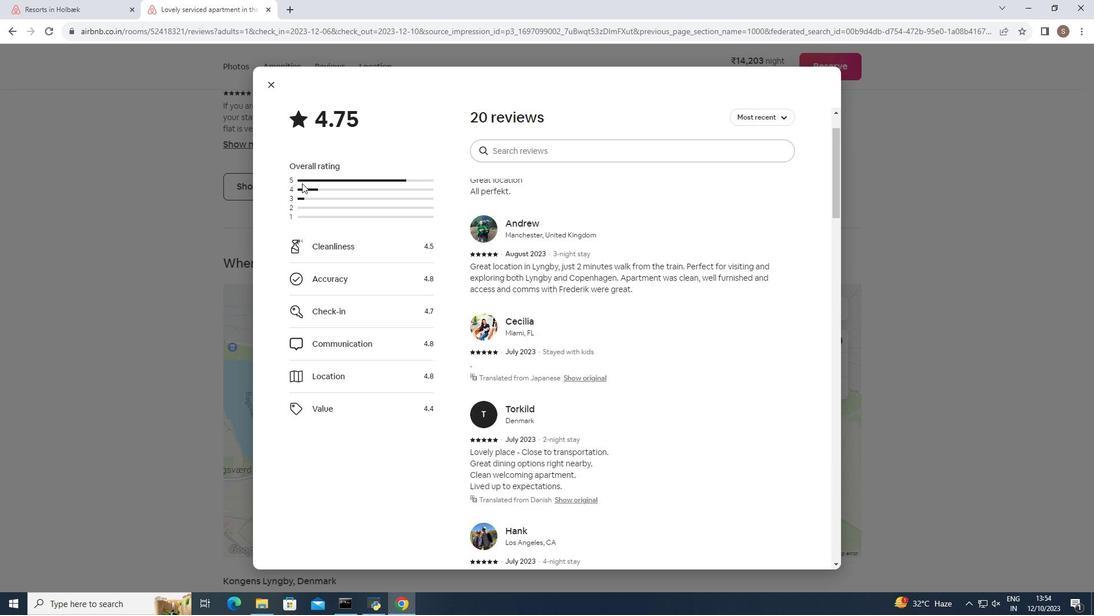 
Action: Mouse moved to (302, 183)
Screenshot: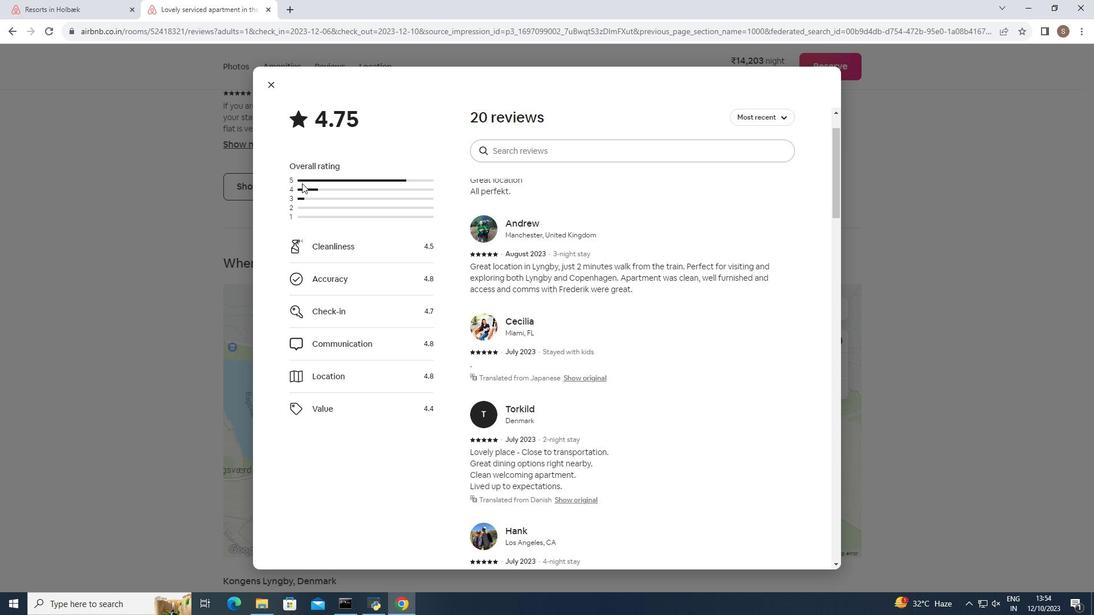 
Action: Mouse scrolled (302, 182) with delta (0, 0)
Screenshot: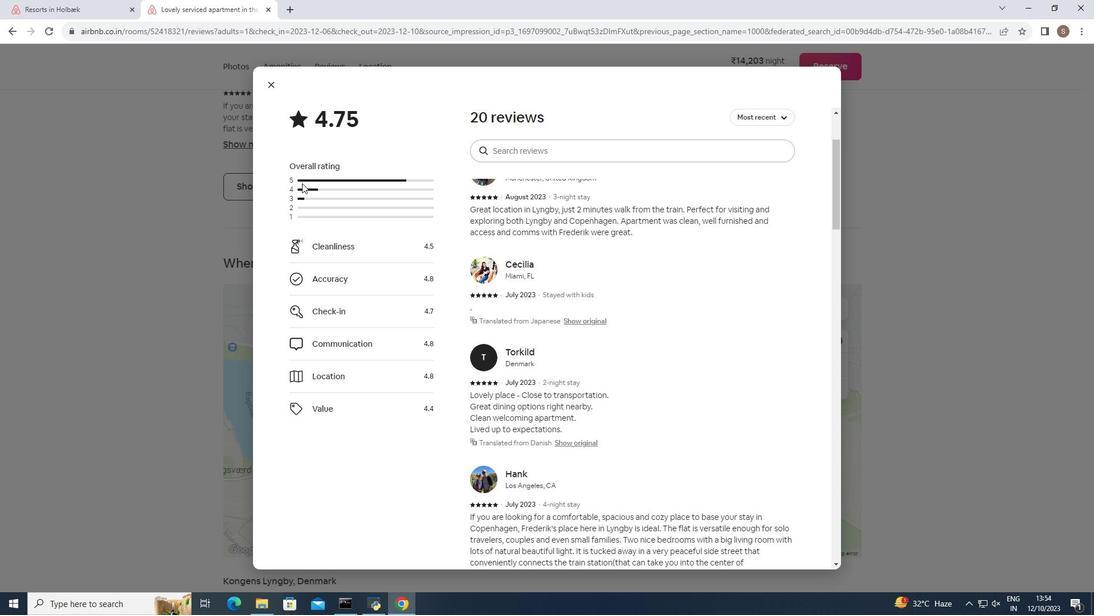 
Action: Mouse scrolled (302, 182) with delta (0, 0)
Screenshot: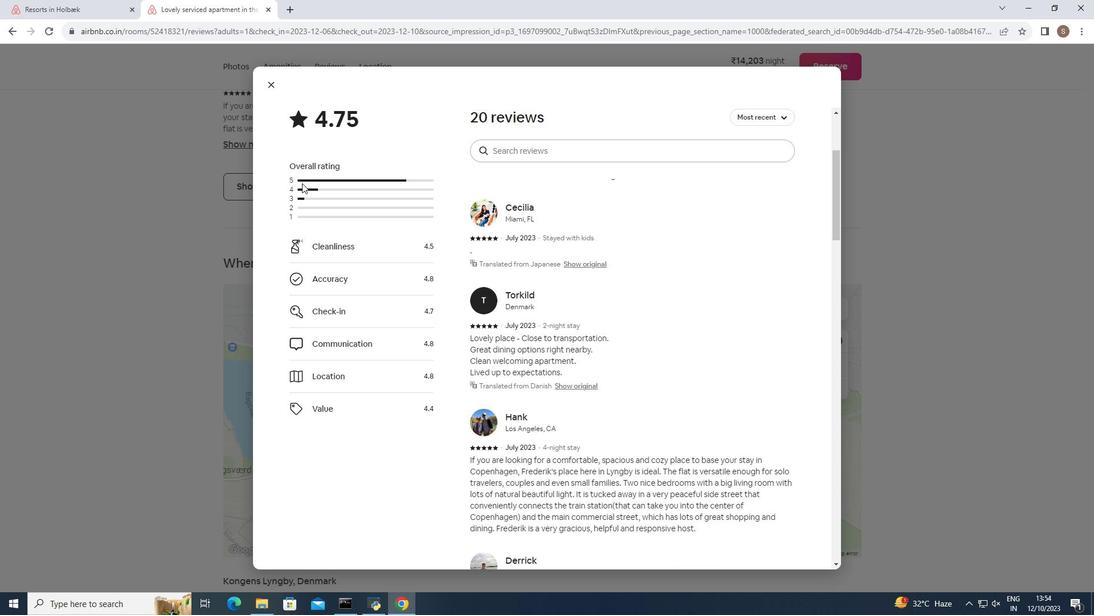 
Action: Mouse scrolled (302, 182) with delta (0, 0)
Screenshot: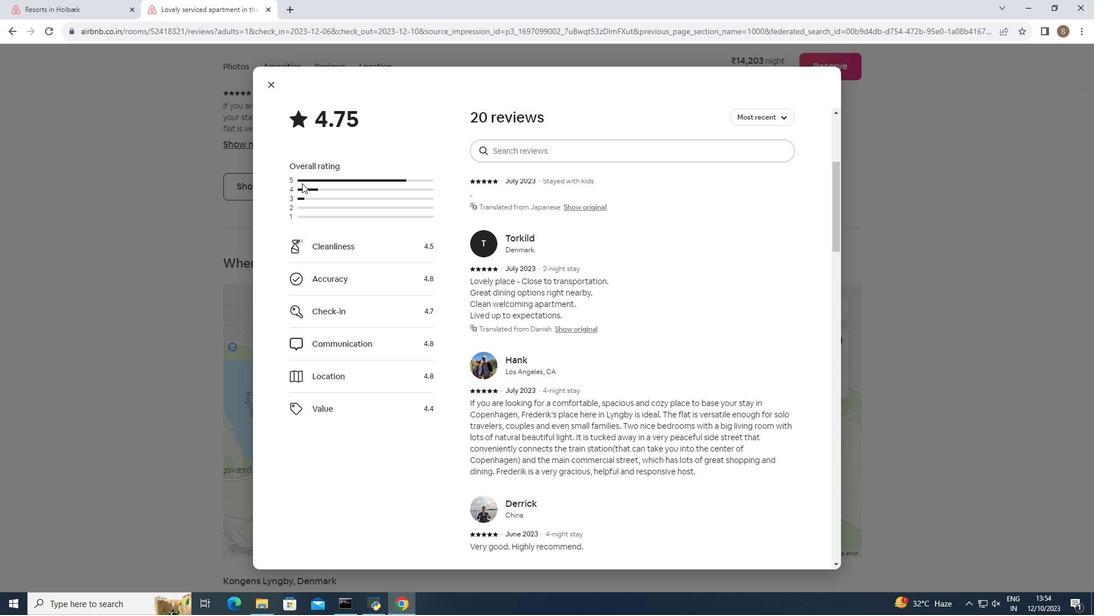 
Action: Mouse scrolled (302, 182) with delta (0, 0)
Screenshot: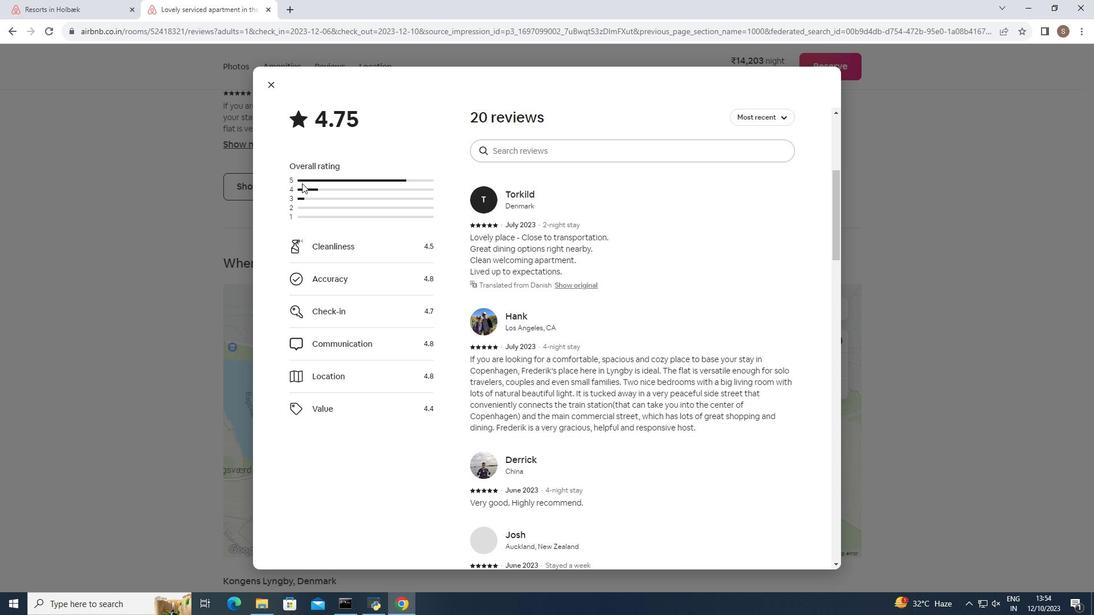 
Action: Mouse scrolled (302, 182) with delta (0, 0)
Screenshot: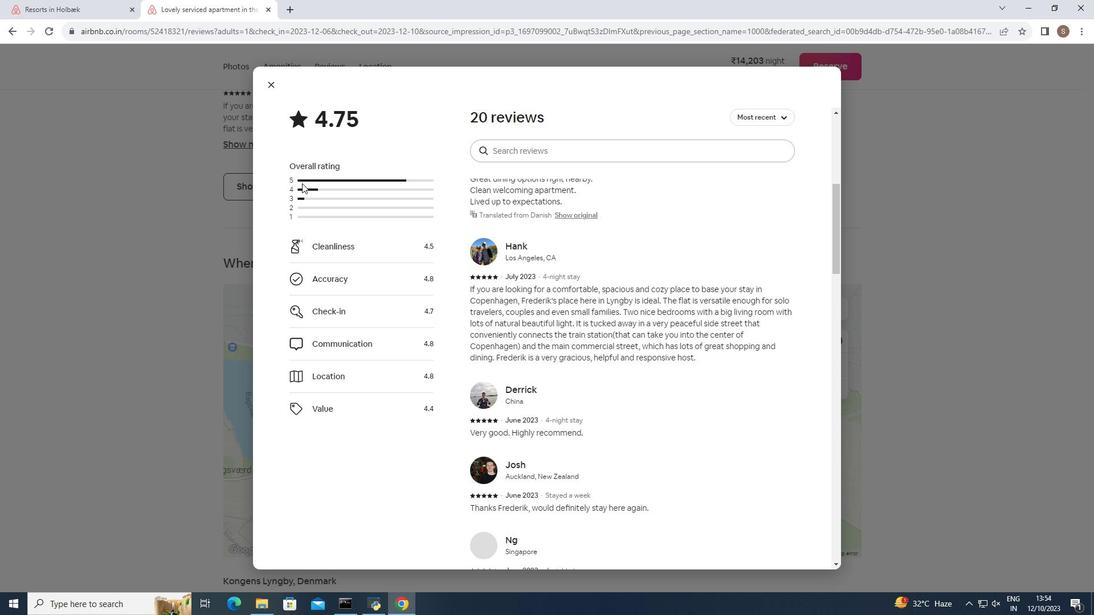 
Action: Mouse scrolled (302, 182) with delta (0, 0)
Screenshot: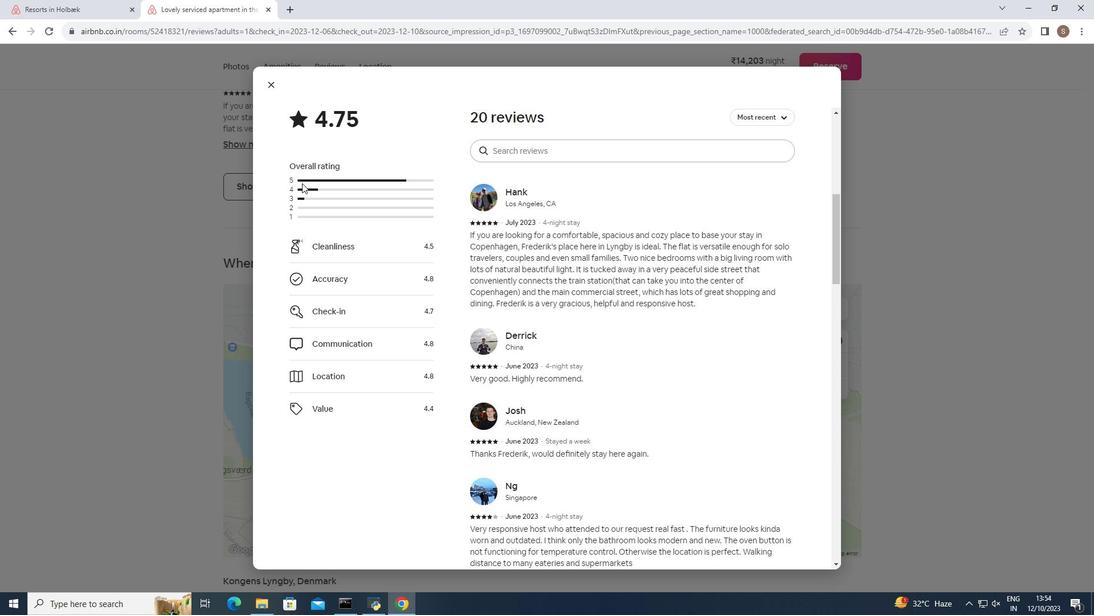 
Action: Mouse moved to (302, 184)
Screenshot: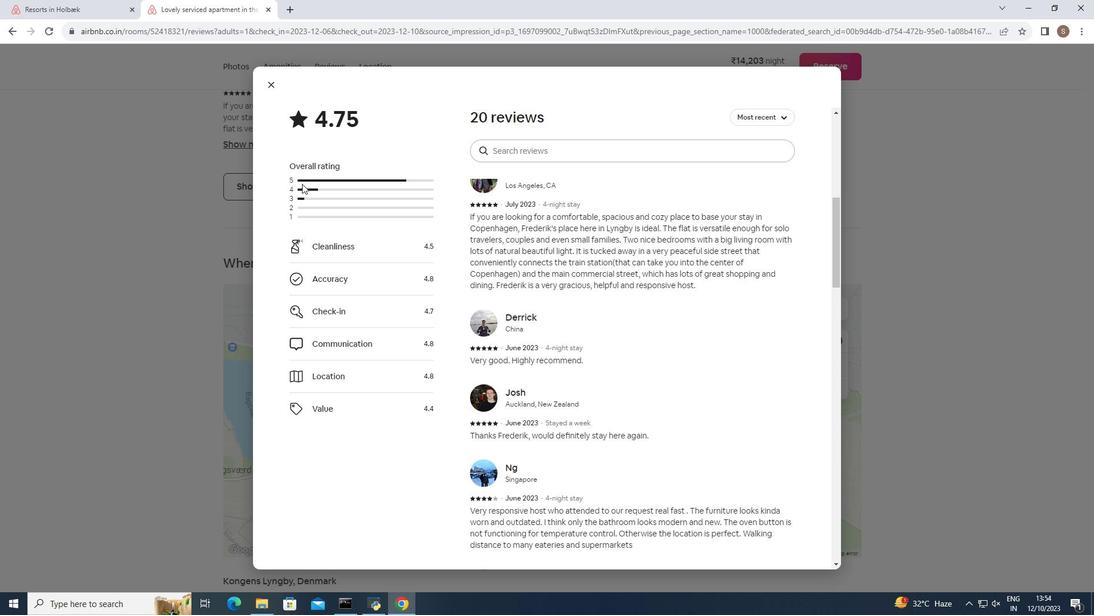 
Action: Mouse scrolled (302, 183) with delta (0, 0)
Screenshot: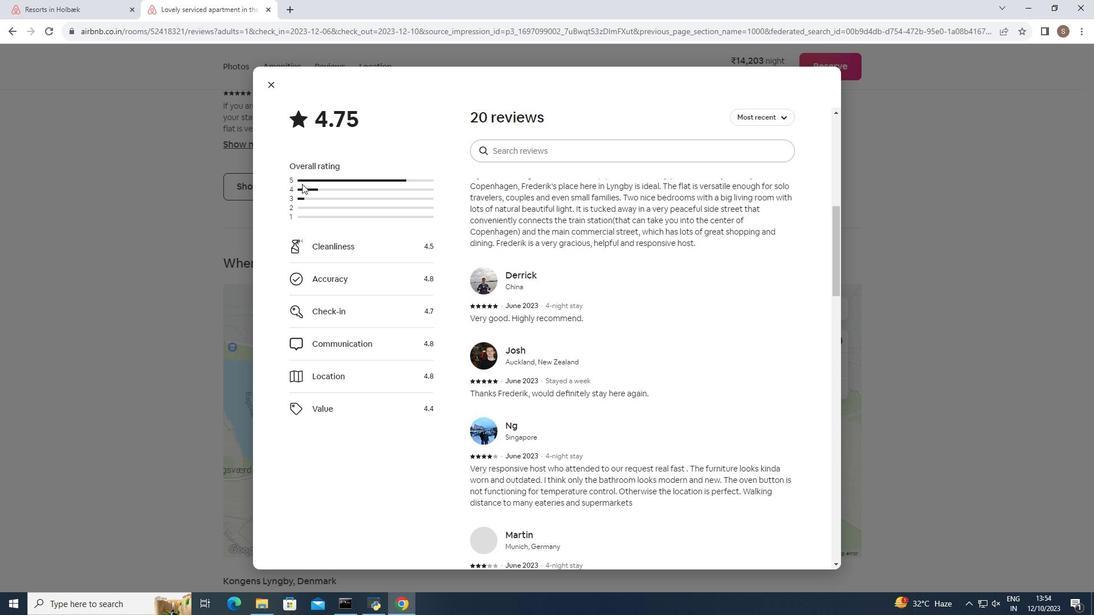 
Action: Mouse scrolled (302, 183) with delta (0, 0)
Screenshot: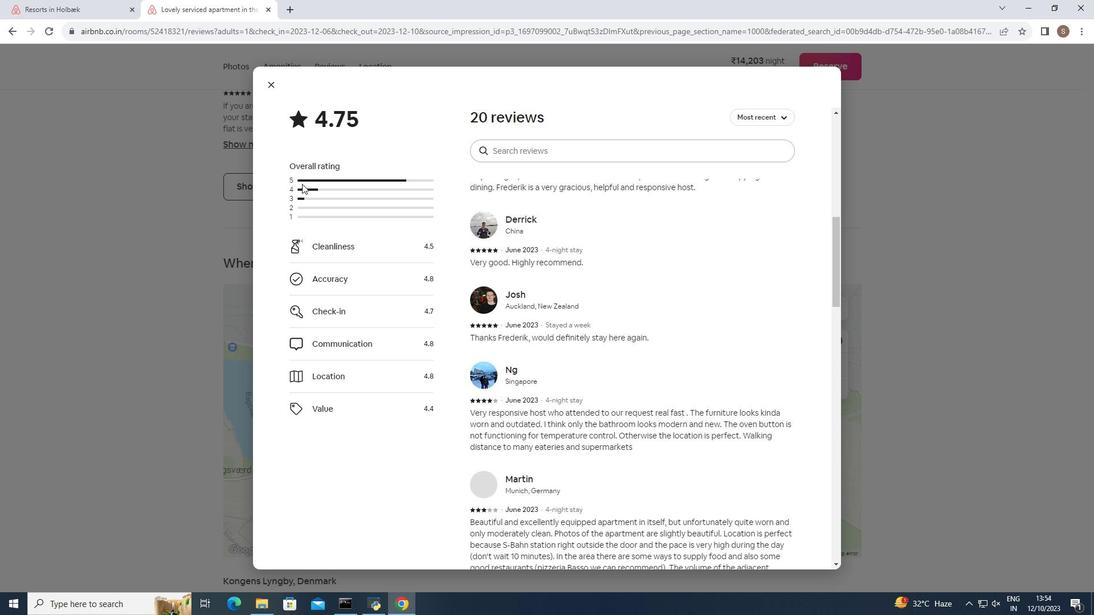 
Action: Mouse scrolled (302, 183) with delta (0, 0)
Screenshot: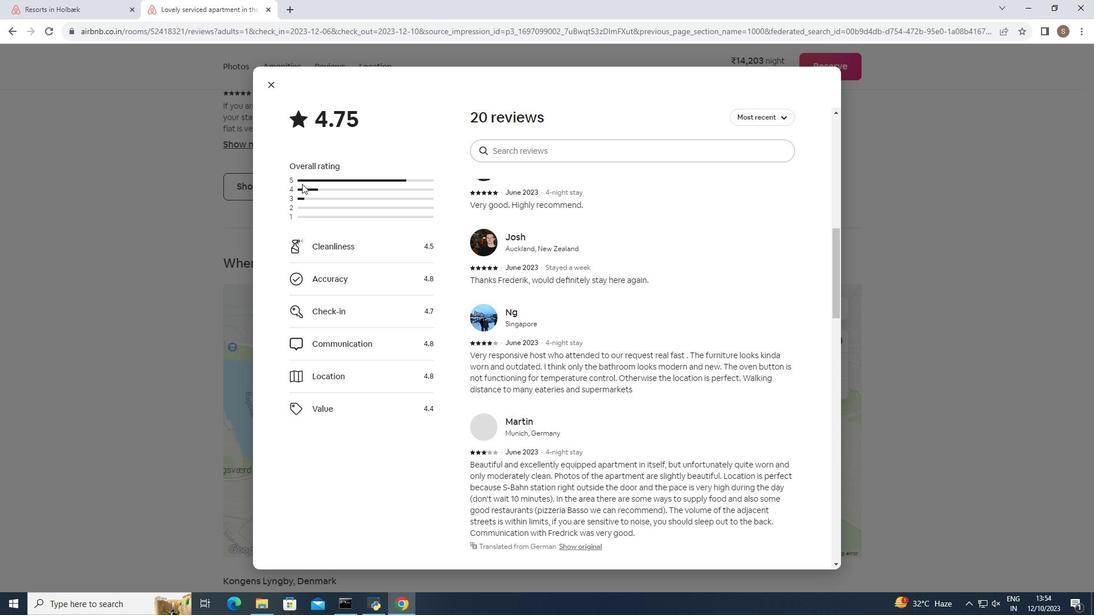
Action: Mouse scrolled (302, 183) with delta (0, 0)
Screenshot: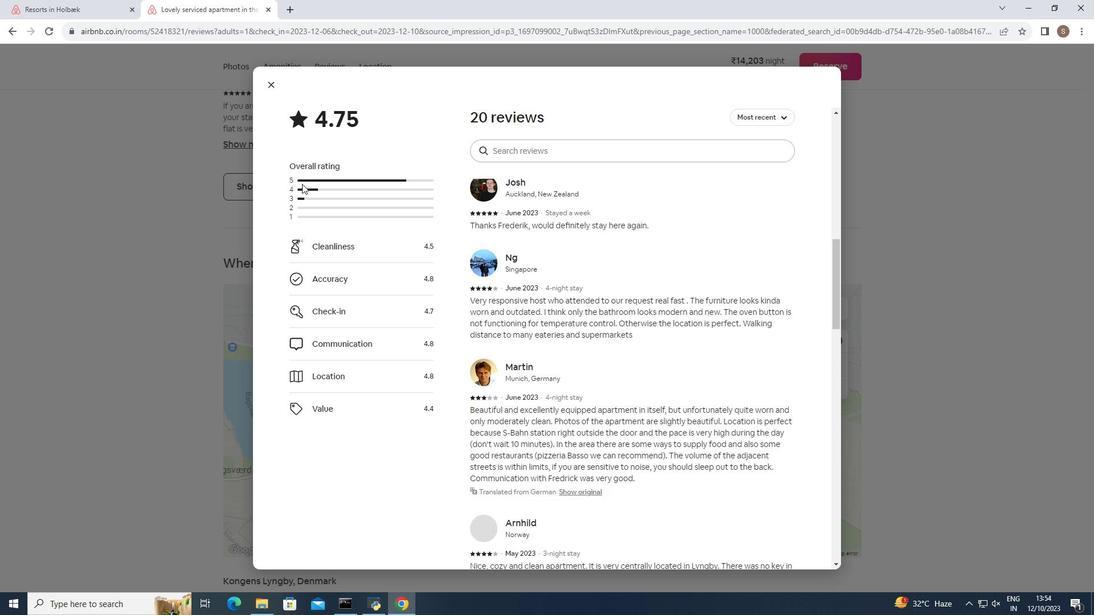 
Action: Mouse scrolled (302, 183) with delta (0, 0)
Screenshot: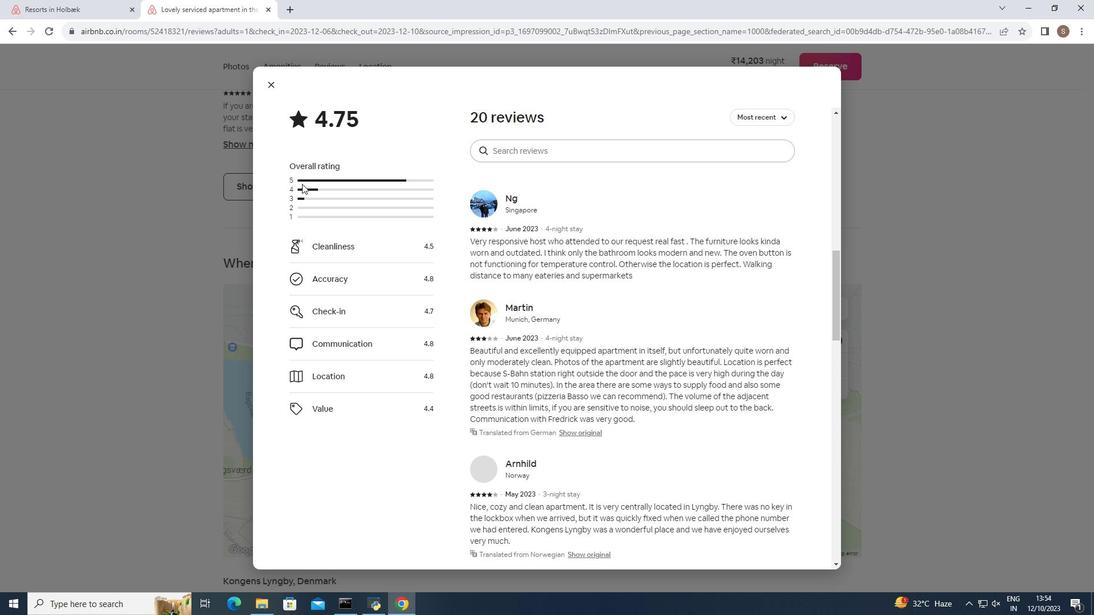 
Action: Mouse scrolled (302, 183) with delta (0, 0)
Screenshot: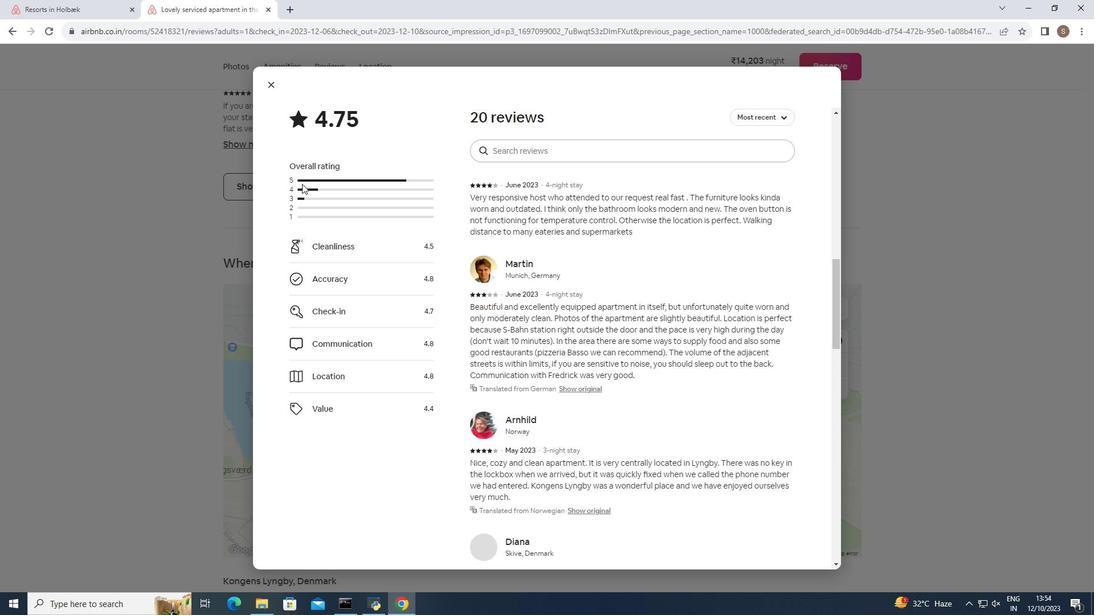 
Action: Mouse scrolled (302, 183) with delta (0, 0)
Screenshot: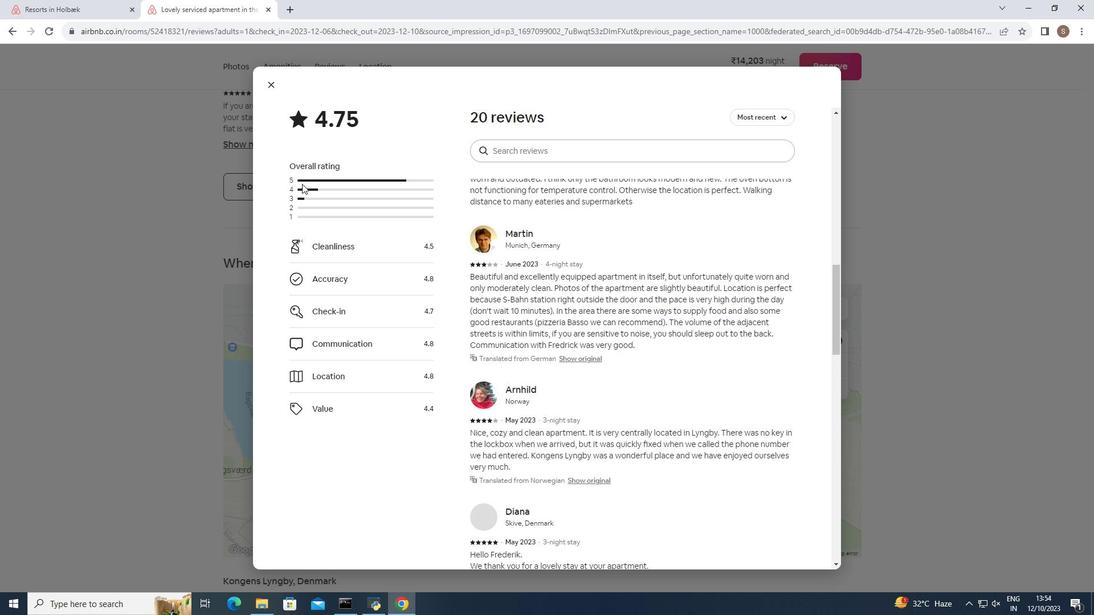 
Action: Mouse scrolled (302, 183) with delta (0, 0)
Screenshot: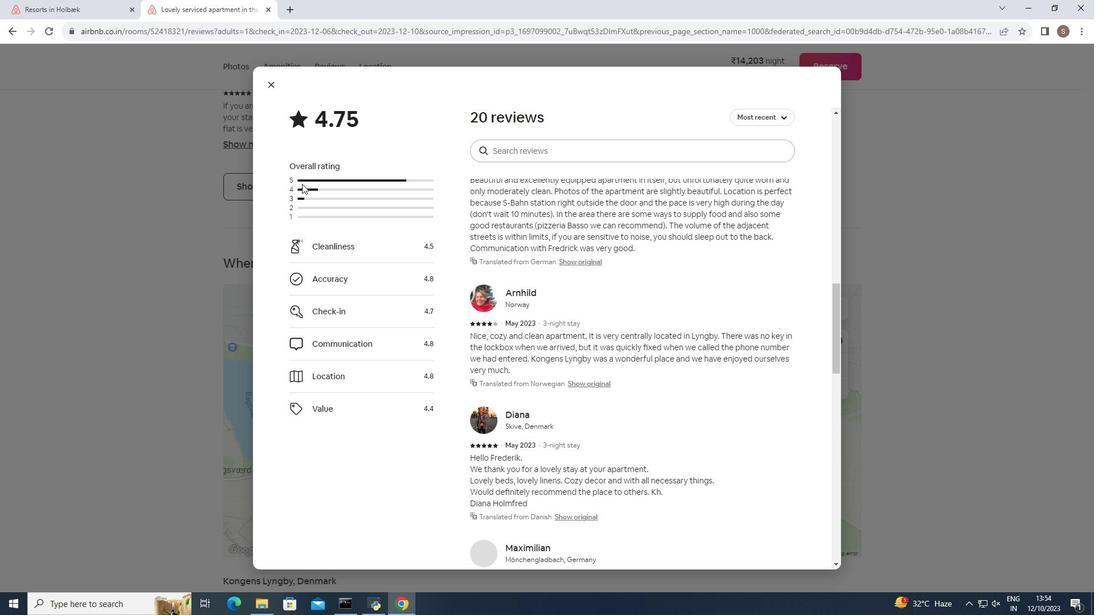 
Action: Mouse scrolled (302, 183) with delta (0, 0)
Screenshot: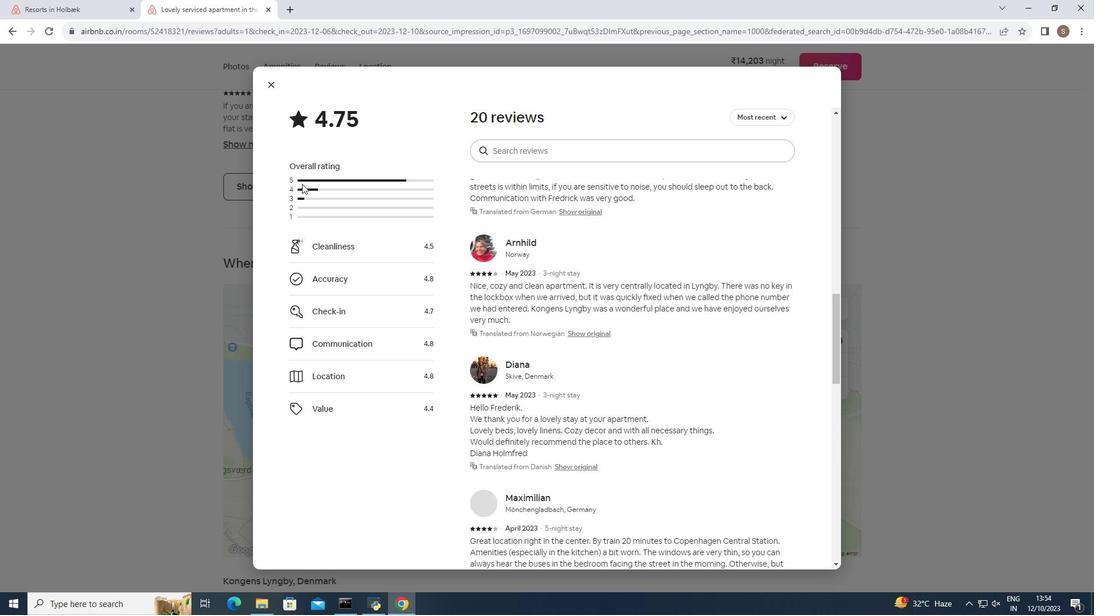 
Action: Mouse scrolled (302, 183) with delta (0, 0)
Screenshot: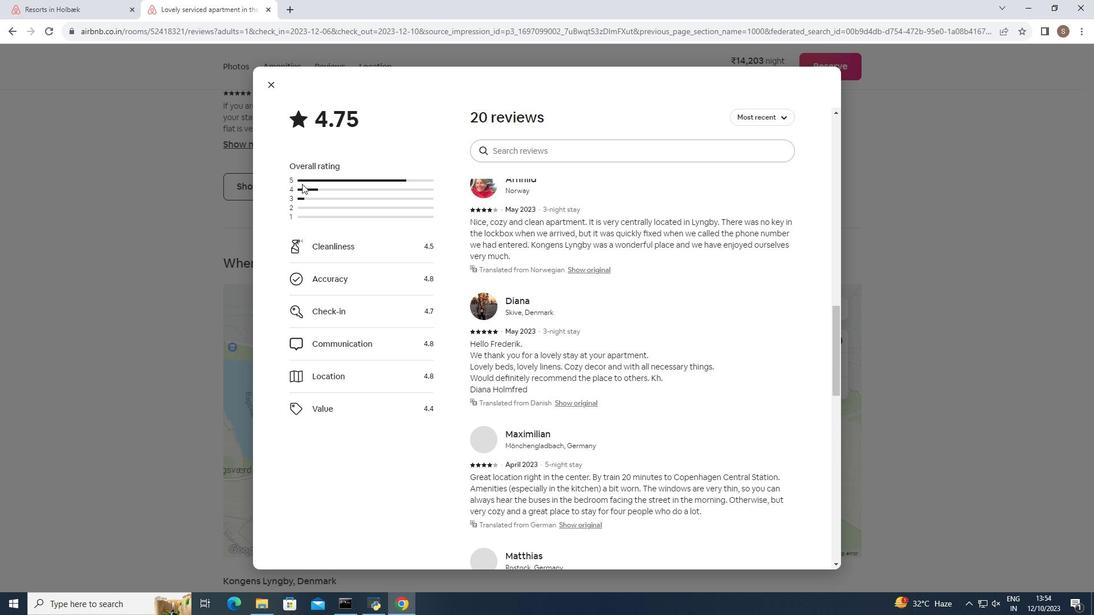 
Action: Mouse scrolled (302, 183) with delta (0, 0)
Screenshot: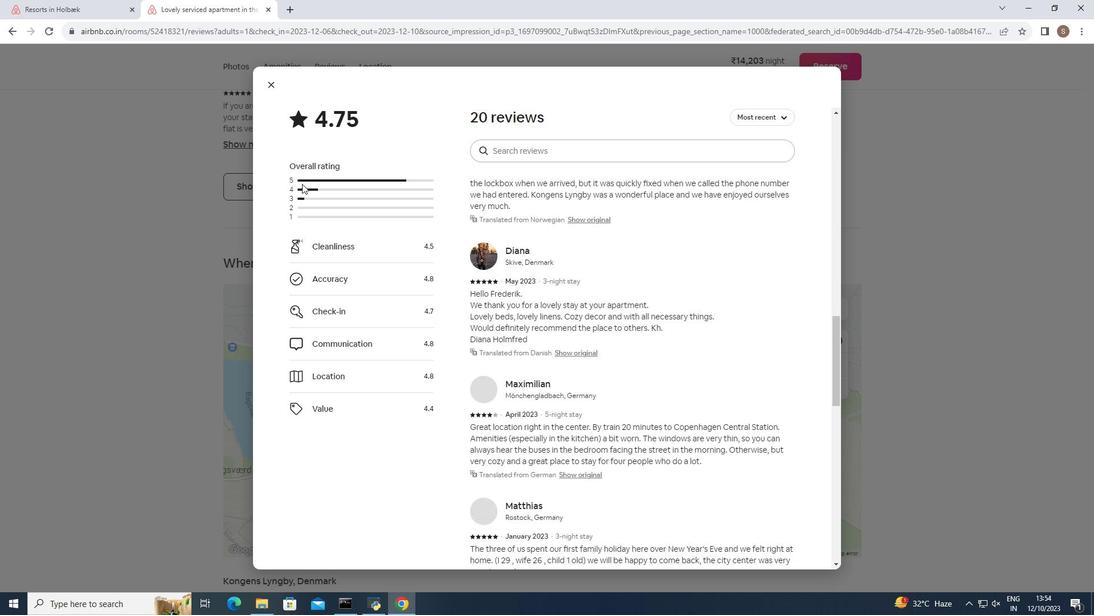 
Action: Mouse scrolled (302, 183) with delta (0, 0)
Screenshot: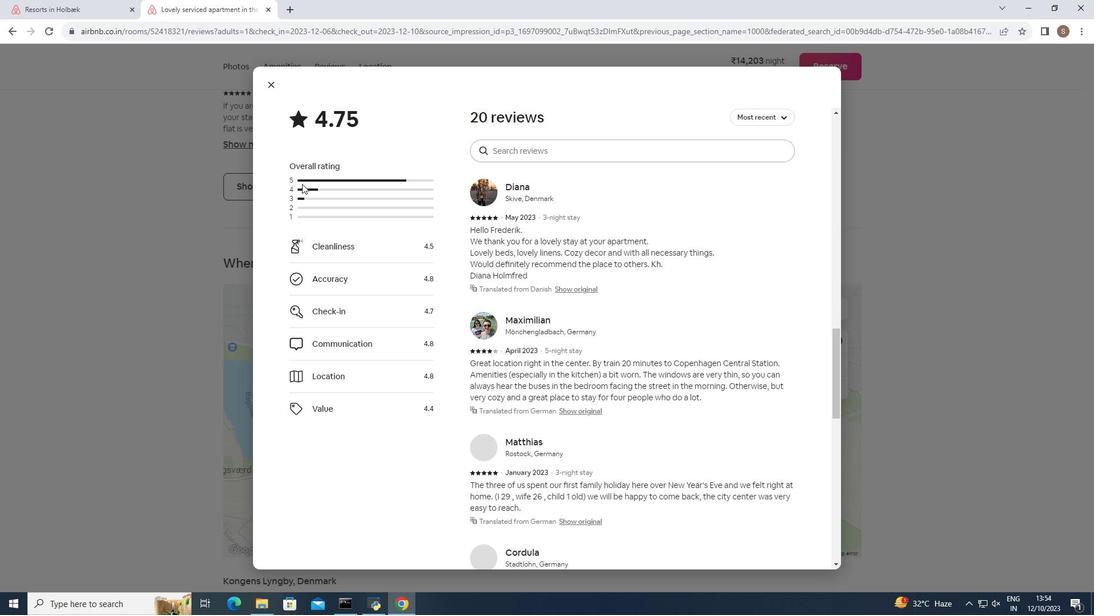 
Action: Mouse scrolled (302, 183) with delta (0, 0)
Screenshot: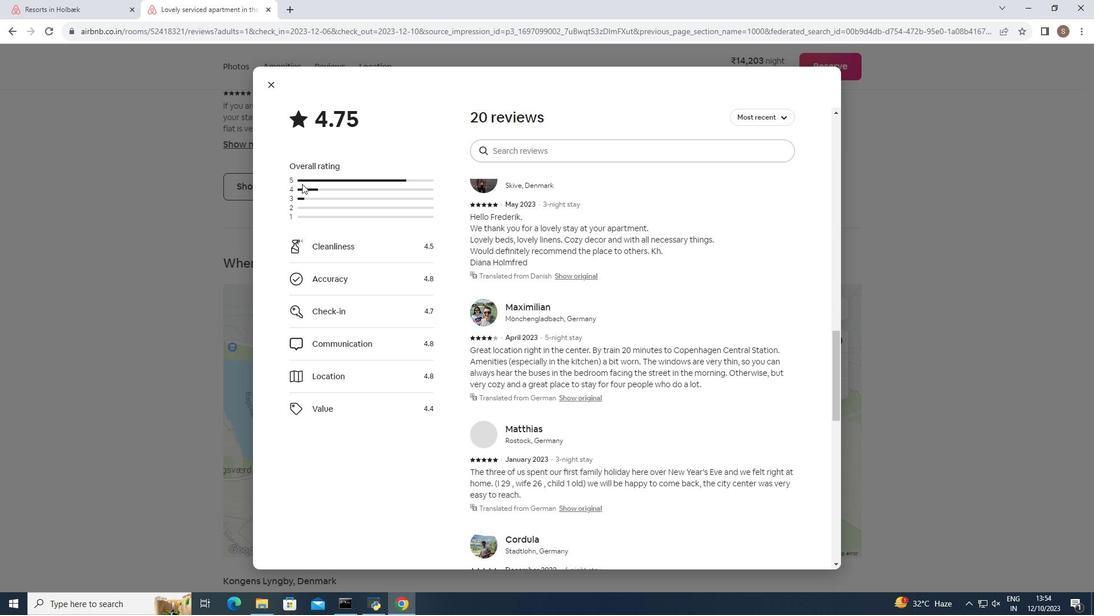 
Action: Mouse scrolled (302, 183) with delta (0, 0)
Screenshot: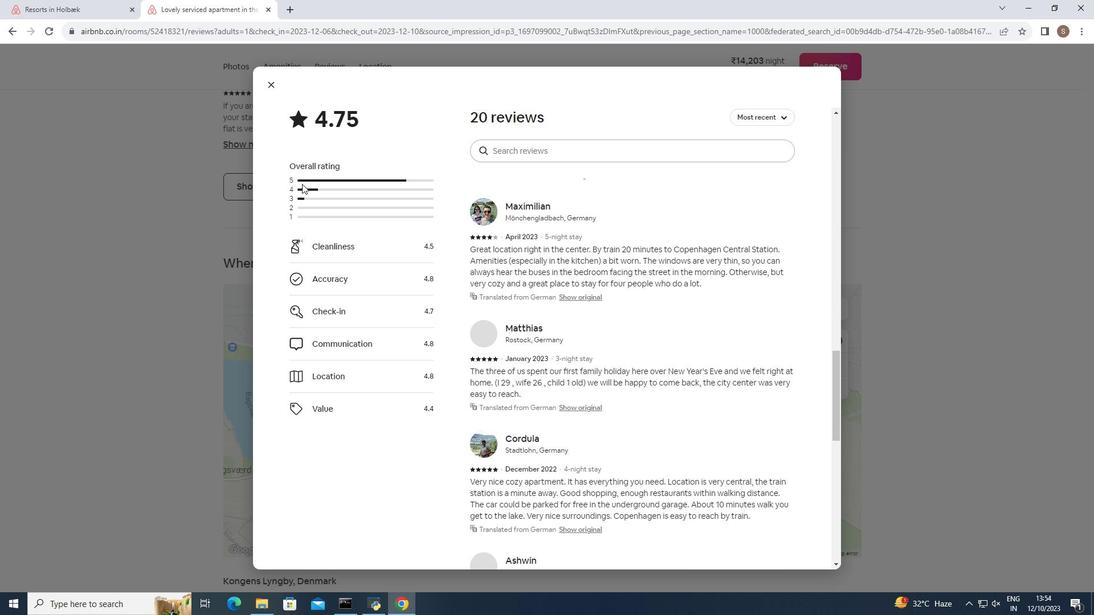 
Action: Mouse scrolled (302, 183) with delta (0, 0)
Screenshot: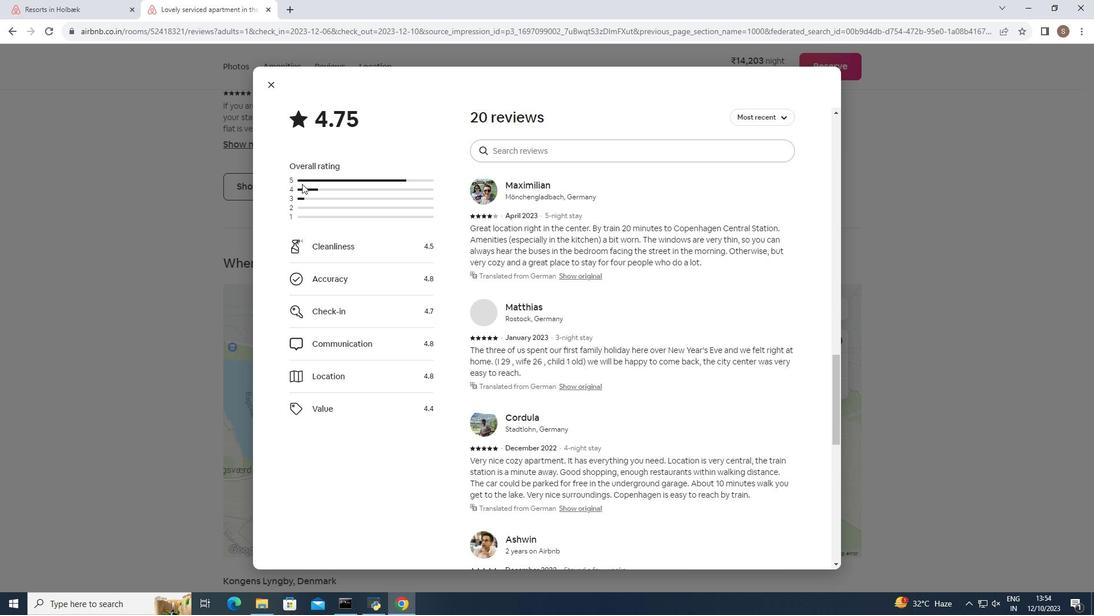 
Action: Mouse scrolled (302, 183) with delta (0, 0)
Screenshot: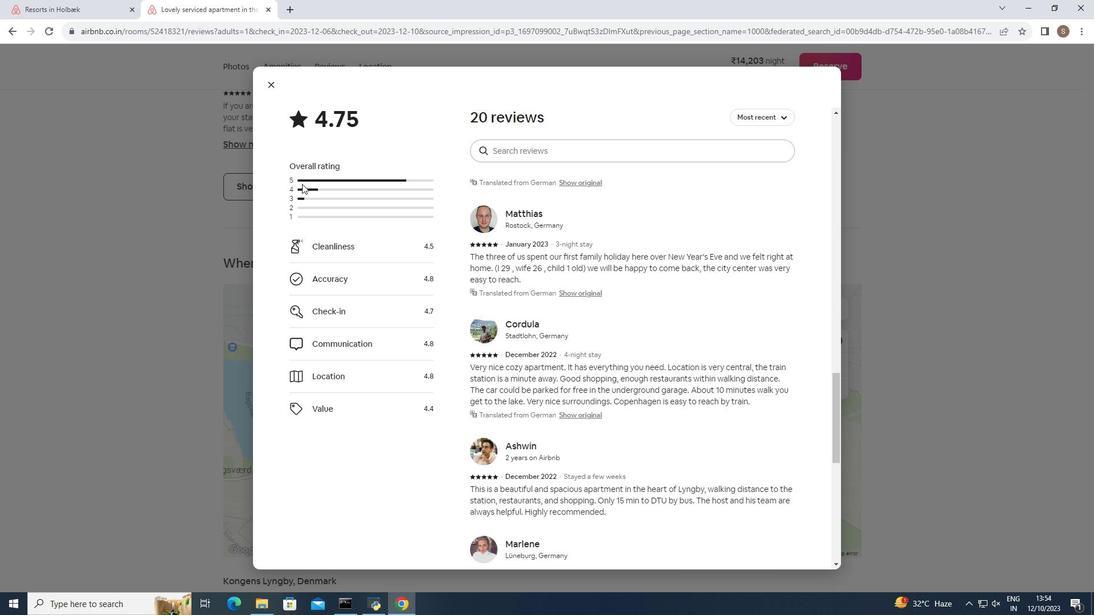 
Action: Mouse scrolled (302, 183) with delta (0, 0)
Screenshot: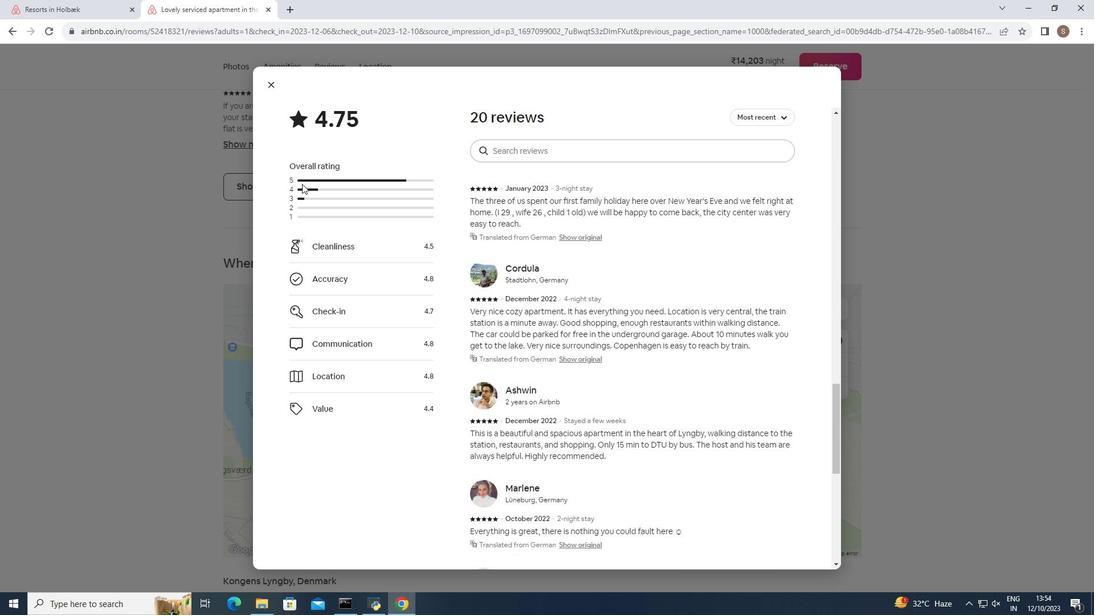 
Action: Mouse scrolled (302, 183) with delta (0, 0)
Screenshot: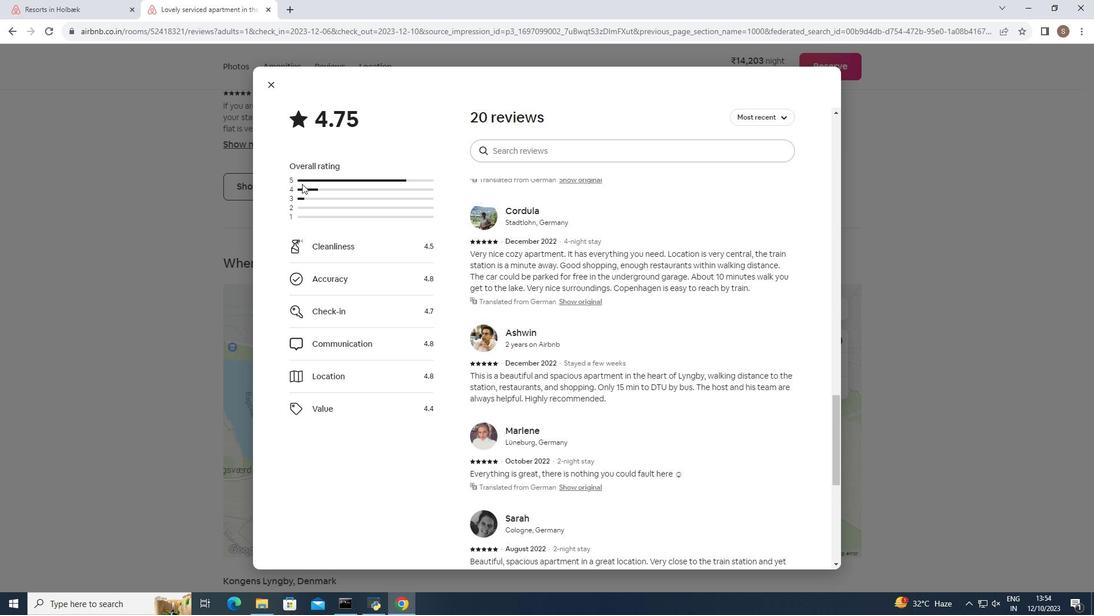 
Action: Mouse scrolled (302, 183) with delta (0, 0)
Screenshot: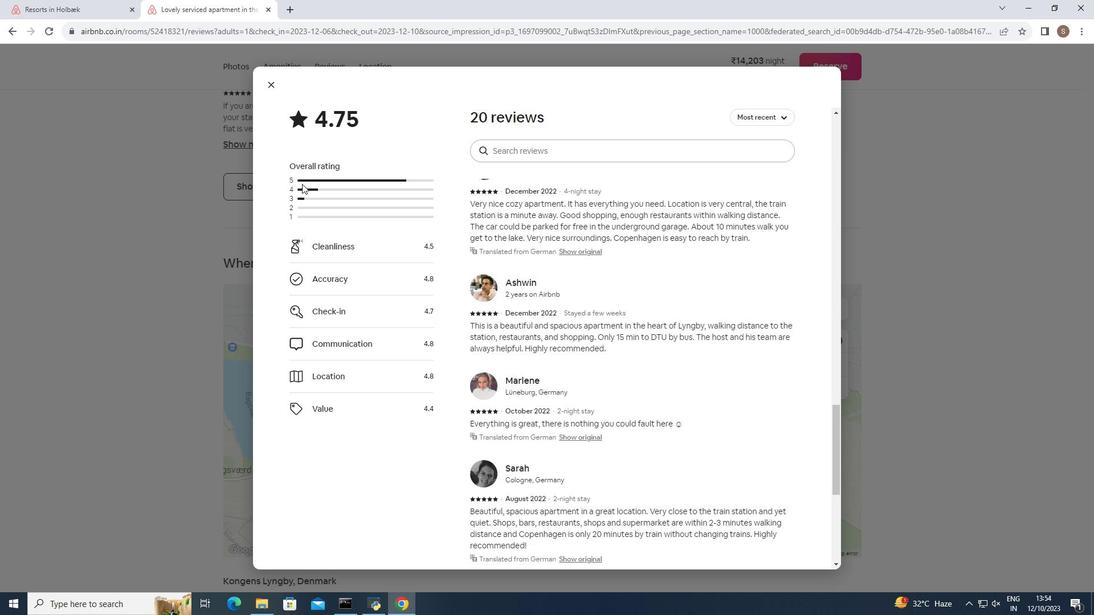 
Action: Mouse scrolled (302, 183) with delta (0, 0)
Screenshot: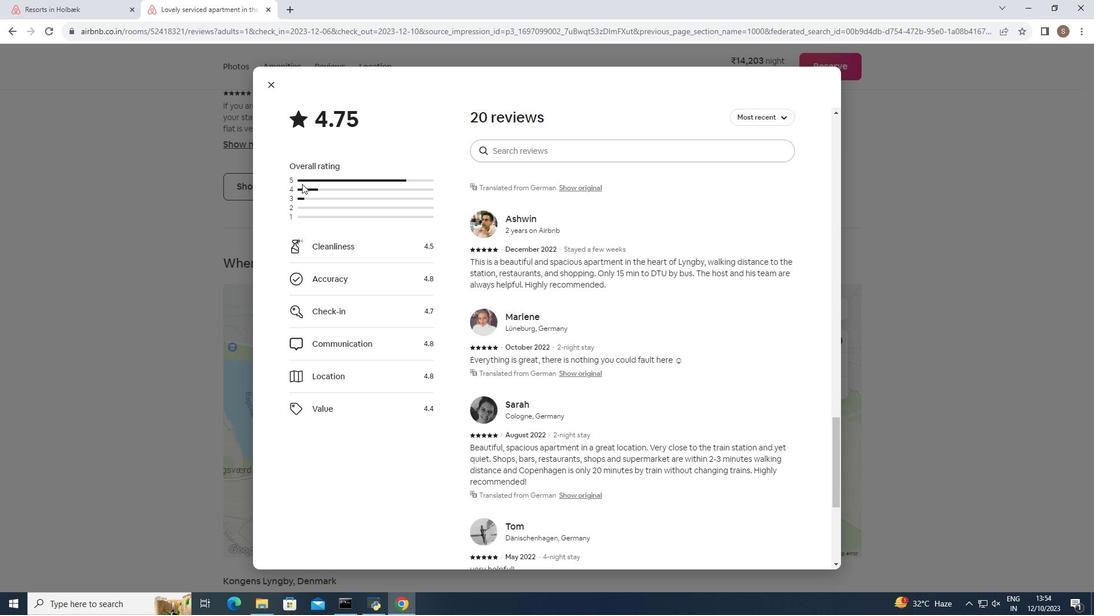 
Action: Mouse scrolled (302, 183) with delta (0, 0)
Screenshot: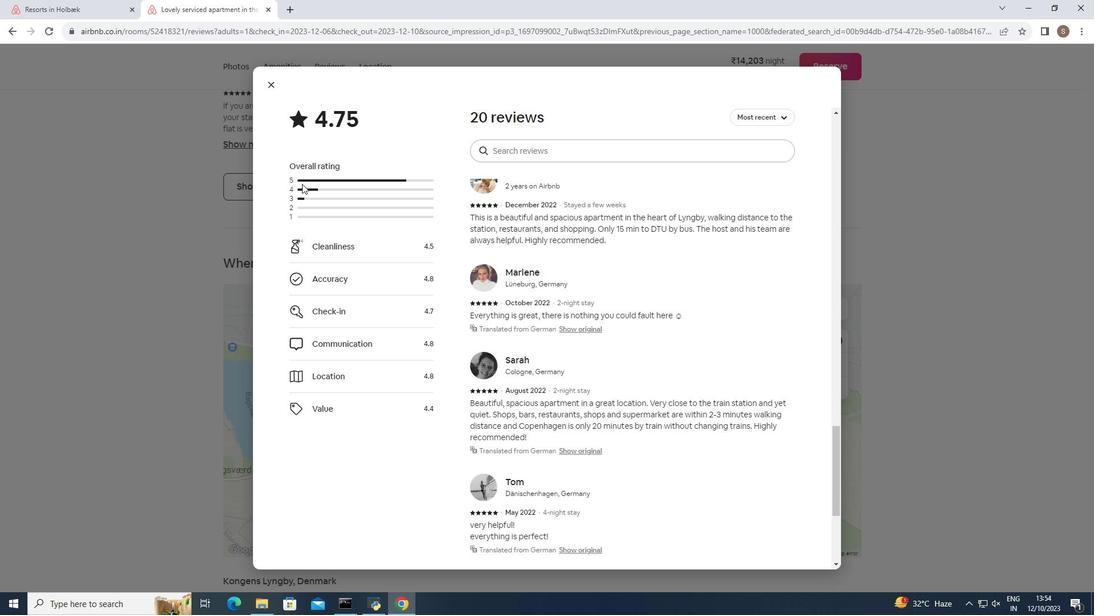 
Action: Mouse scrolled (302, 183) with delta (0, 0)
Screenshot: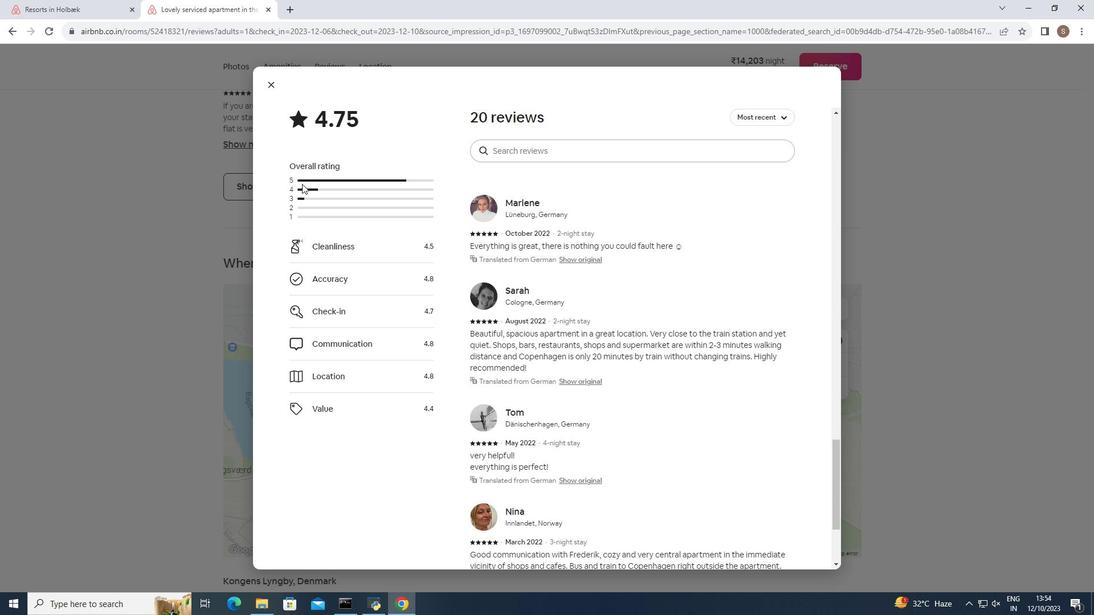 
Action: Mouse scrolled (302, 183) with delta (0, 0)
Screenshot: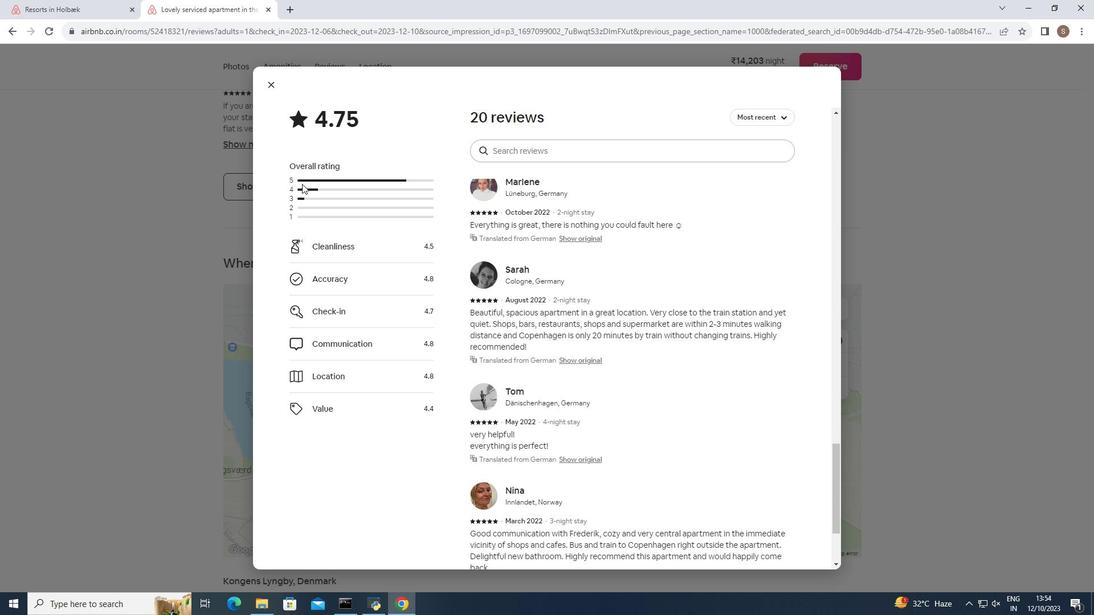 
Action: Mouse scrolled (302, 183) with delta (0, 0)
Screenshot: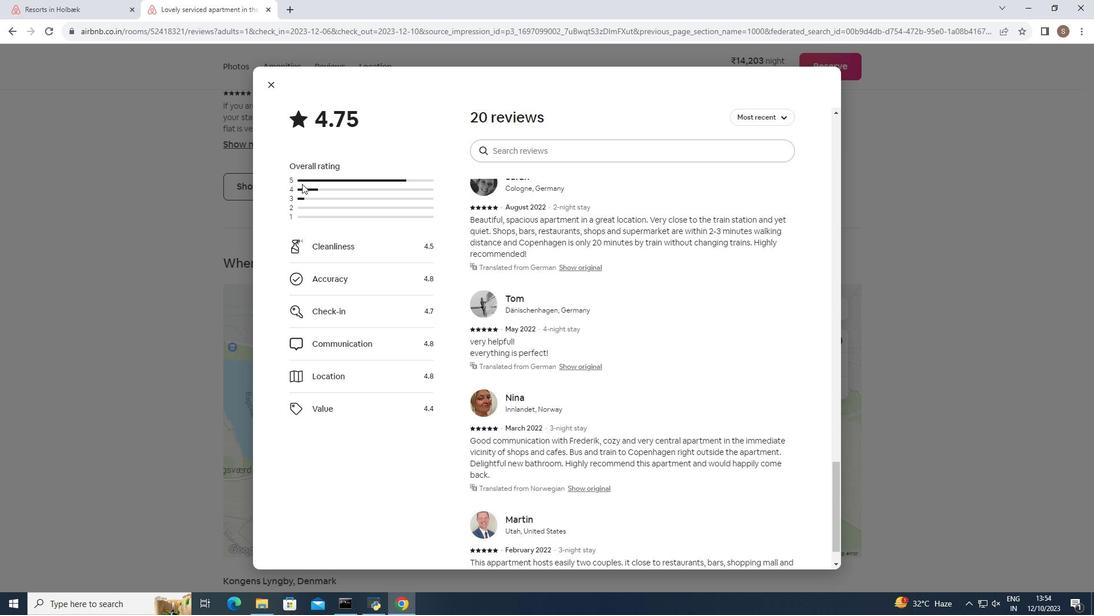 
Action: Mouse scrolled (302, 183) with delta (0, 0)
Screenshot: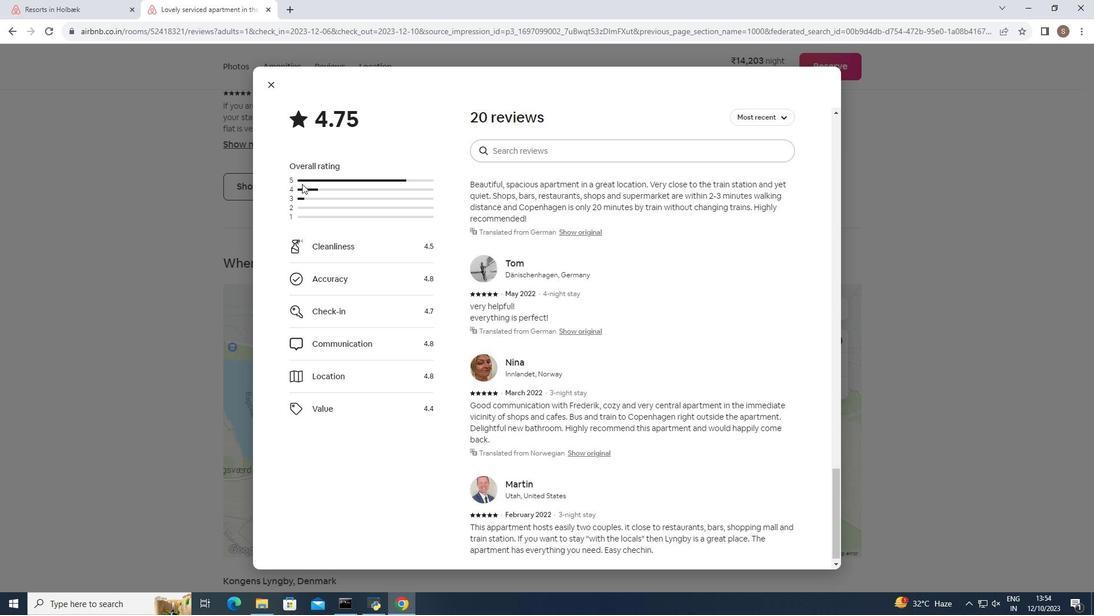 
Action: Mouse moved to (270, 86)
Screenshot: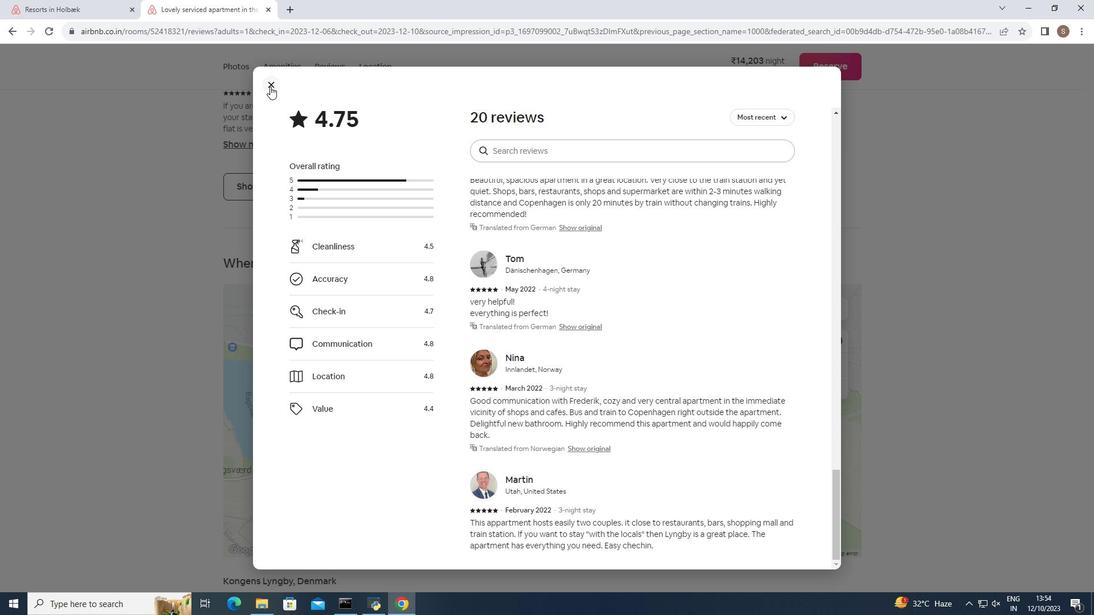 
Action: Mouse pressed left at (270, 86)
Screenshot: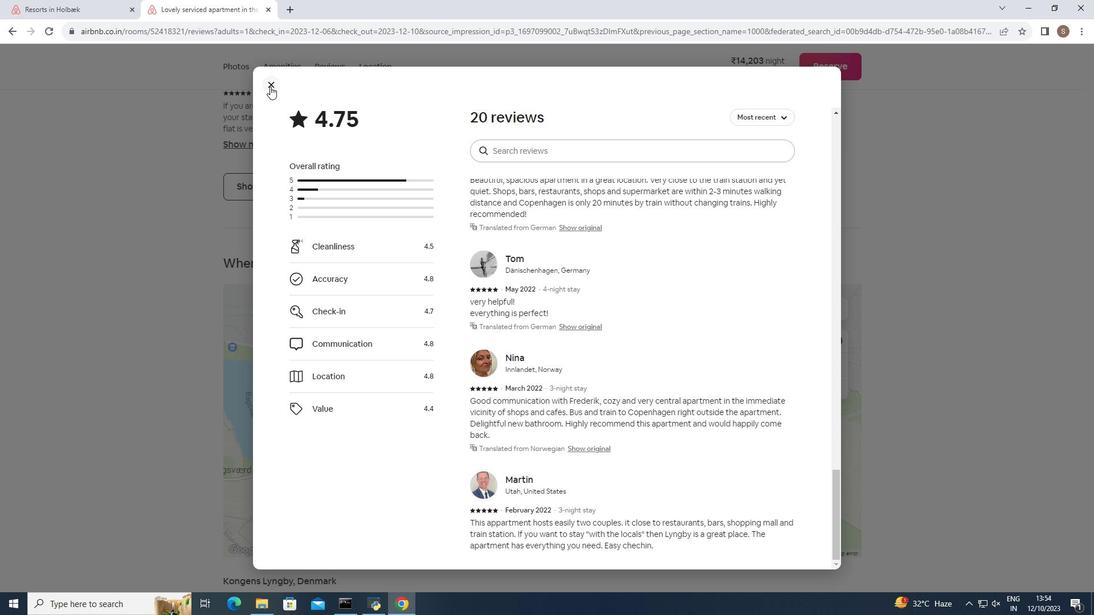 
Action: Mouse moved to (270, 87)
Screenshot: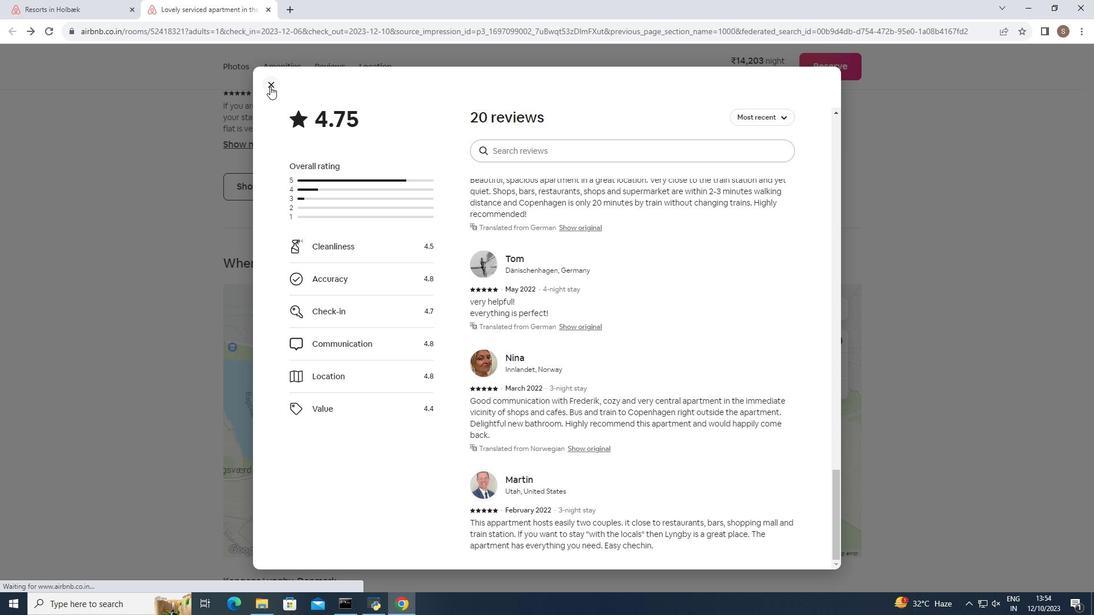 
Action: Mouse scrolled (270, 86) with delta (0, 0)
Screenshot: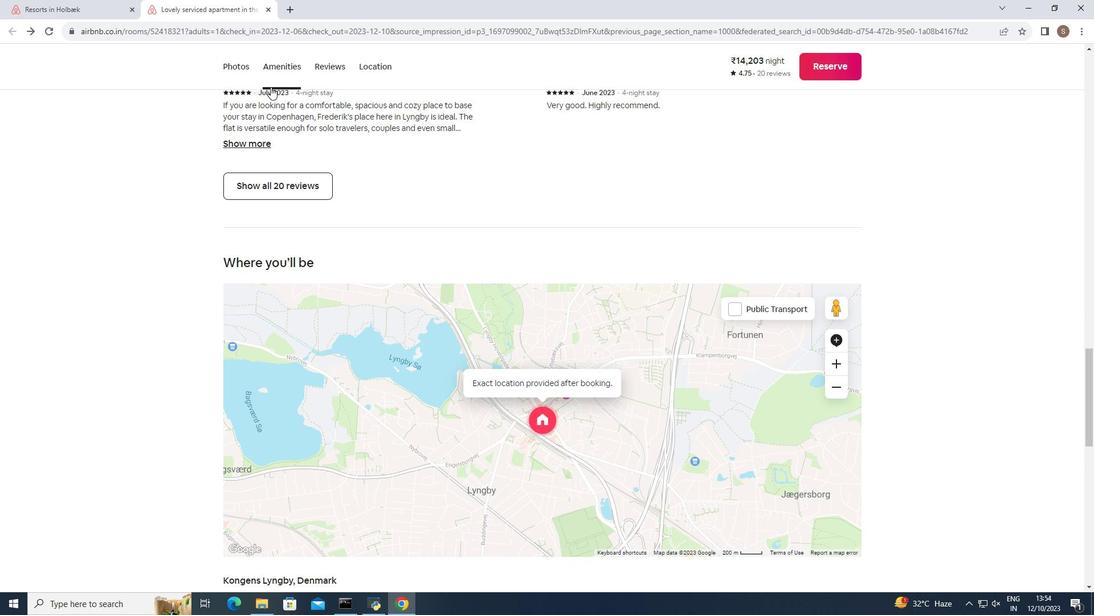 
Action: Mouse moved to (270, 87)
Screenshot: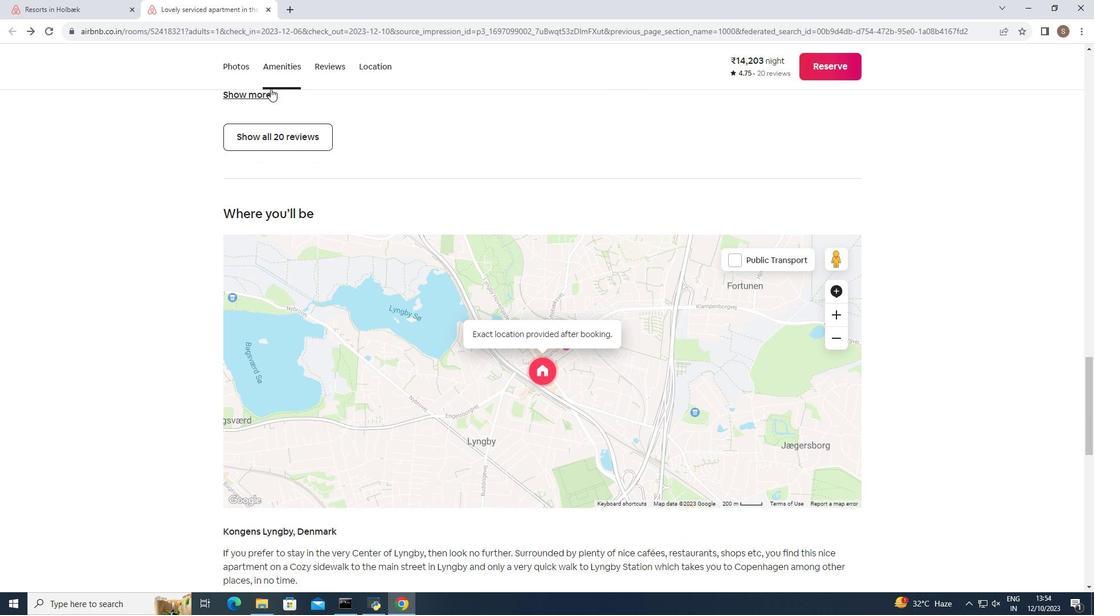 
Action: Mouse scrolled (270, 87) with delta (0, 0)
Screenshot: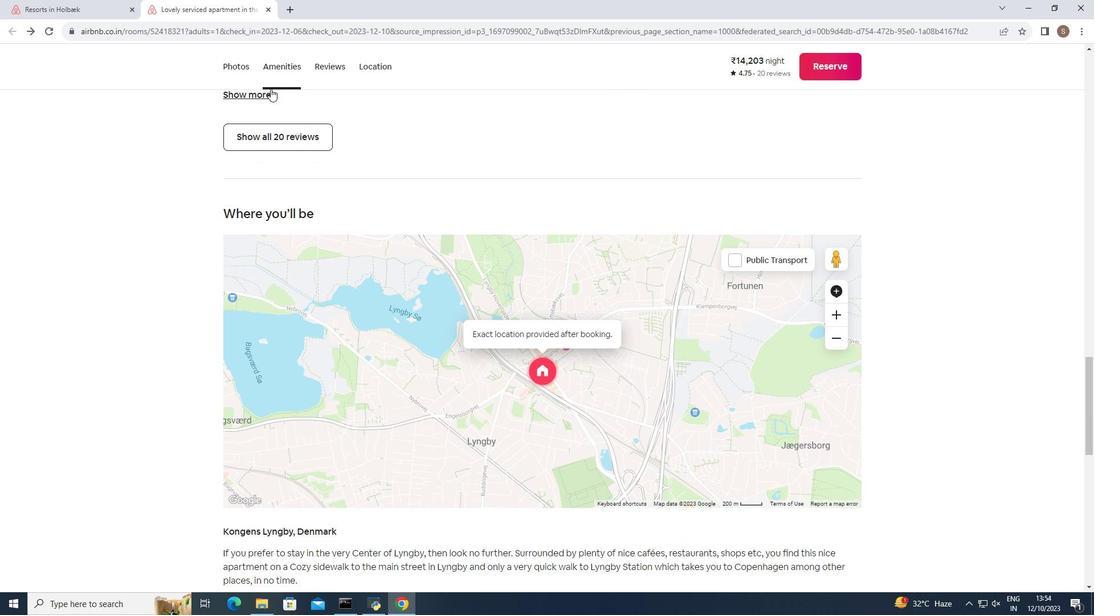 
Action: Mouse moved to (270, 90)
Screenshot: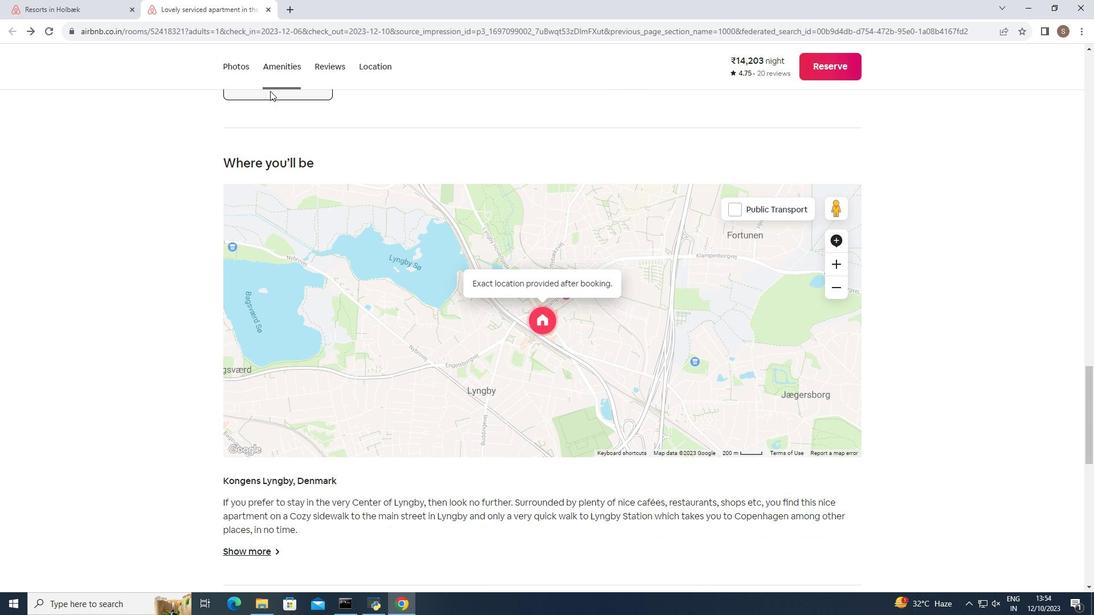 
Action: Mouse scrolled (270, 90) with delta (0, 0)
Screenshot: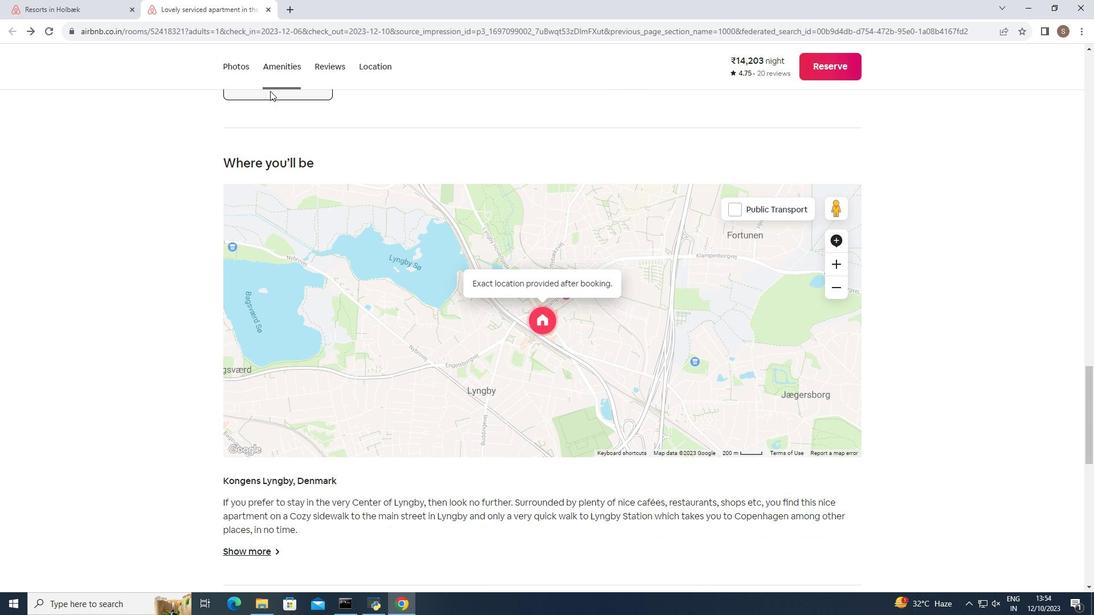 
Action: Mouse moved to (270, 91)
Screenshot: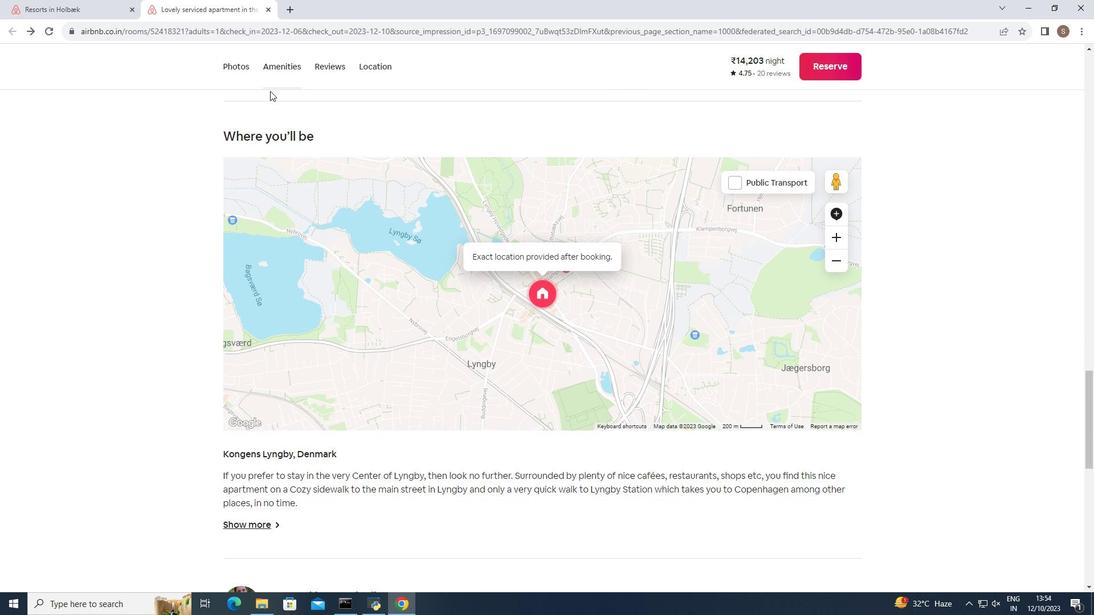 
Action: Mouse scrolled (270, 90) with delta (0, 0)
Screenshot: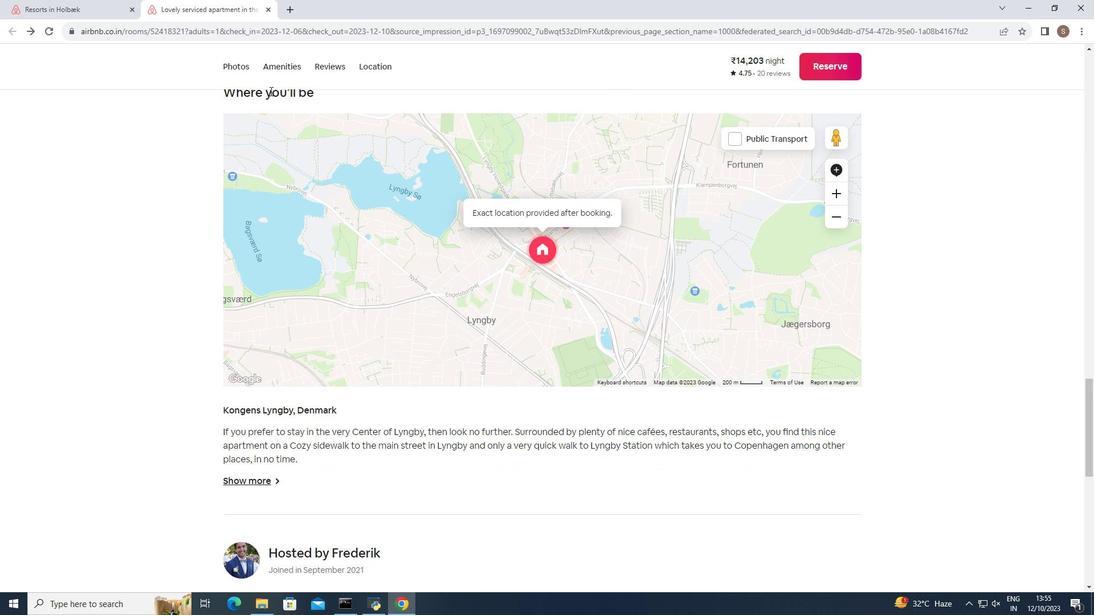 
Action: Mouse scrolled (270, 90) with delta (0, 0)
Screenshot: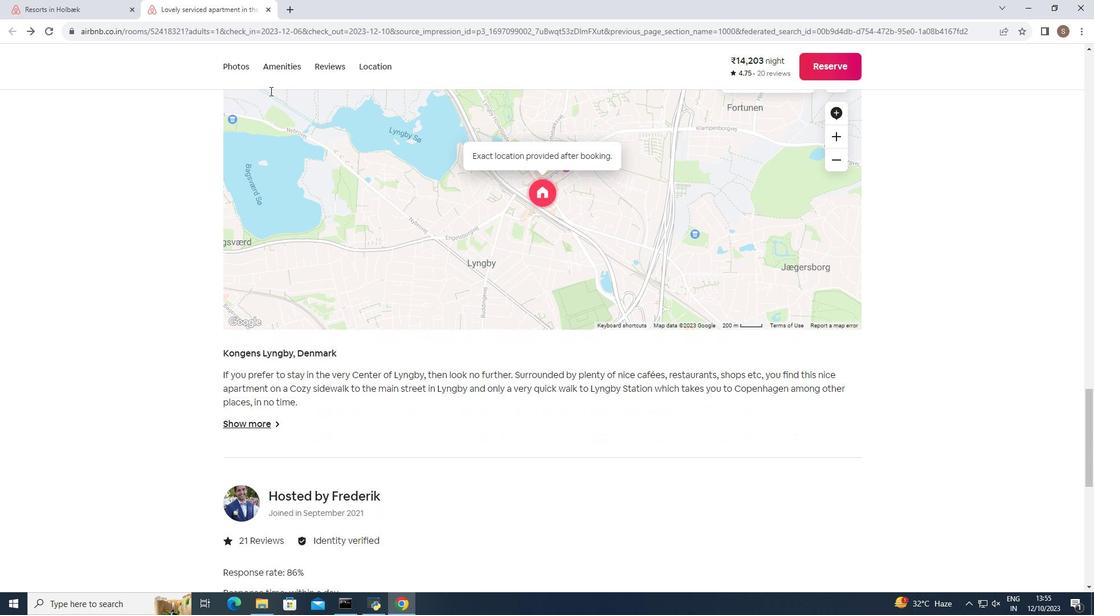
Action: Mouse scrolled (270, 90) with delta (0, 0)
